 Task: Create a PowerPoint presentation about the Burj Khalifa, including slides on its history, architecture, and features.
Action: Mouse moved to (828, 9)
Screenshot: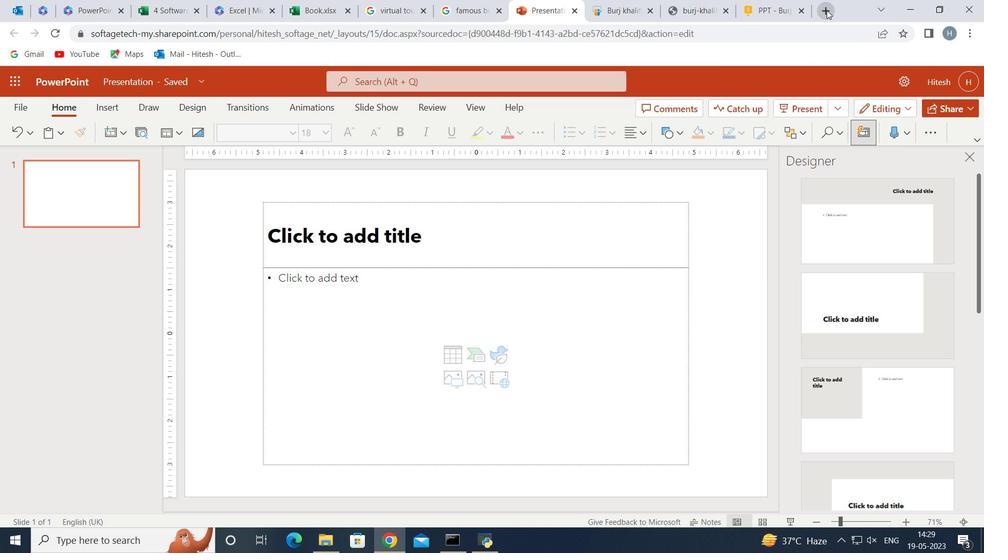 
Action: Mouse pressed left at (828, 9)
Screenshot: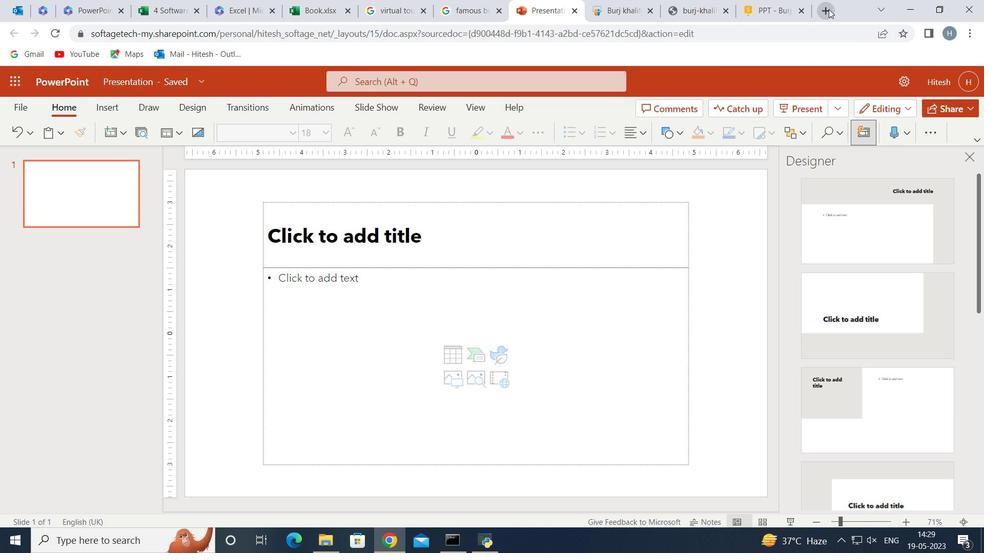 
Action: Mouse moved to (471, 270)
Screenshot: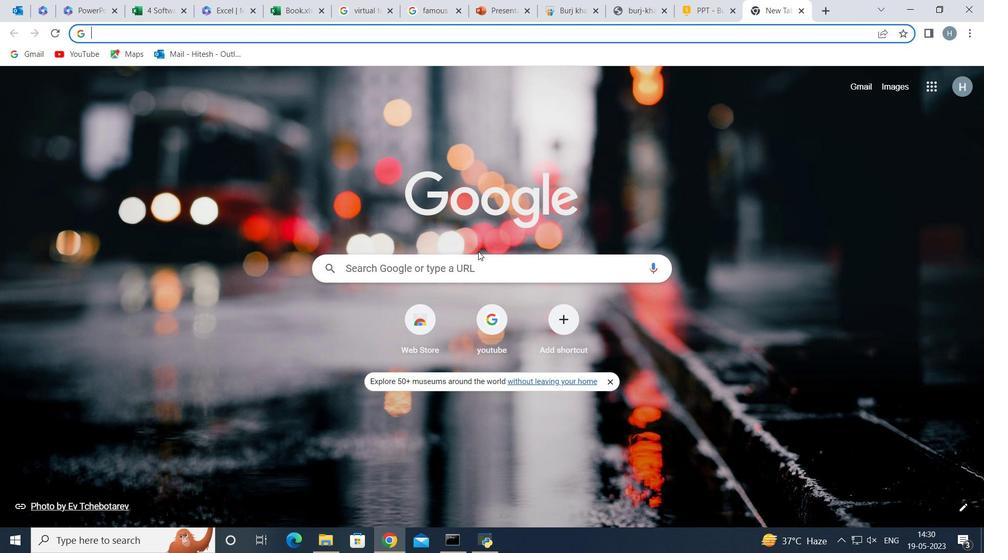 
Action: Mouse pressed left at (471, 270)
Screenshot: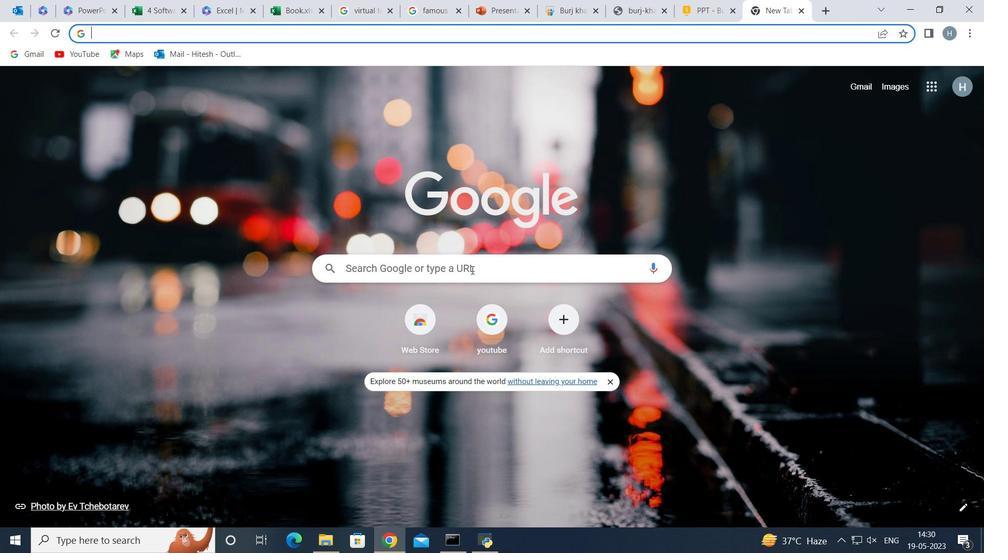 
Action: Key pressed burj<Key.space>
Screenshot: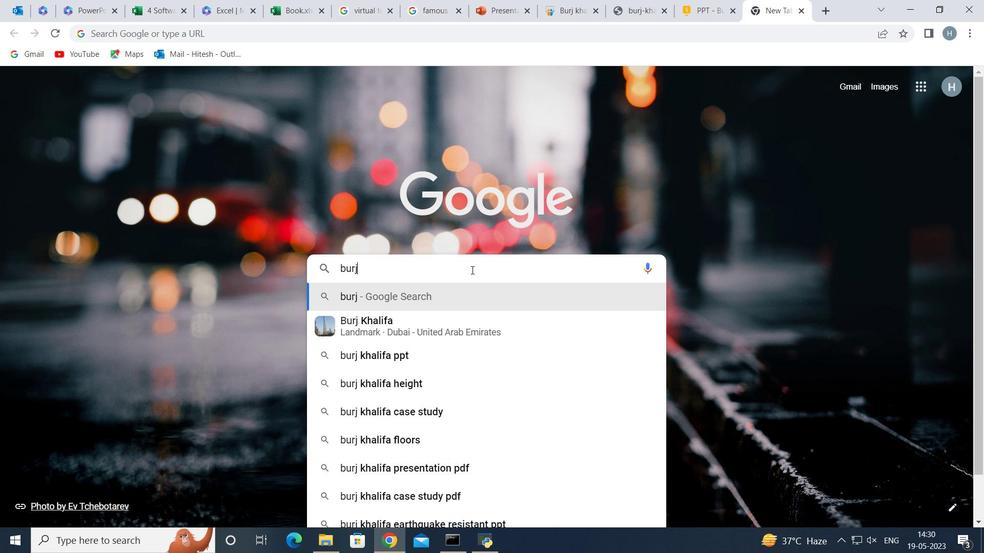 
Action: Mouse moved to (504, 313)
Screenshot: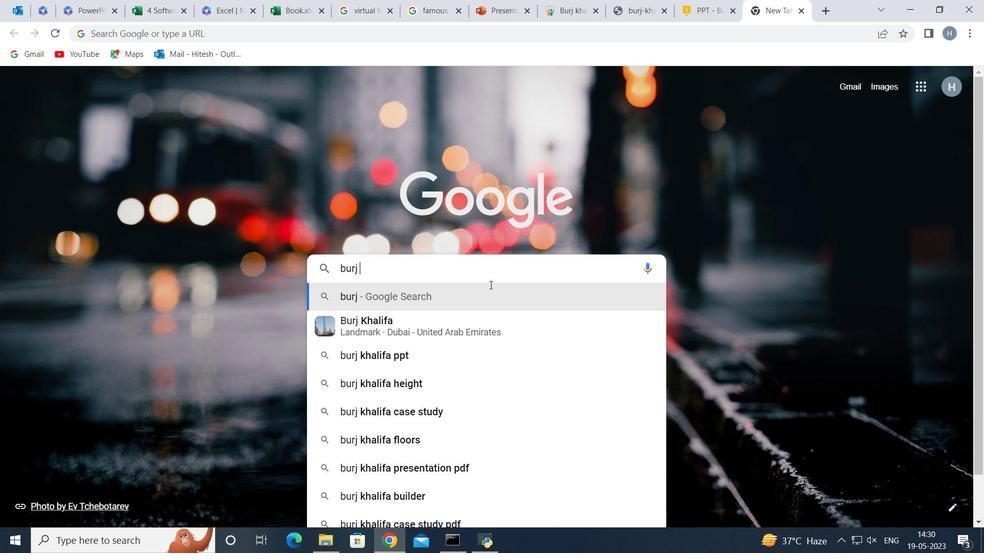 
Action: Mouse pressed left at (504, 313)
Screenshot: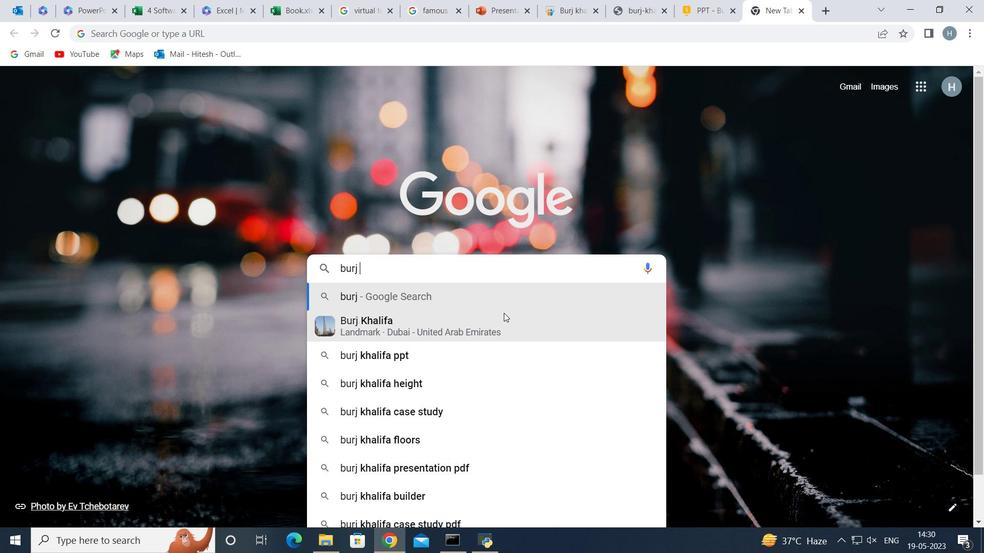 
Action: Mouse moved to (170, 137)
Screenshot: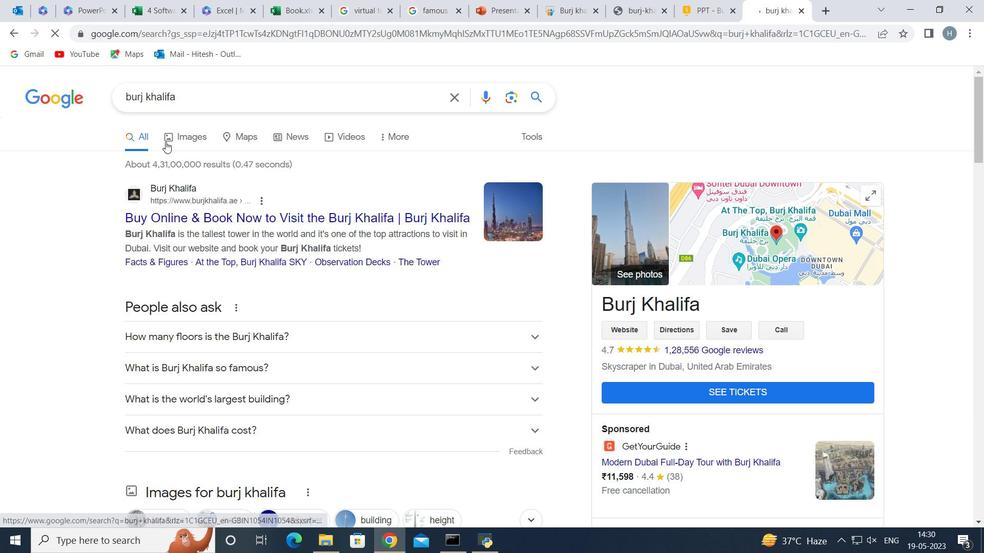 
Action: Mouse pressed left at (170, 137)
Screenshot: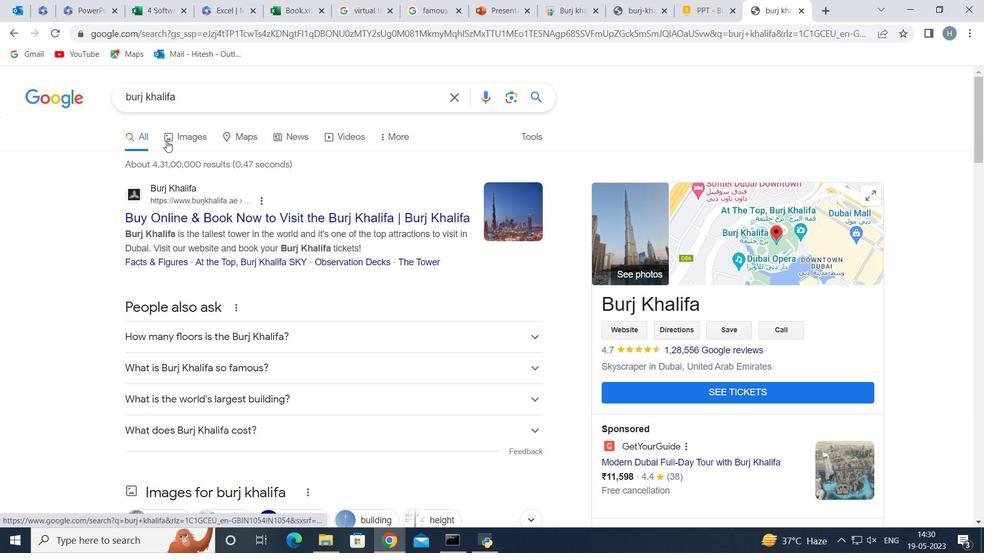 
Action: Mouse moved to (453, 242)
Screenshot: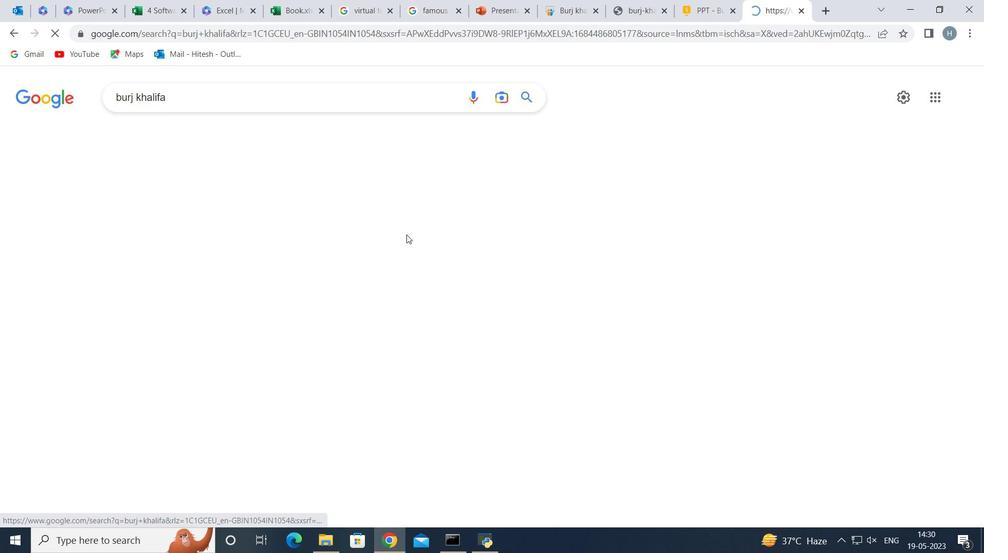 
Action: Mouse scrolled (453, 241) with delta (0, 0)
Screenshot: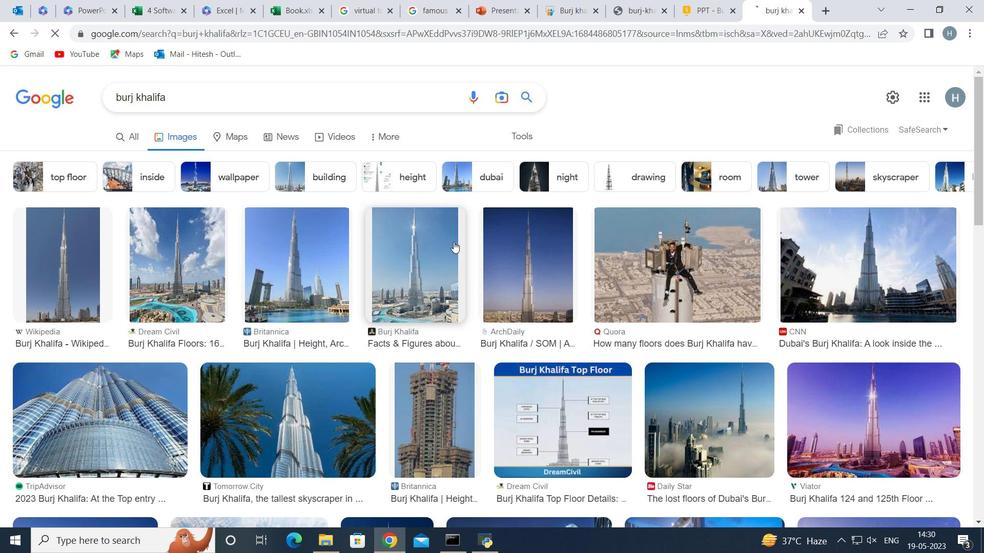 
Action: Mouse moved to (558, 241)
Screenshot: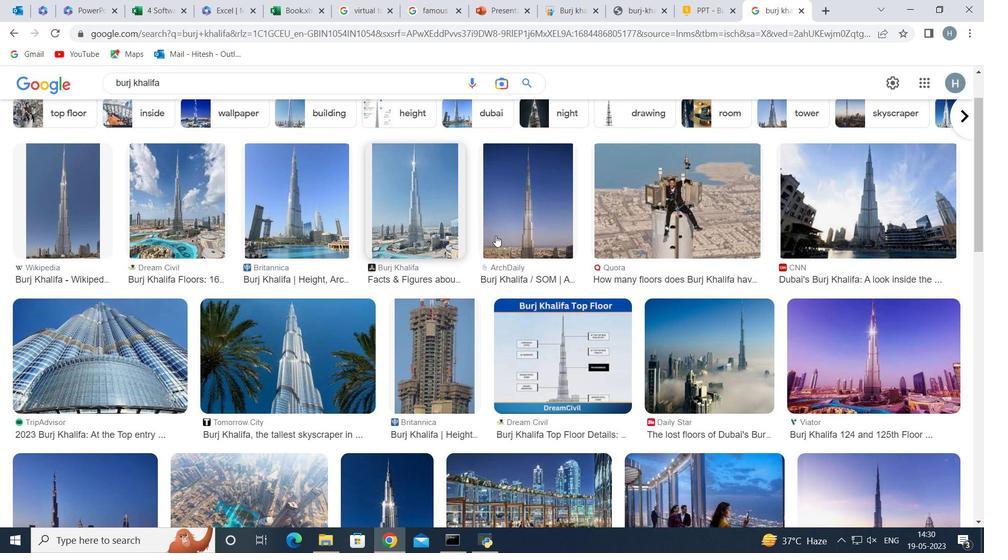 
Action: Mouse scrolled (558, 240) with delta (0, 0)
Screenshot: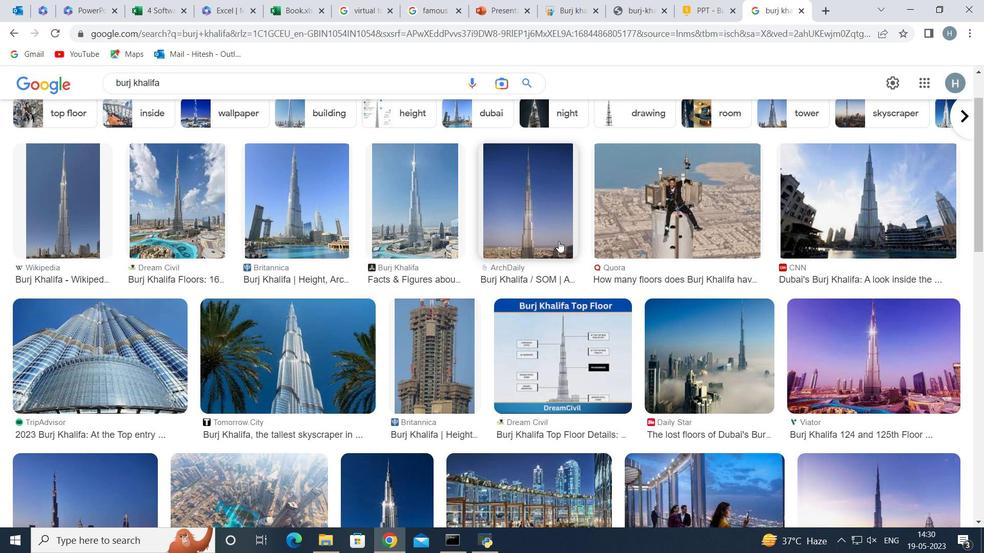 
Action: Mouse moved to (560, 238)
Screenshot: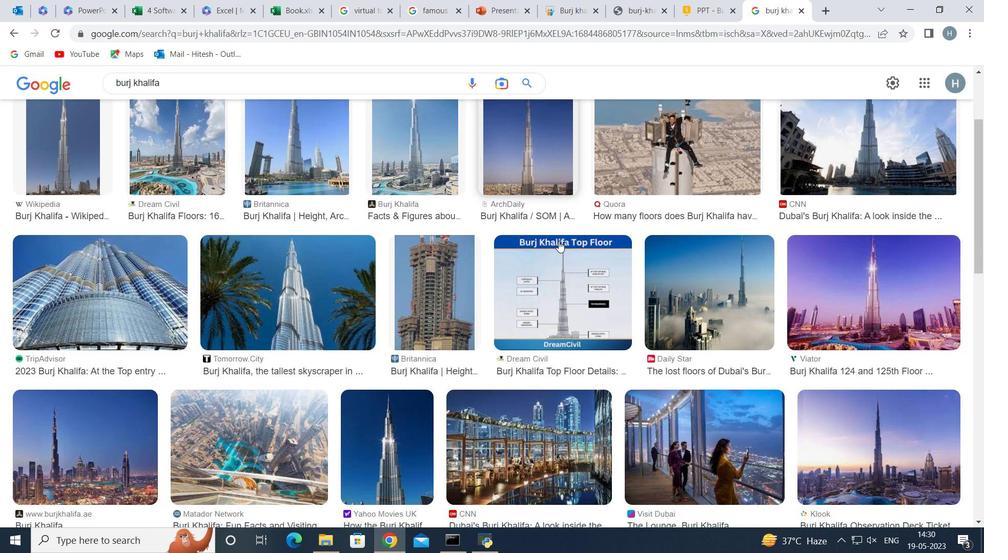 
Action: Mouse scrolled (560, 237) with delta (0, 0)
Screenshot: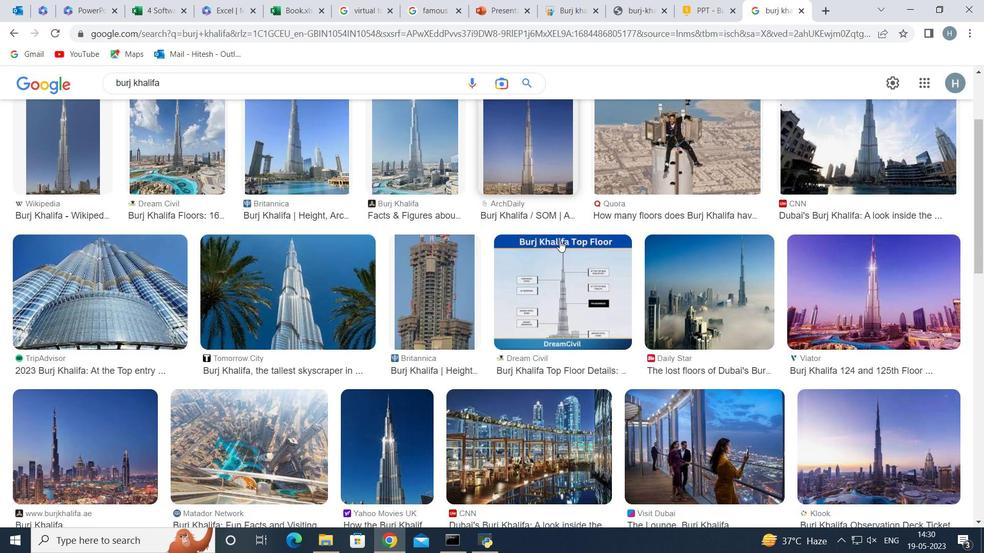 
Action: Mouse moved to (542, 244)
Screenshot: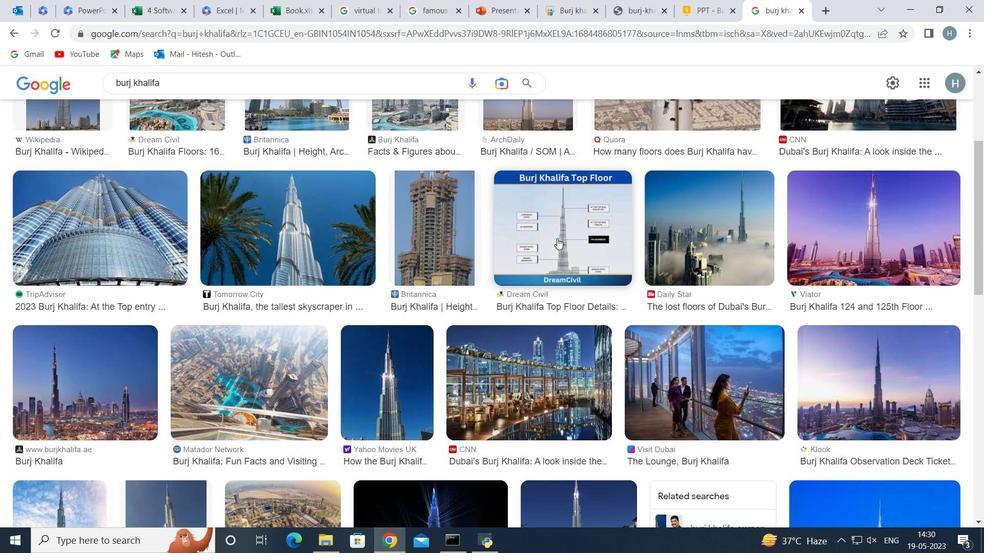 
Action: Mouse scrolled (542, 243) with delta (0, 0)
Screenshot: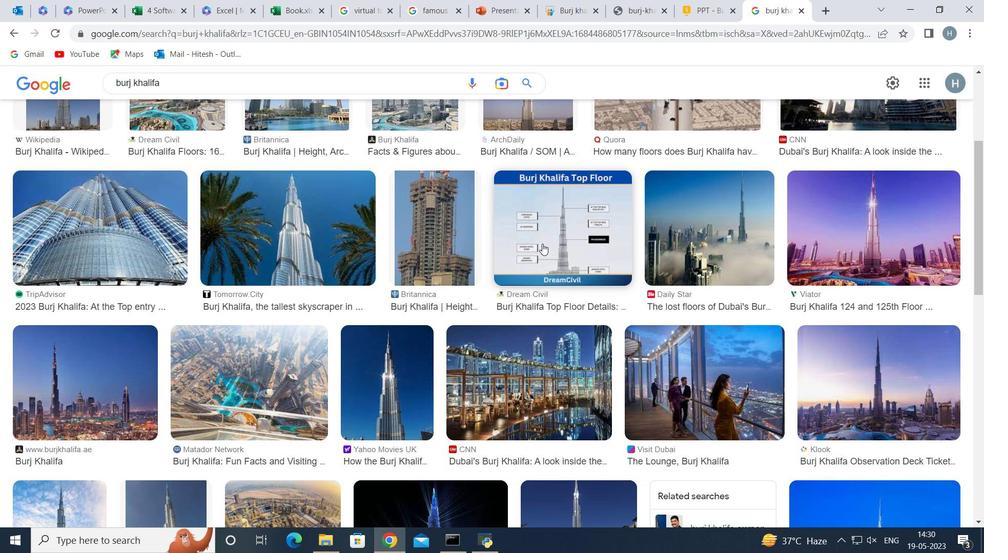
Action: Mouse scrolled (542, 243) with delta (0, 0)
Screenshot: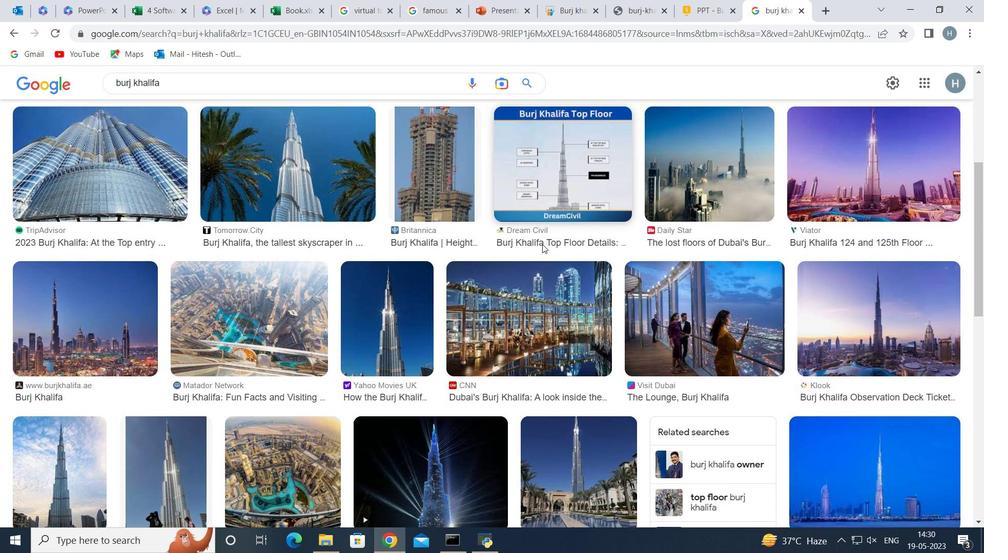 
Action: Mouse scrolled (542, 243) with delta (0, 0)
Screenshot: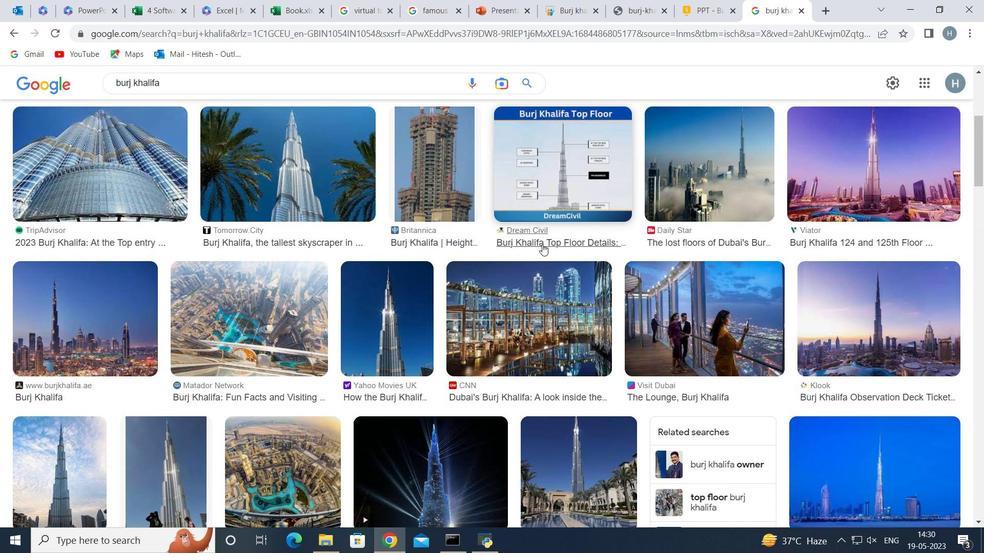 
Action: Mouse scrolled (542, 243) with delta (0, 0)
Screenshot: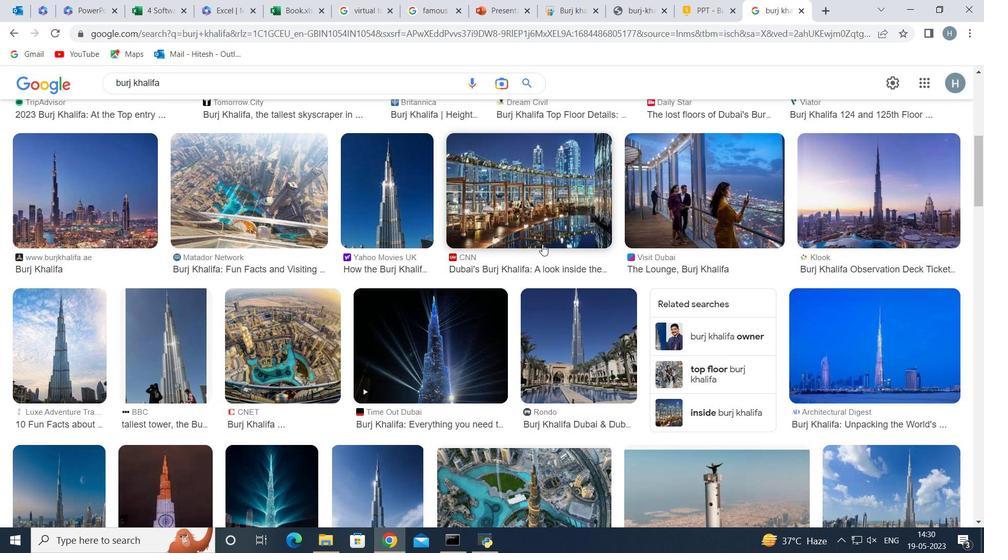 
Action: Mouse scrolled (542, 243) with delta (0, 0)
Screenshot: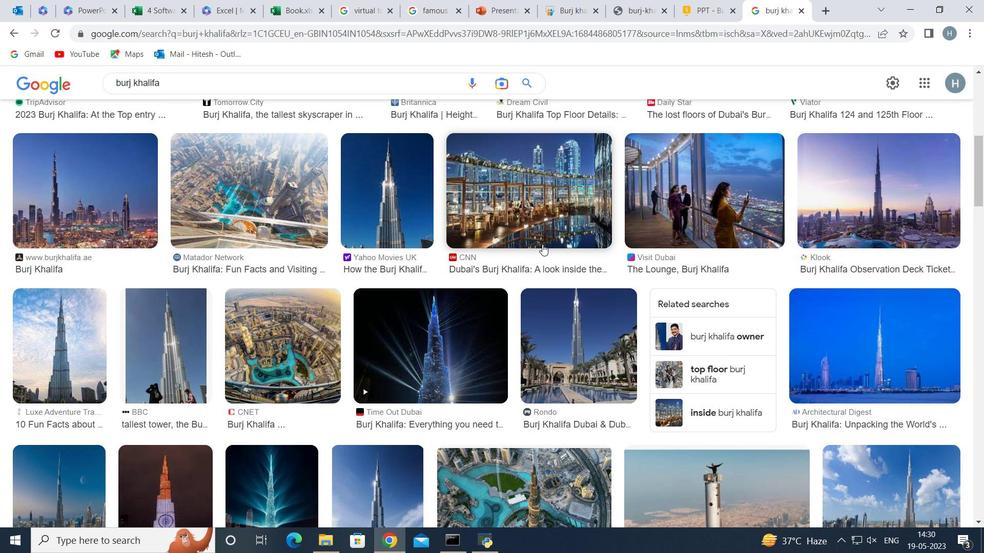 
Action: Mouse scrolled (542, 243) with delta (0, 0)
Screenshot: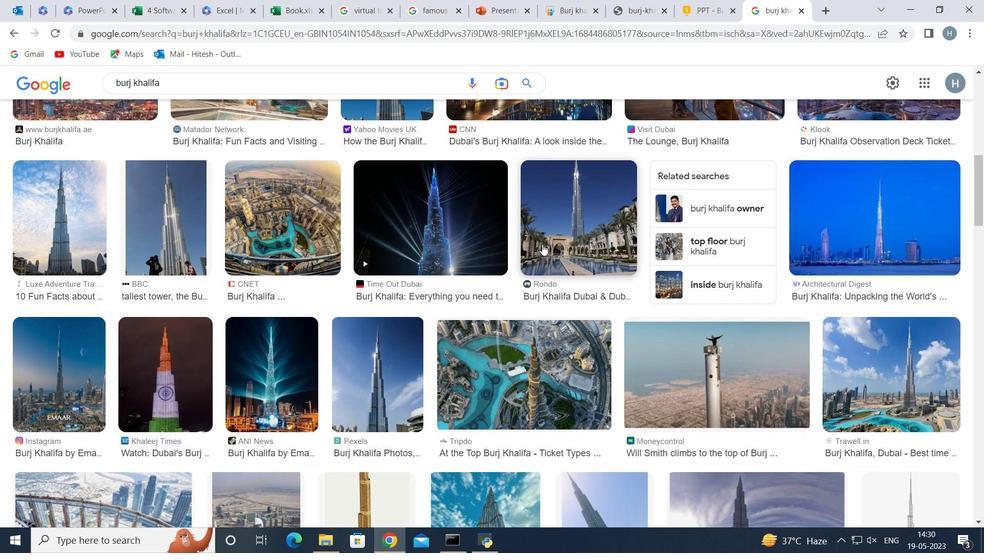 
Action: Mouse moved to (458, 249)
Screenshot: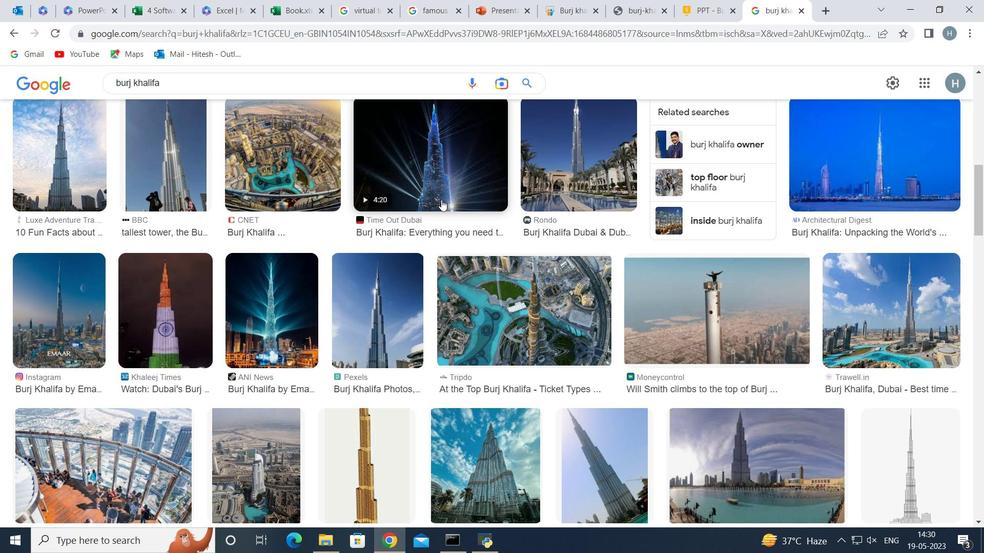 
Action: Mouse scrolled (458, 249) with delta (0, 0)
Screenshot: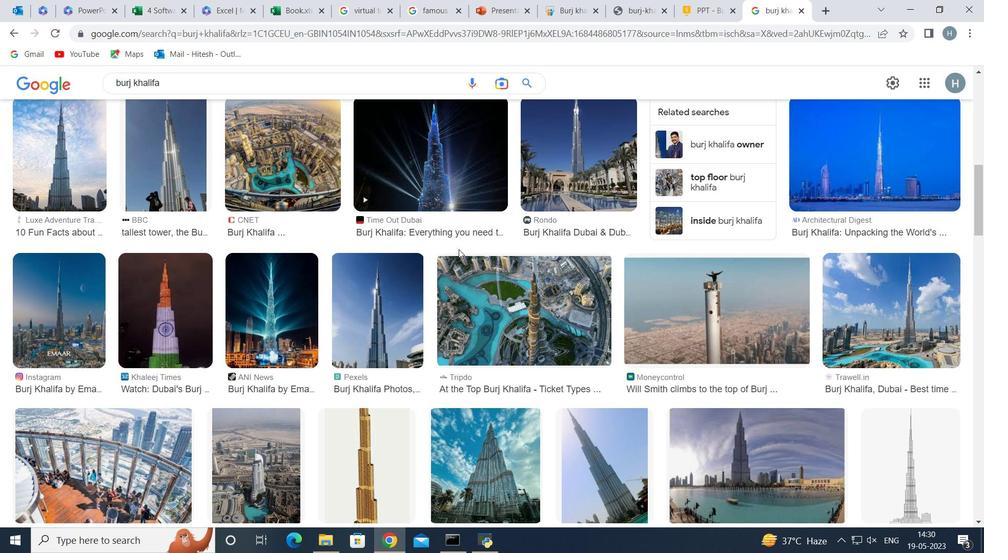 
Action: Mouse scrolled (458, 249) with delta (0, 0)
Screenshot: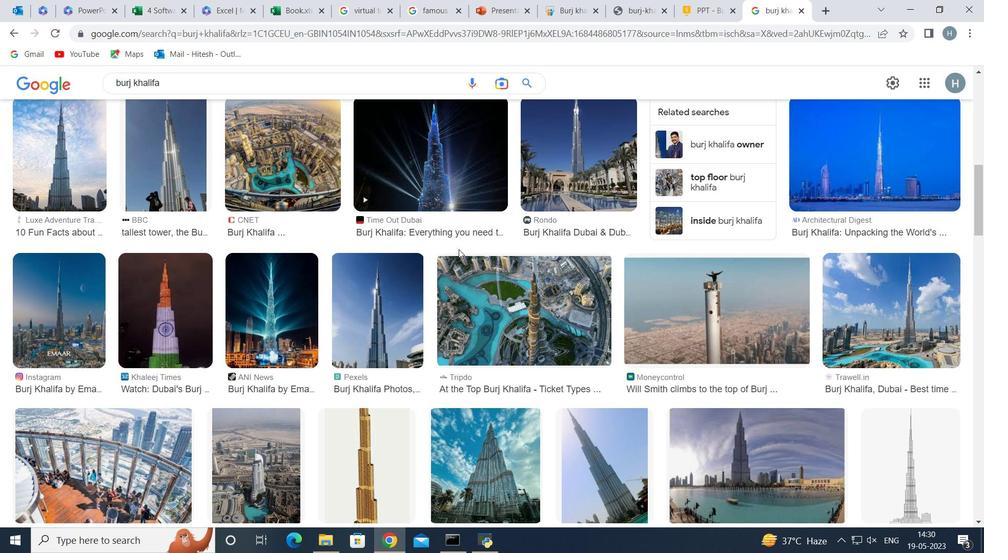 
Action: Mouse scrolled (458, 249) with delta (0, 0)
Screenshot: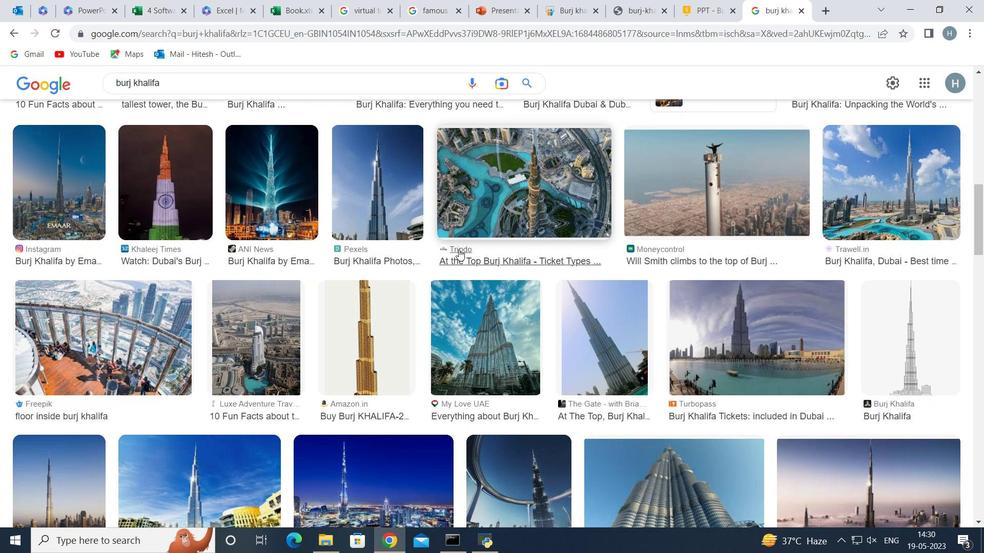 
Action: Mouse scrolled (458, 249) with delta (0, 0)
Screenshot: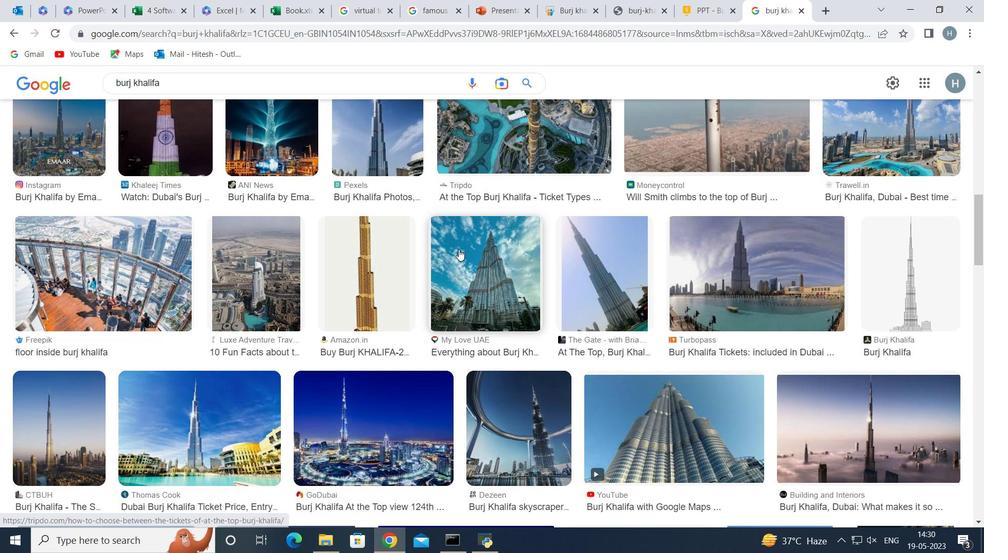 
Action: Mouse moved to (459, 249)
Screenshot: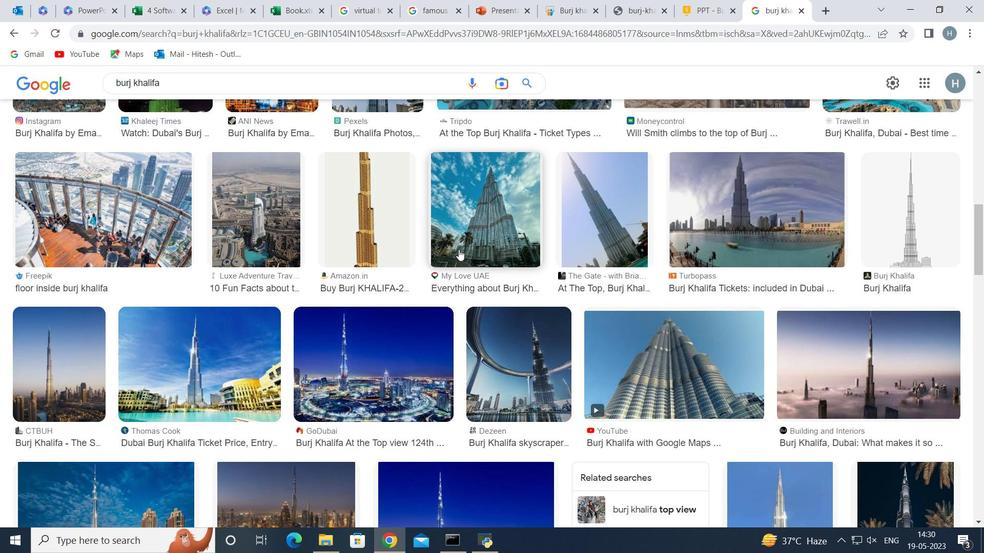 
Action: Mouse scrolled (459, 250) with delta (0, 0)
Screenshot: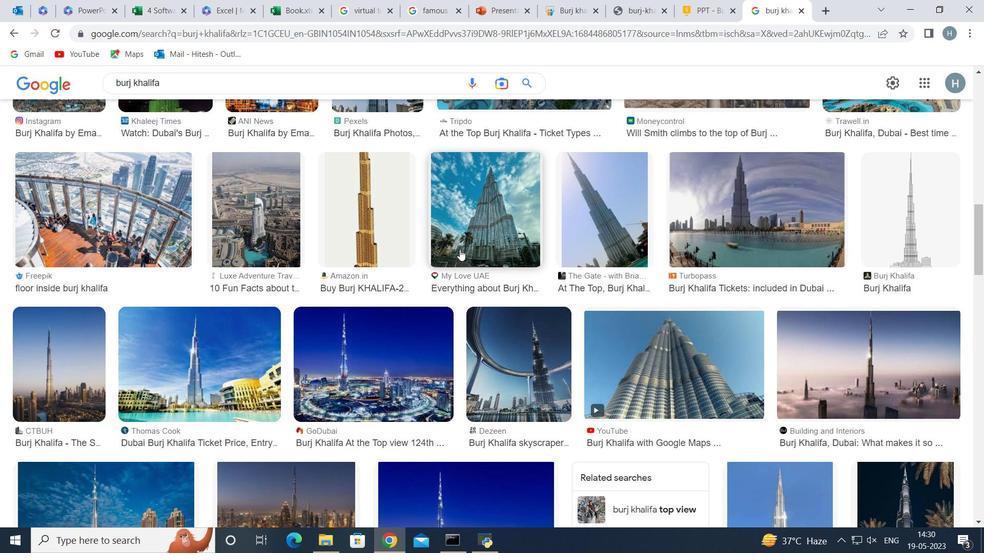 
Action: Mouse scrolled (459, 250) with delta (0, 0)
Screenshot: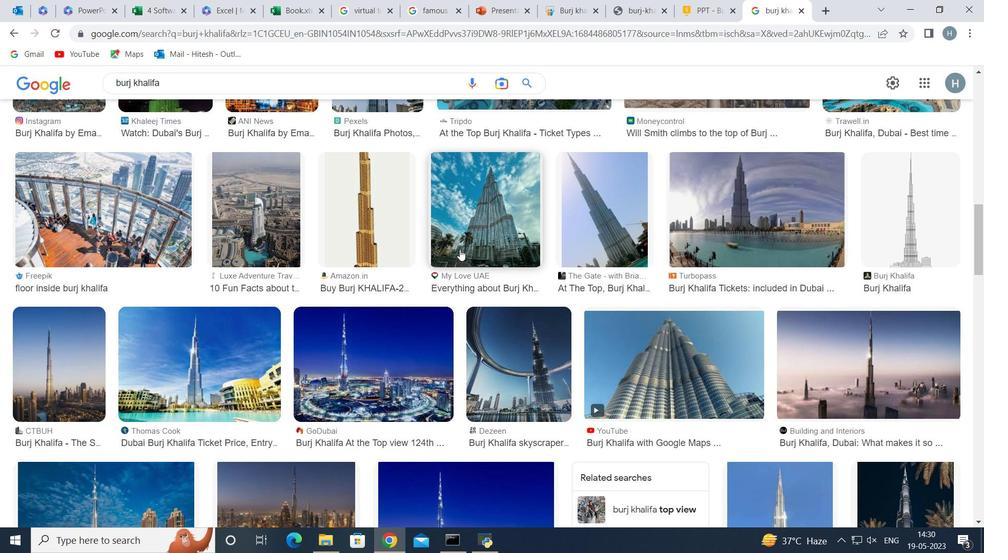 
Action: Mouse scrolled (459, 250) with delta (0, 0)
Screenshot: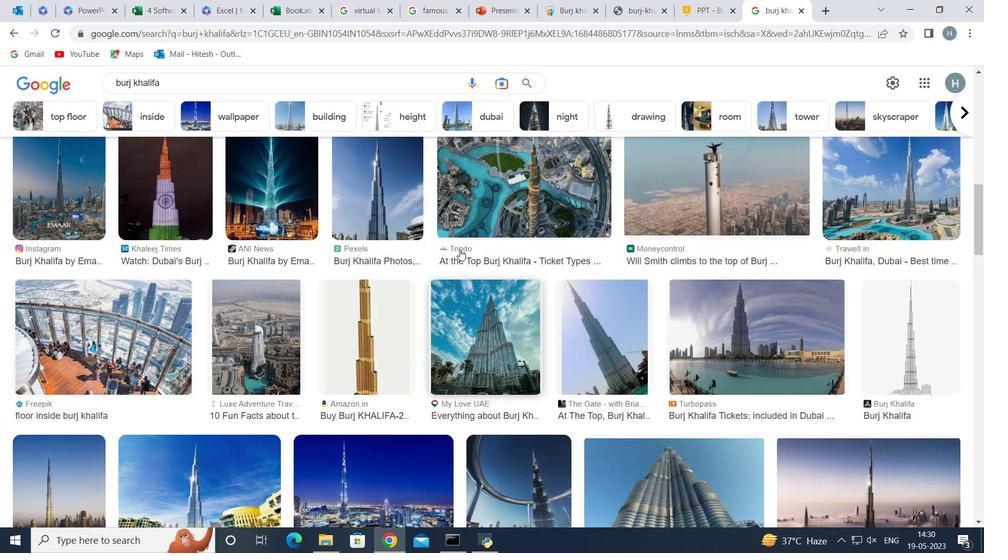 
Action: Mouse scrolled (459, 250) with delta (0, 0)
Screenshot: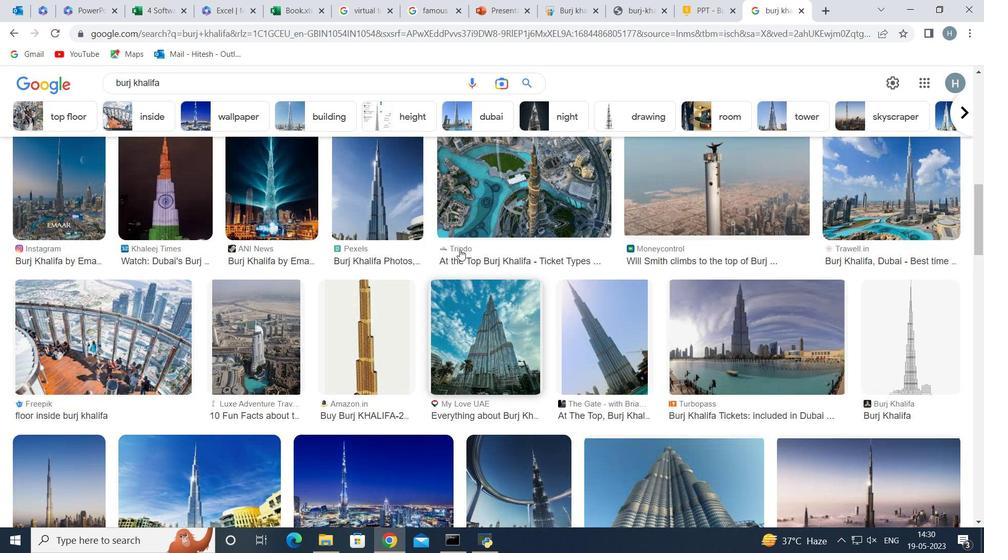 
Action: Mouse moved to (173, 310)
Screenshot: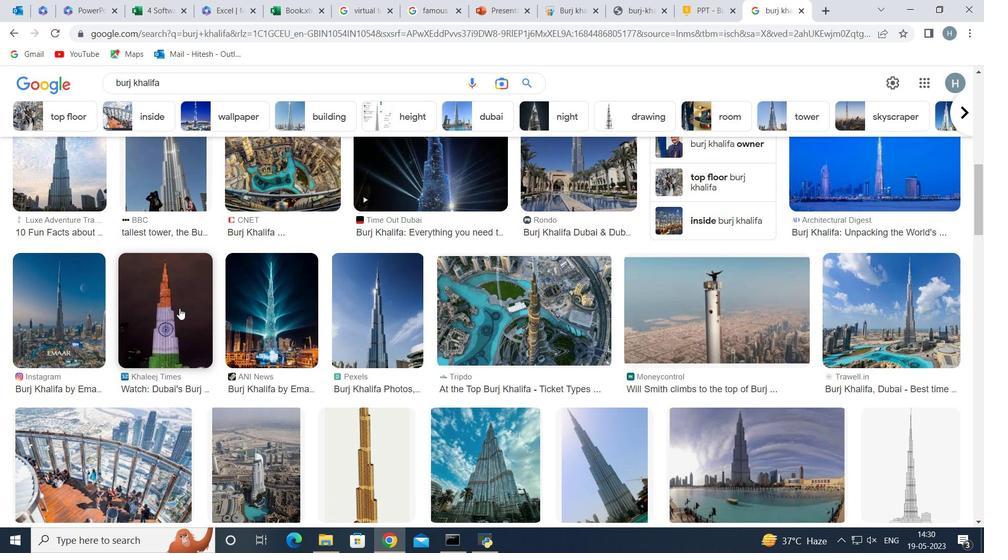 
Action: Mouse pressed left at (173, 310)
Screenshot: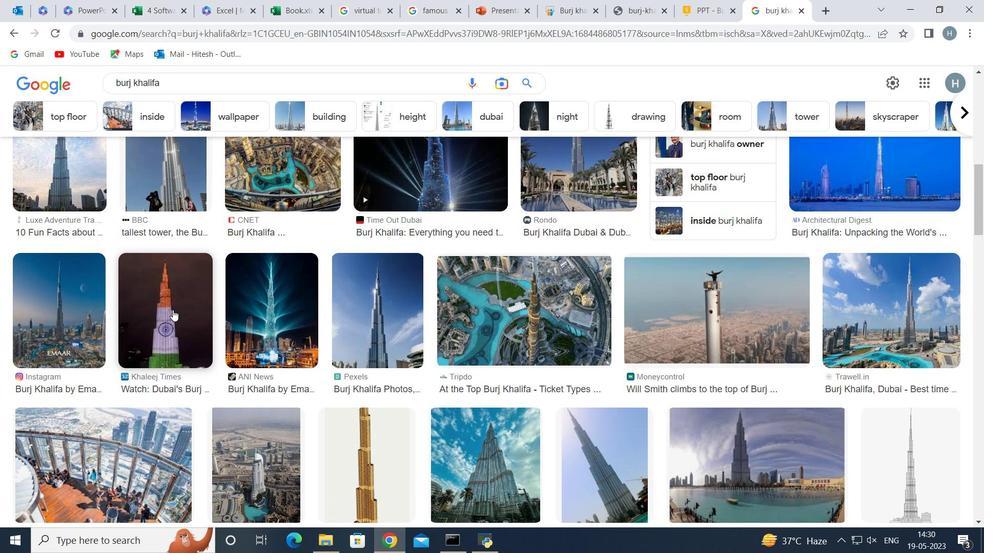 
Action: Mouse moved to (341, 312)
Screenshot: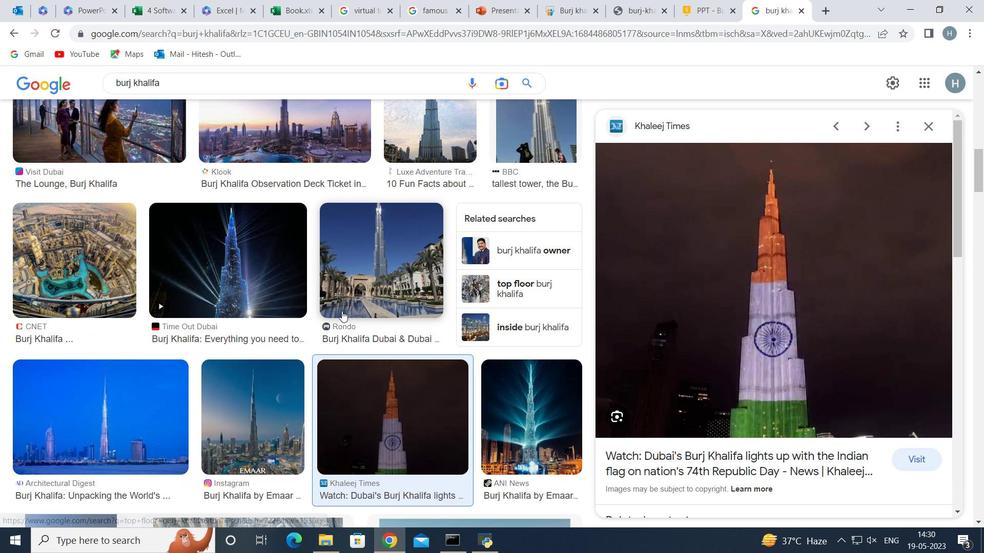 
Action: Mouse scrolled (341, 312) with delta (0, 0)
Screenshot: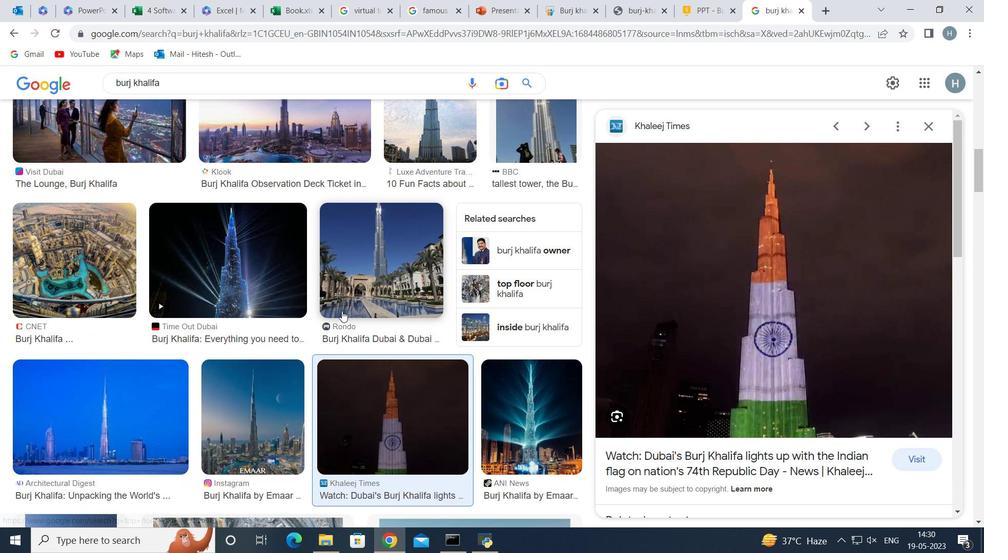 
Action: Mouse scrolled (341, 312) with delta (0, 0)
Screenshot: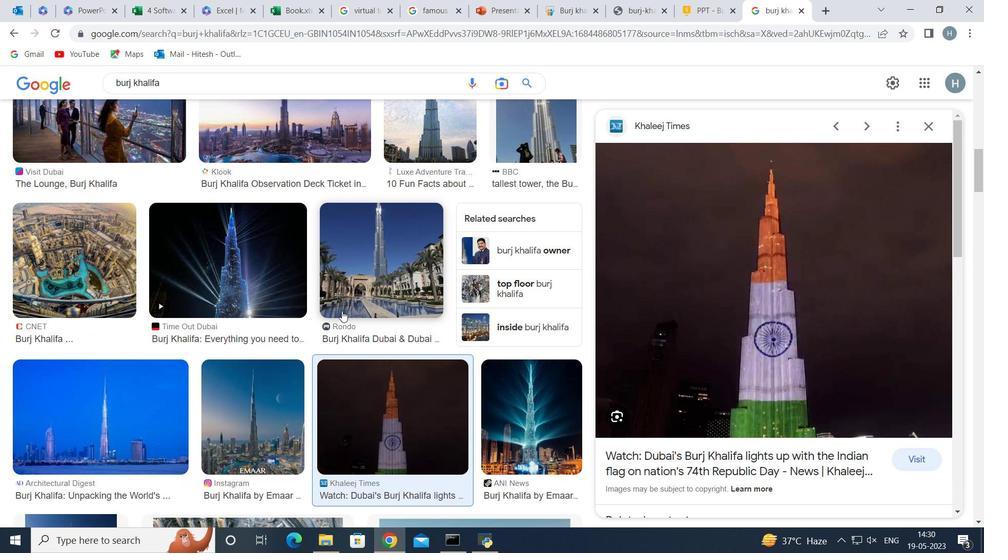 
Action: Mouse scrolled (341, 312) with delta (0, 0)
Screenshot: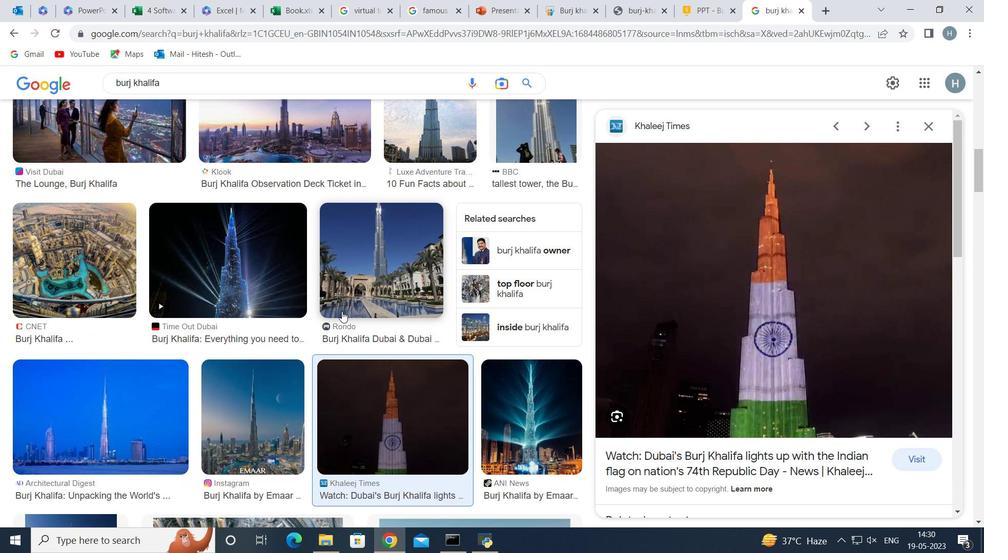 
Action: Mouse moved to (517, 275)
Screenshot: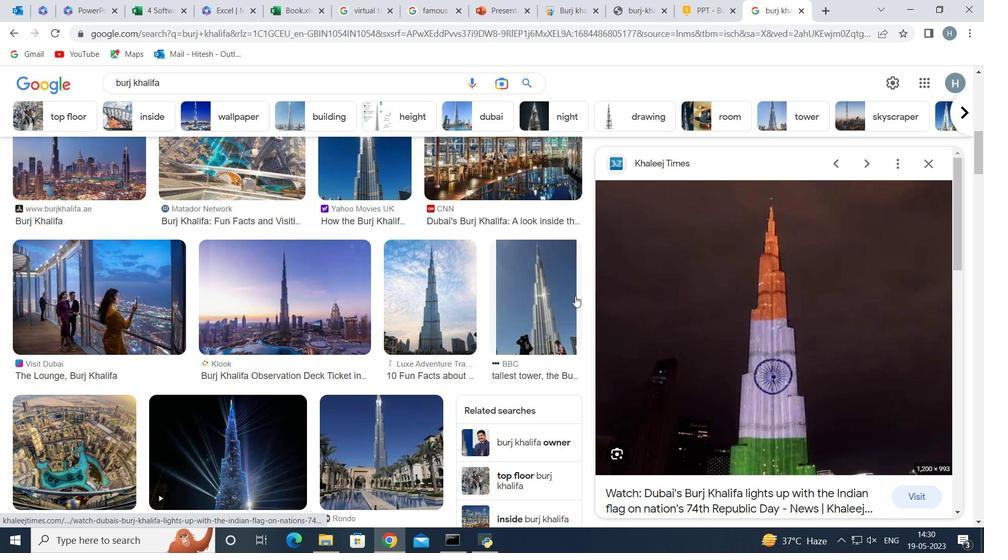 
Action: Mouse scrolled (517, 275) with delta (0, 0)
Screenshot: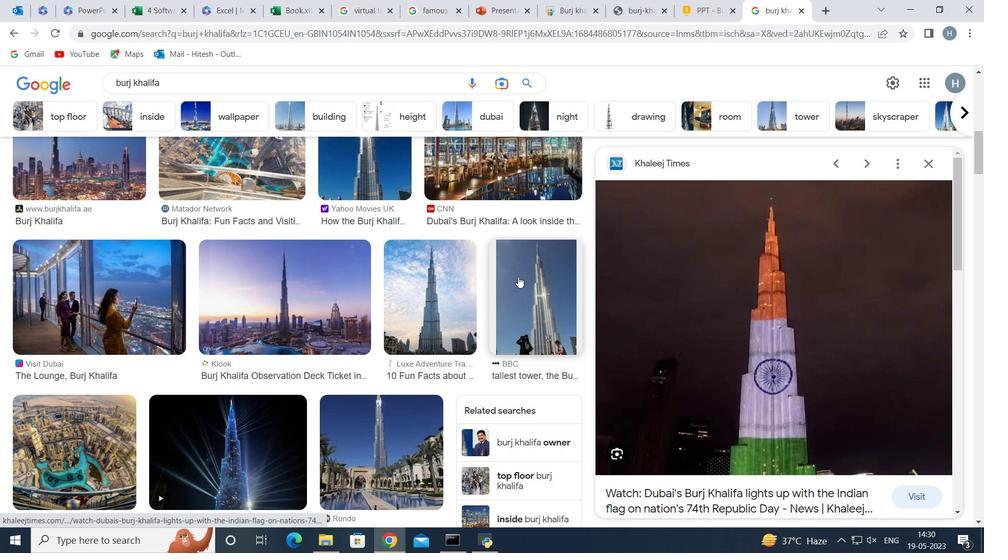 
Action: Mouse scrolled (517, 275) with delta (0, 0)
Screenshot: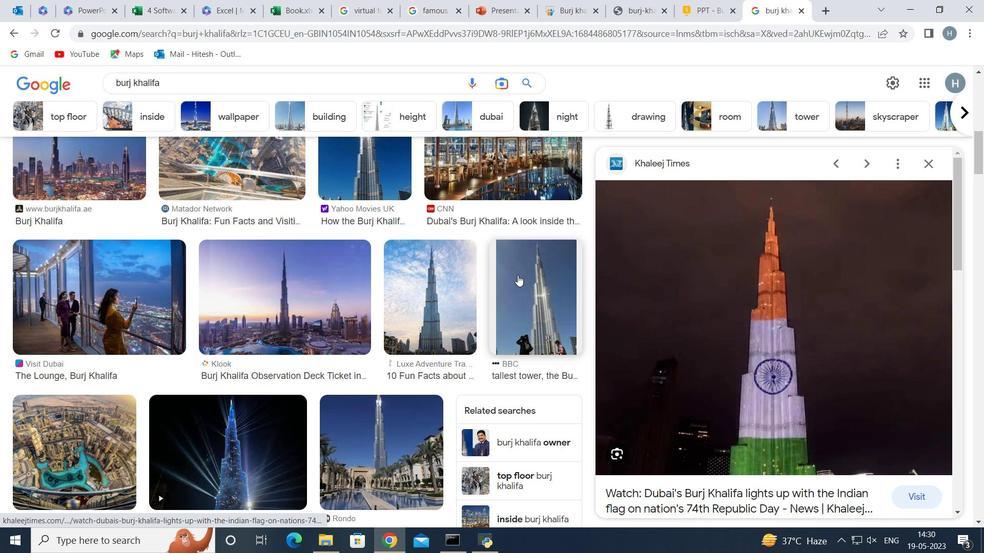 
Action: Mouse scrolled (517, 275) with delta (0, 0)
Screenshot: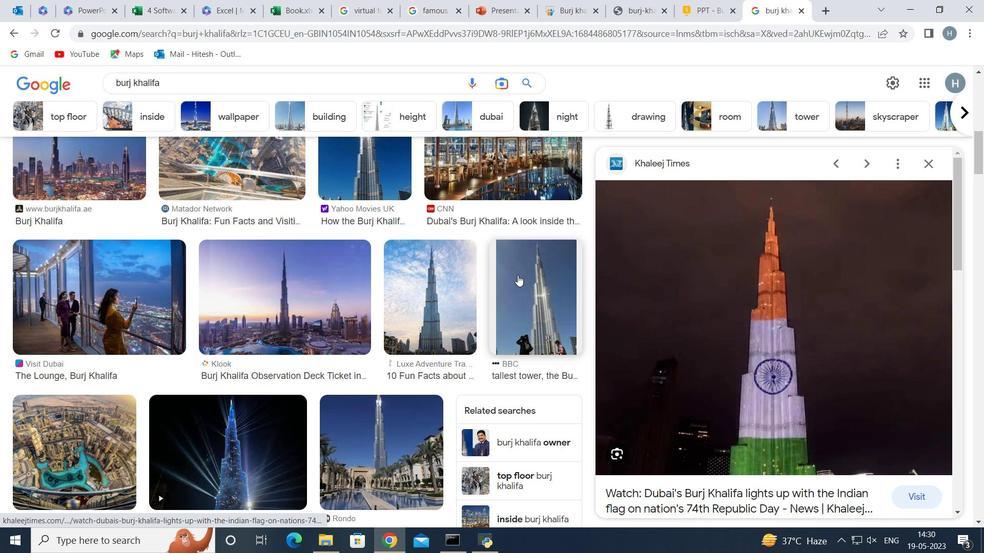 
Action: Mouse moved to (521, 267)
Screenshot: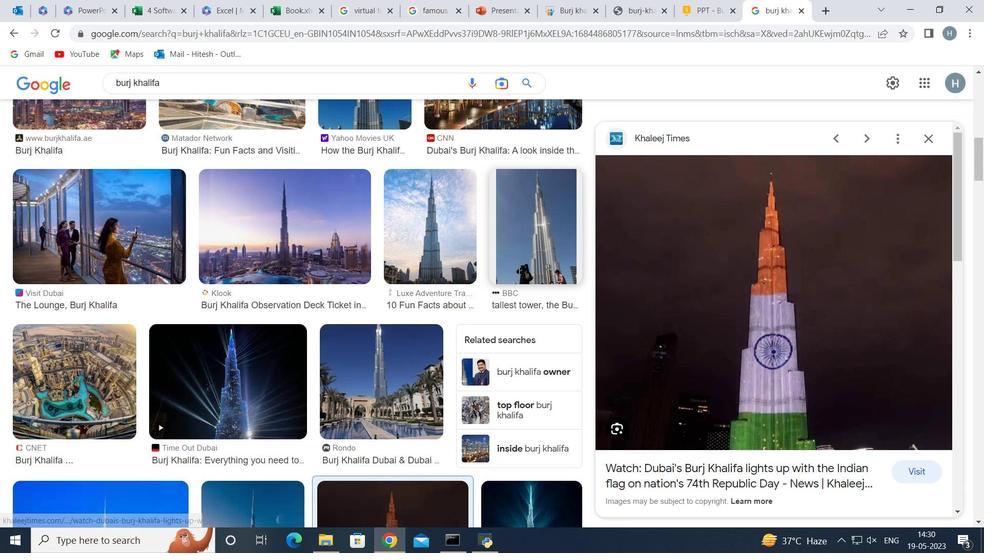 
Action: Mouse scrolled (521, 266) with delta (0, 0)
Screenshot: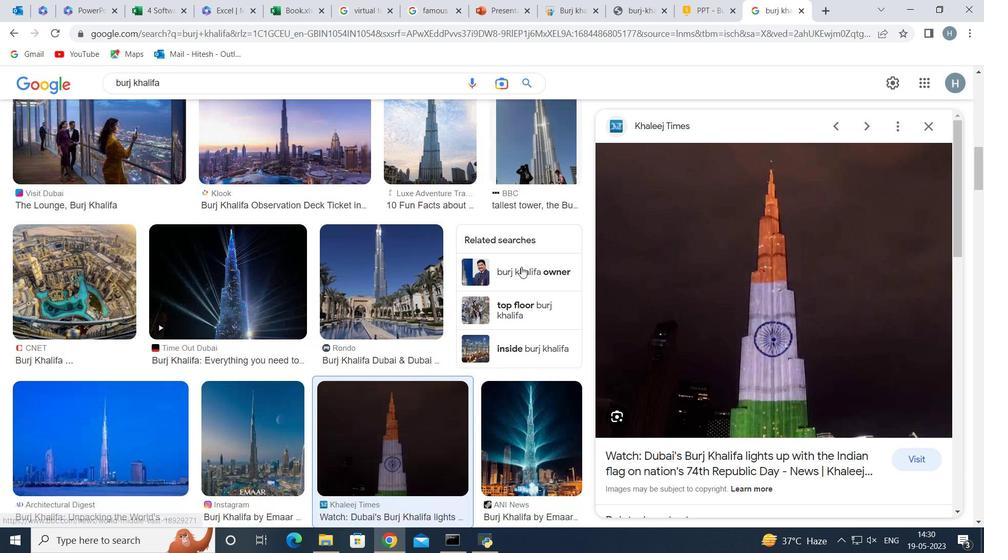 
Action: Mouse scrolled (521, 266) with delta (0, 0)
Screenshot: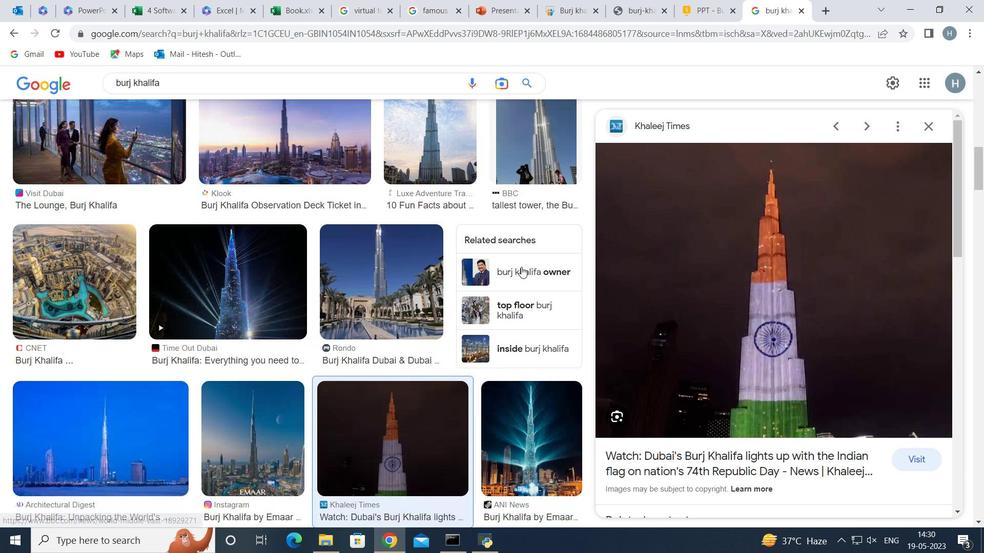 
Action: Mouse moved to (928, 123)
Screenshot: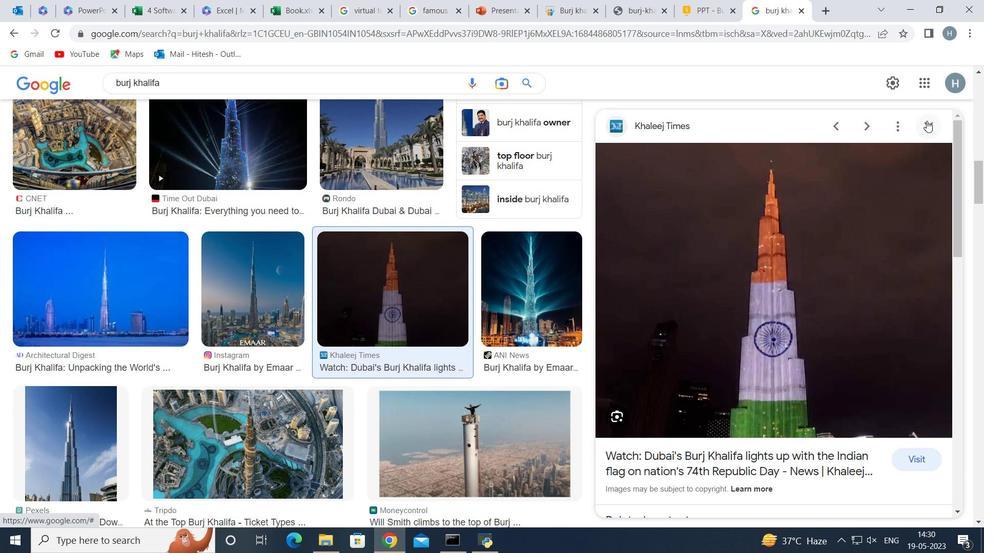 
Action: Mouse pressed left at (928, 123)
Screenshot: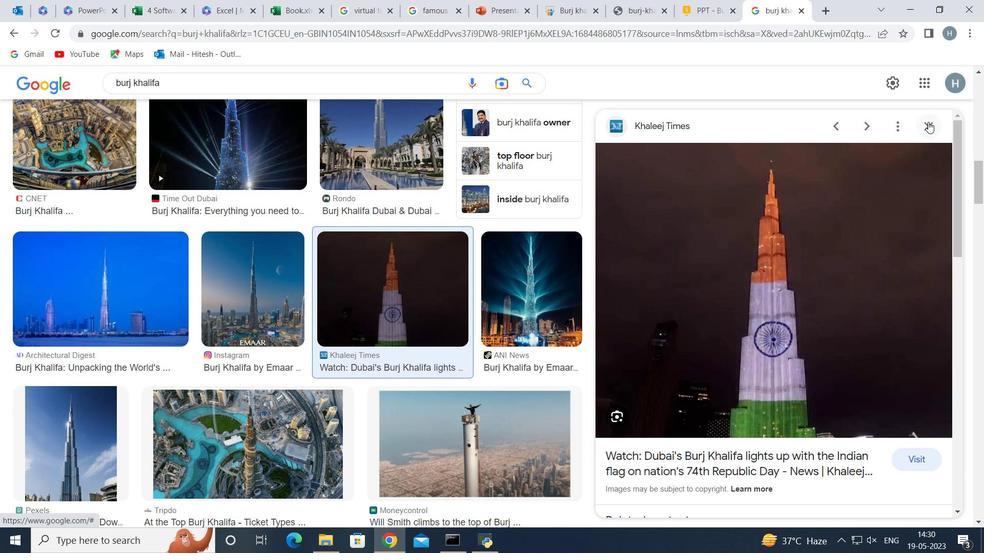 
Action: Mouse moved to (470, 306)
Screenshot: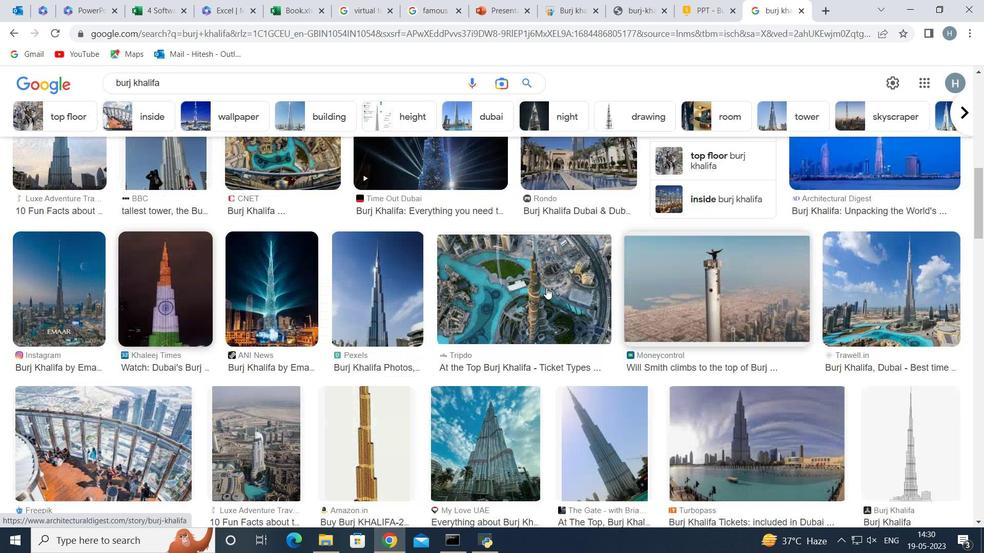 
Action: Mouse scrolled (470, 306) with delta (0, 0)
Screenshot: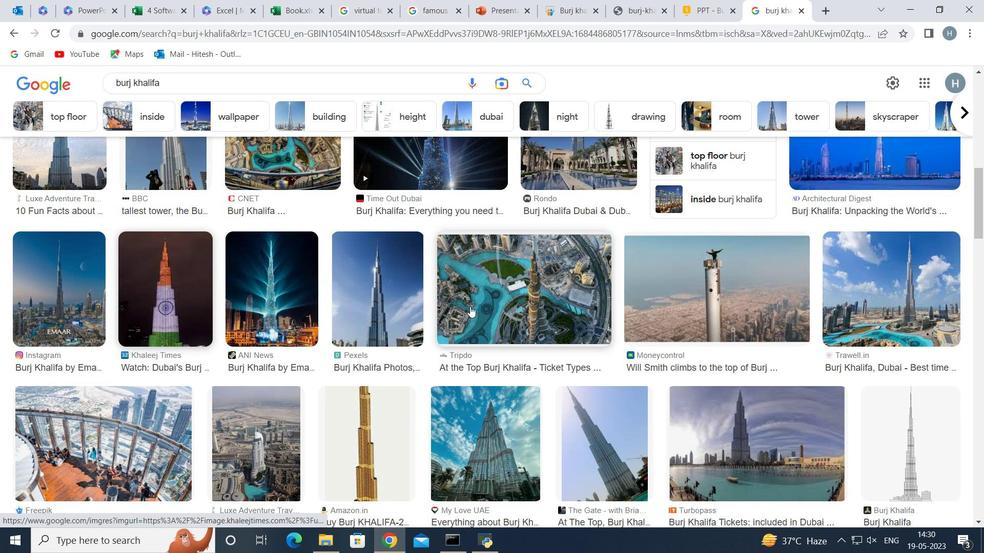 
Action: Mouse scrolled (470, 306) with delta (0, 0)
Screenshot: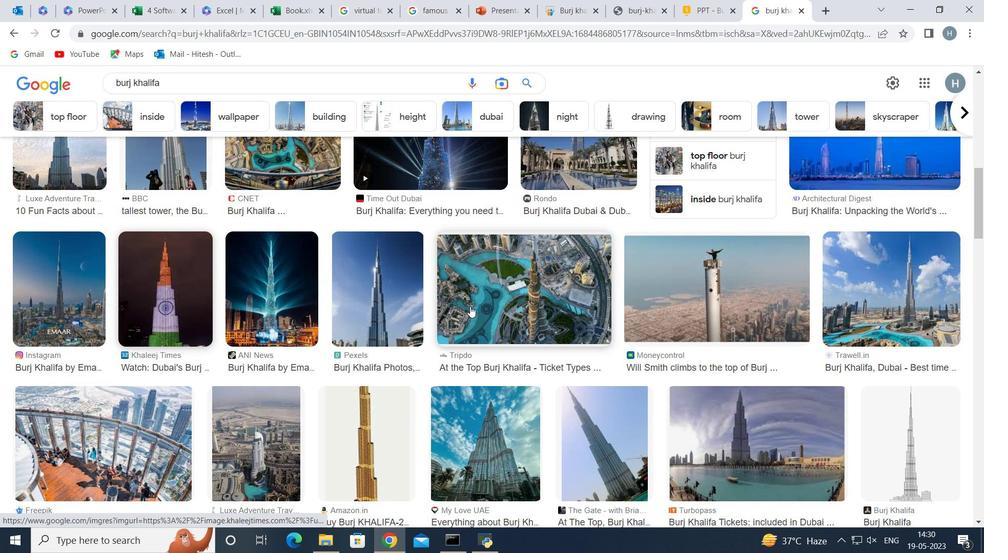 
Action: Mouse moved to (472, 300)
Screenshot: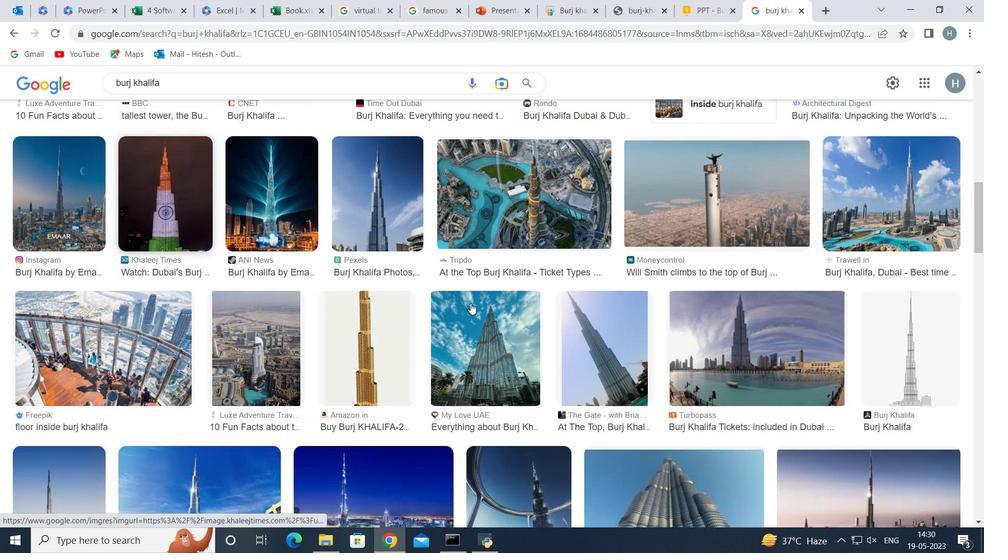 
Action: Mouse scrolled (472, 300) with delta (0, 0)
Screenshot: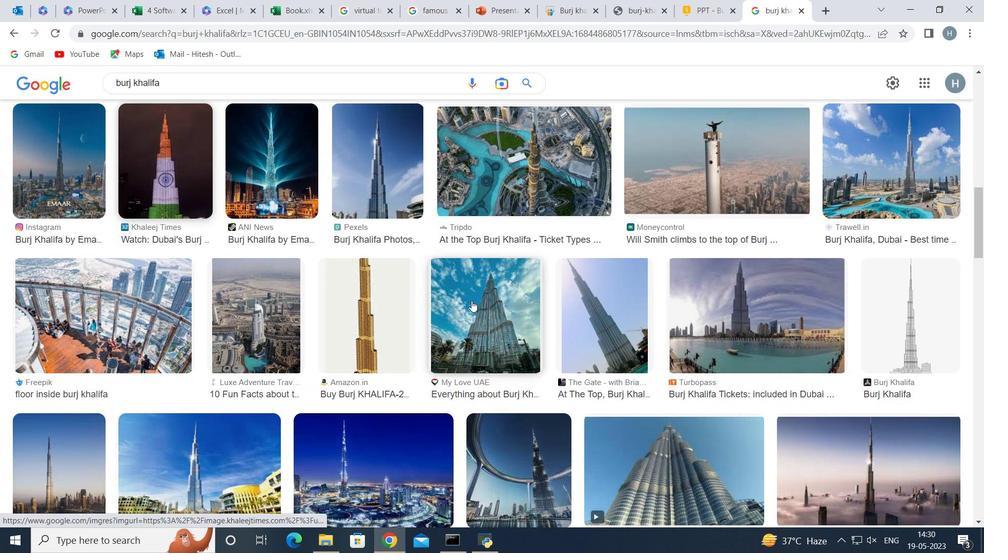 
Action: Mouse scrolled (472, 300) with delta (0, 0)
Screenshot: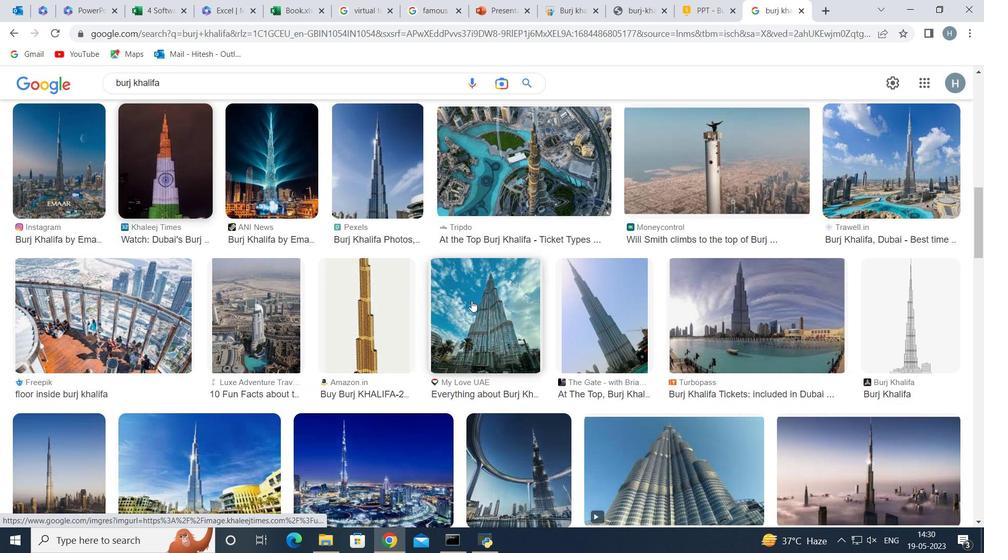 
Action: Mouse moved to (470, 293)
Screenshot: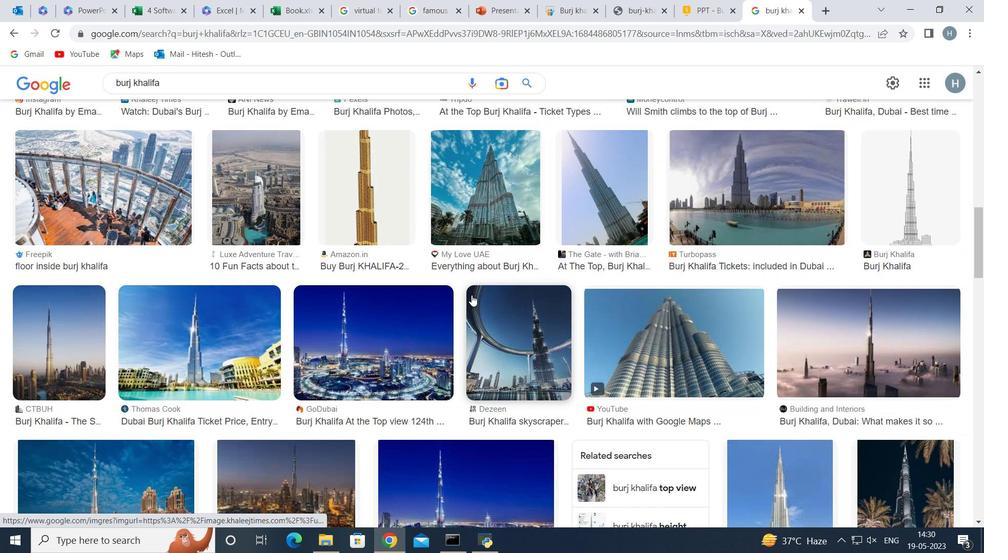 
Action: Mouse scrolled (470, 293) with delta (0, 0)
Screenshot: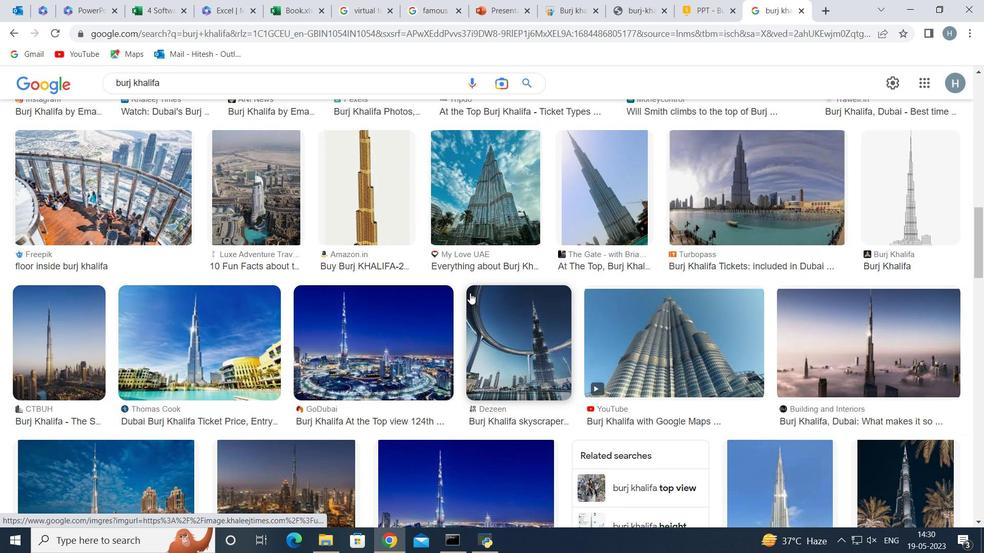 
Action: Mouse scrolled (470, 293) with delta (0, 0)
Screenshot: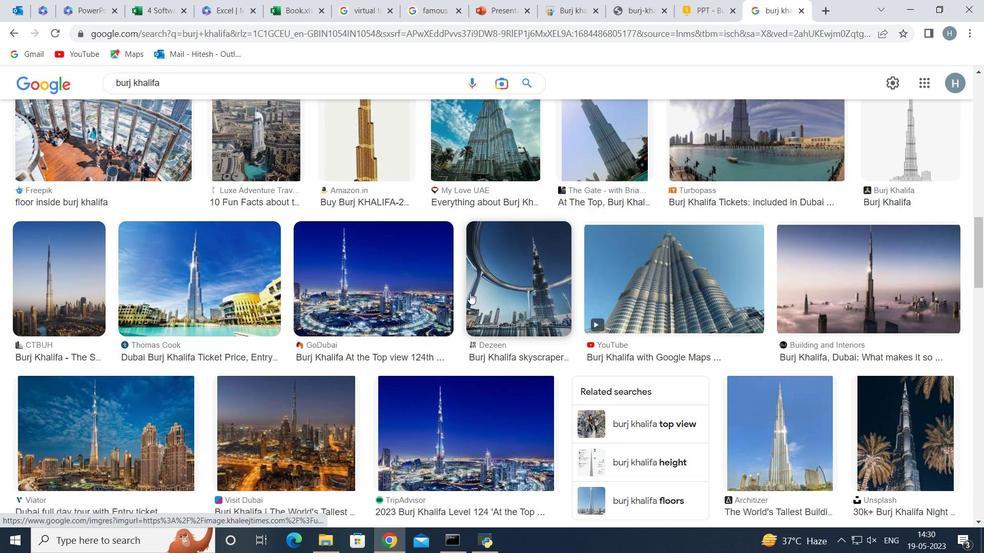 
Action: Mouse scrolled (470, 293) with delta (0, 0)
Screenshot: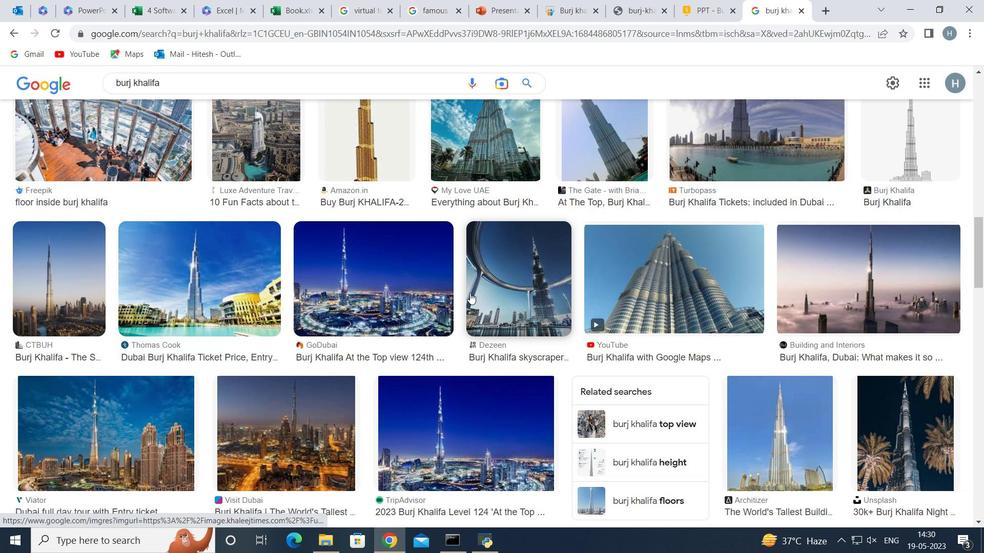 
Action: Mouse moved to (469, 290)
Screenshot: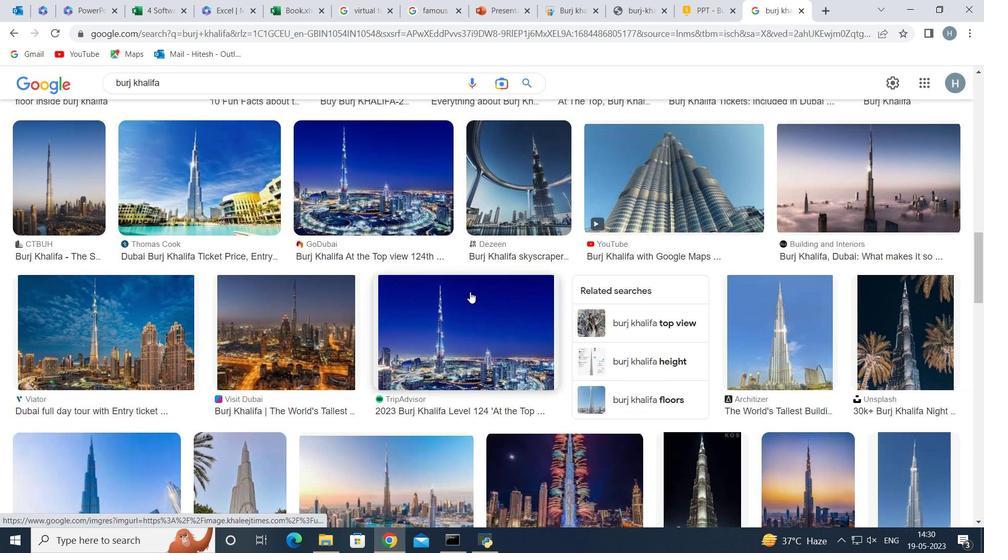 
Action: Mouse scrolled (469, 290) with delta (0, 0)
Screenshot: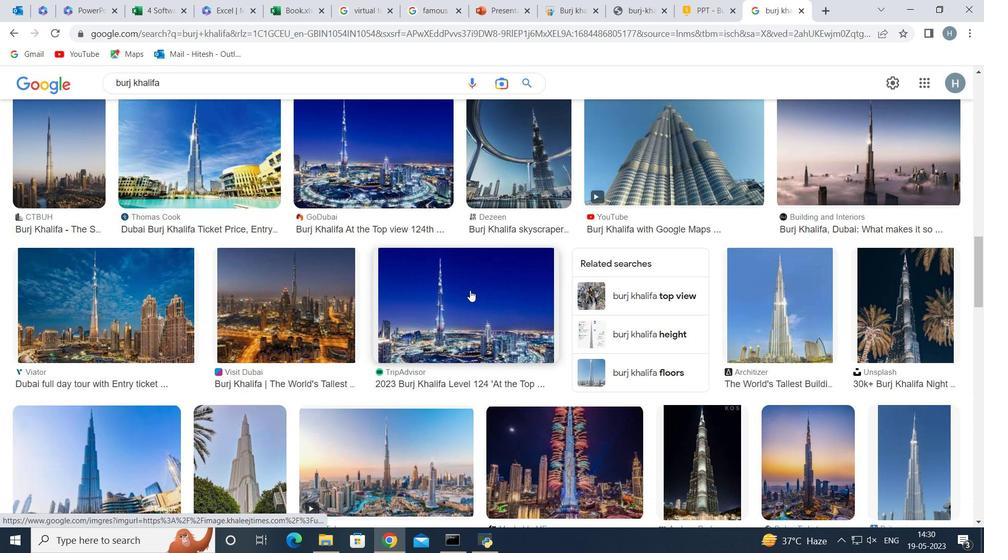 
Action: Mouse scrolled (469, 290) with delta (0, 0)
Screenshot: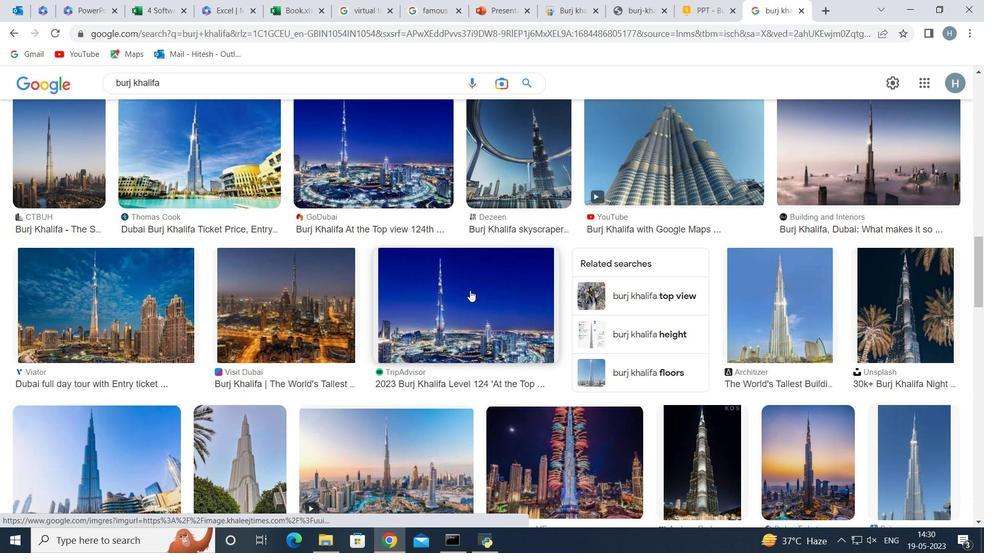 
Action: Mouse scrolled (469, 290) with delta (0, 0)
Screenshot: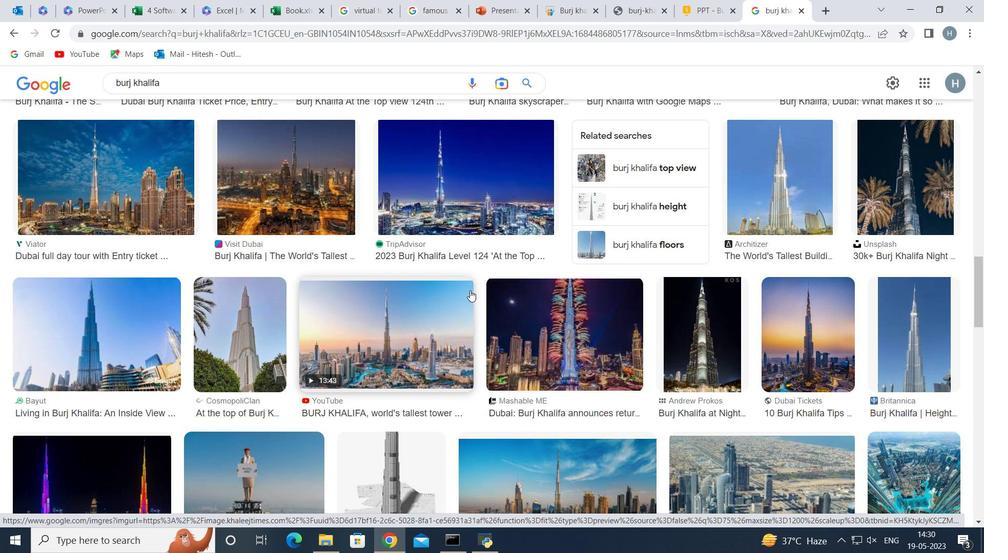 
Action: Mouse scrolled (469, 290) with delta (0, 0)
Screenshot: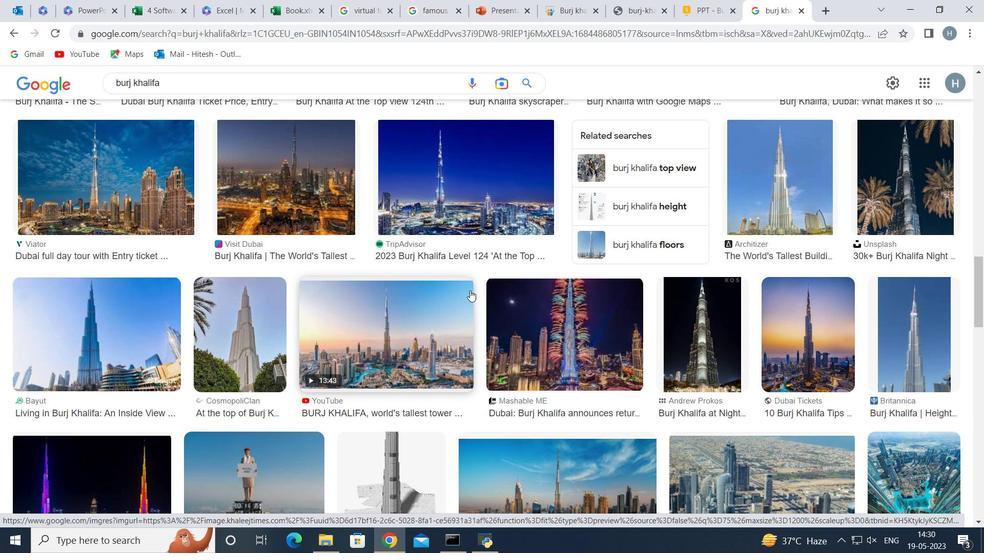 
Action: Mouse moved to (439, 297)
Screenshot: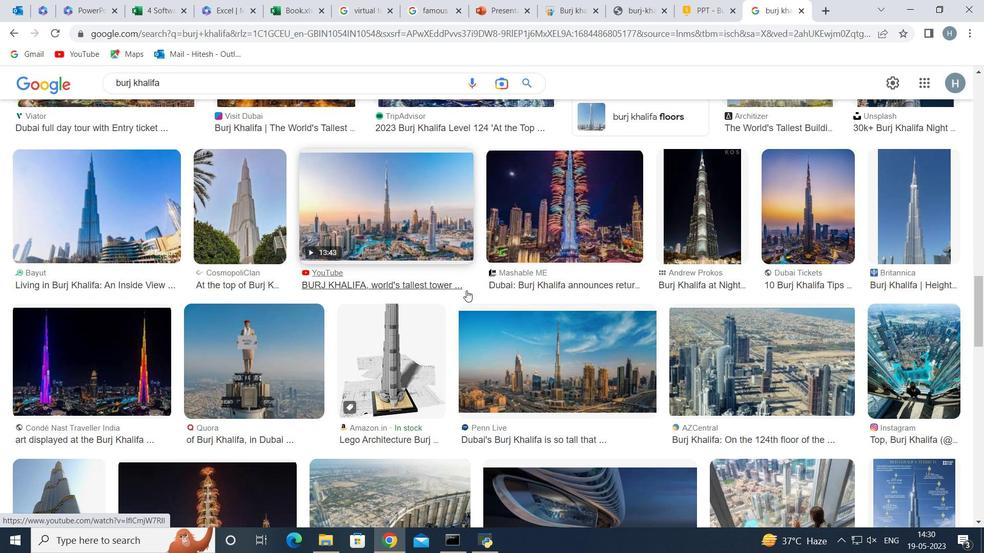 
Action: Mouse scrolled (439, 296) with delta (0, 0)
Screenshot: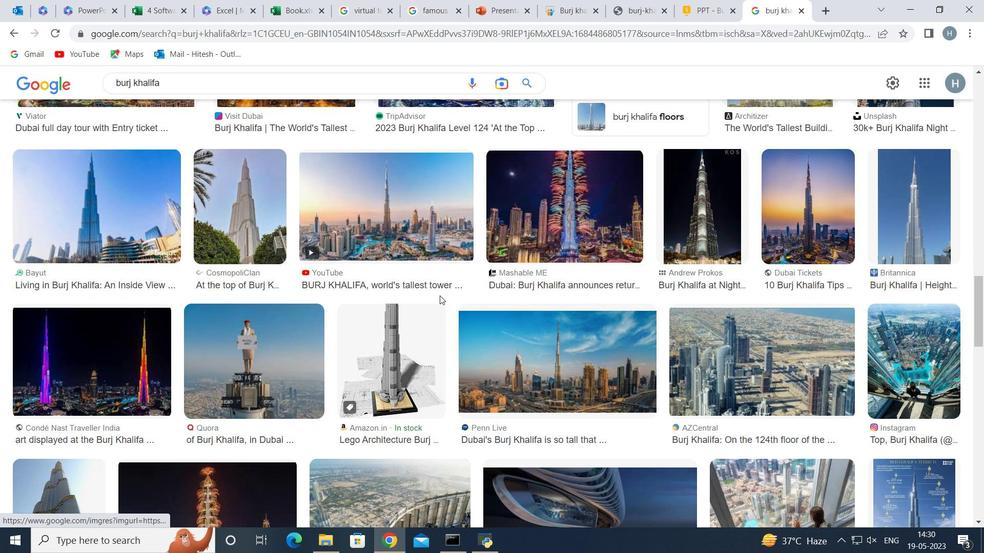 
Action: Mouse scrolled (439, 296) with delta (0, 0)
Screenshot: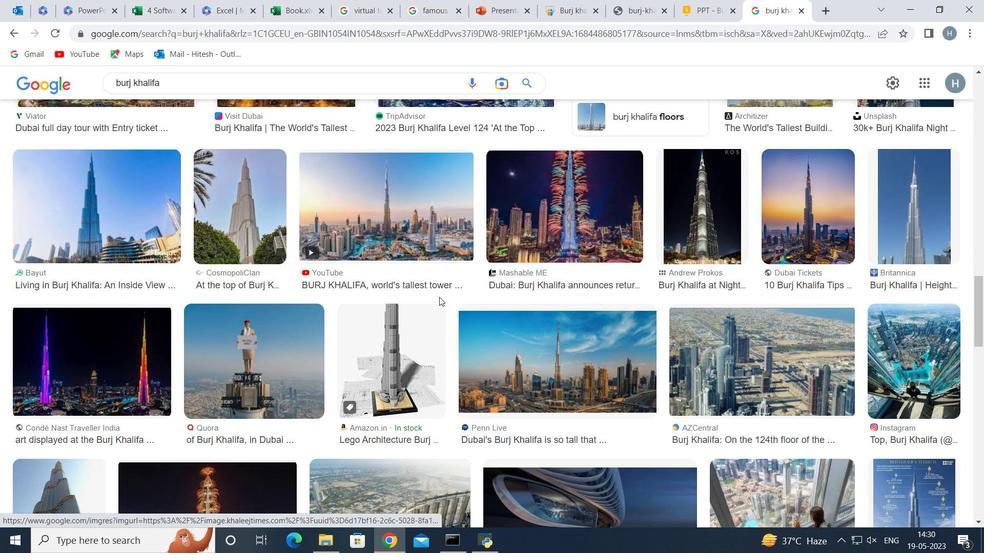 
Action: Mouse scrolled (439, 296) with delta (0, 0)
Screenshot: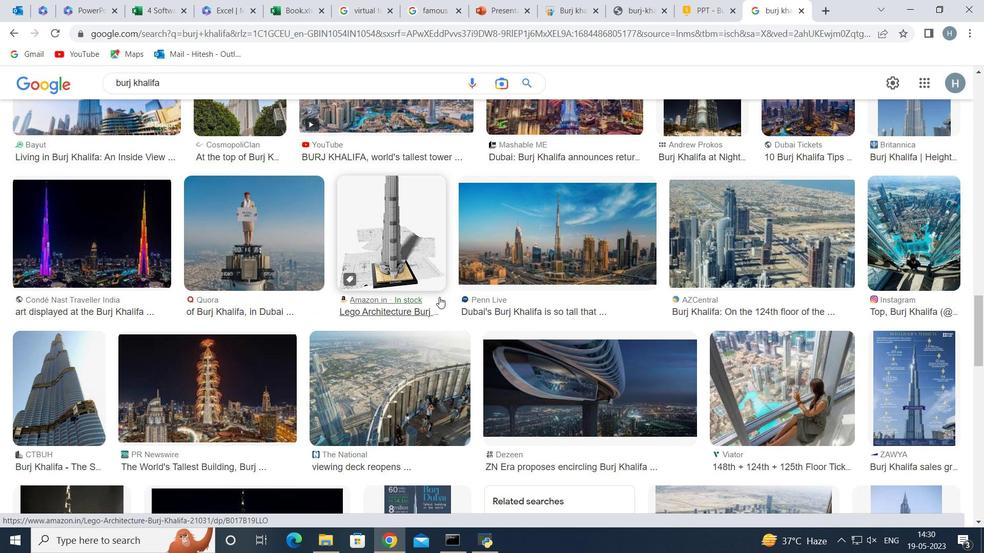 
Action: Mouse scrolled (439, 296) with delta (0, 0)
Screenshot: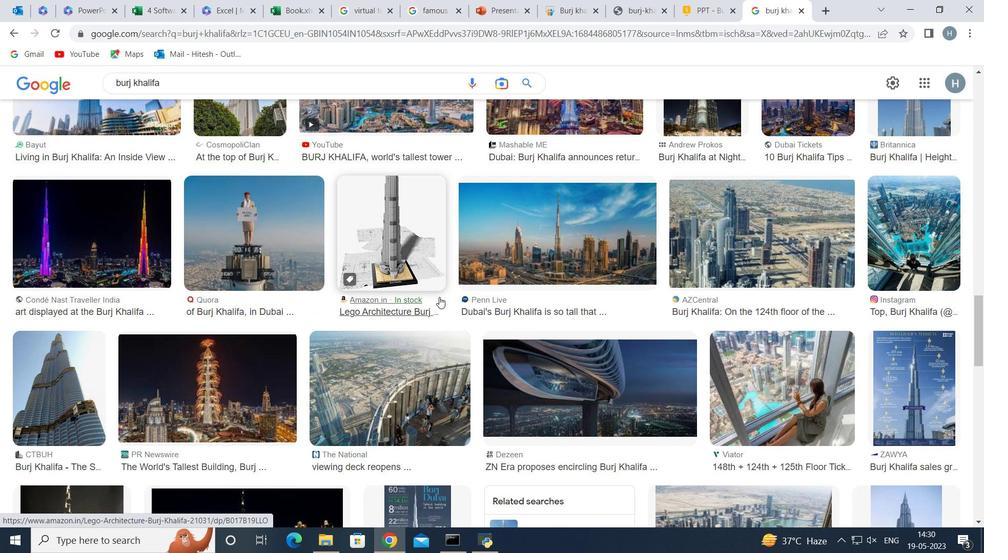 
Action: Mouse scrolled (439, 296) with delta (0, 0)
Screenshot: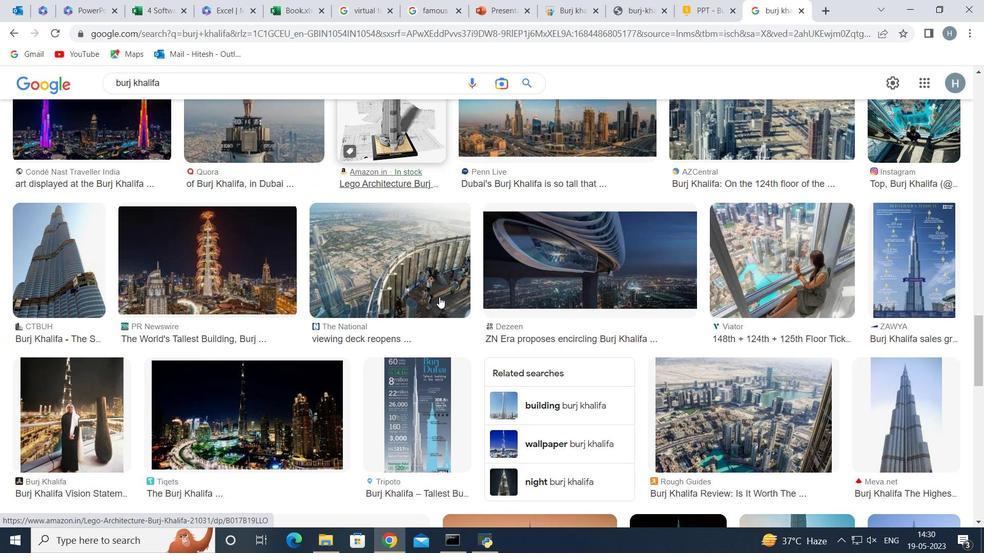 
Action: Mouse scrolled (439, 296) with delta (0, 0)
Screenshot: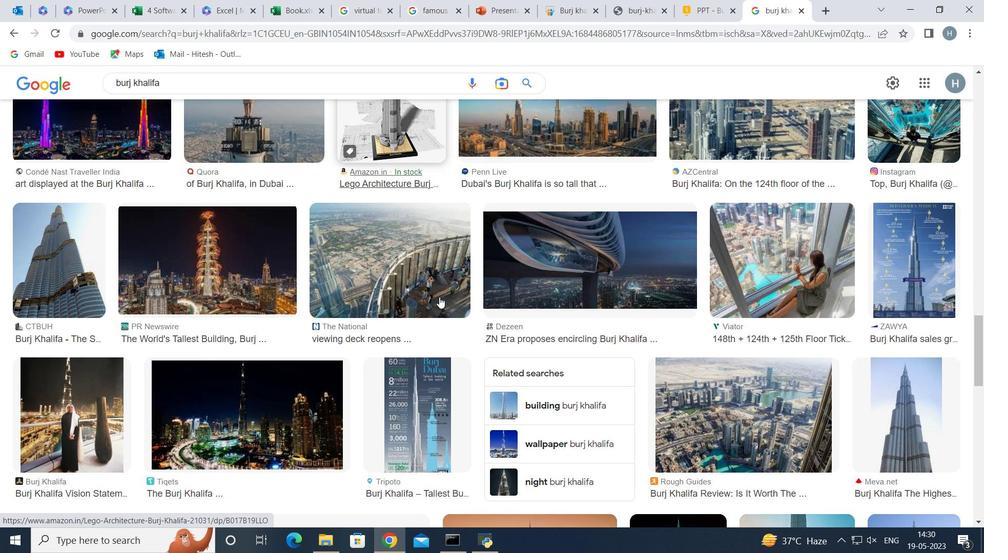 
Action: Mouse moved to (436, 297)
Screenshot: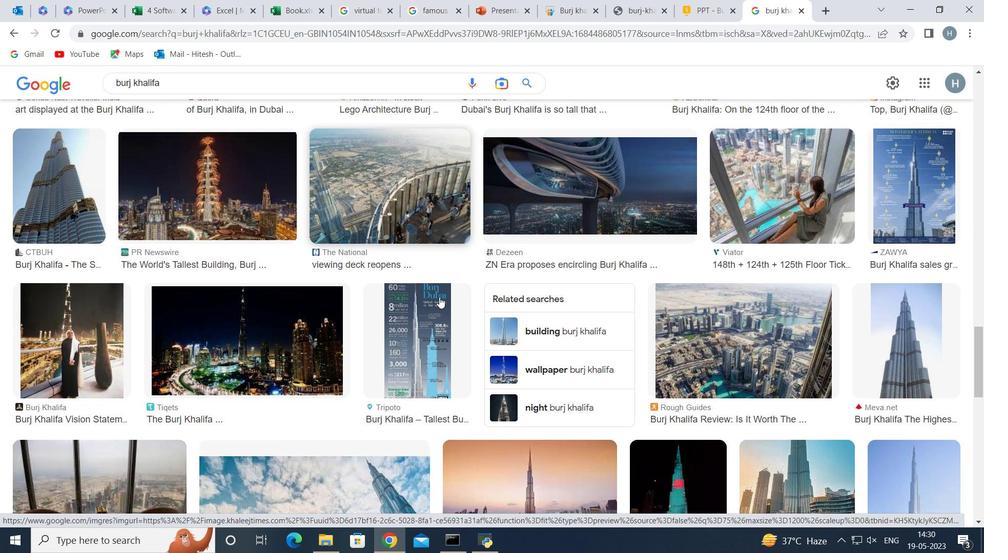 
Action: Mouse scrolled (436, 298) with delta (0, 0)
Screenshot: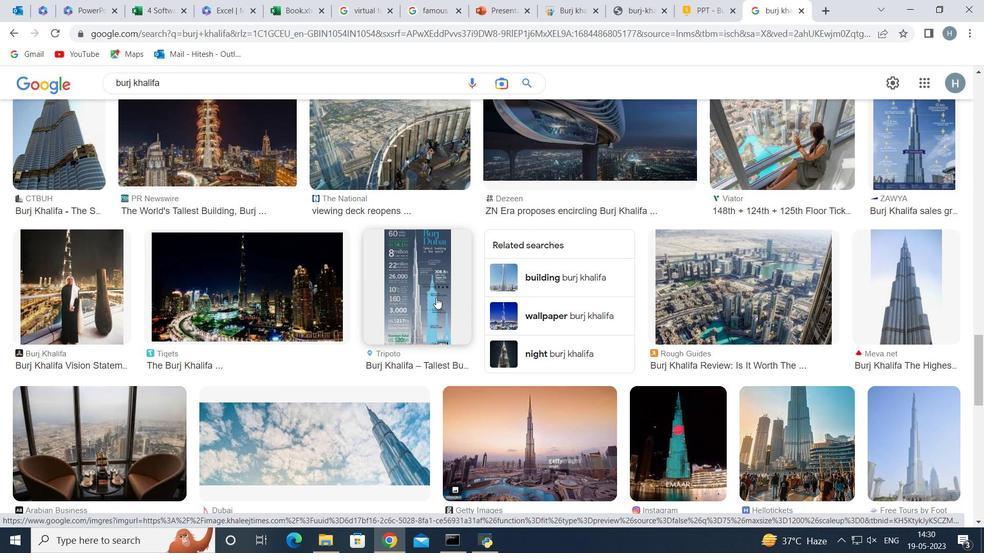 
Action: Mouse scrolled (436, 298) with delta (0, 0)
Screenshot: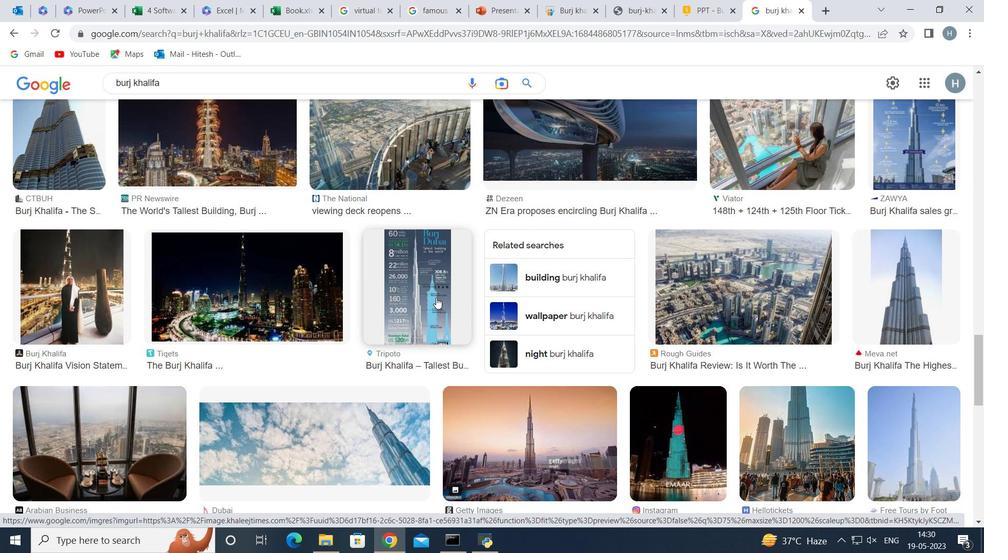 
Action: Mouse scrolled (436, 298) with delta (0, 0)
Screenshot: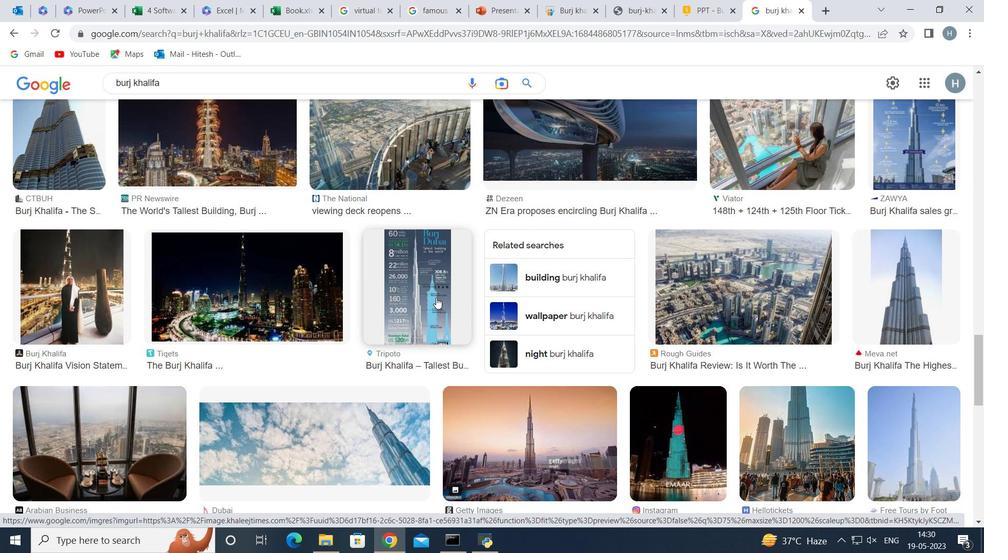 
Action: Mouse scrolled (436, 298) with delta (0, 0)
Screenshot: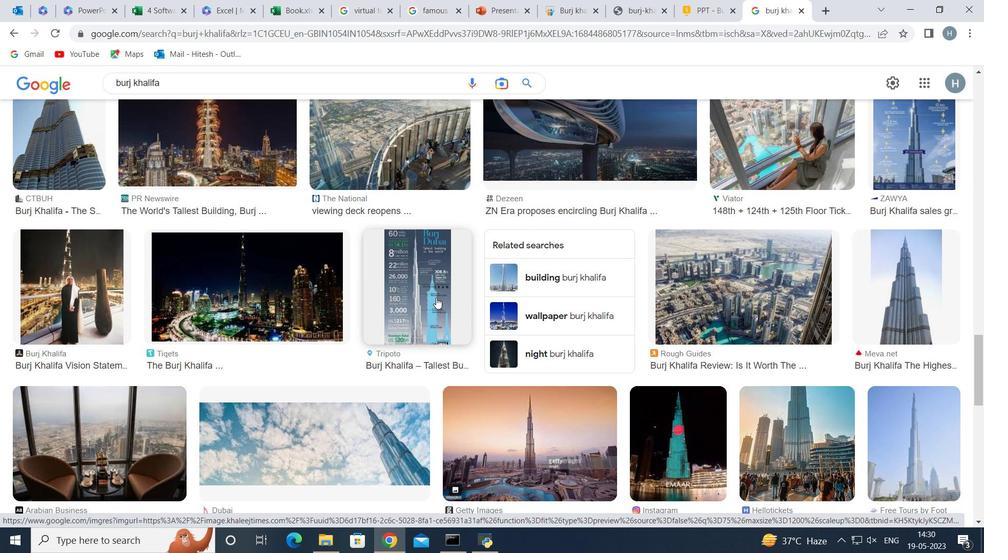 
Action: Mouse scrolled (436, 298) with delta (0, 0)
Screenshot: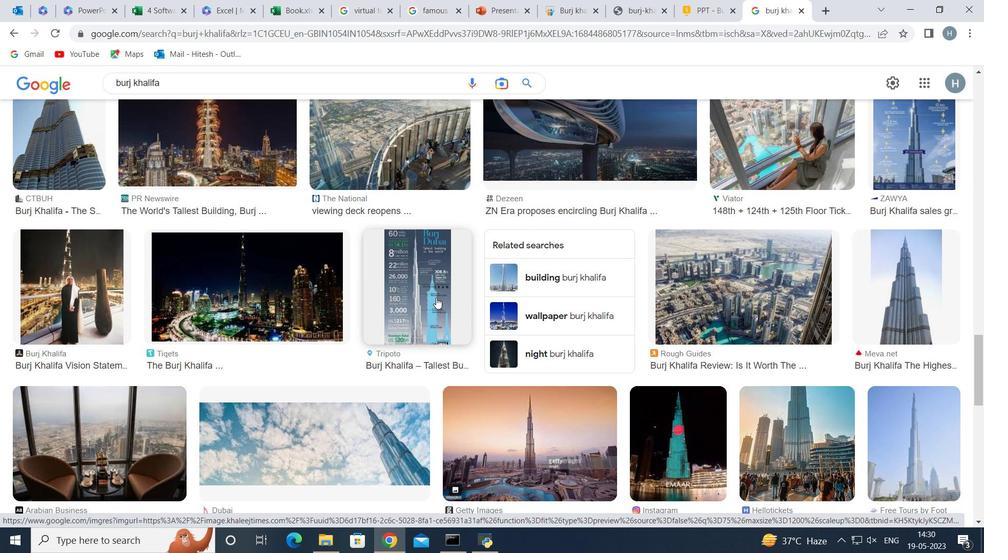 
Action: Mouse scrolled (436, 298) with delta (0, 0)
Screenshot: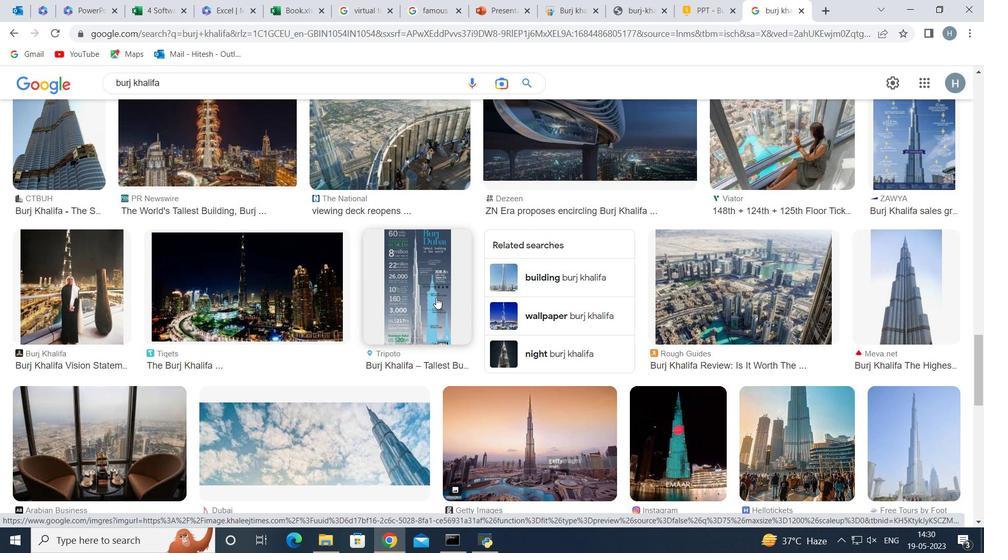 
Action: Mouse scrolled (436, 298) with delta (0, 0)
Screenshot: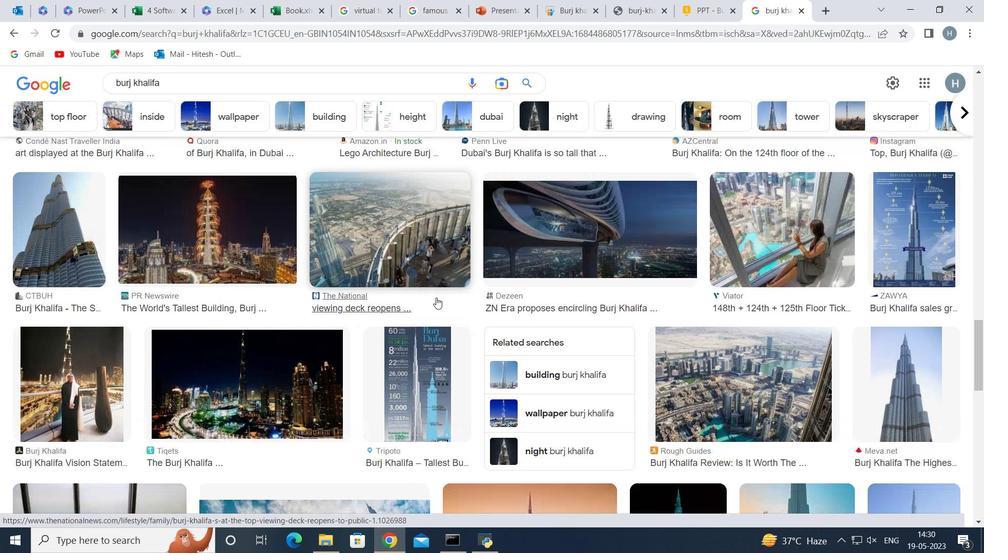 
Action: Mouse scrolled (436, 298) with delta (0, 0)
Screenshot: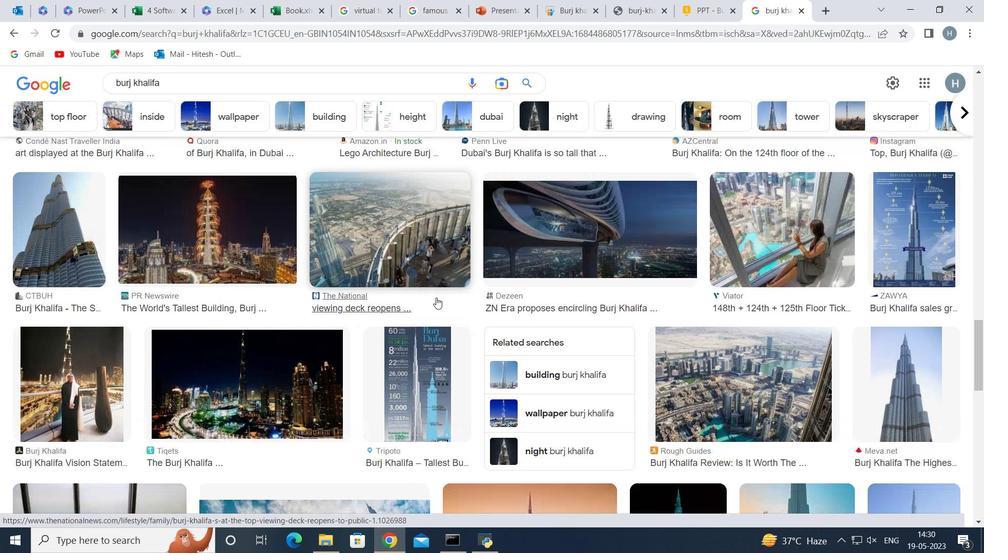 
Action: Mouse scrolled (436, 298) with delta (0, 0)
Screenshot: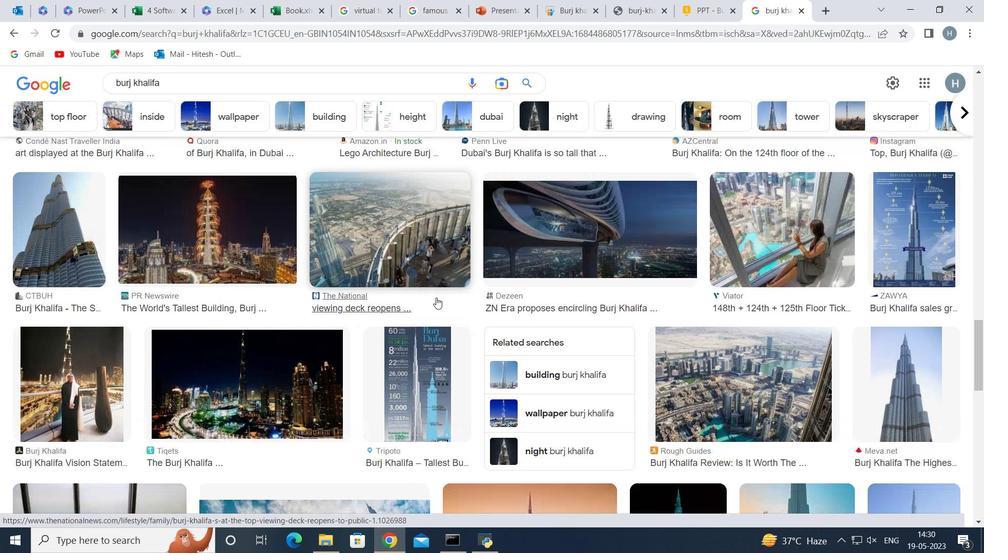 
Action: Mouse scrolled (436, 298) with delta (0, 0)
Screenshot: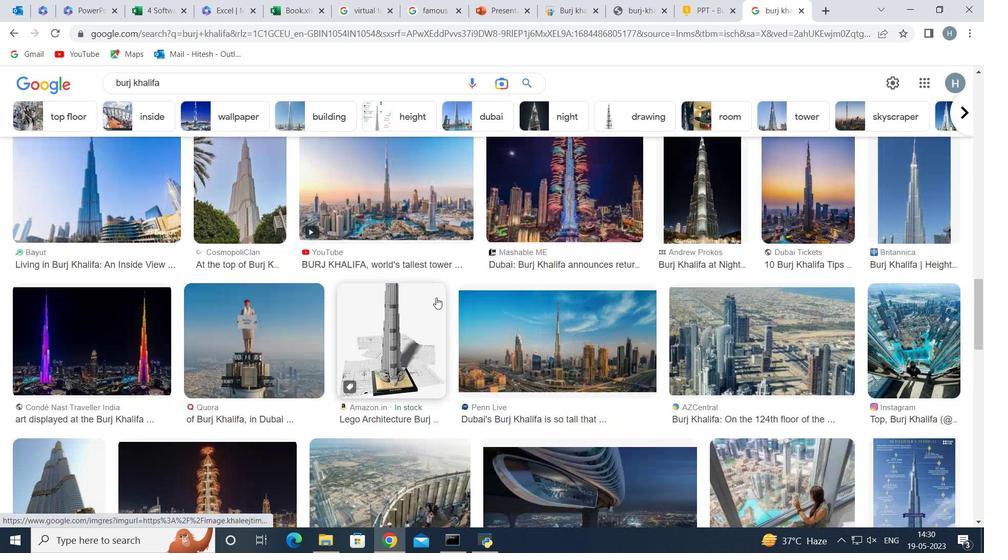 
Action: Mouse scrolled (436, 298) with delta (0, 0)
Screenshot: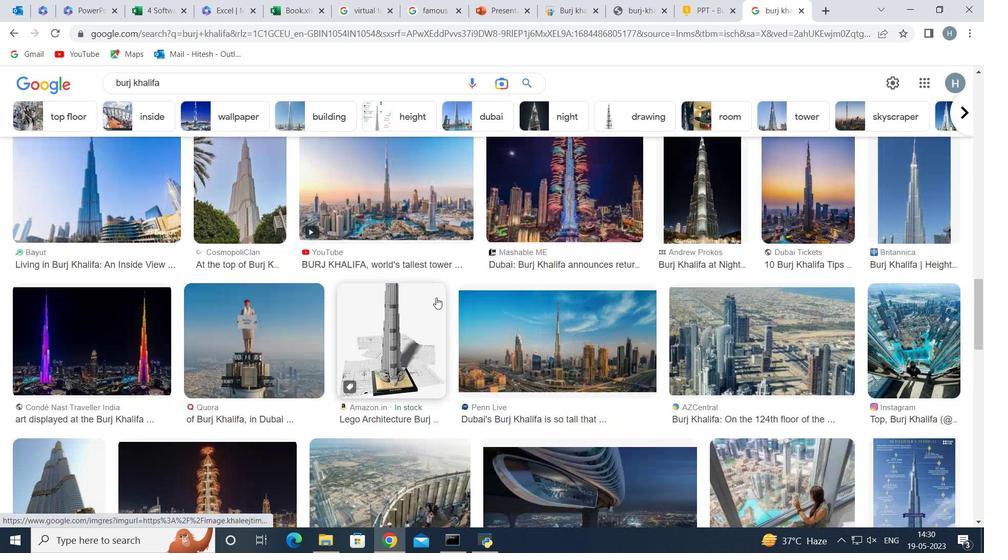 
Action: Mouse scrolled (436, 298) with delta (0, 0)
Screenshot: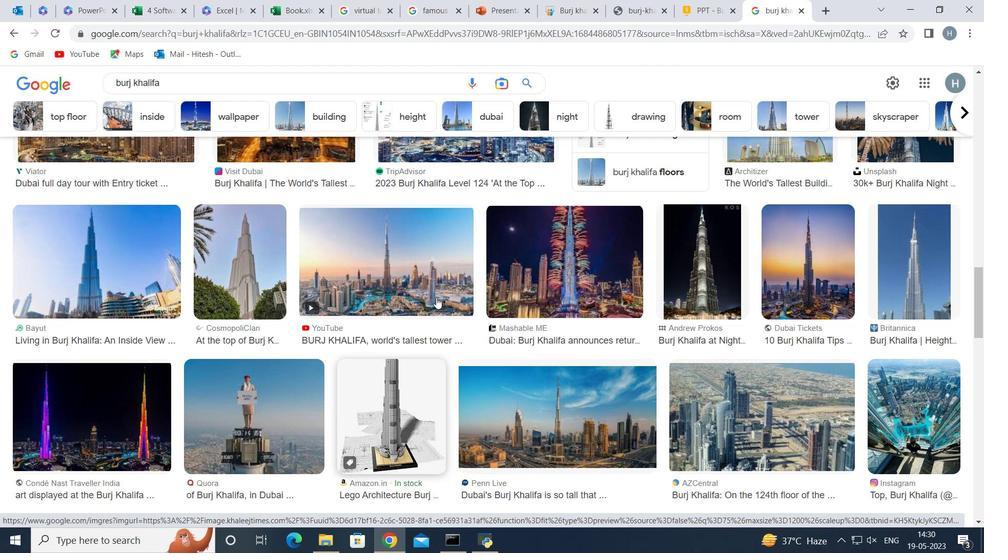 
Action: Mouse scrolled (436, 298) with delta (0, 0)
Screenshot: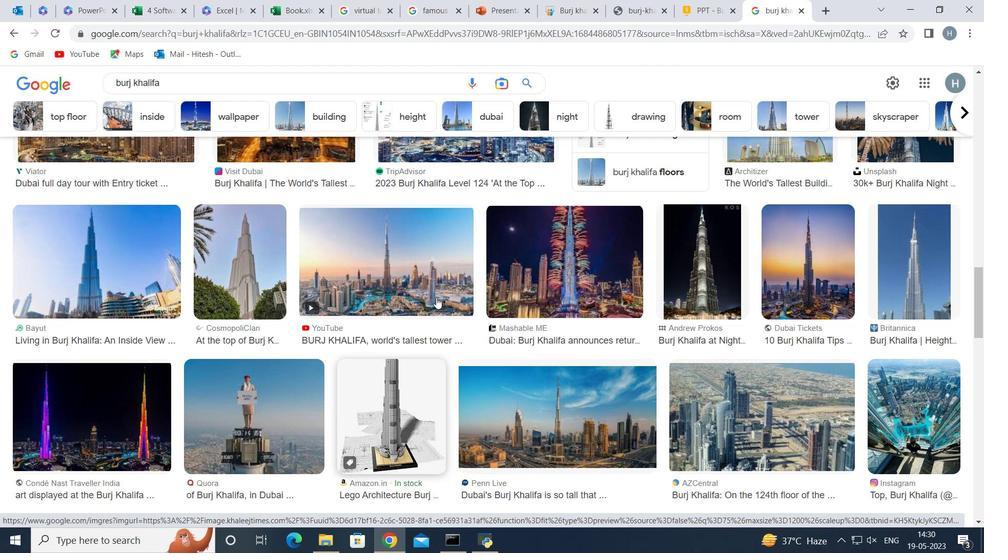 
Action: Mouse scrolled (436, 298) with delta (0, 0)
Screenshot: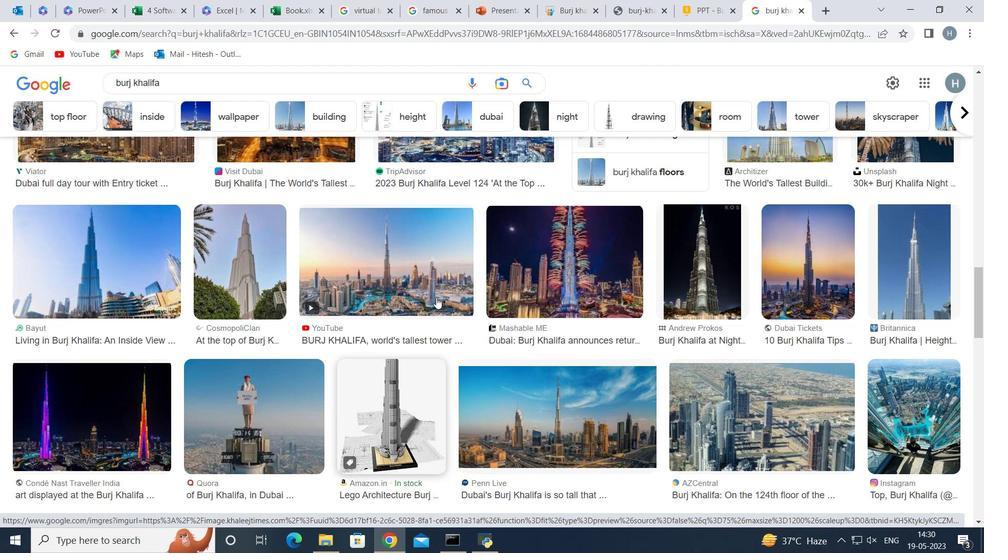 
Action: Mouse scrolled (436, 298) with delta (0, 0)
Screenshot: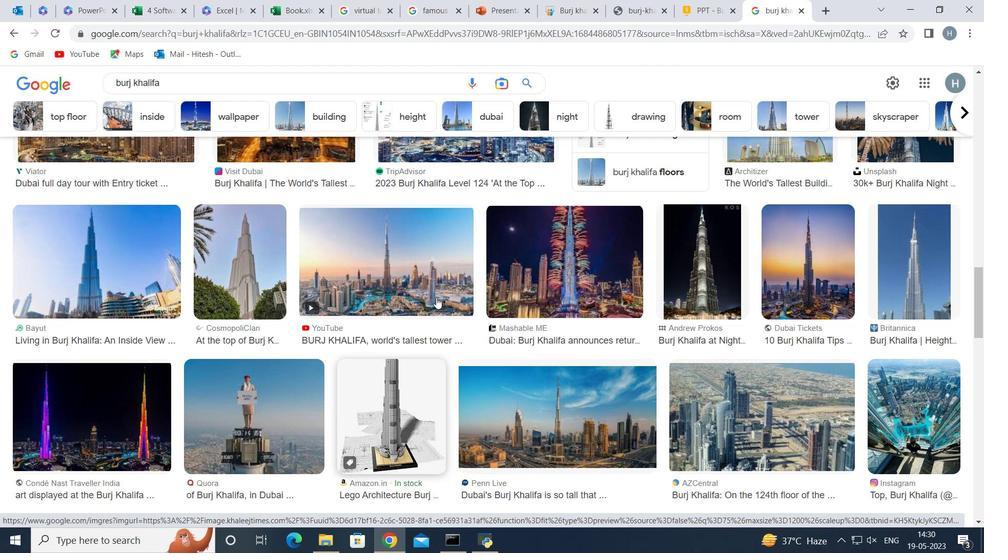 
Action: Mouse scrolled (436, 298) with delta (0, 0)
Screenshot: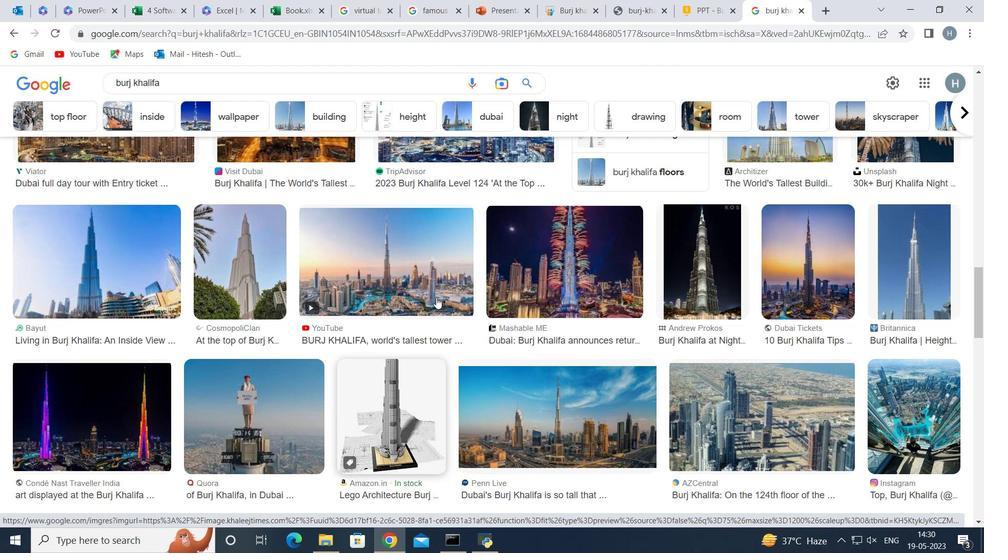 
Action: Mouse scrolled (436, 298) with delta (0, 0)
Screenshot: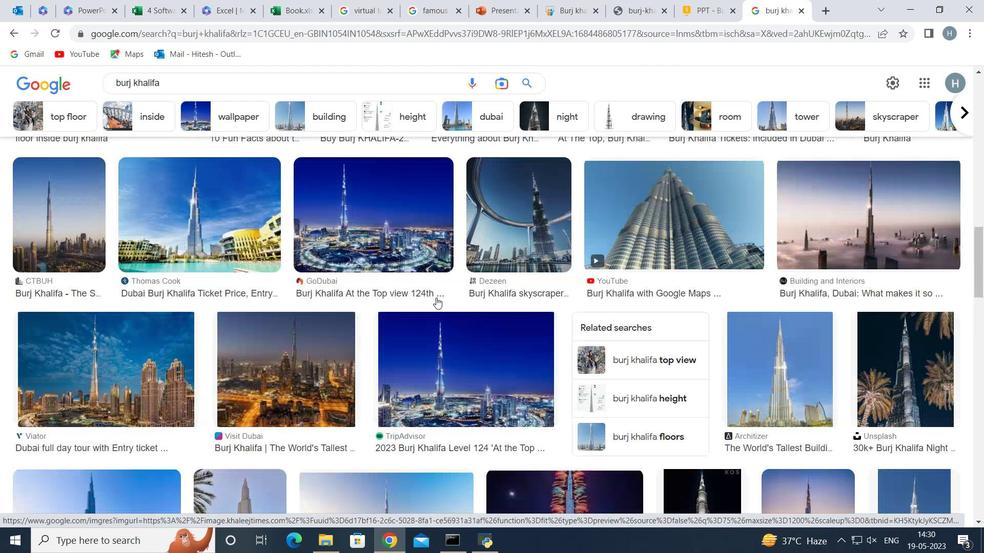 
Action: Mouse scrolled (436, 298) with delta (0, 0)
Screenshot: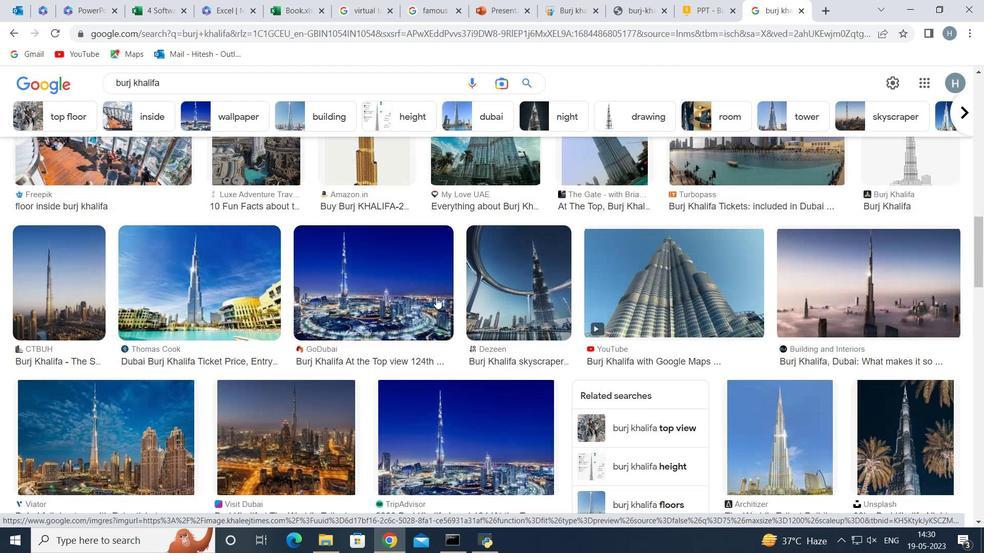 
Action: Mouse scrolled (436, 298) with delta (0, 0)
Screenshot: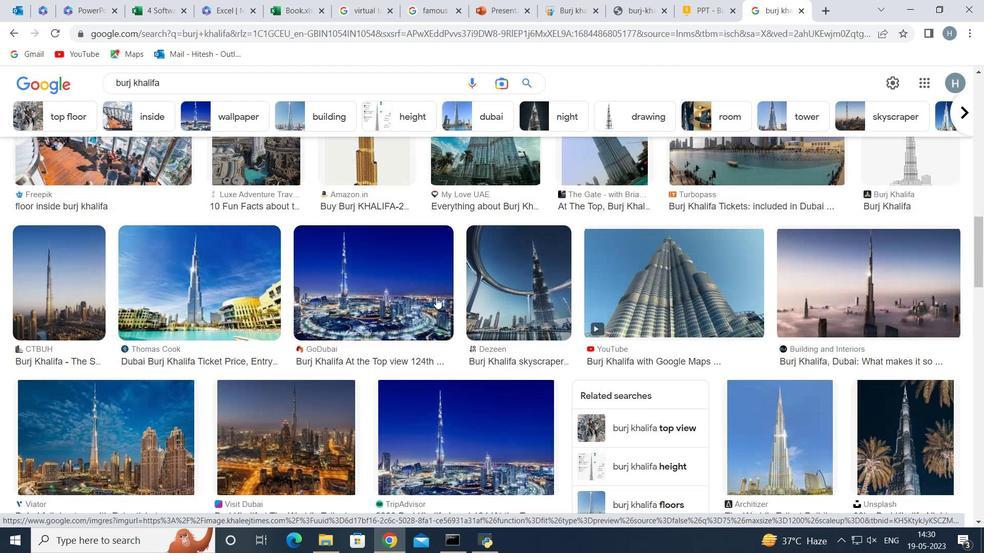 
Action: Mouse scrolled (436, 298) with delta (0, 0)
Screenshot: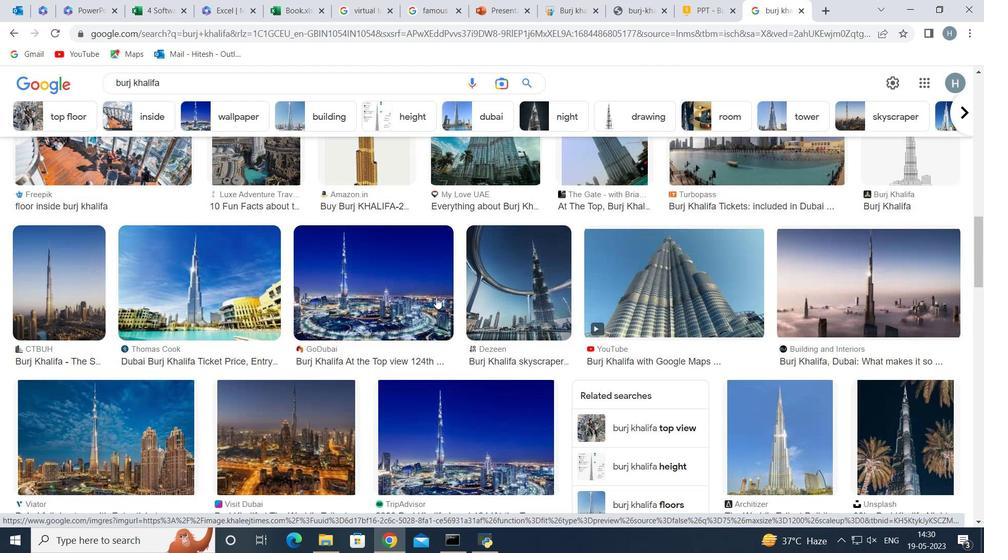
Action: Mouse scrolled (436, 298) with delta (0, 0)
Screenshot: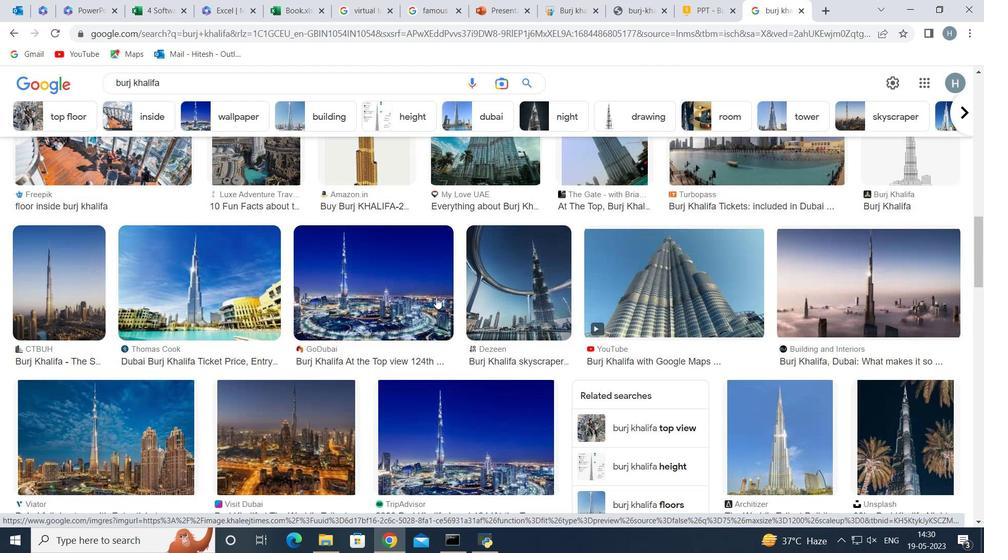 
Action: Mouse scrolled (436, 298) with delta (0, 0)
Screenshot: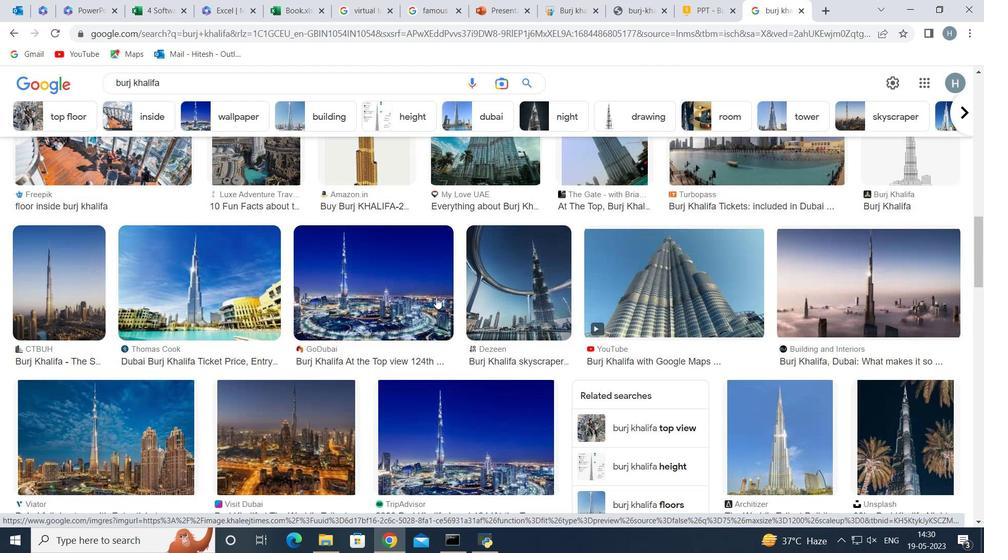 
Action: Mouse scrolled (436, 298) with delta (0, 0)
Screenshot: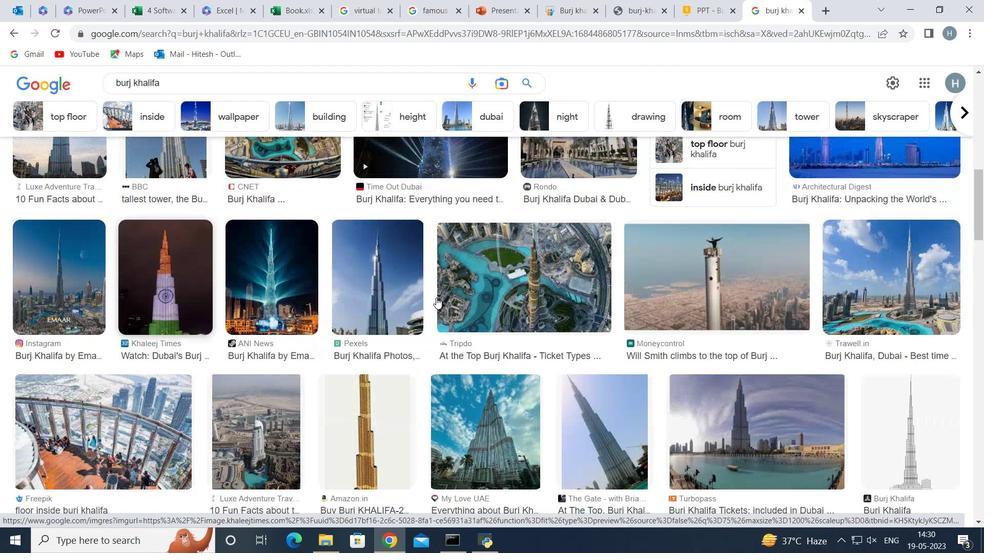 
Action: Mouse scrolled (436, 298) with delta (0, 0)
Screenshot: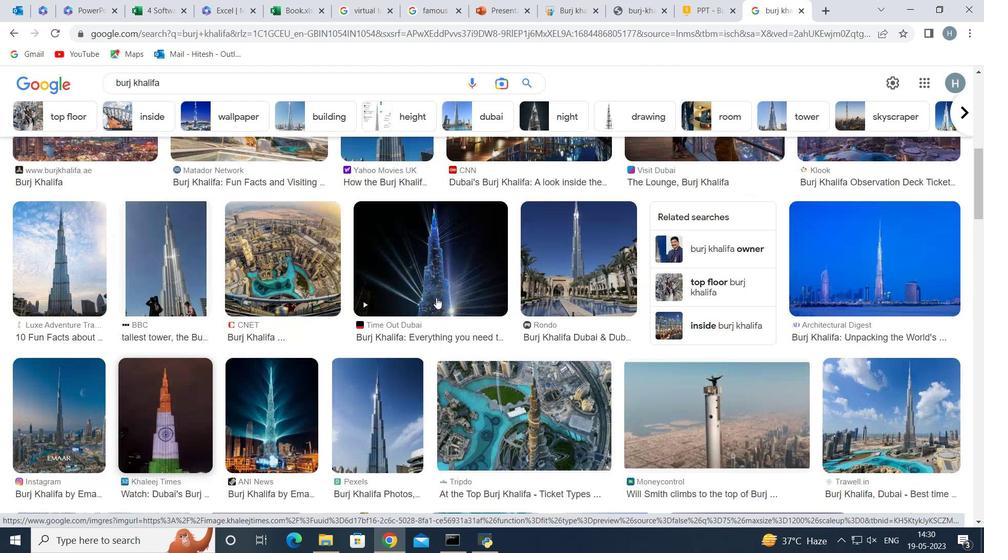 
Action: Mouse scrolled (436, 298) with delta (0, 0)
Screenshot: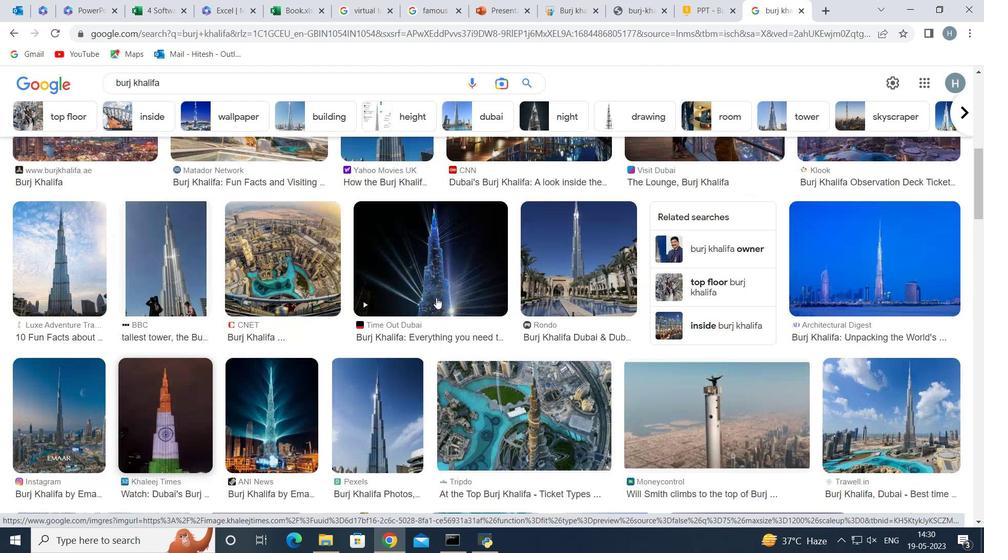 
Action: Mouse scrolled (436, 298) with delta (0, 0)
Screenshot: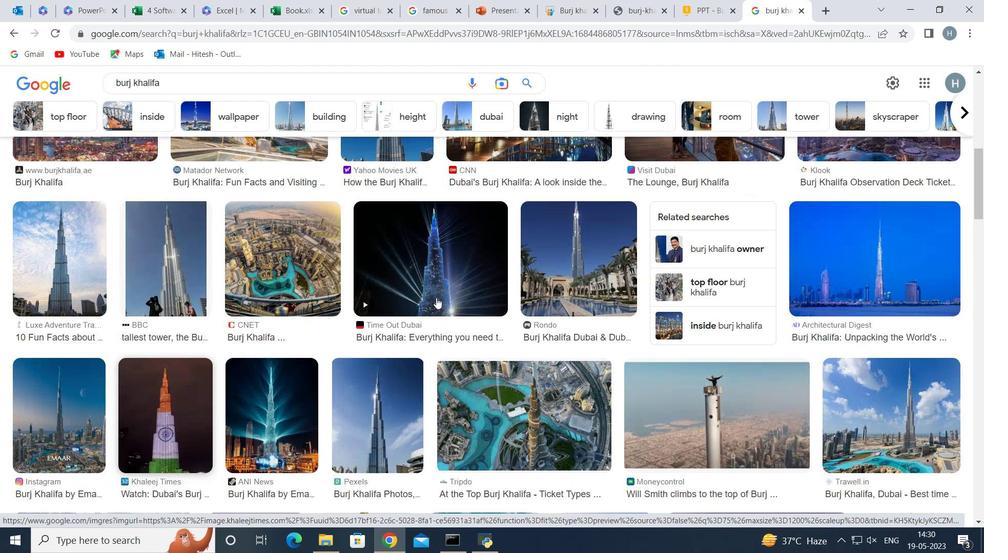 
Action: Mouse scrolled (436, 298) with delta (0, 0)
Screenshot: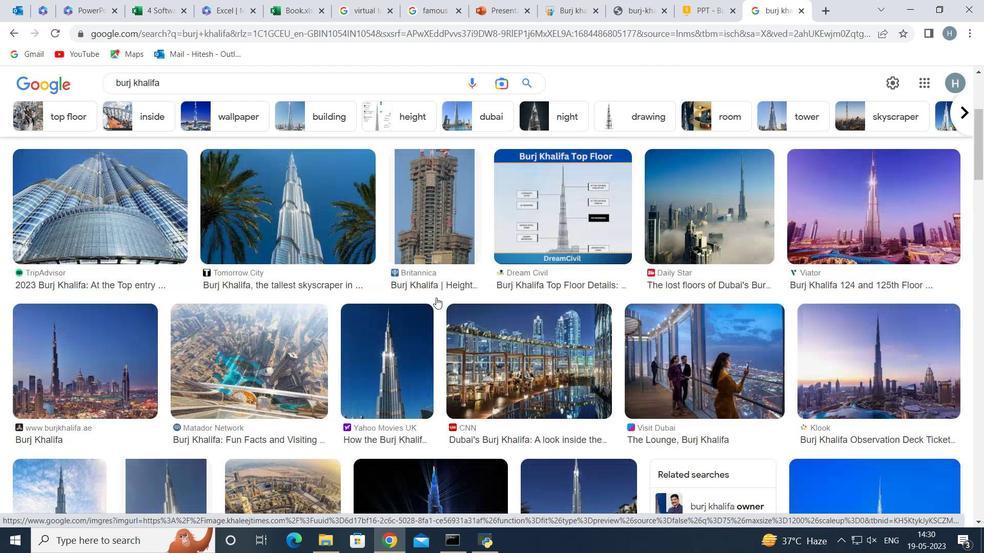 
Action: Mouse scrolled (436, 298) with delta (0, 0)
Screenshot: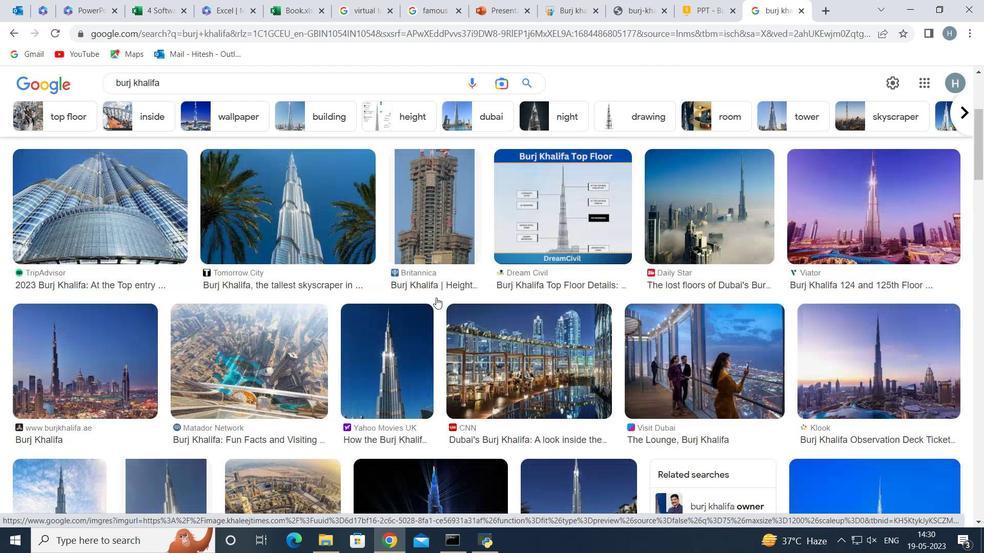 
Action: Mouse scrolled (436, 298) with delta (0, 0)
Screenshot: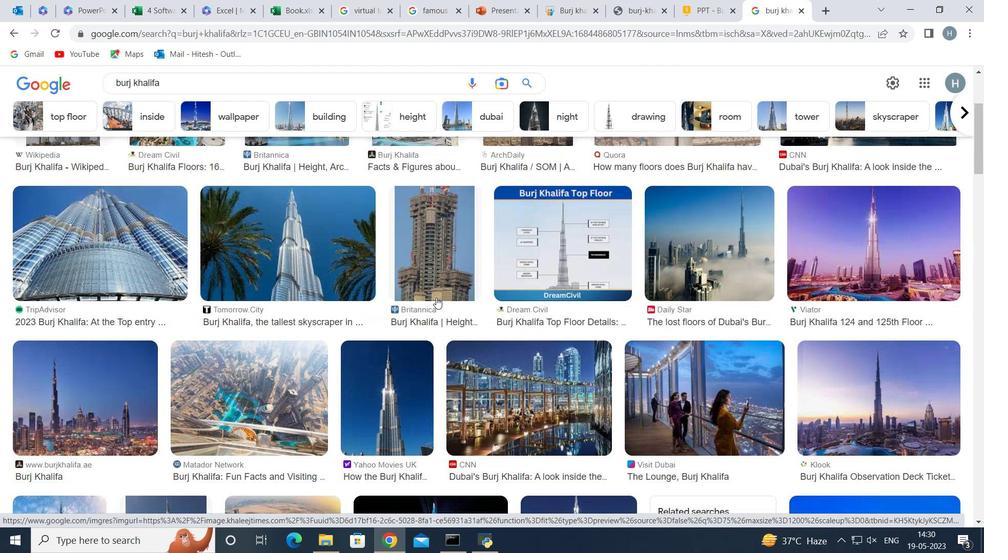 
Action: Mouse scrolled (436, 298) with delta (0, 0)
Screenshot: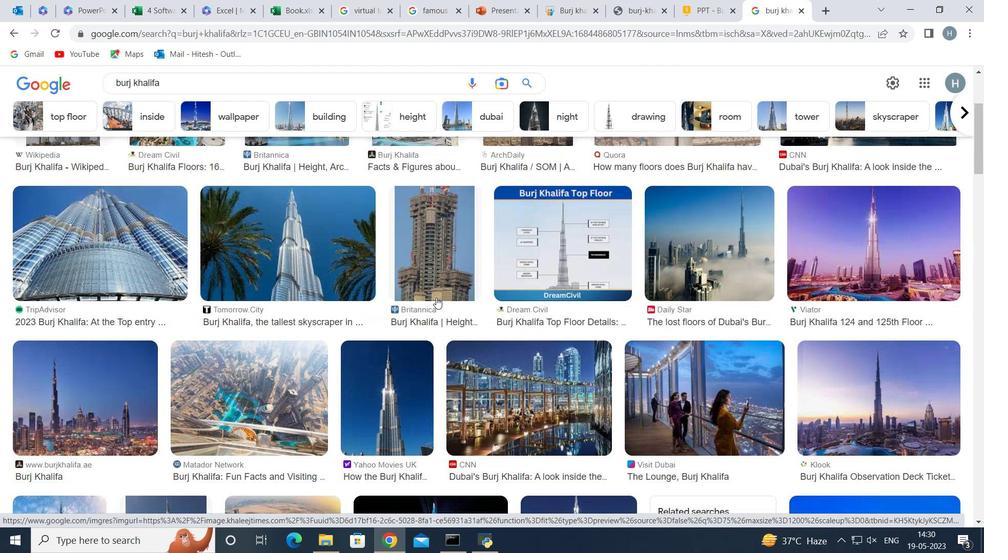 
Action: Mouse scrolled (436, 298) with delta (0, 0)
Screenshot: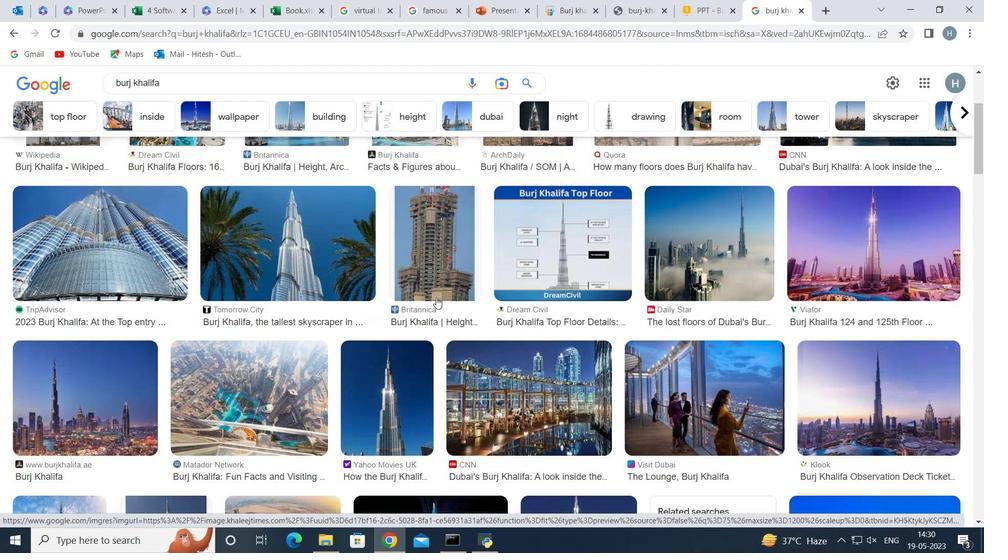 
Action: Mouse scrolled (436, 298) with delta (0, 0)
Screenshot: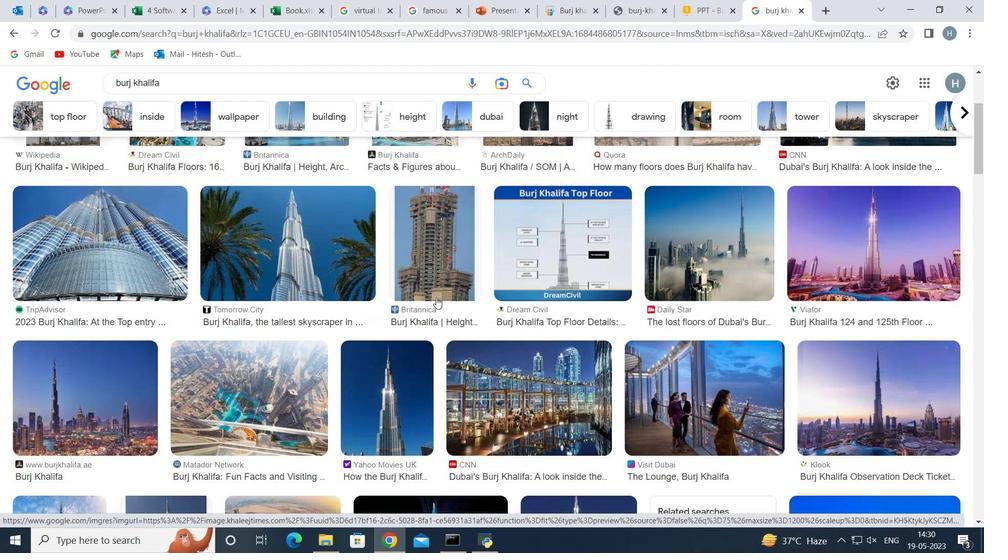 
Action: Mouse scrolled (436, 298) with delta (0, 0)
Screenshot: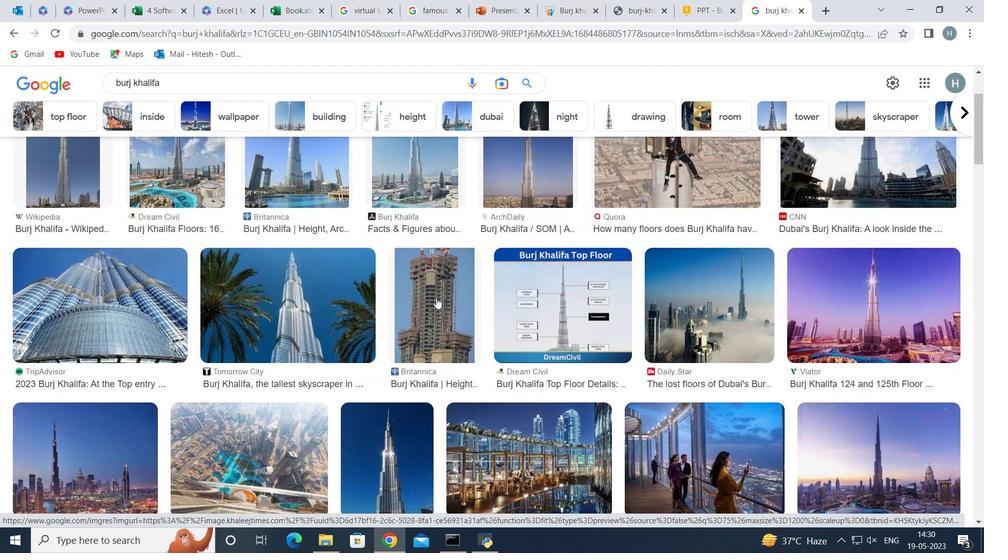 
Action: Mouse scrolled (436, 298) with delta (0, 0)
Screenshot: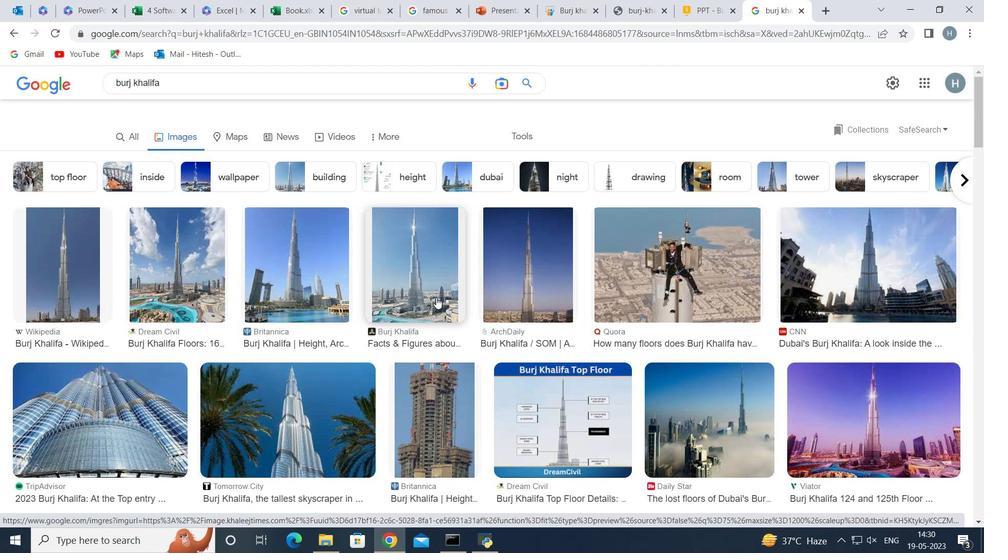 
Action: Mouse scrolled (436, 298) with delta (0, 0)
Screenshot: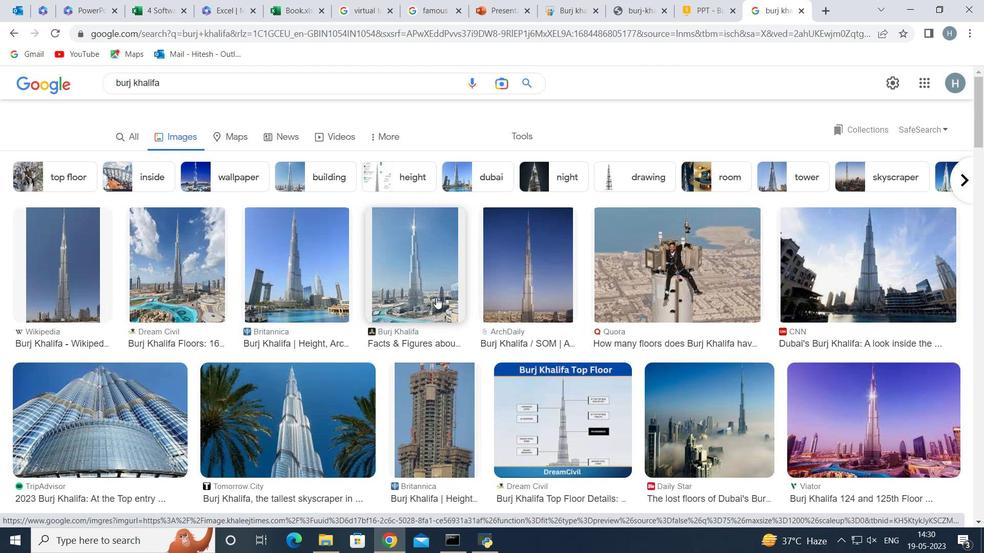 
Action: Mouse scrolled (436, 298) with delta (0, 0)
Screenshot: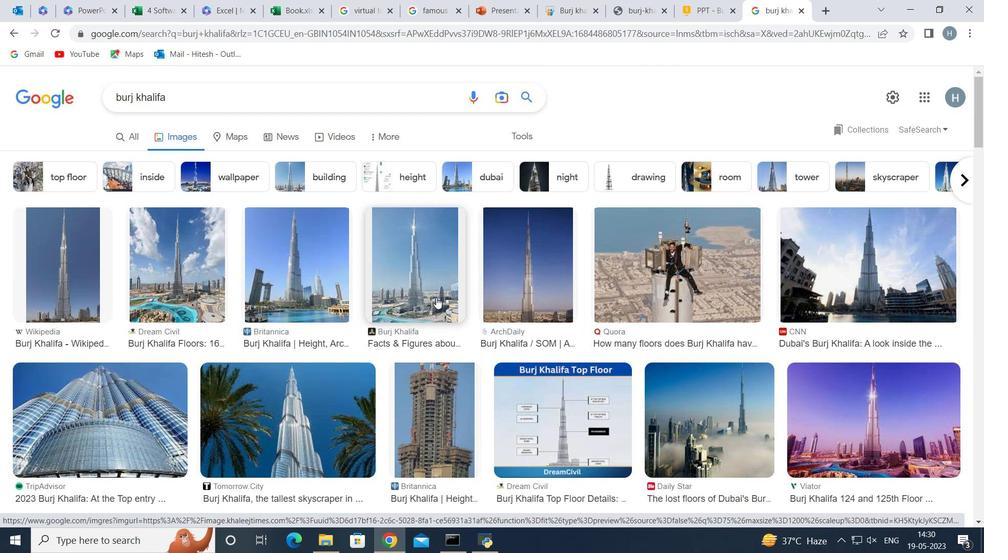 
Action: Mouse moved to (416, 277)
Screenshot: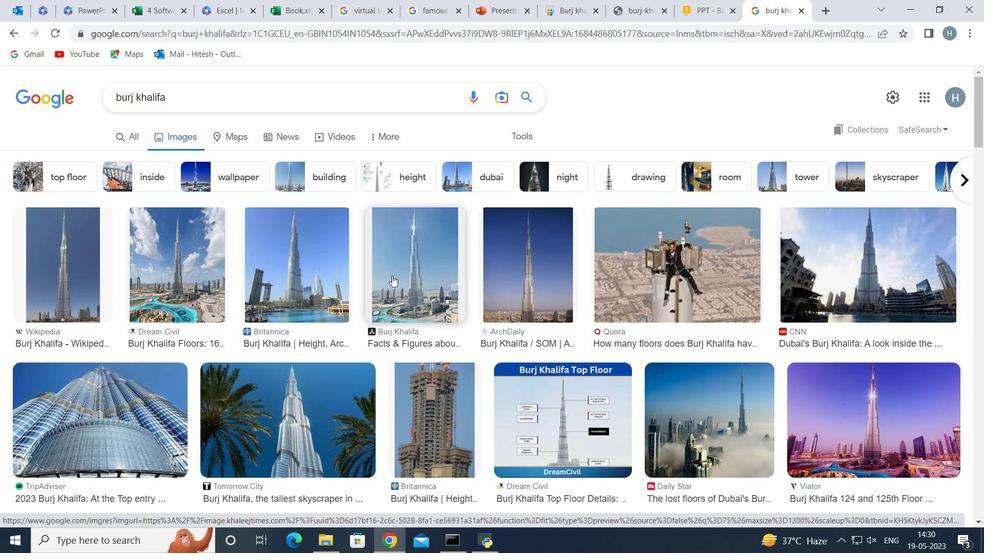 
Action: Mouse pressed left at (416, 277)
Screenshot: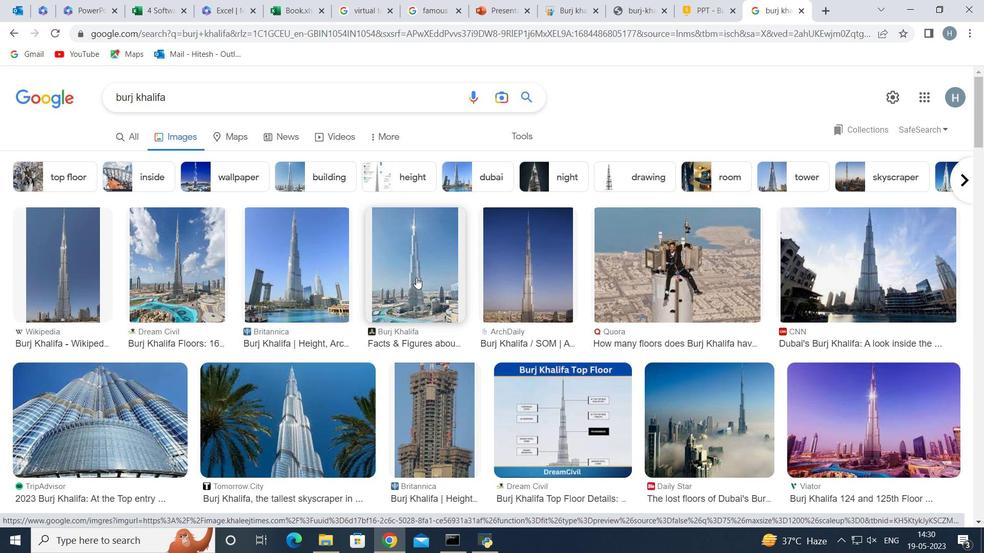 
Action: Mouse moved to (613, 293)
Screenshot: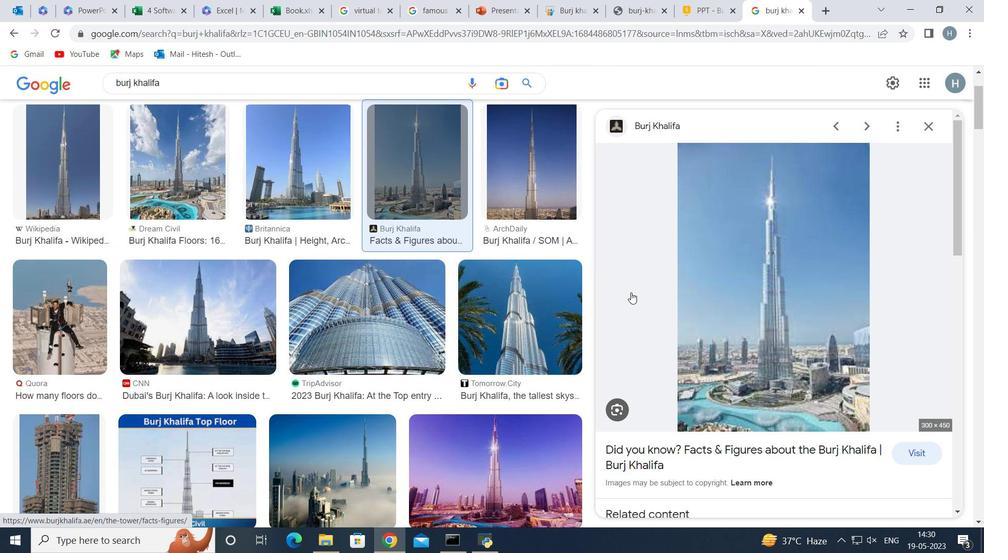 
Action: Mouse pressed left at (613, 293)
Screenshot: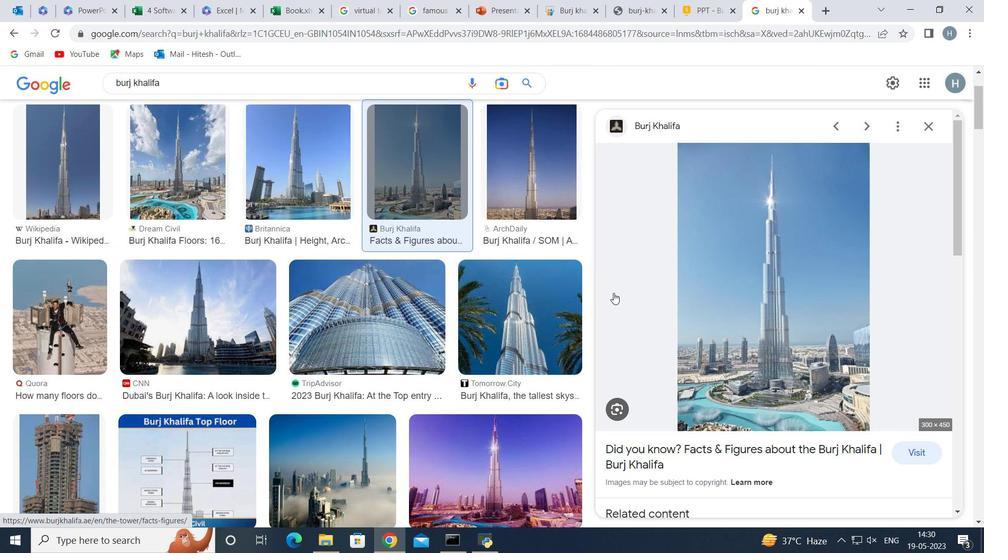 
Action: Mouse moved to (181, 366)
Screenshot: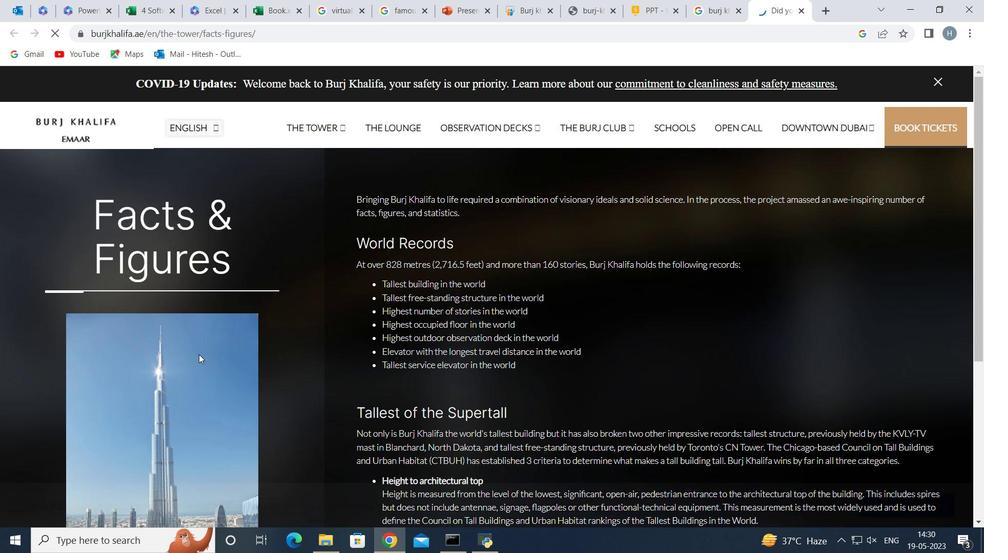 
Action: Mouse pressed left at (181, 366)
Screenshot: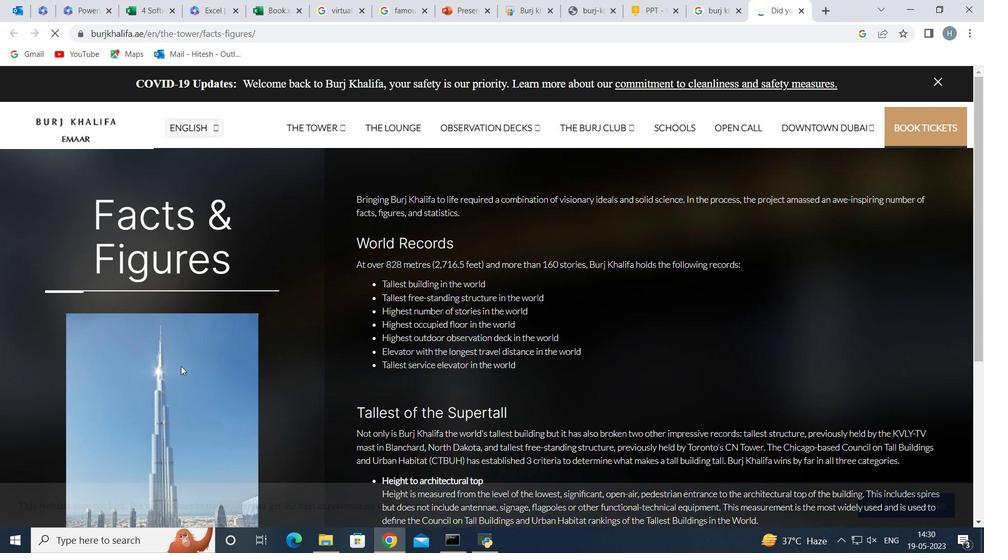 
Action: Mouse moved to (181, 362)
Screenshot: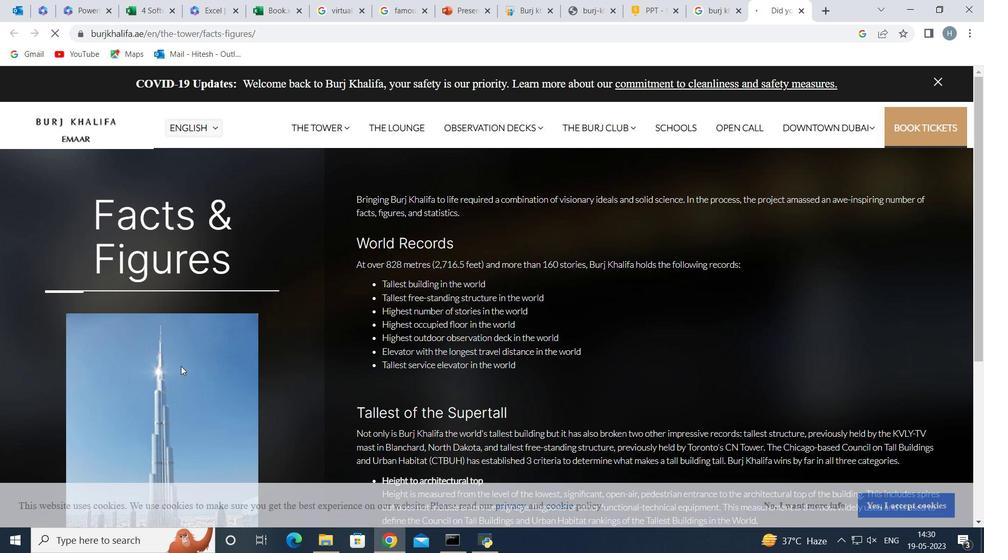 
Action: Mouse scrolled (181, 362) with delta (0, 0)
Screenshot: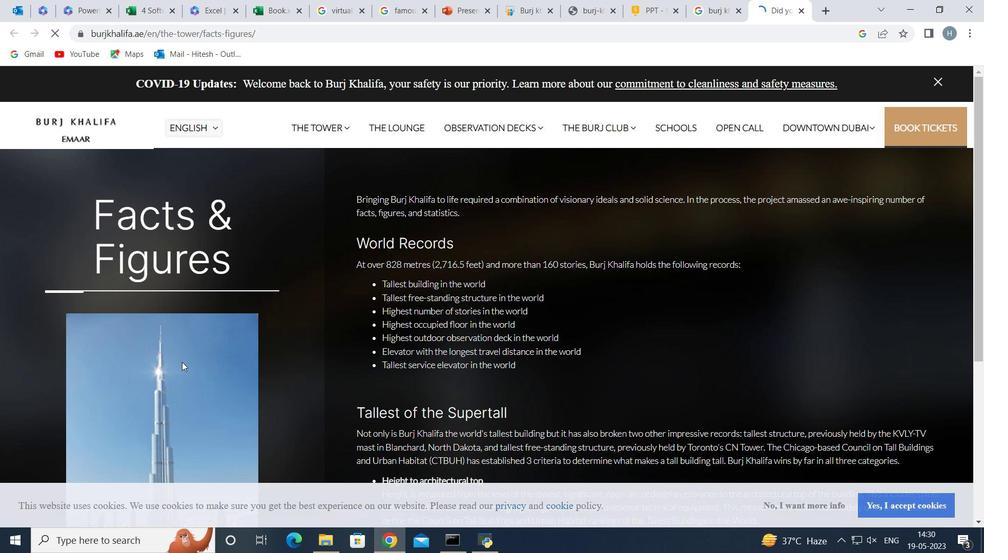 
Action: Mouse moved to (173, 329)
Screenshot: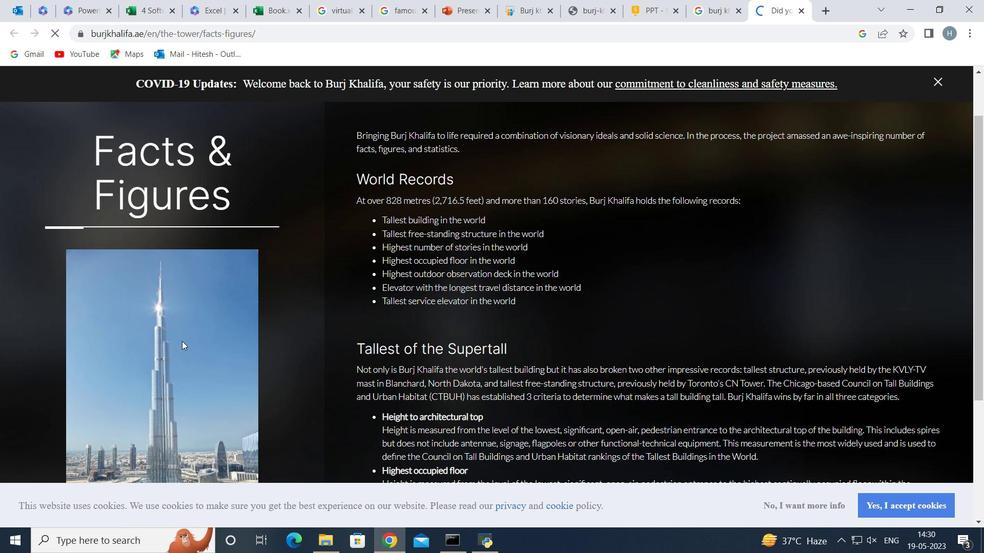 
Action: Mouse scrolled (173, 328) with delta (0, 0)
Screenshot: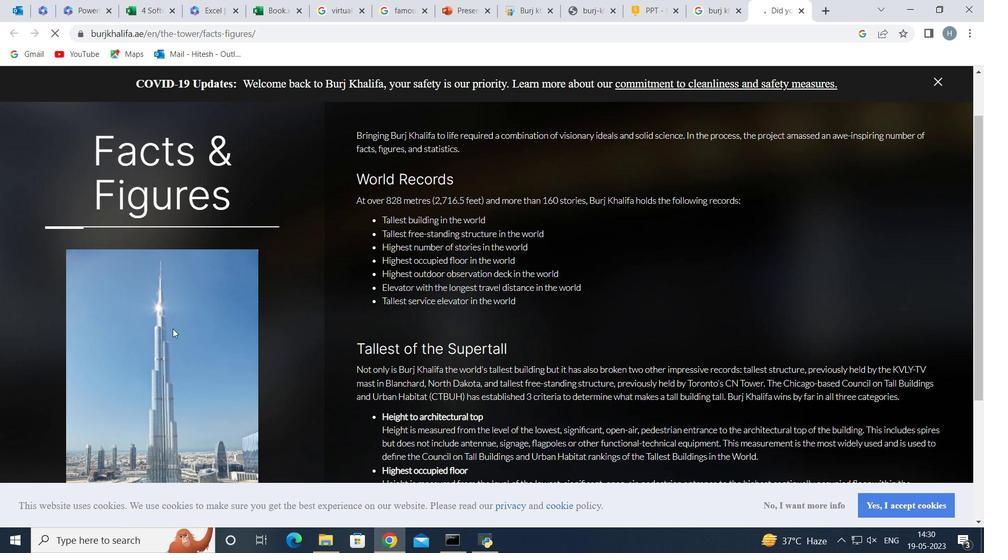 
Action: Mouse moved to (169, 272)
Screenshot: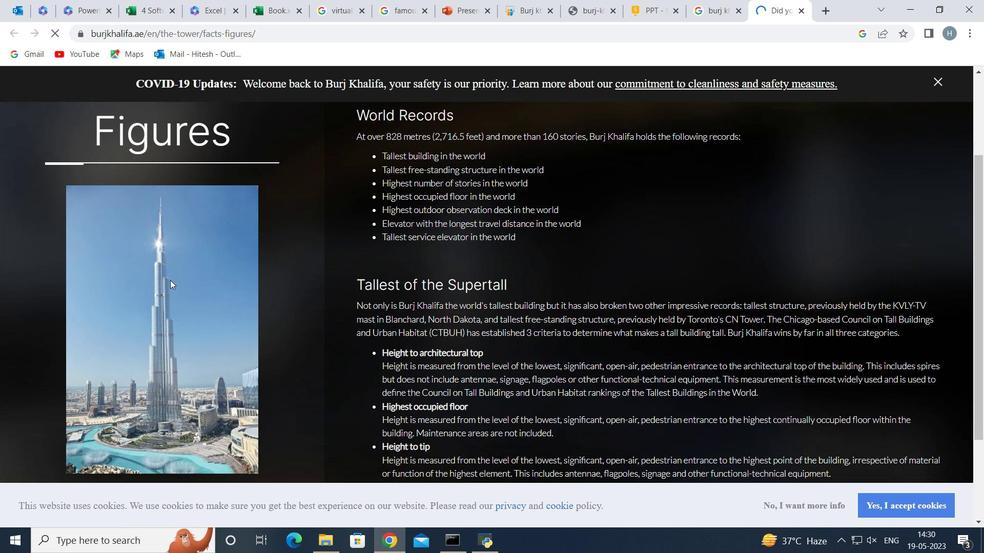 
Action: Mouse pressed left at (169, 272)
Screenshot: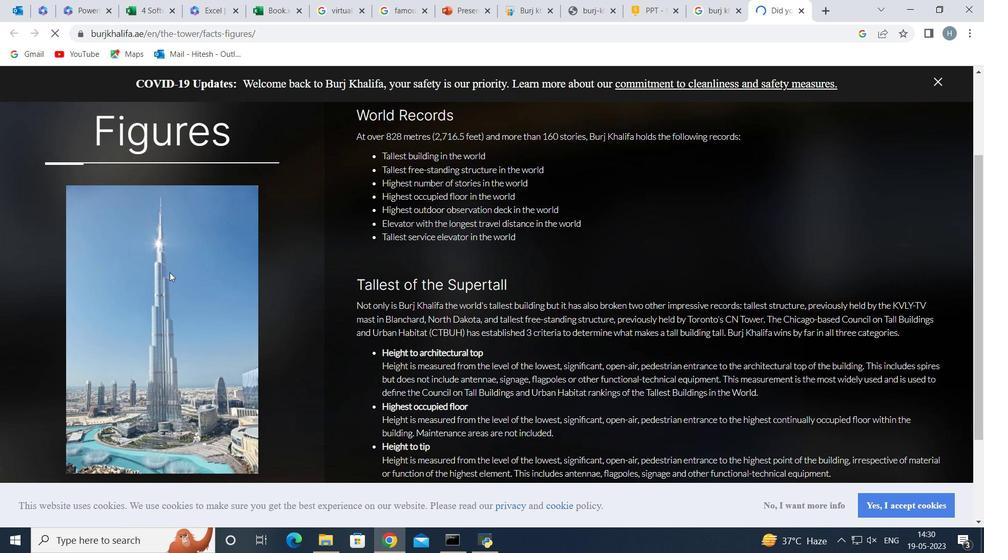 
Action: Mouse pressed right at (169, 272)
Screenshot: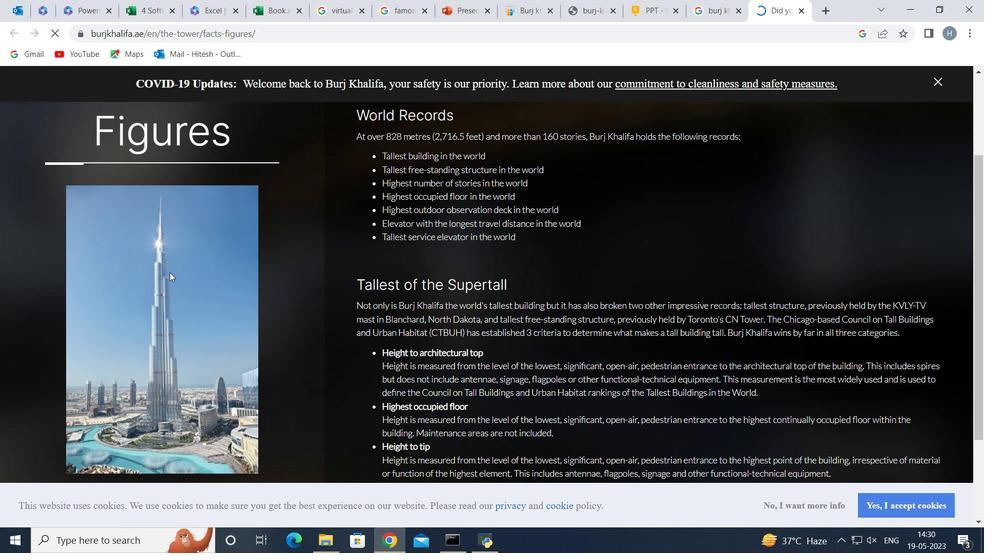 
Action: Mouse moved to (221, 316)
Screenshot: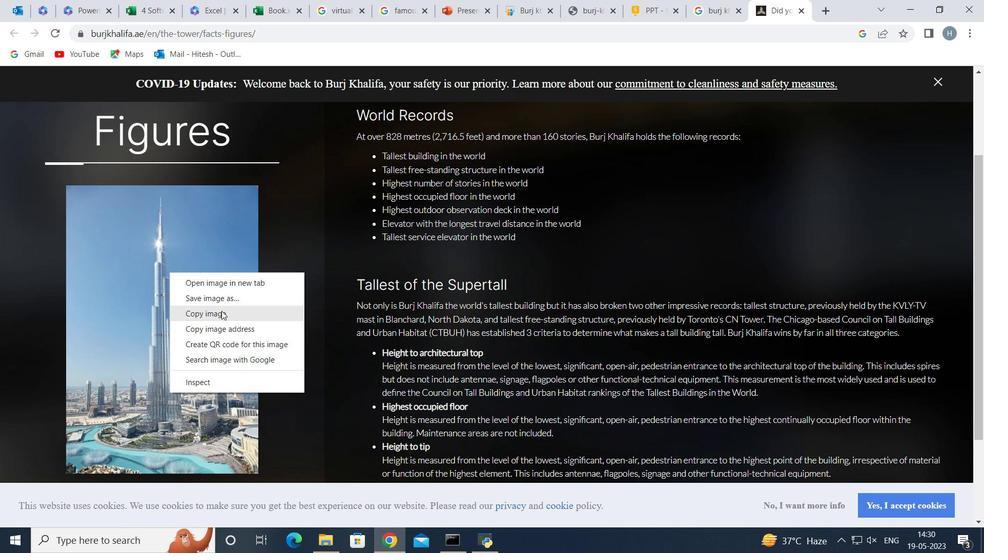 
Action: Mouse pressed left at (221, 316)
Screenshot: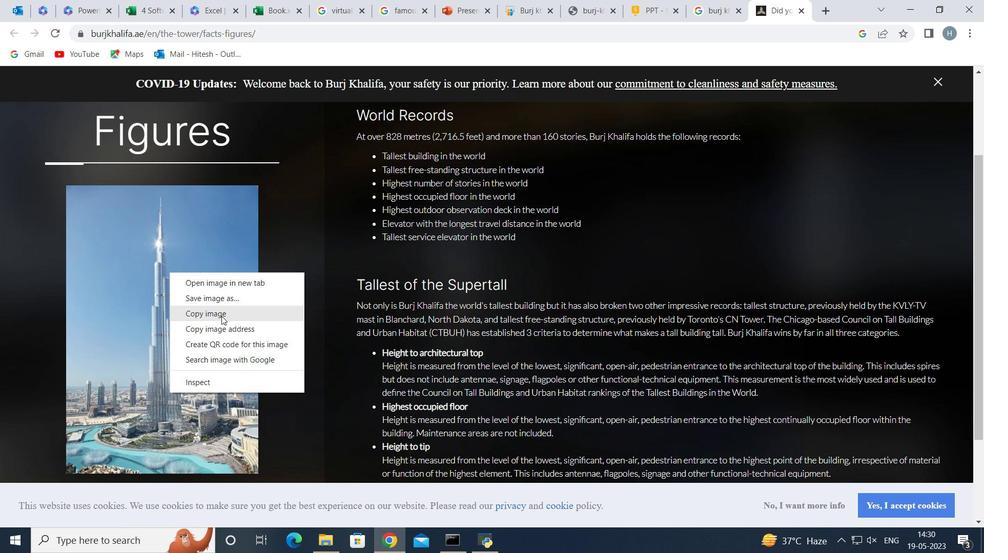 
Action: Mouse moved to (463, 9)
Screenshot: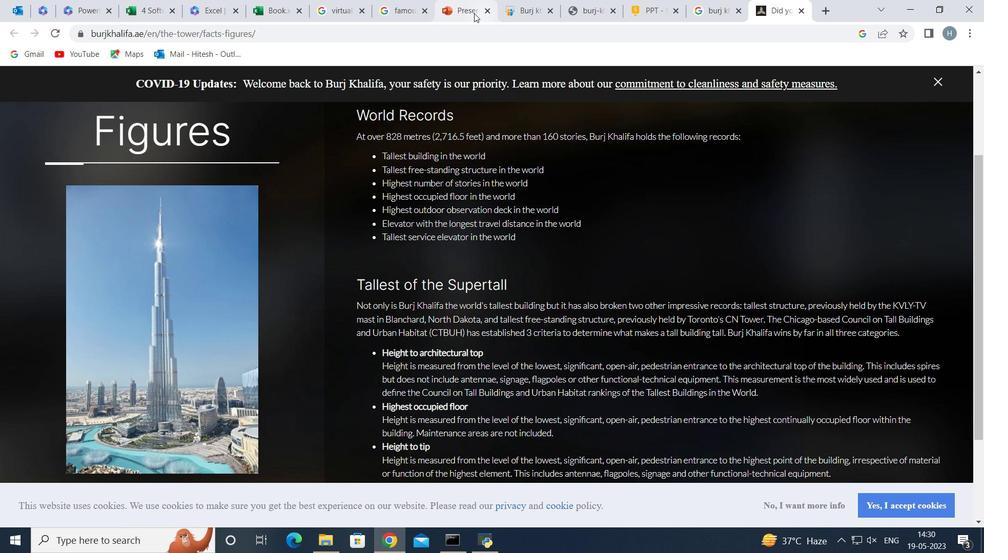 
Action: Mouse pressed left at (463, 9)
Screenshot: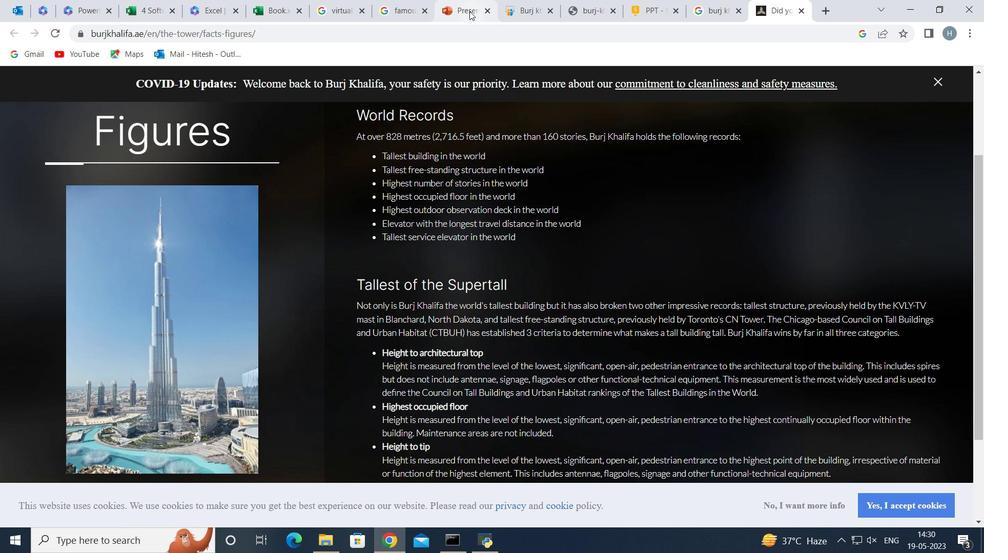 
Action: Mouse moved to (408, 342)
Screenshot: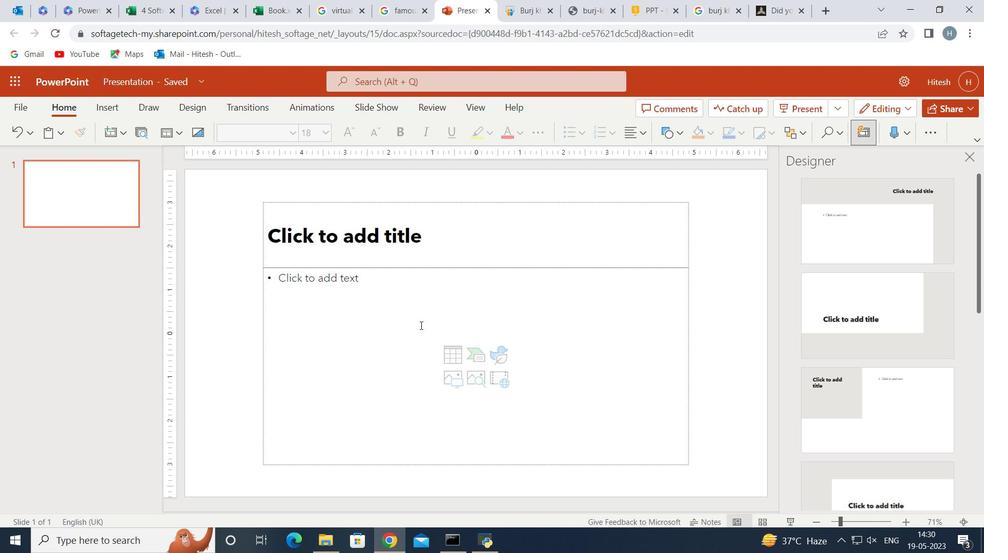 
Action: Mouse pressed left at (408, 342)
Screenshot: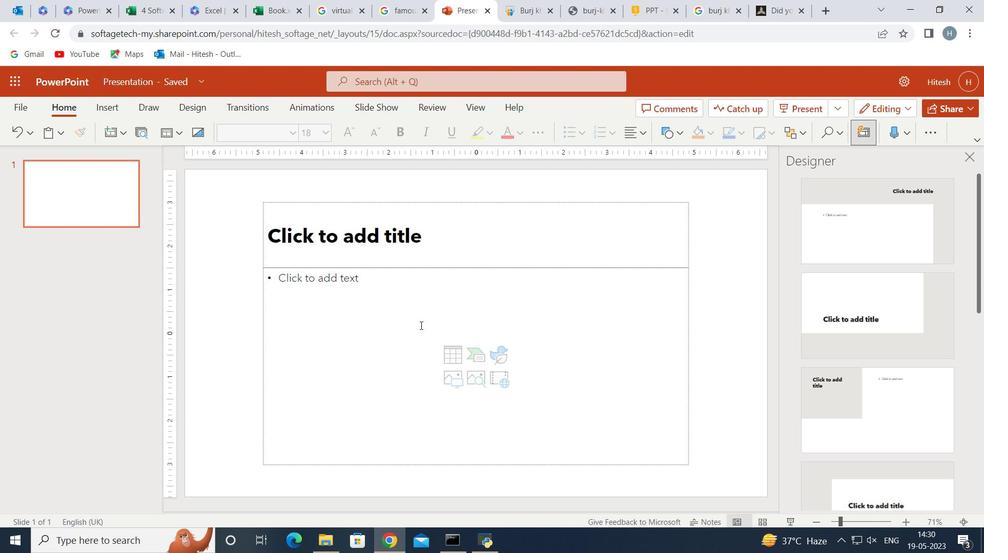 
Action: Mouse moved to (404, 308)
Screenshot: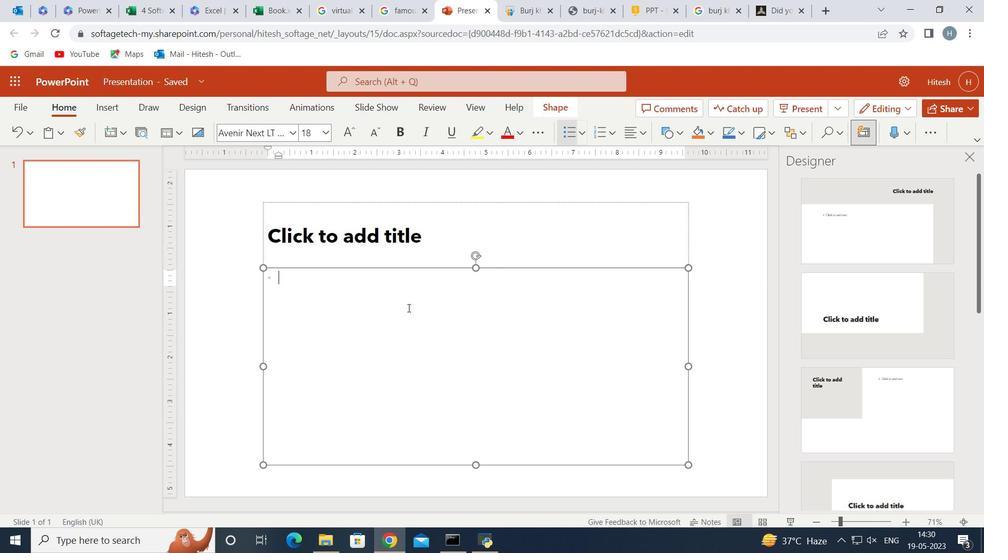 
Action: Key pressed ctrl+V
Screenshot: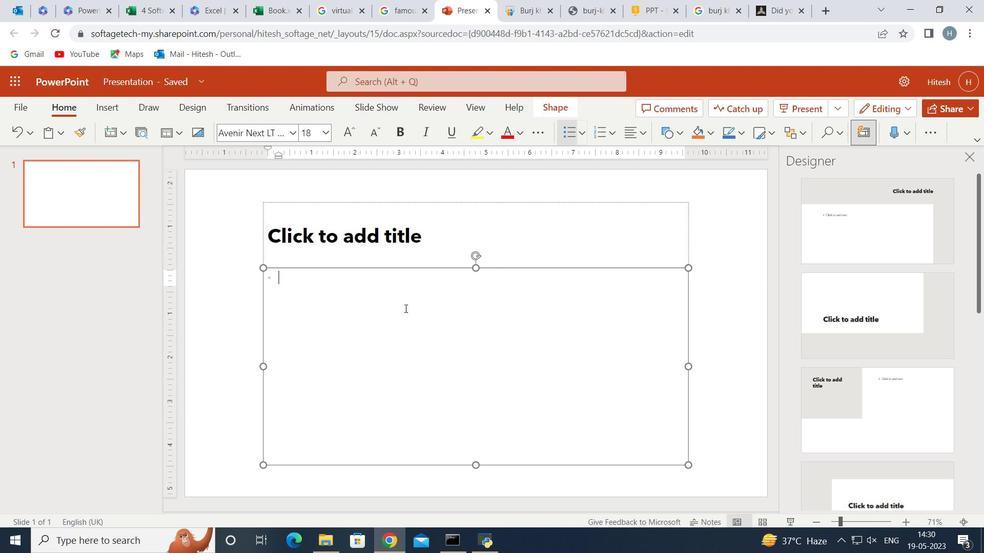 
Action: Mouse moved to (539, 363)
Screenshot: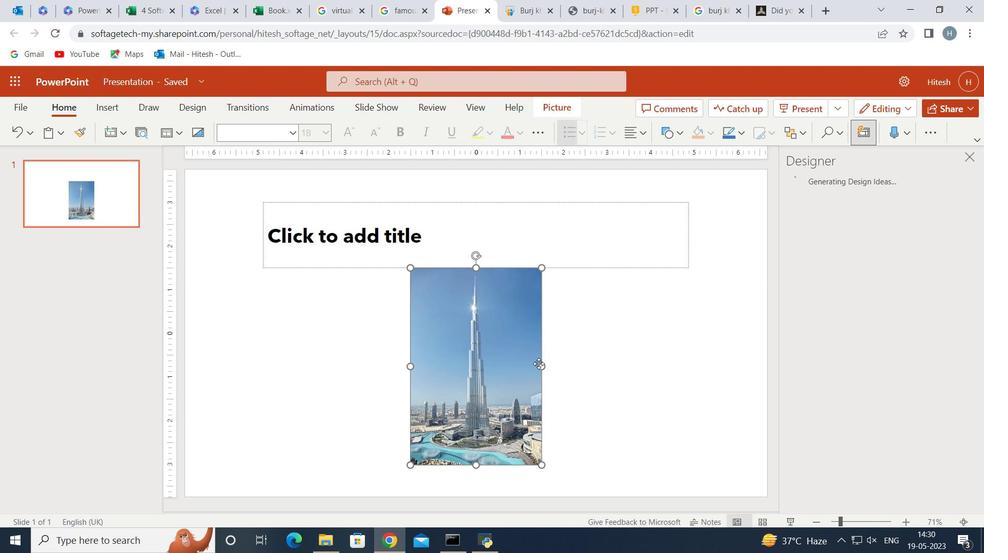 
Action: Mouse pressed left at (539, 363)
Screenshot: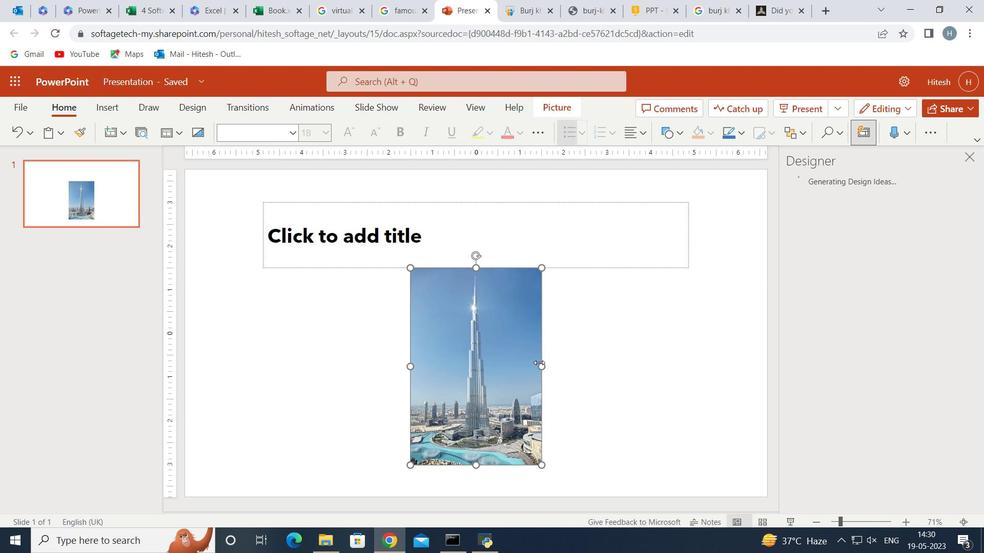 
Action: Mouse moved to (411, 366)
Screenshot: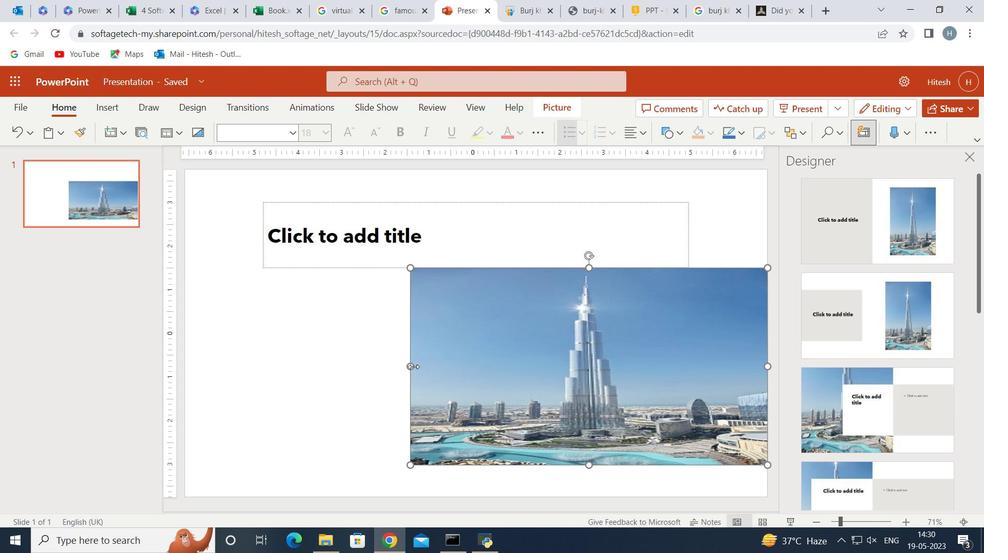 
Action: Mouse pressed left at (411, 366)
Screenshot: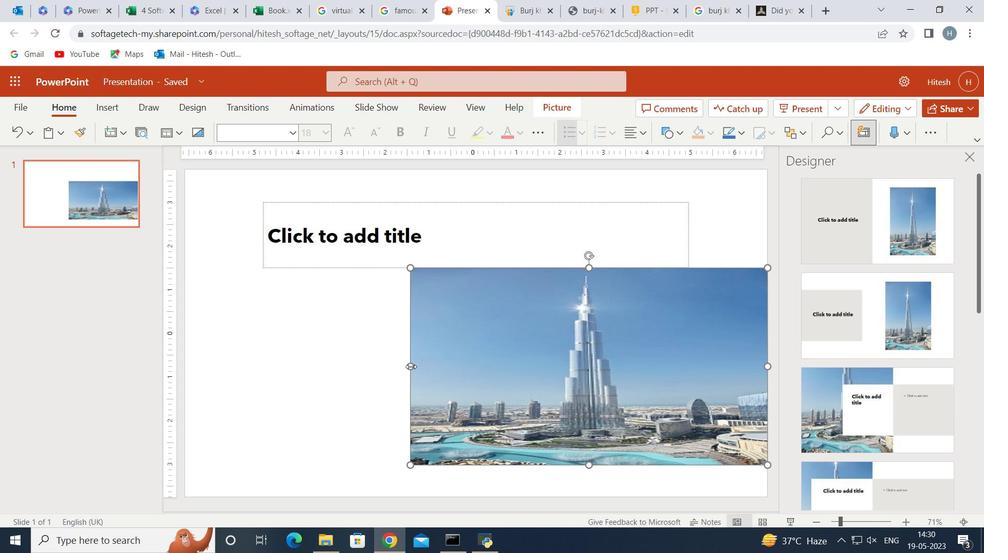 
Action: Mouse moved to (476, 270)
Screenshot: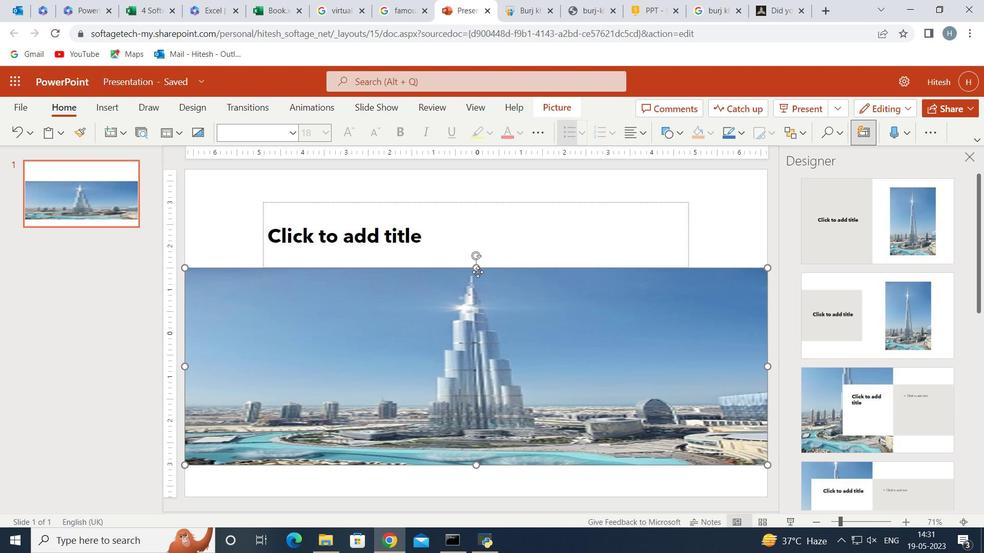 
Action: Mouse pressed left at (476, 270)
Screenshot: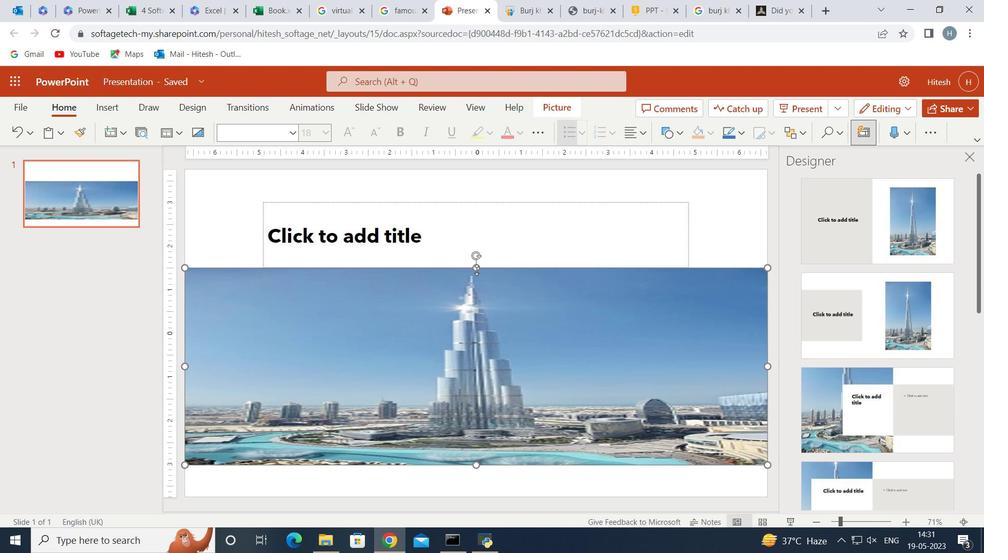 
Action: Mouse moved to (476, 465)
Screenshot: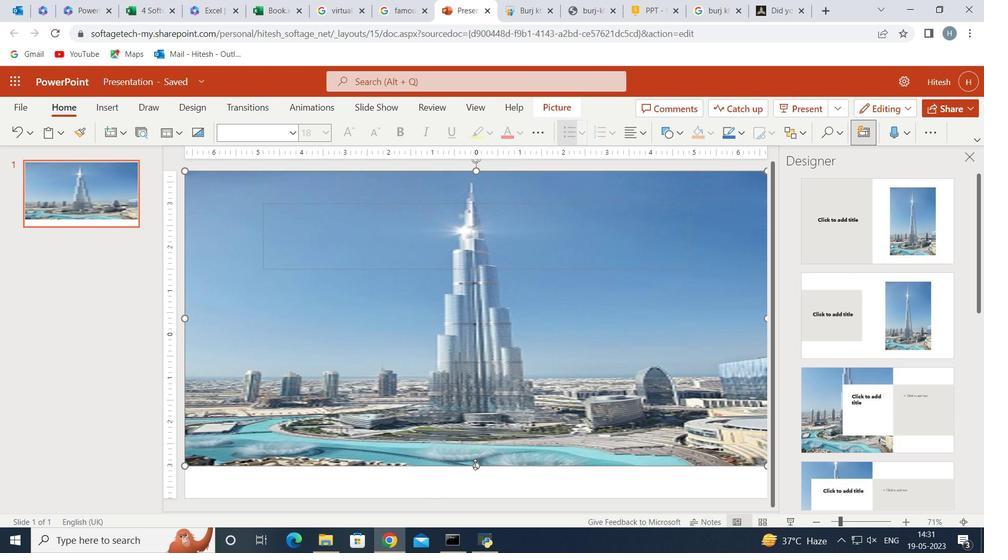
Action: Mouse pressed left at (476, 465)
Screenshot: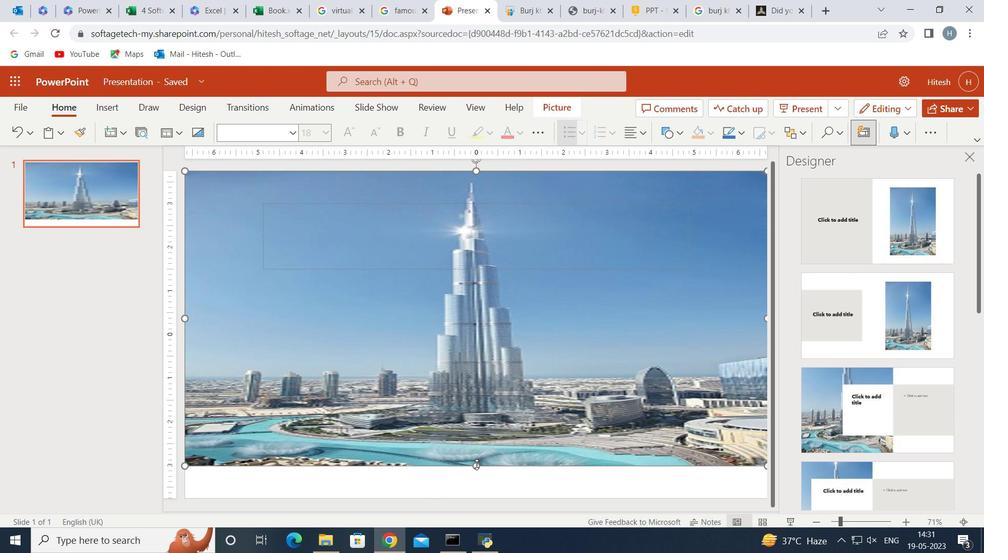 
Action: Mouse moved to (362, 230)
Screenshot: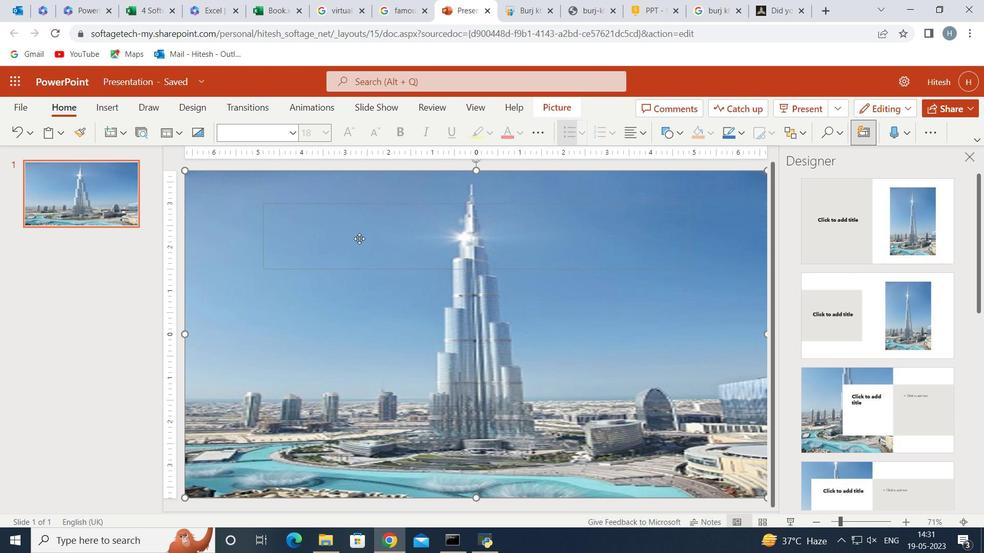 
Action: Mouse pressed left at (362, 230)
Screenshot: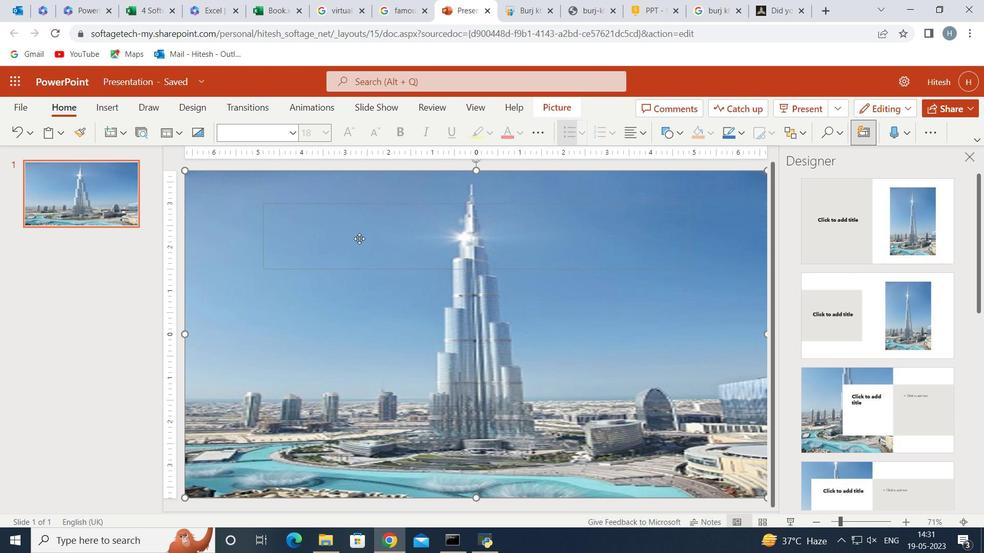 
Action: Mouse moved to (389, 244)
Screenshot: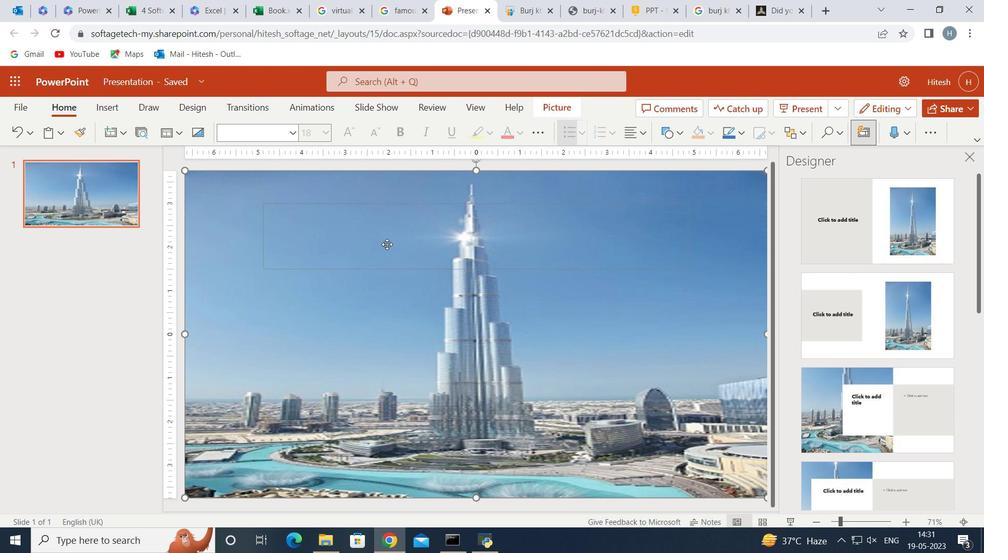 
Action: Mouse pressed left at (389, 244)
Screenshot: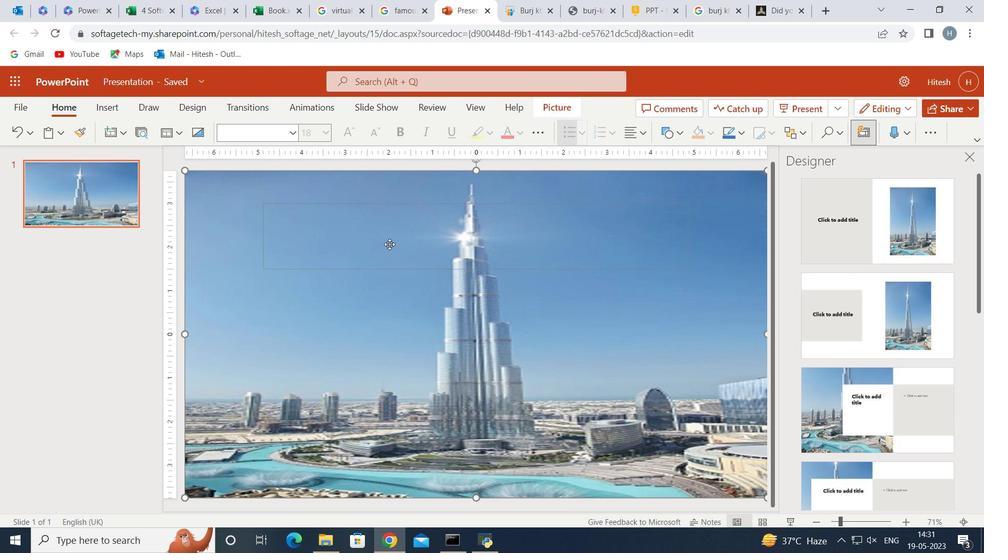 
Action: Mouse moved to (406, 220)
Screenshot: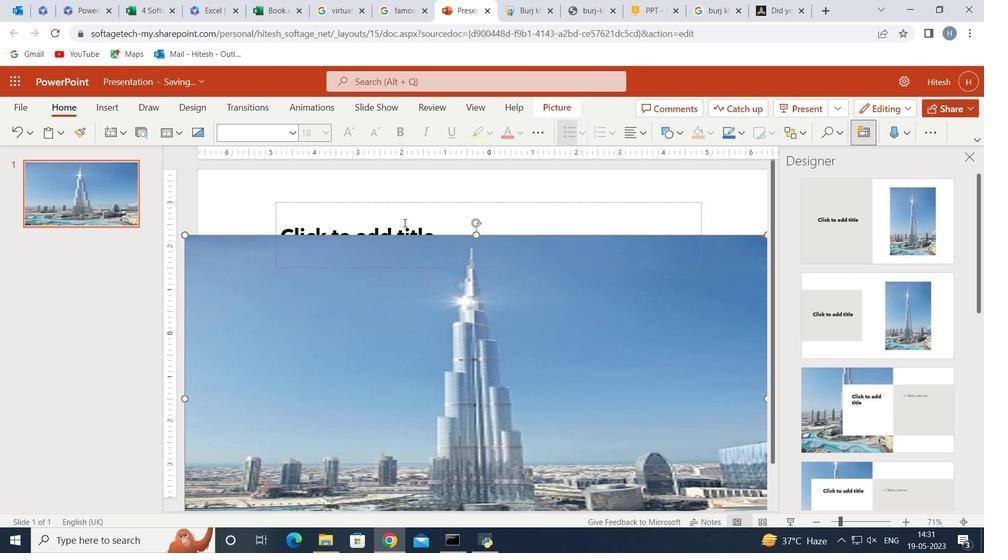 
Action: Mouse pressed left at (406, 220)
Screenshot: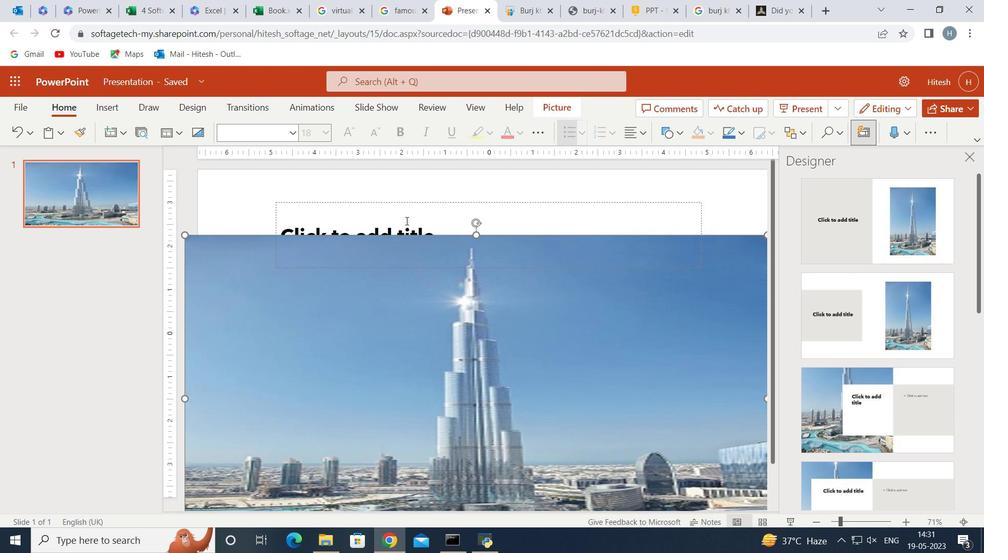 
Action: Mouse moved to (402, 213)
Screenshot: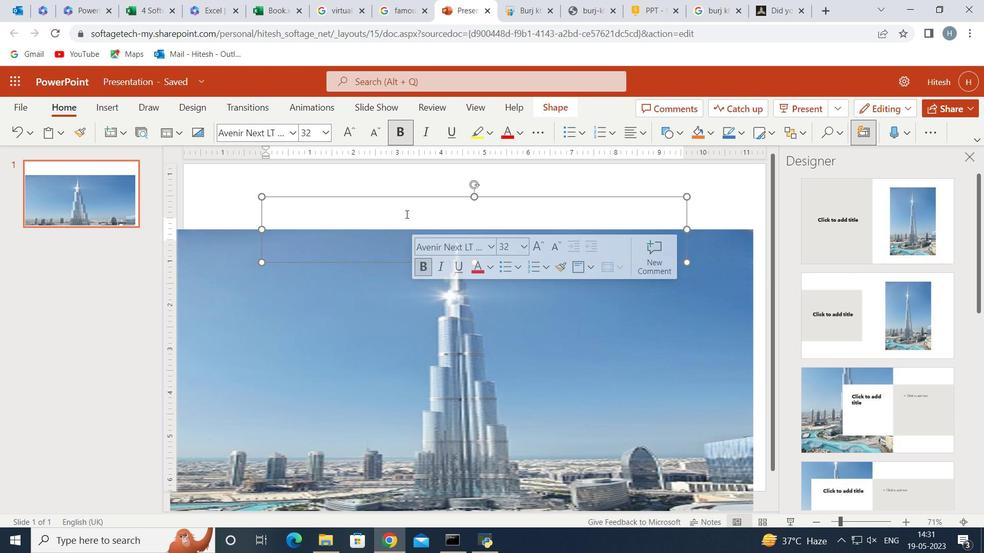 
Action: Mouse pressed left at (402, 213)
Screenshot: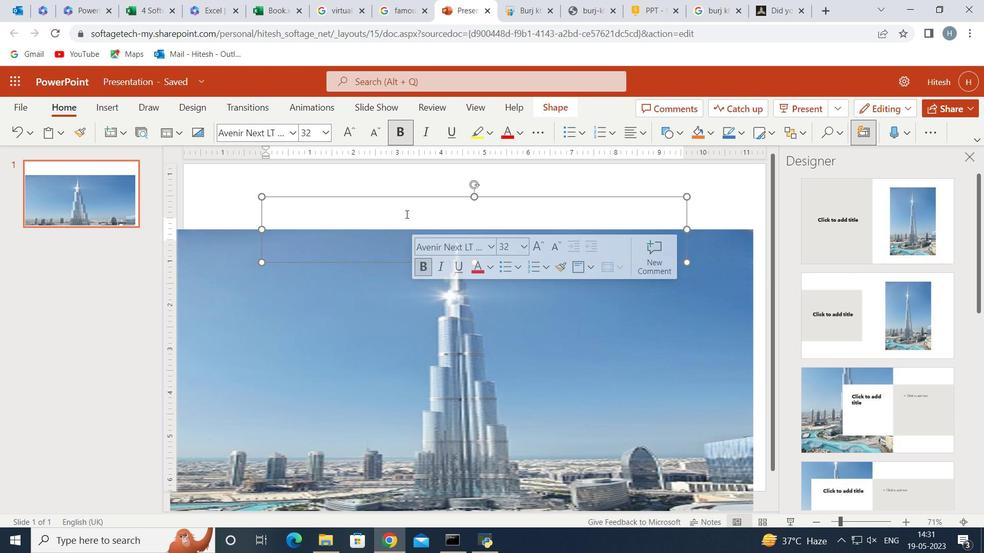 
Action: Mouse moved to (405, 206)
Screenshot: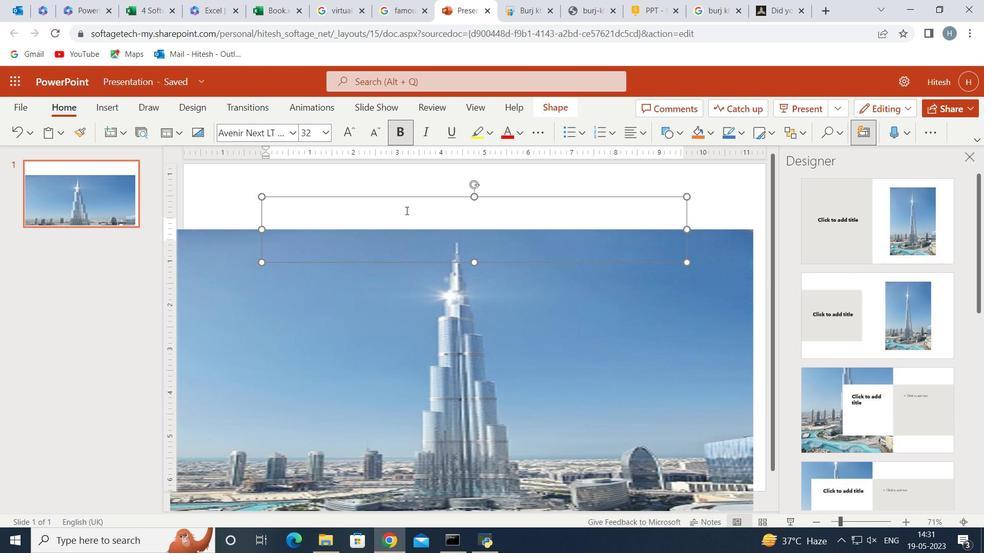 
Action: Mouse pressed left at (405, 206)
Screenshot: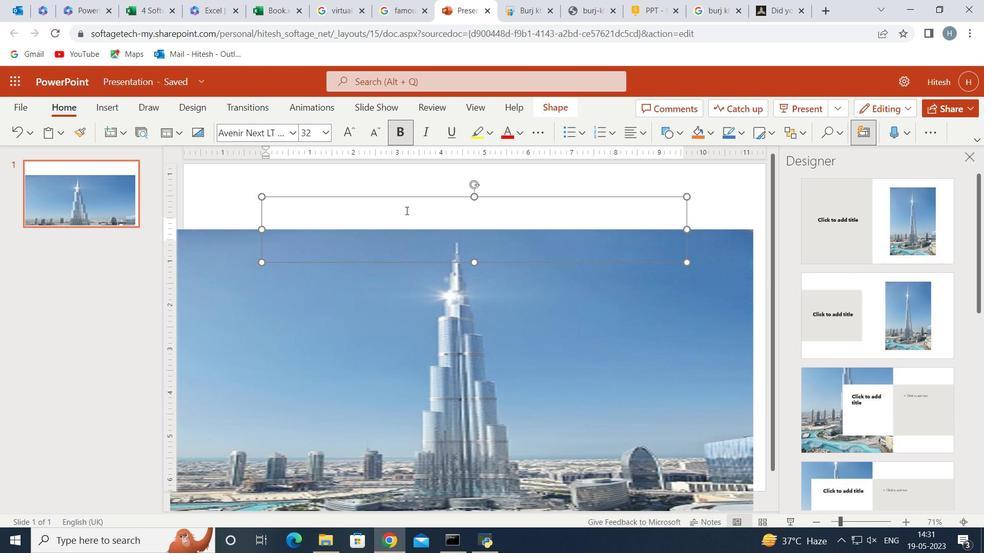 
Action: Mouse moved to (386, 228)
Screenshot: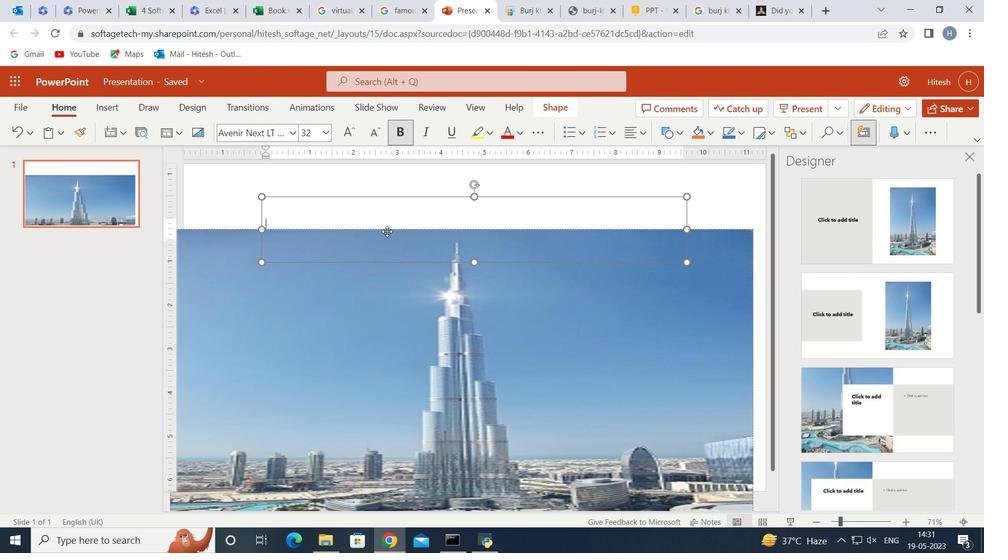 
Action: Key pressed <Key.shift>B
Screenshot: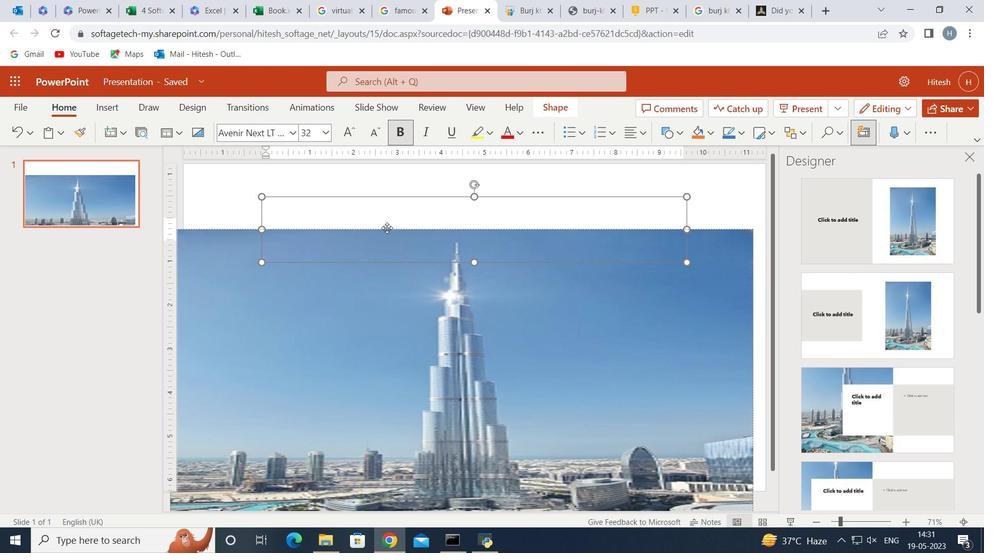 
Action: Mouse moved to (302, 293)
Screenshot: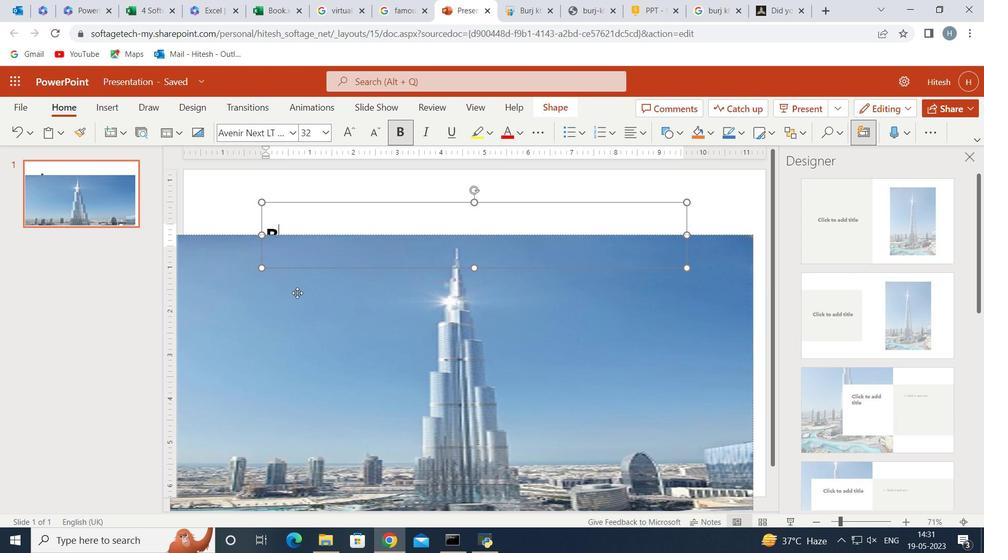 
Action: Mouse pressed left at (302, 293)
Screenshot: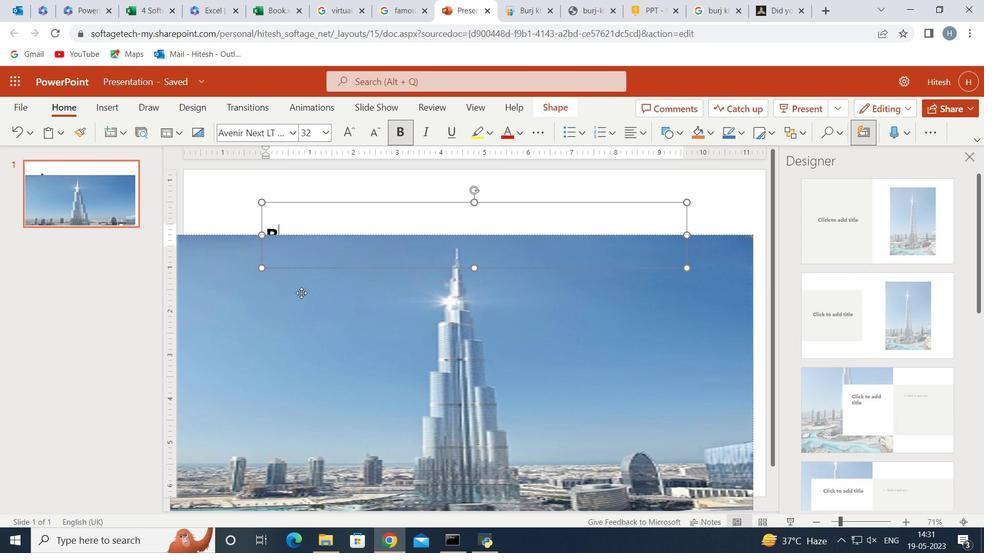 
Action: Mouse moved to (299, 185)
Screenshot: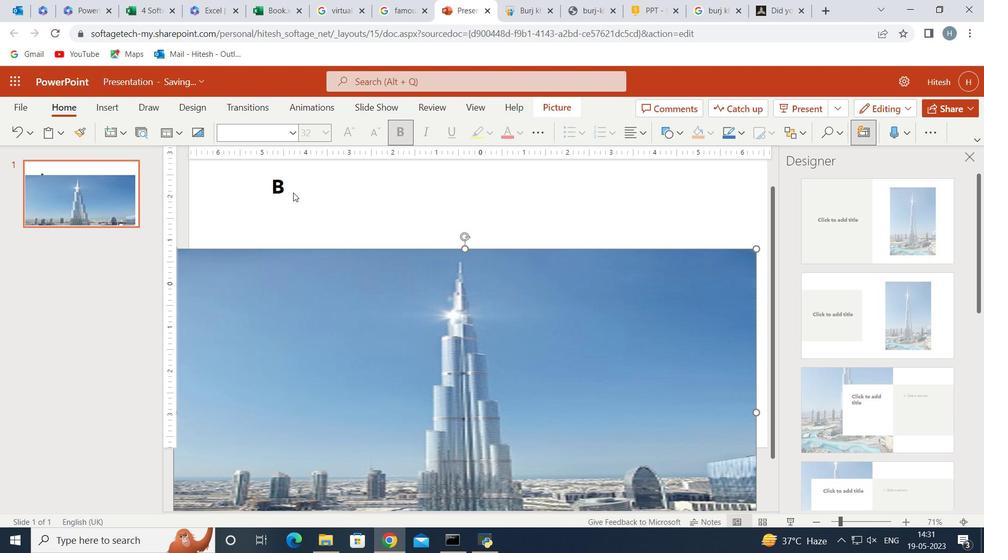 
Action: Mouse pressed left at (299, 185)
Screenshot: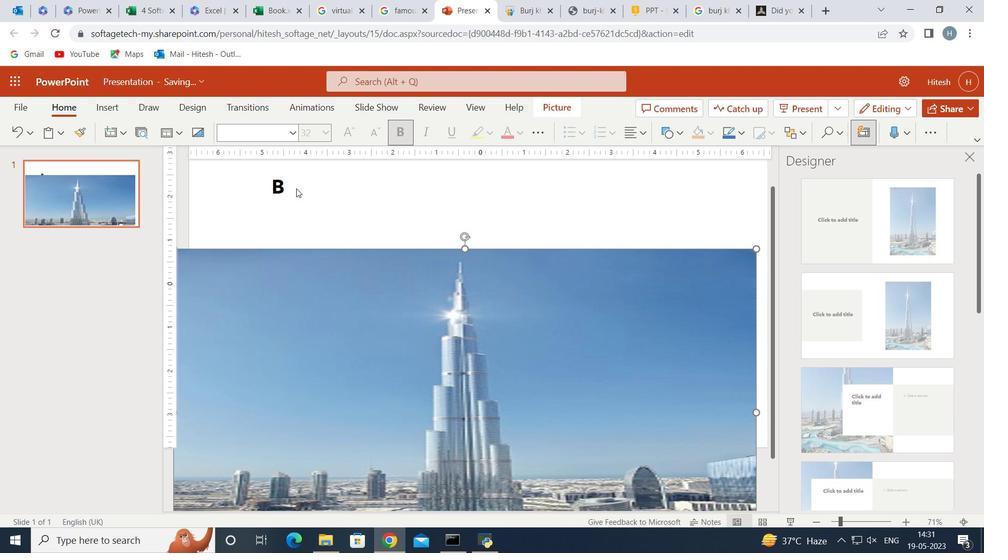 
Action: Mouse moved to (302, 229)
Screenshot: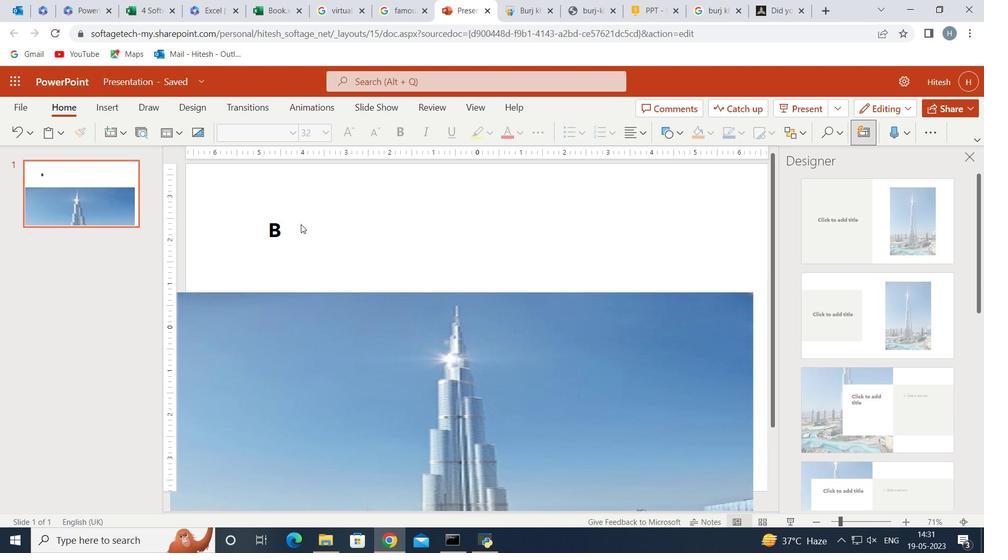 
Action: Mouse pressed left at (302, 229)
Screenshot: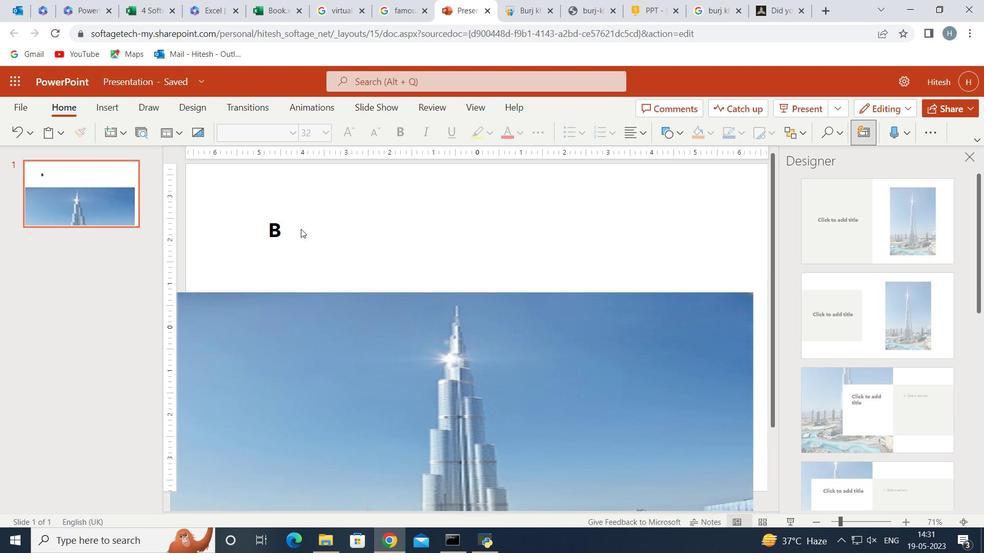 
Action: Mouse moved to (302, 229)
Screenshot: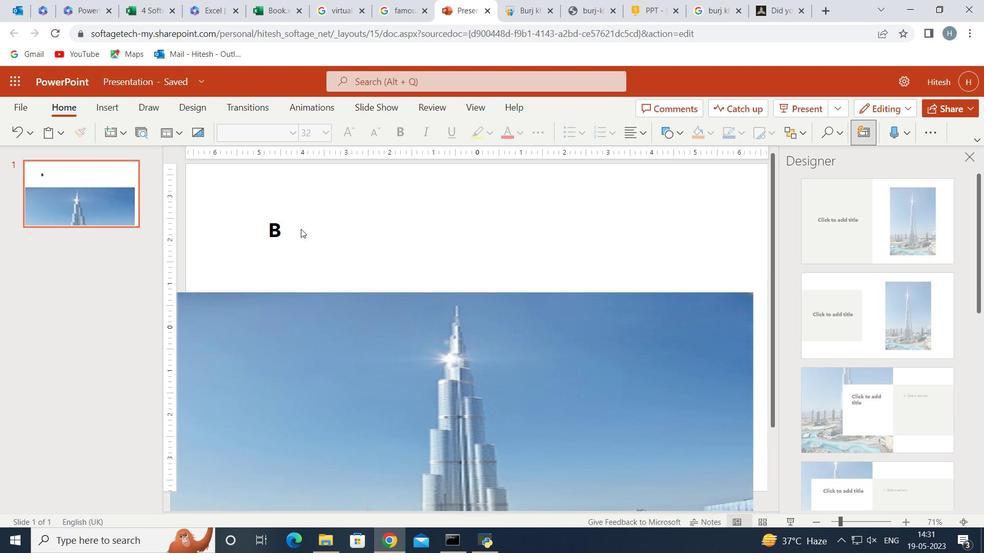 
Action: Key pressed <Key.shift>U
Screenshot: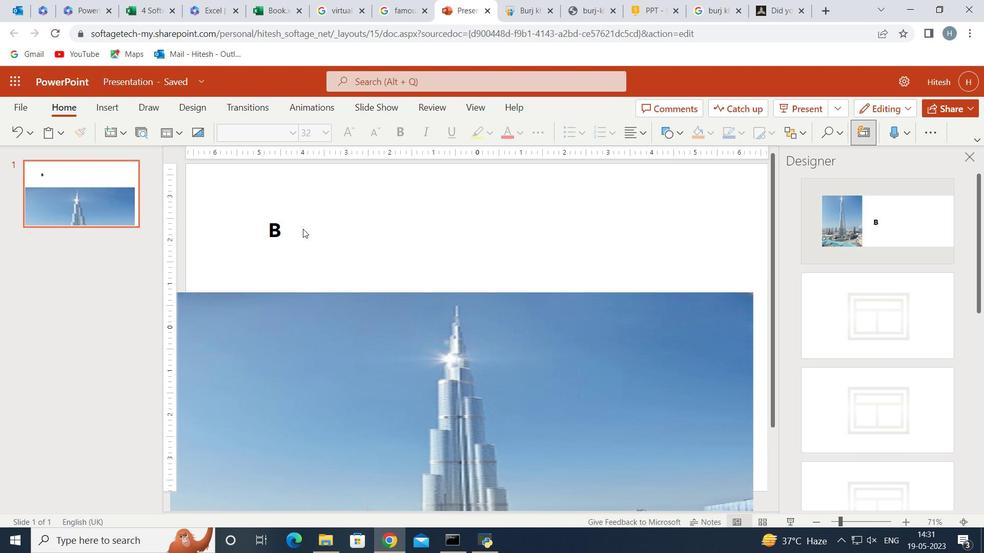 
Action: Mouse moved to (291, 235)
Screenshot: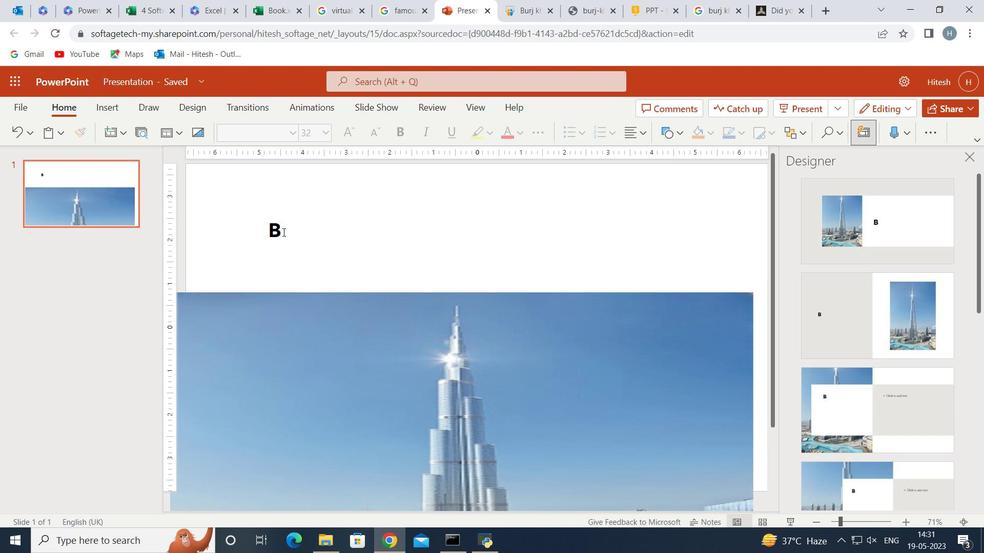 
Action: Mouse pressed left at (291, 235)
Screenshot: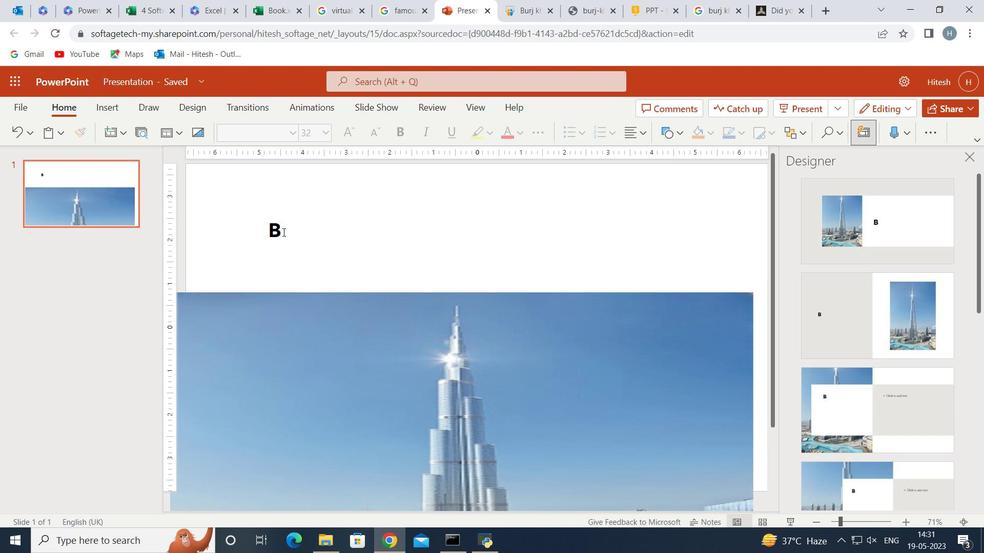 
Action: Mouse moved to (280, 227)
Screenshot: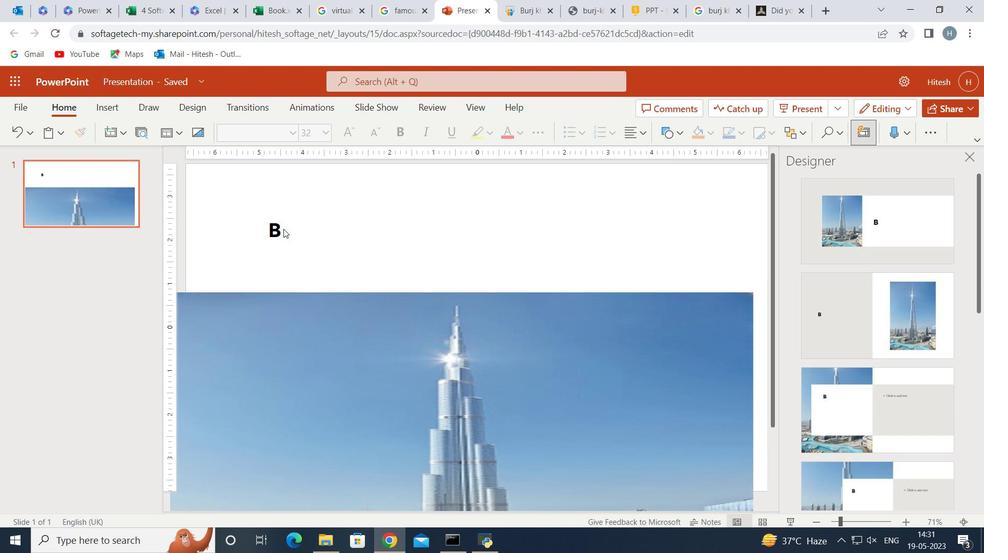 
Action: Mouse pressed left at (280, 227)
Screenshot: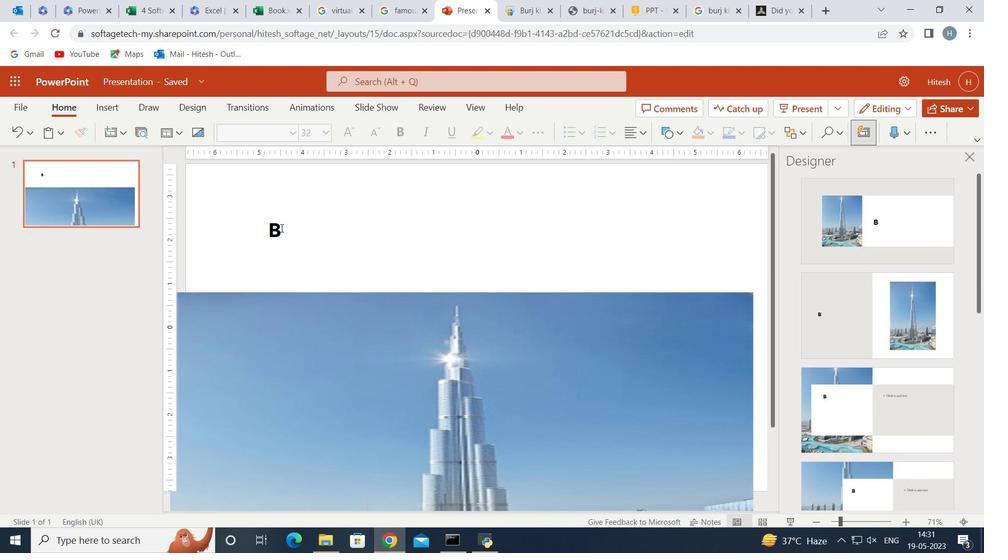 
Action: Mouse moved to (286, 228)
Screenshot: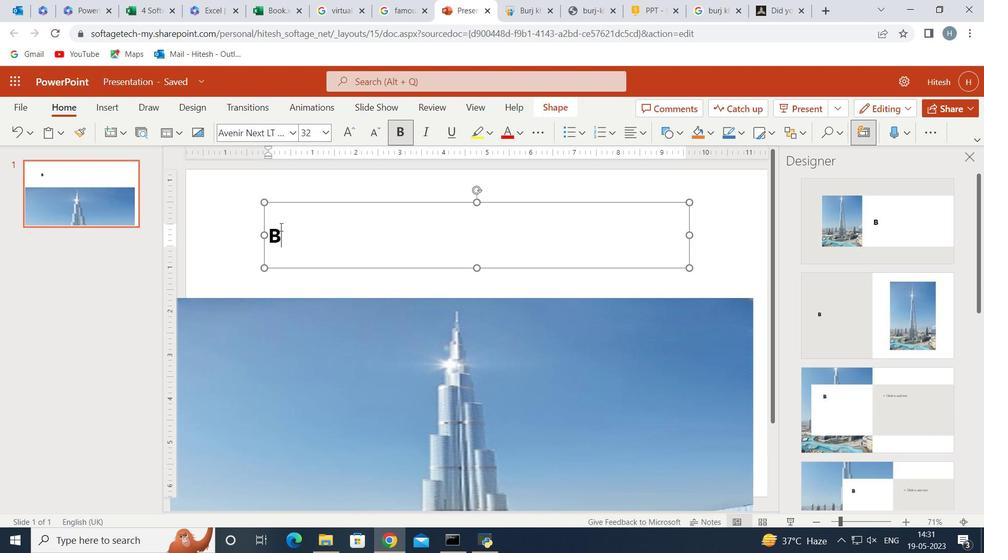 
Action: Key pressed <Key.shift>
Screenshot: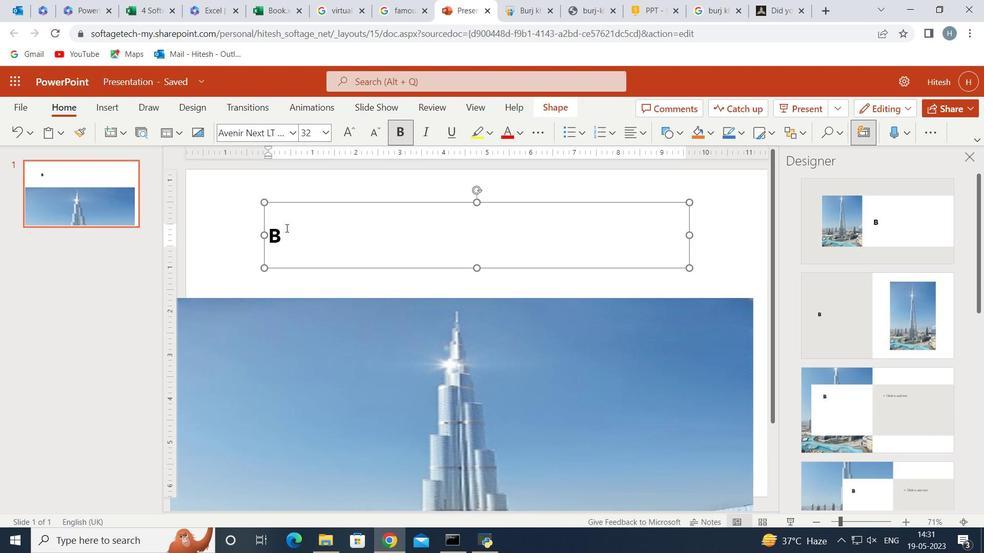 
Action: Mouse moved to (287, 228)
Screenshot: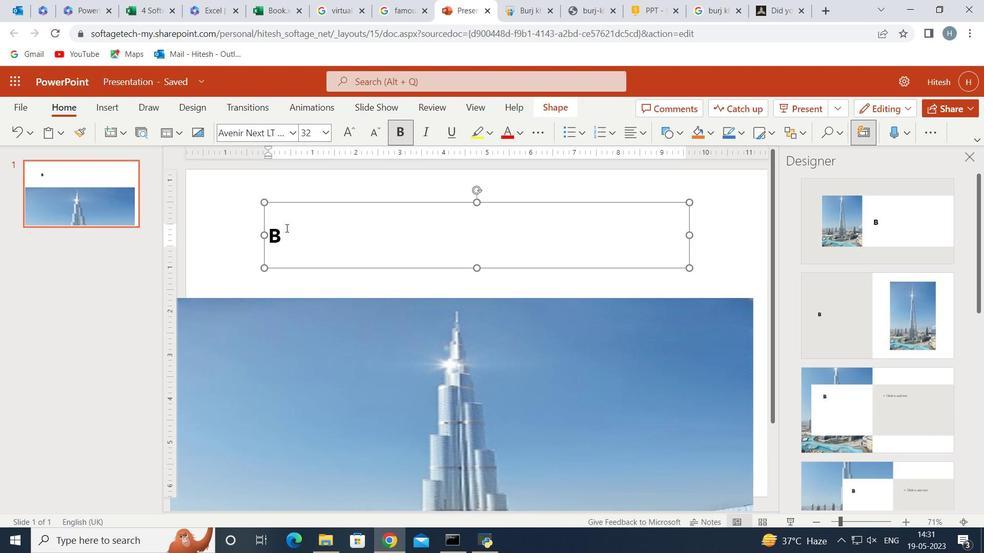 
Action: Key pressed U
Screenshot: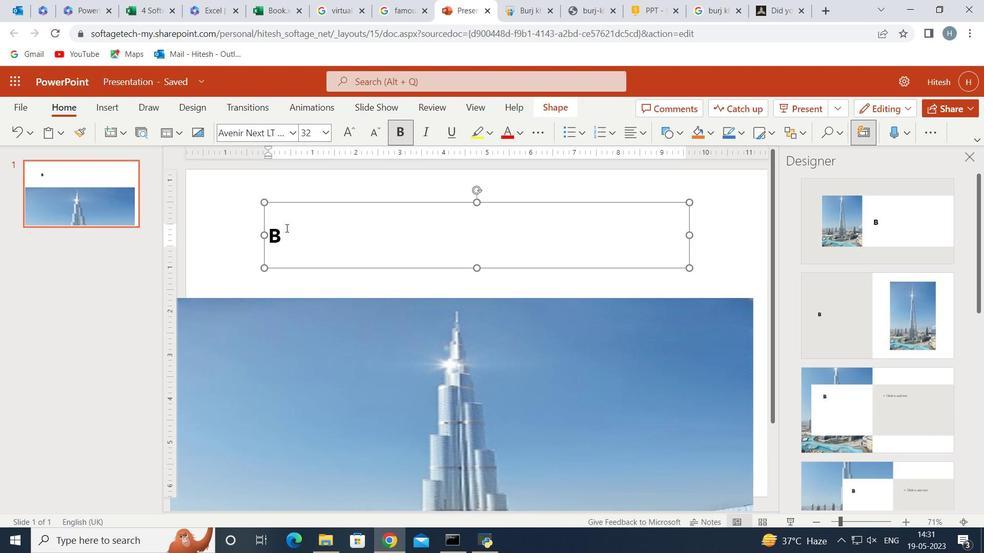 
Action: Mouse moved to (289, 227)
Screenshot: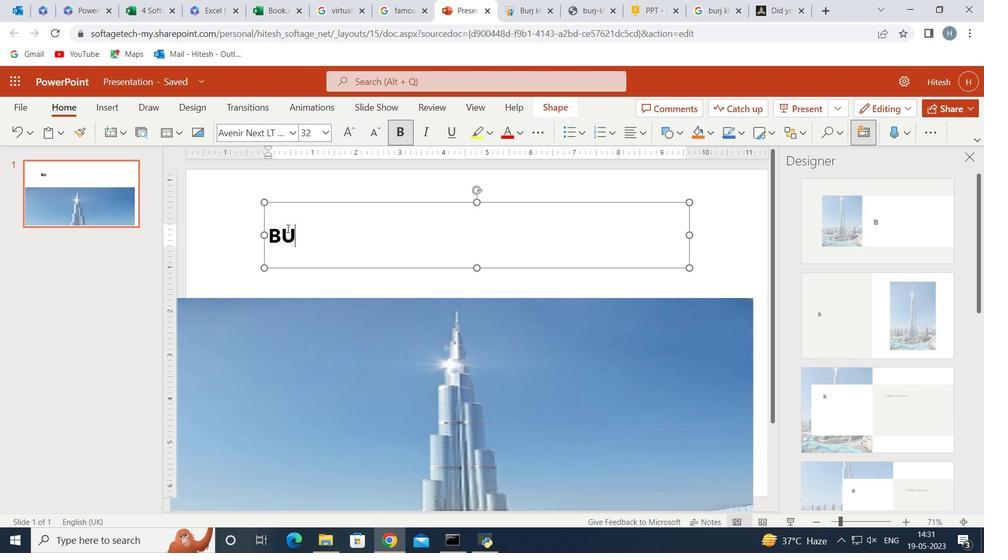 
Action: Key pressed r<Key.backspace><Key.caps_lock>RJ<Key.space>KHA
Screenshot: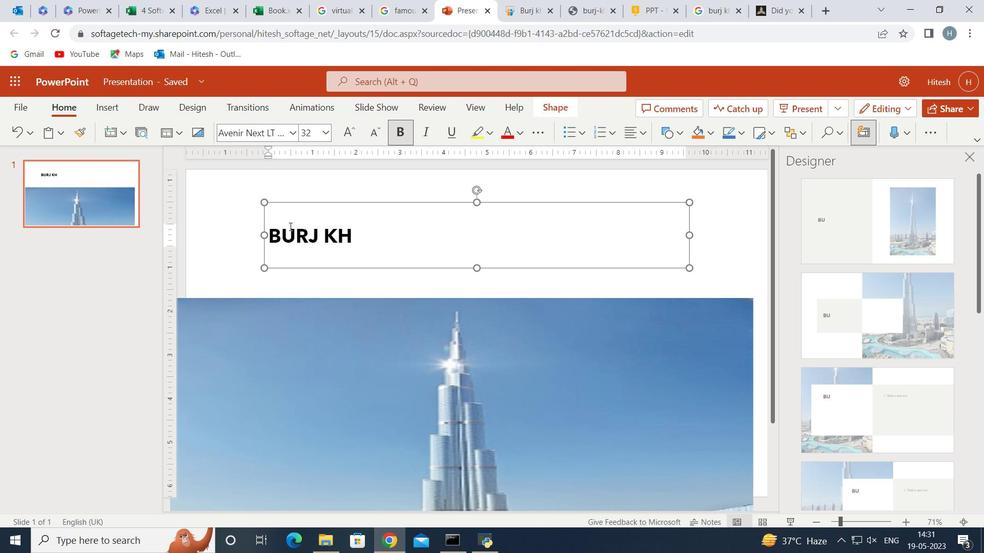 
Action: Mouse moved to (715, 10)
Screenshot: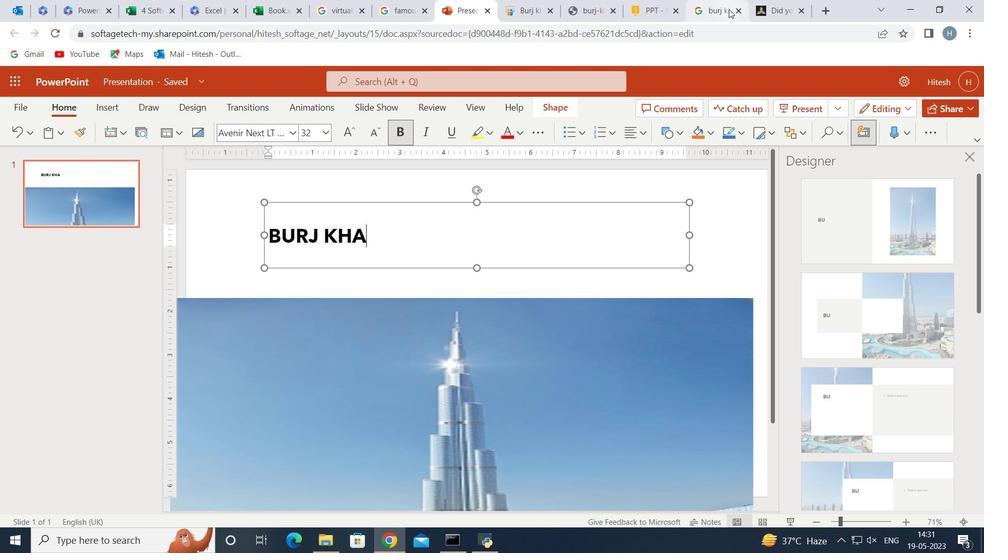 
Action: Mouse pressed left at (715, 10)
Screenshot: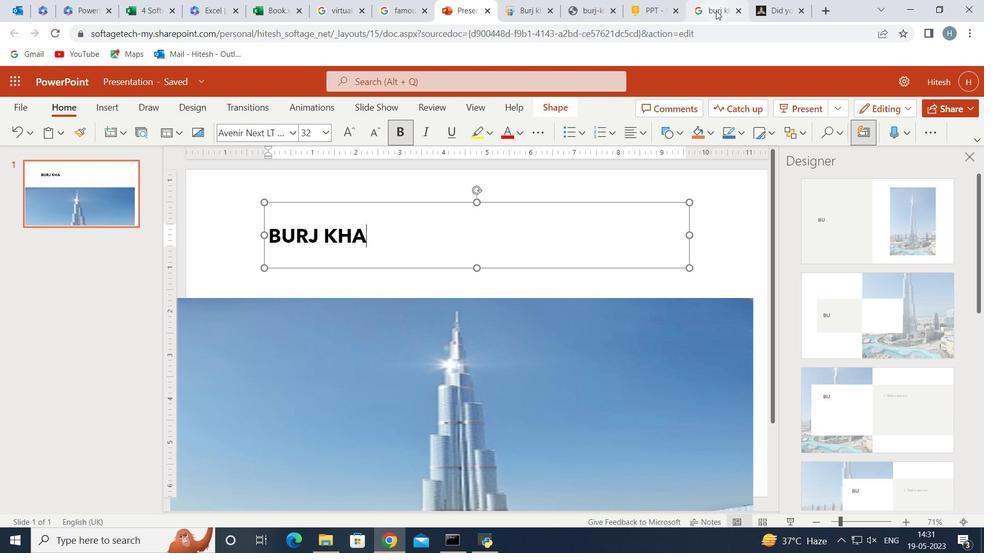 
Action: Mouse moved to (463, 10)
Screenshot: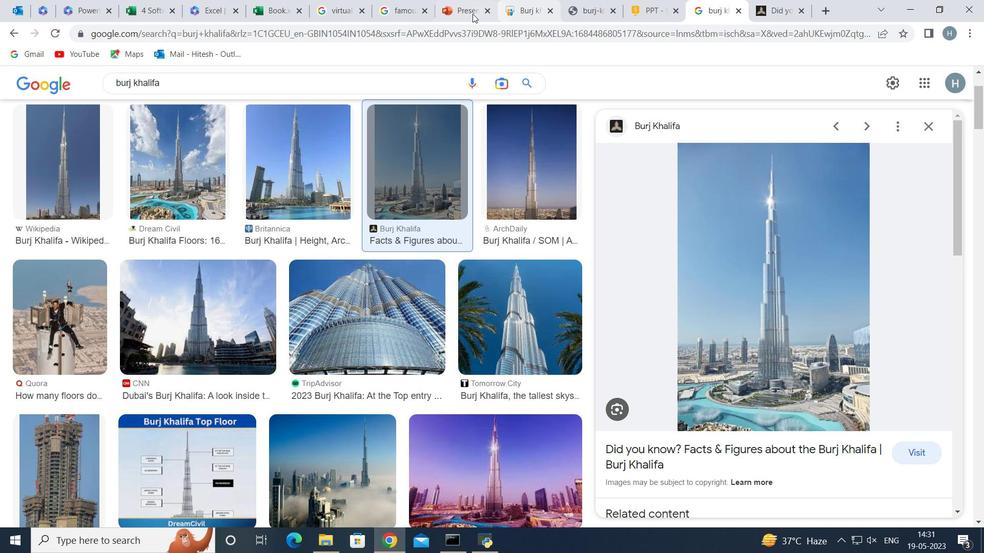 
Action: Mouse pressed left at (463, 10)
Screenshot: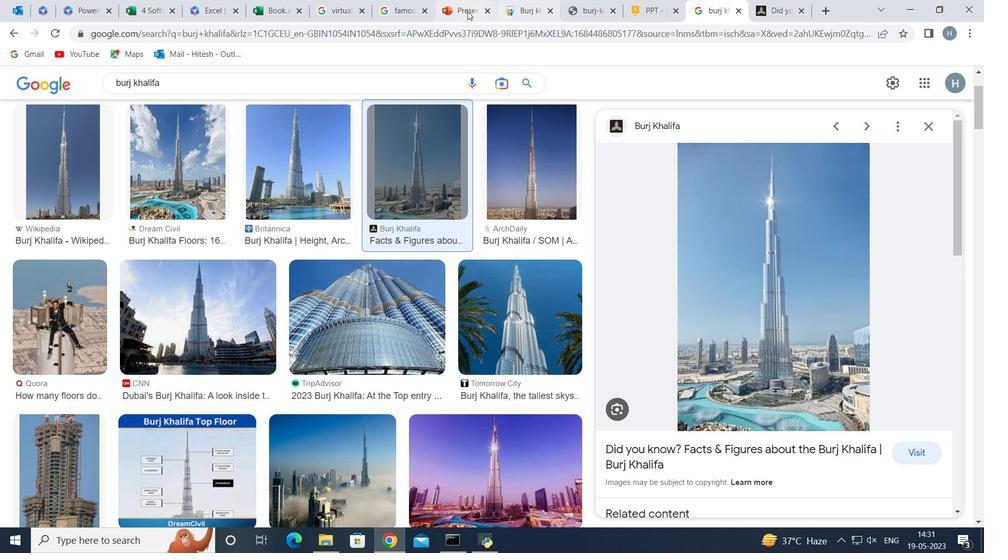 
Action: Mouse moved to (462, 10)
Screenshot: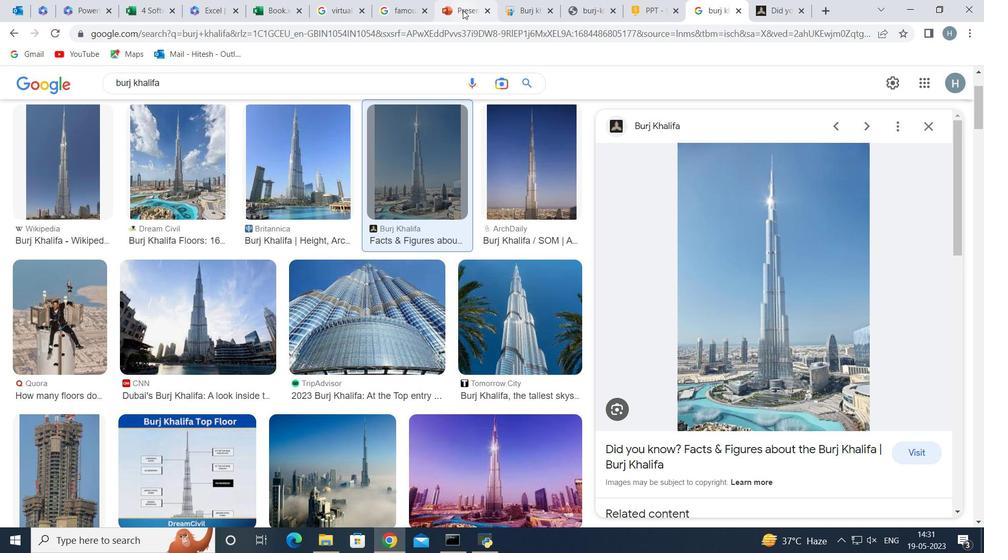 
Action: Key pressed LIFA
Screenshot: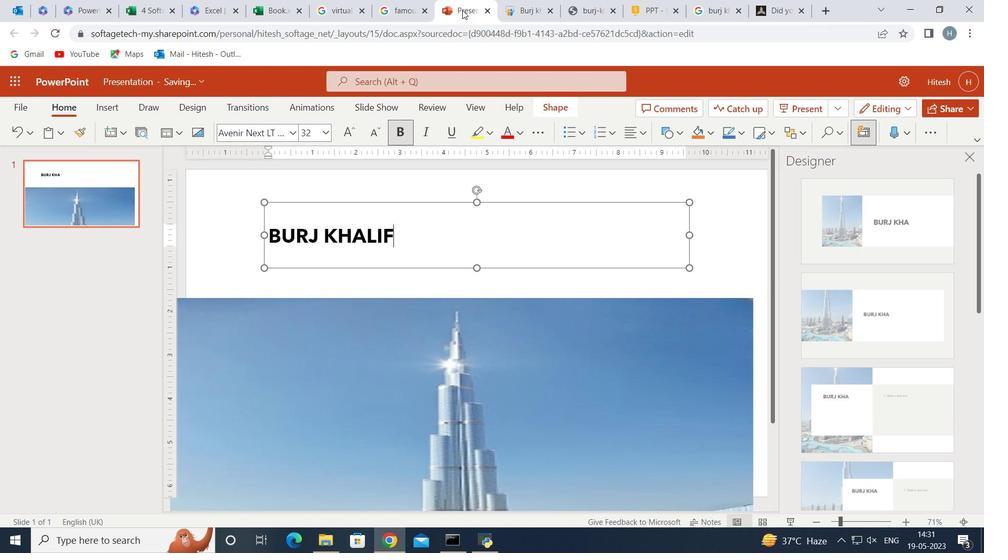 
Action: Mouse moved to (394, 130)
Screenshot: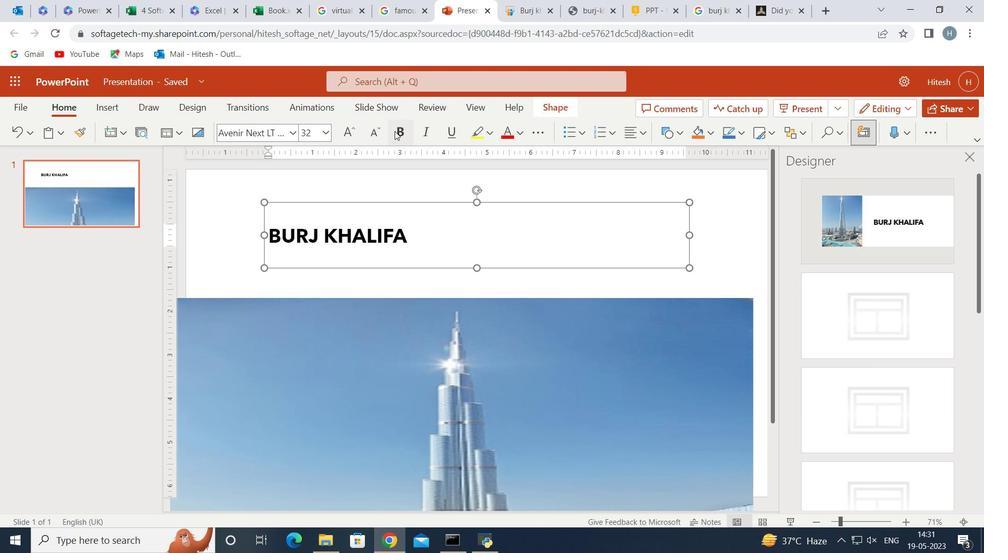 
Action: Mouse pressed left at (394, 130)
Screenshot: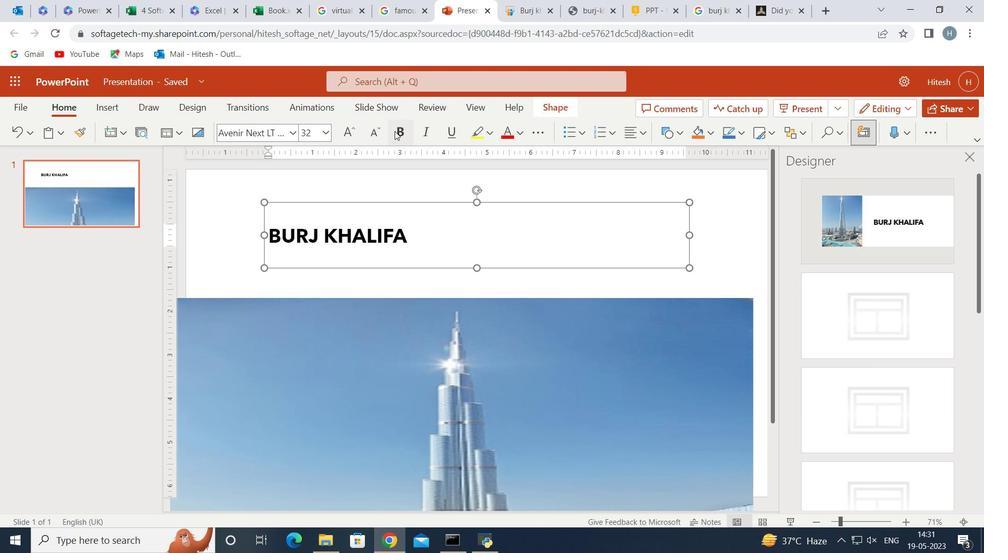 
Action: Mouse moved to (425, 242)
Screenshot: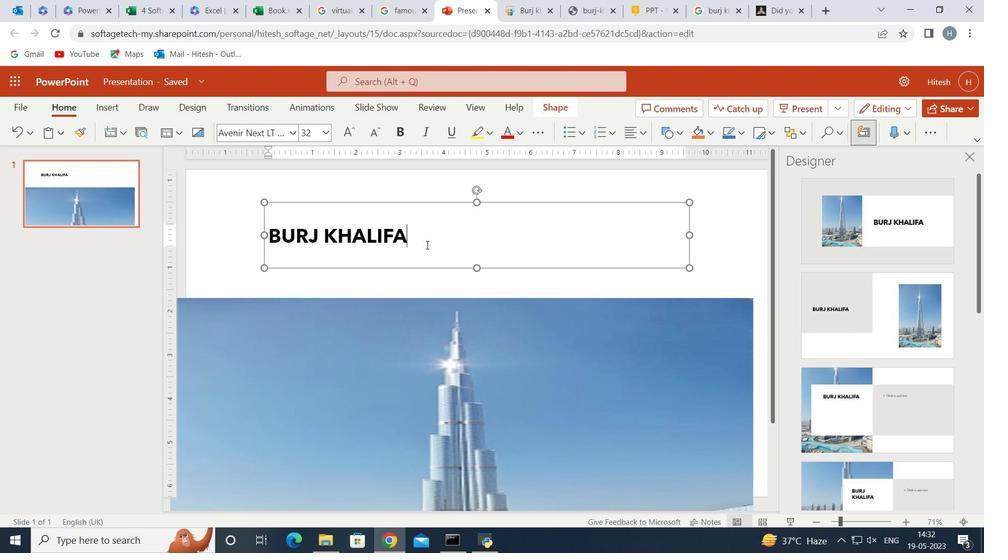 
Action: Mouse pressed left at (425, 242)
Screenshot: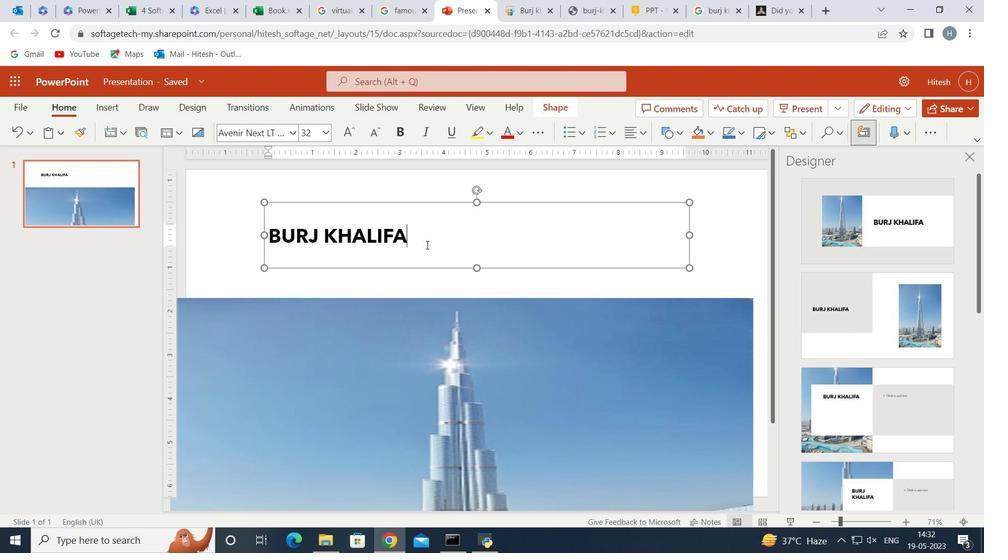 
Action: Mouse moved to (400, 133)
Screenshot: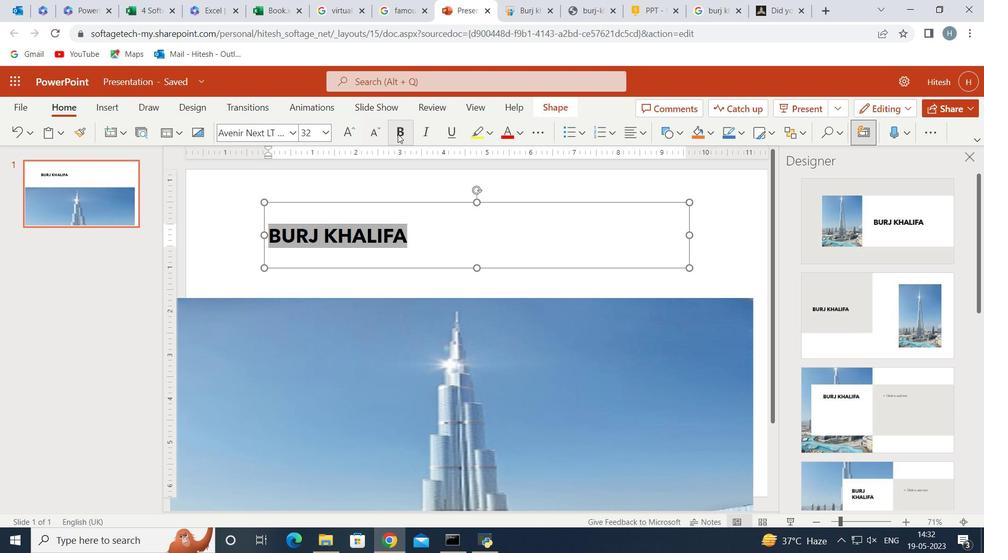 
Action: Mouse pressed left at (400, 133)
Screenshot: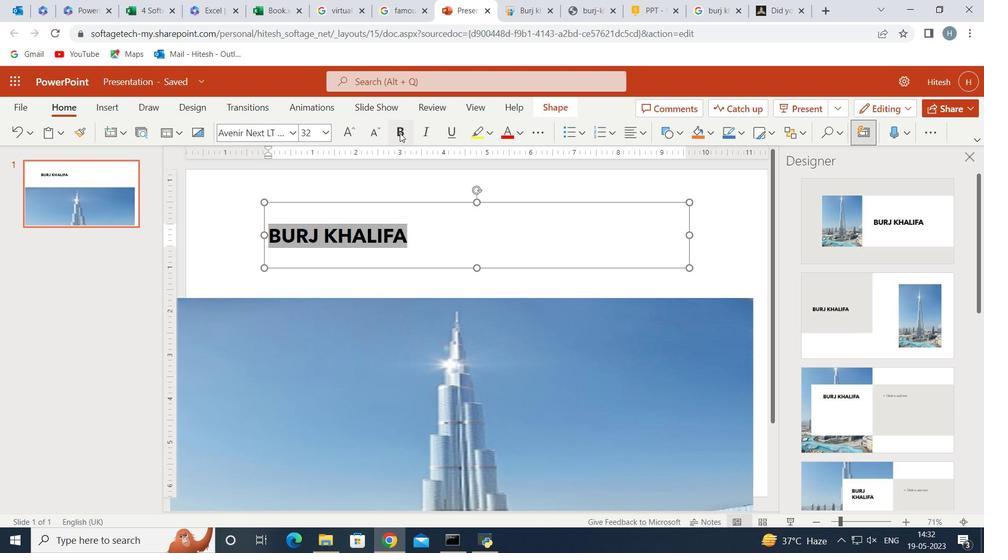 
Action: Mouse moved to (396, 126)
Screenshot: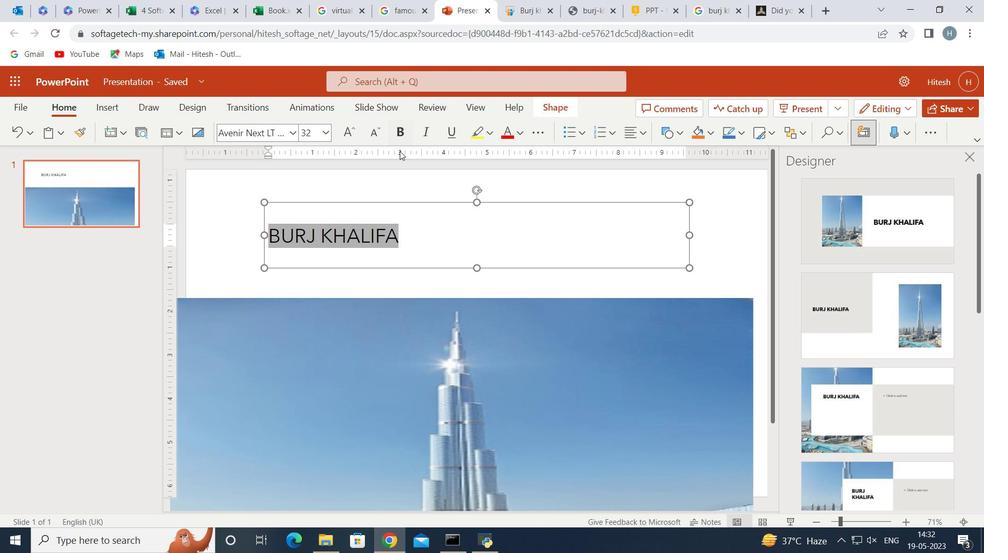 
Action: Mouse pressed left at (396, 126)
Screenshot: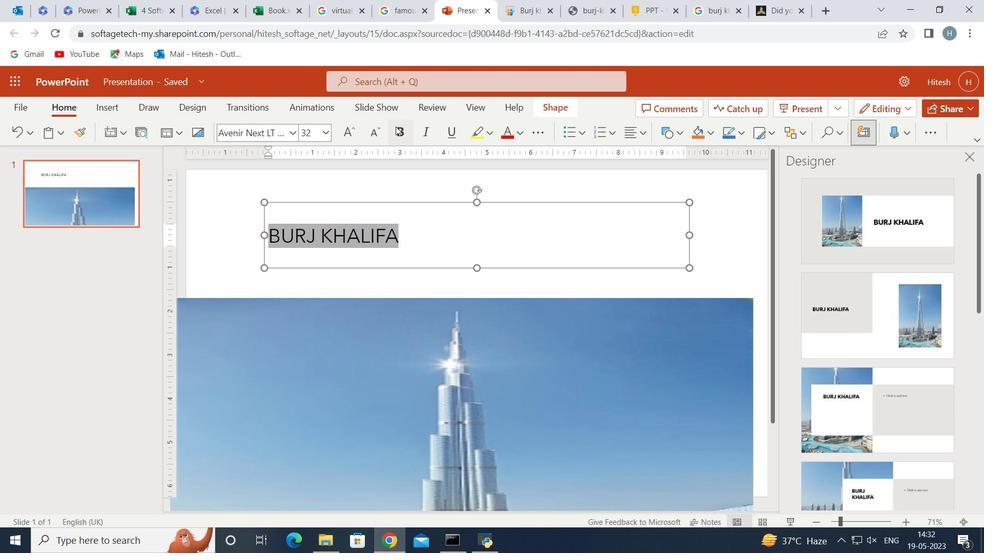 
Action: Mouse moved to (312, 193)
Screenshot: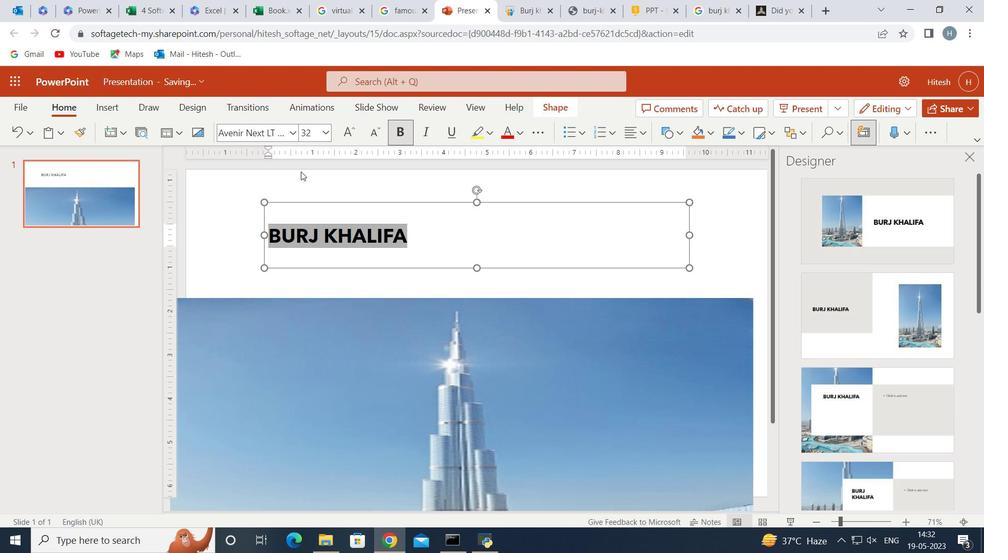 
Action: Mouse pressed left at (312, 193)
Screenshot: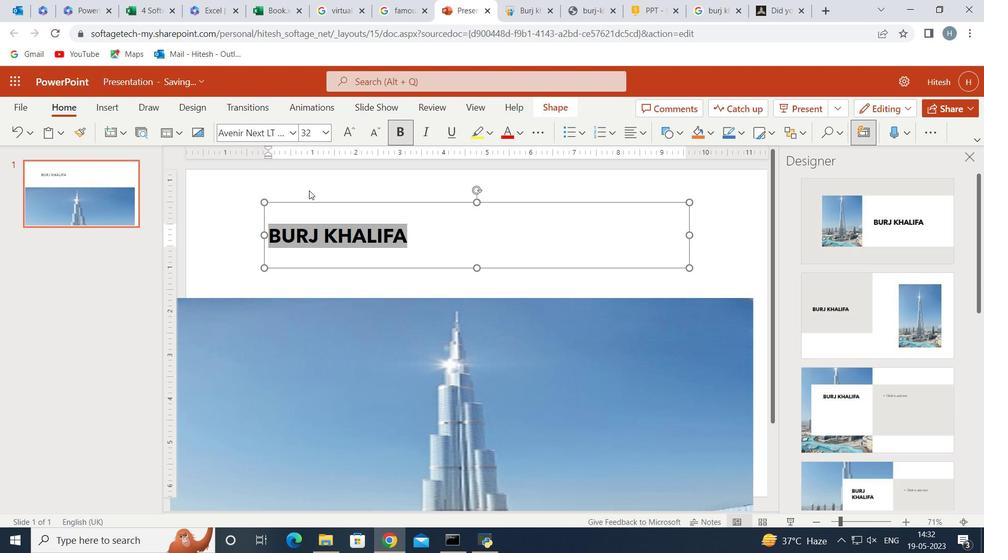 
Action: Mouse moved to (326, 133)
Screenshot: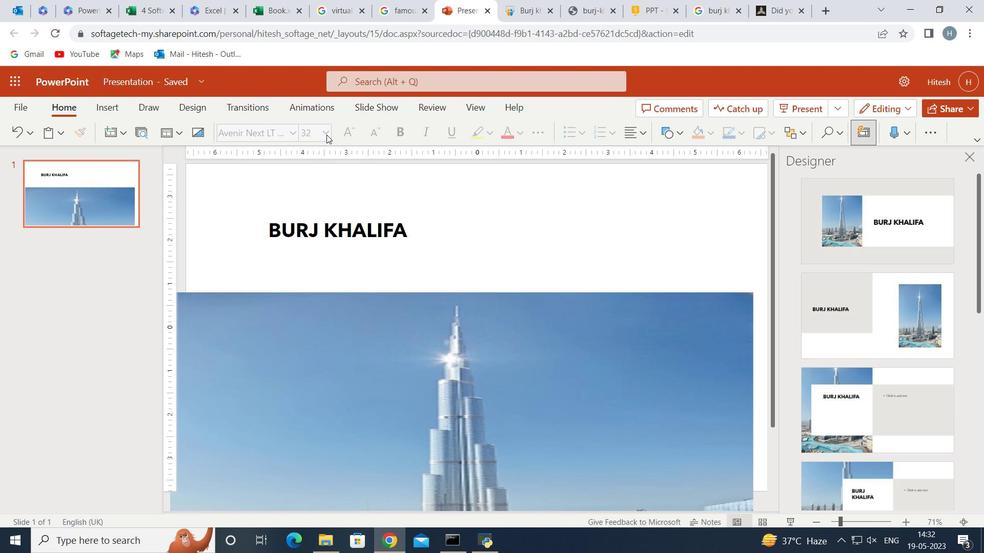 
Action: Mouse pressed left at (326, 133)
Screenshot: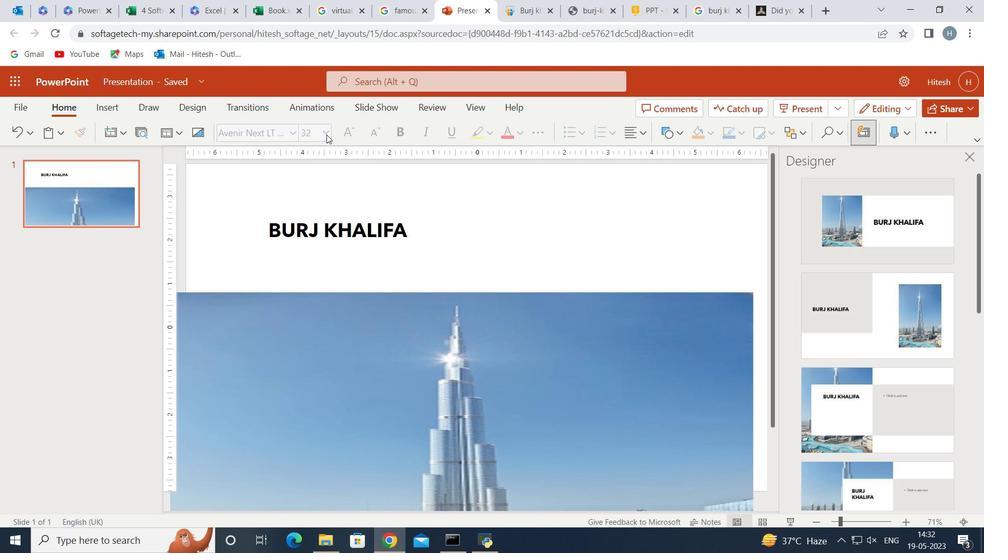 
Action: Mouse moved to (433, 209)
Screenshot: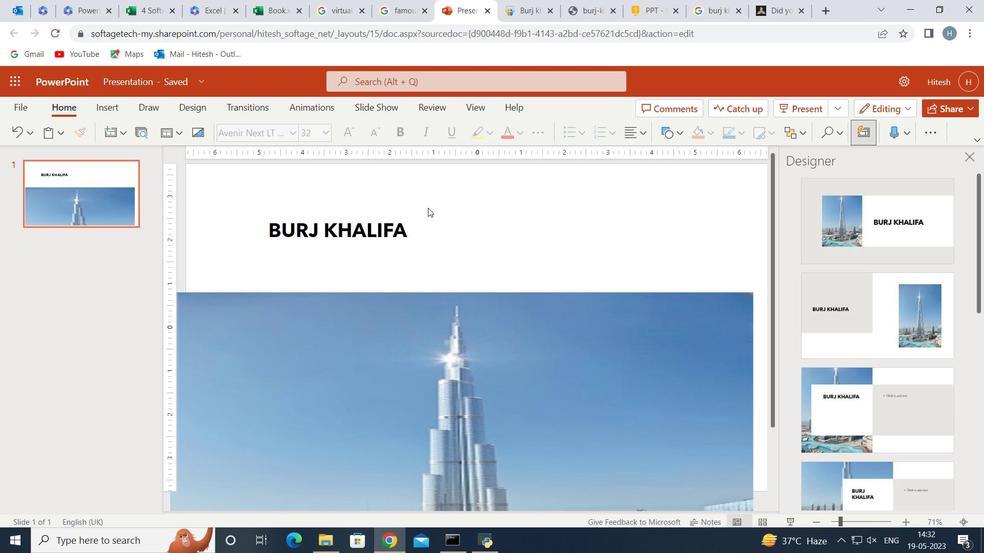 
Action: Mouse pressed left at (433, 209)
Screenshot: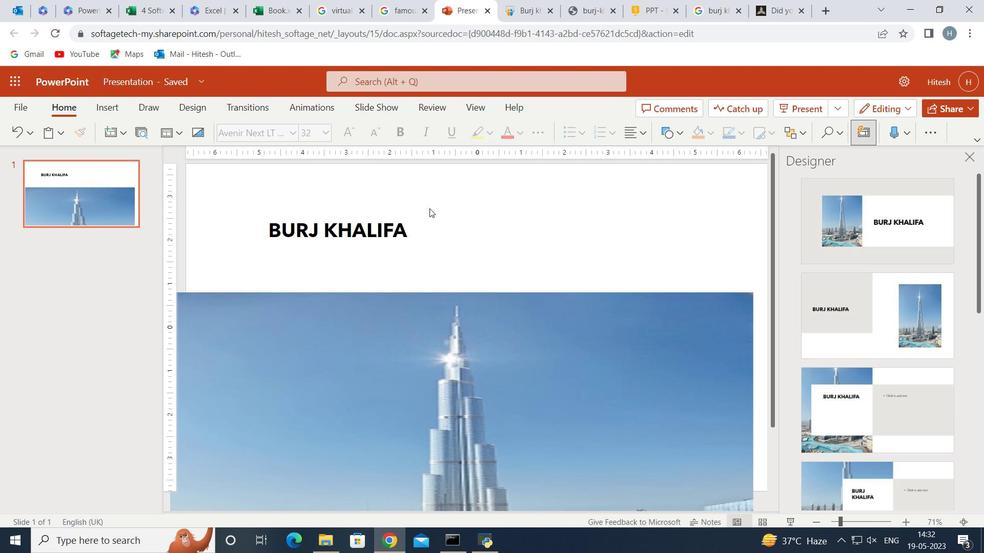 
Action: Mouse moved to (403, 220)
Screenshot: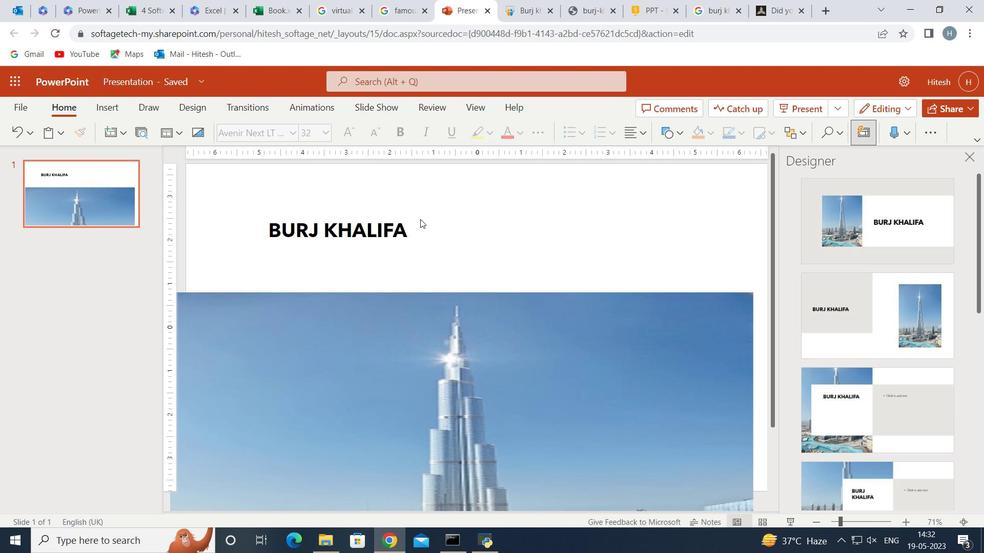 
Action: Mouse pressed left at (403, 220)
Screenshot: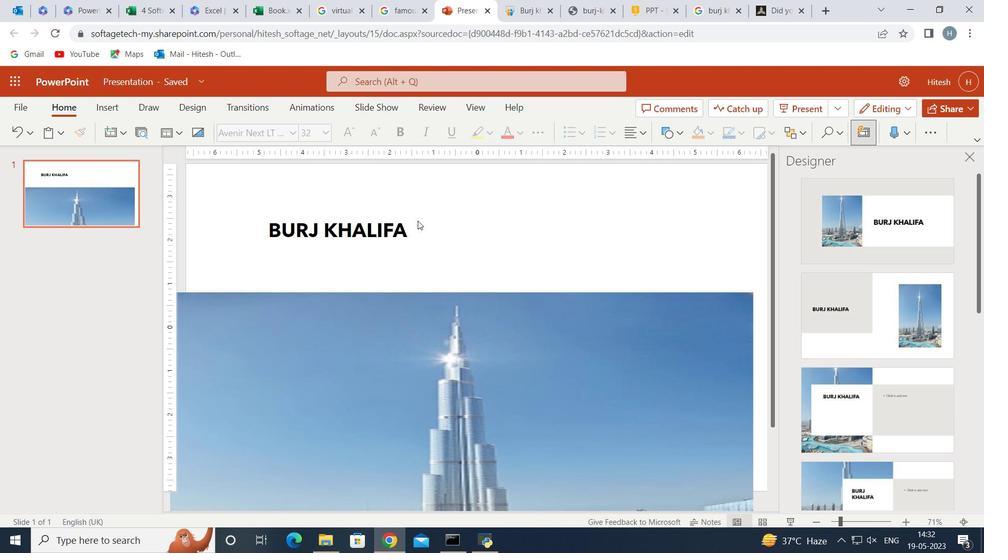 
Action: Mouse moved to (404, 227)
Screenshot: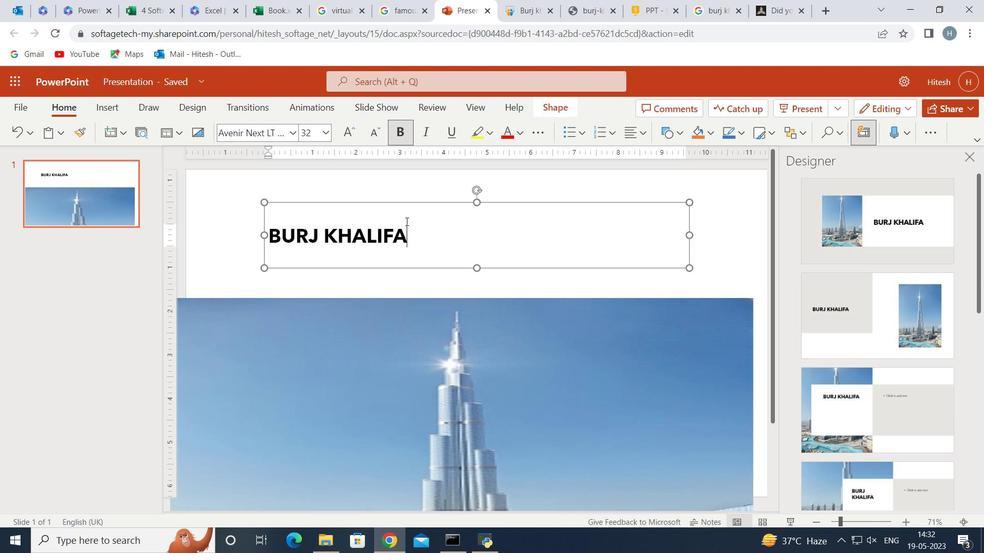
Action: Mouse pressed left at (404, 227)
Screenshot: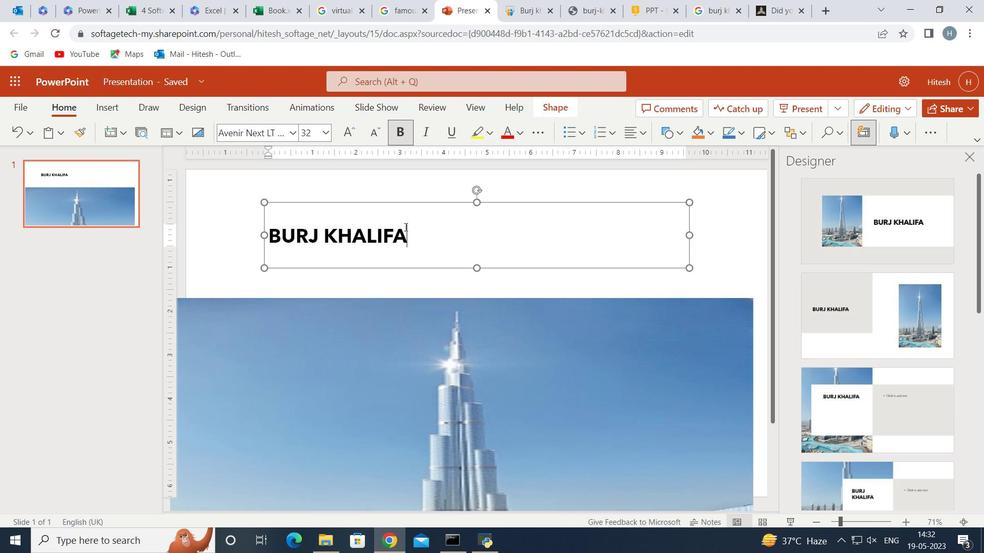 
Action: Mouse moved to (322, 132)
Screenshot: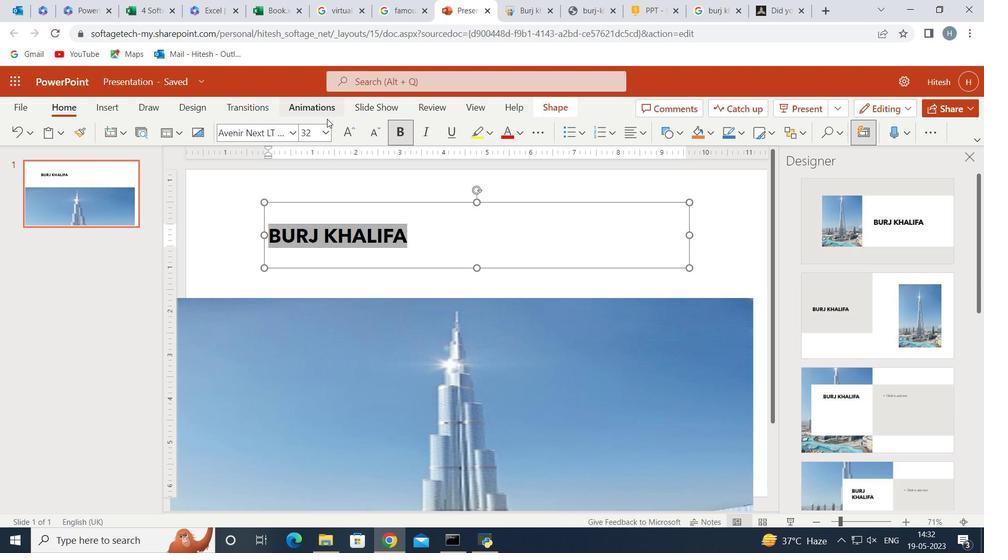 
Action: Mouse pressed left at (322, 132)
Screenshot: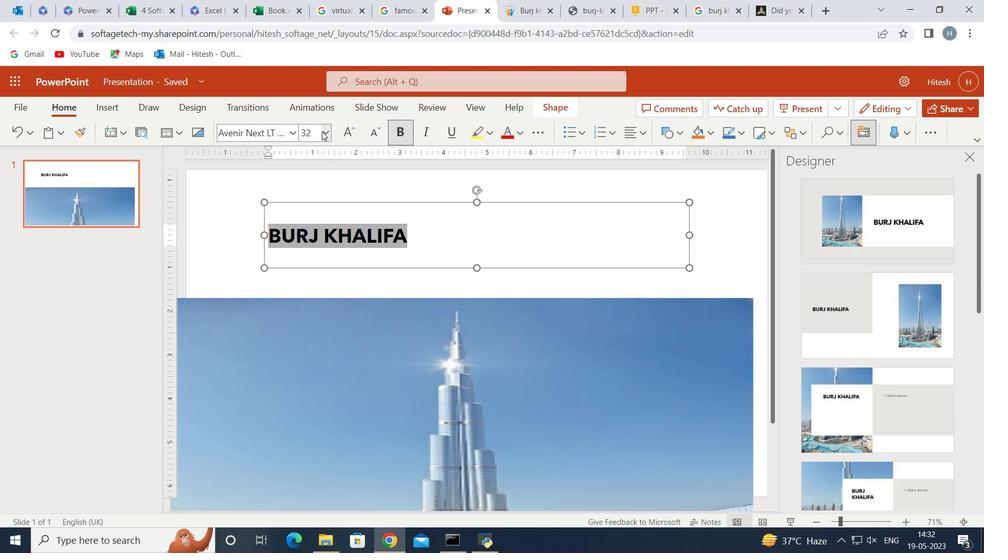 
Action: Mouse moved to (311, 432)
Screenshot: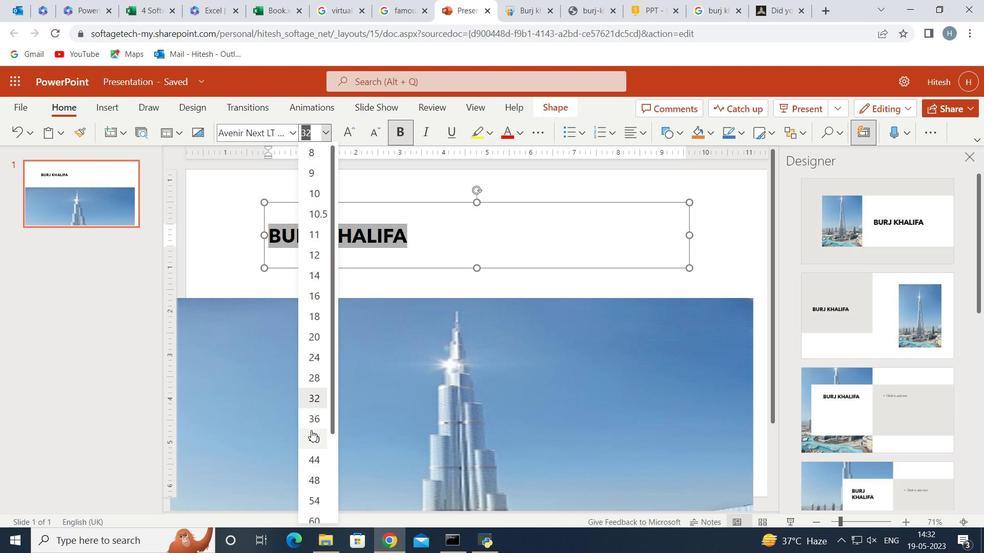 
Action: Mouse pressed left at (311, 432)
Screenshot: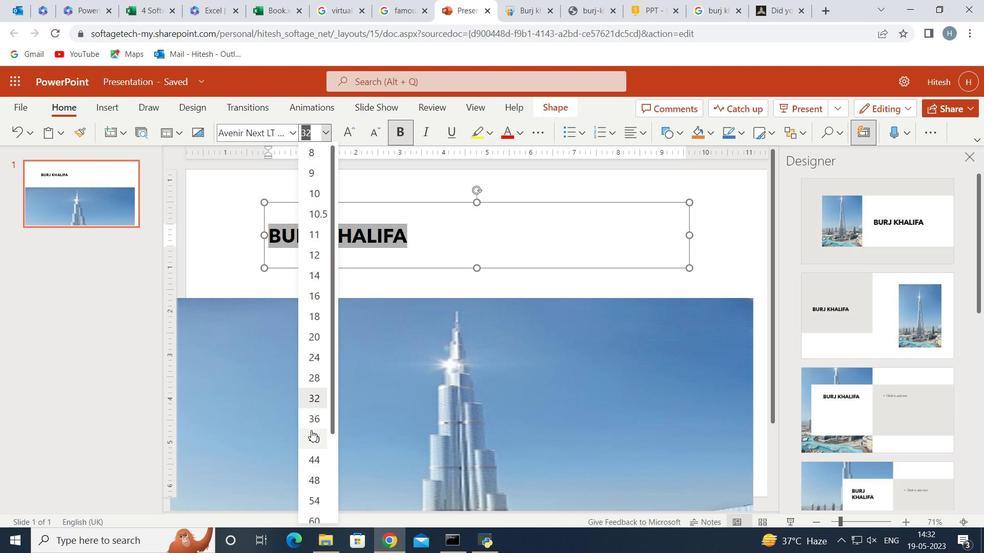 
Action: Mouse moved to (504, 247)
Screenshot: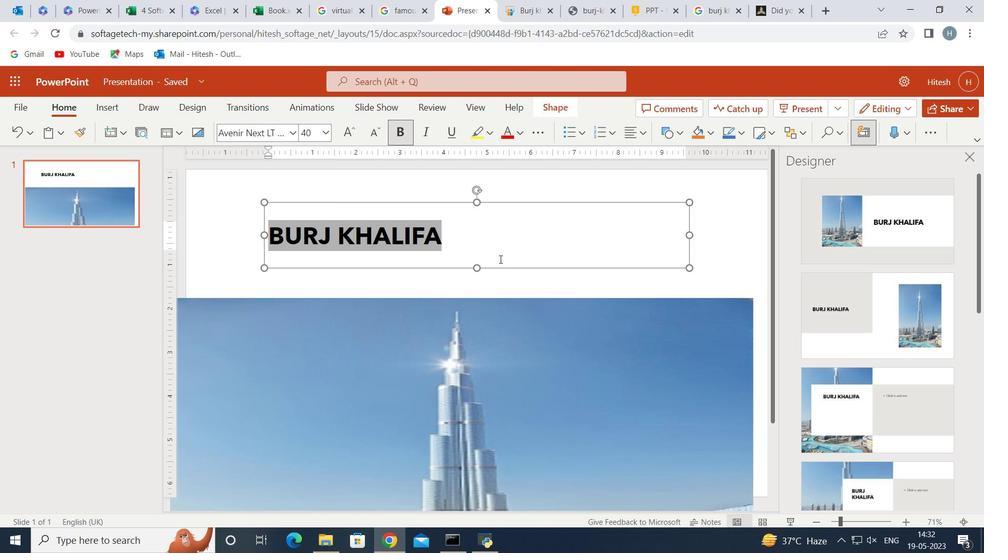 
Action: Mouse pressed left at (504, 247)
Screenshot: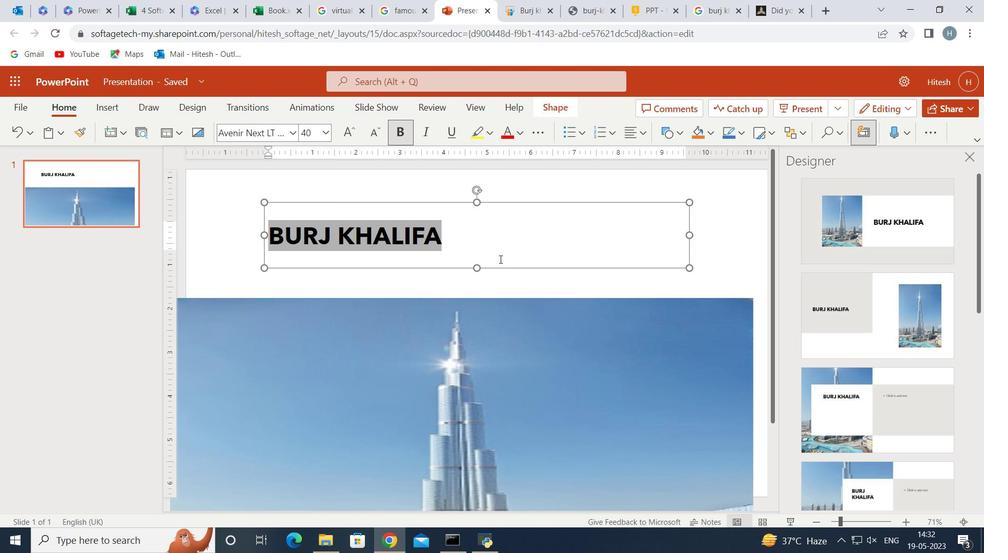 
Action: Mouse moved to (272, 230)
Screenshot: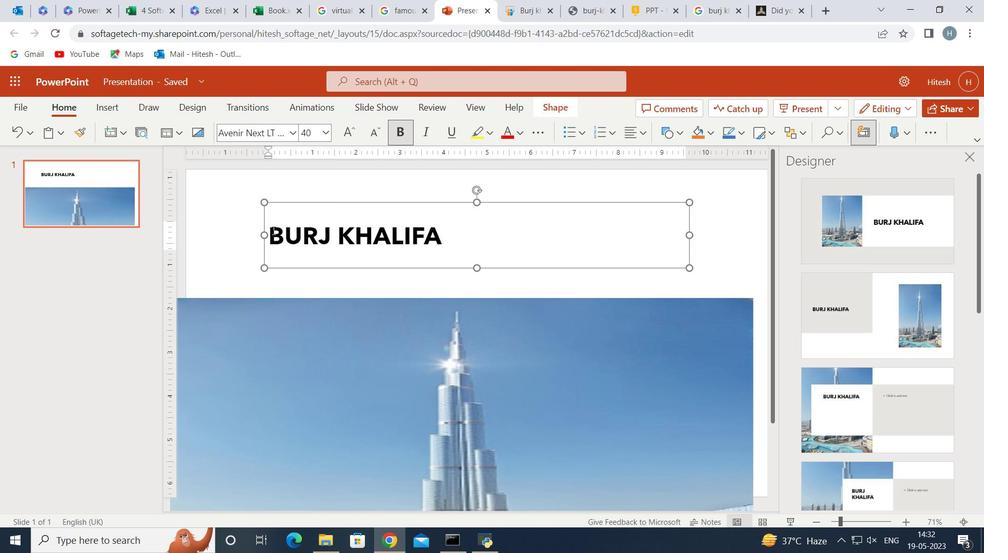 
Action: Mouse pressed left at (272, 230)
Screenshot: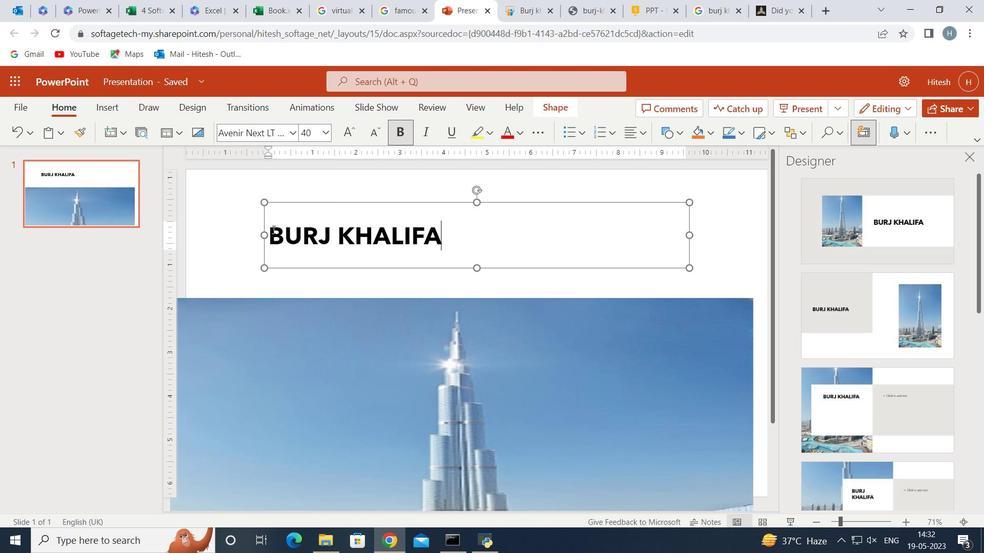 
Action: Mouse moved to (272, 227)
Screenshot: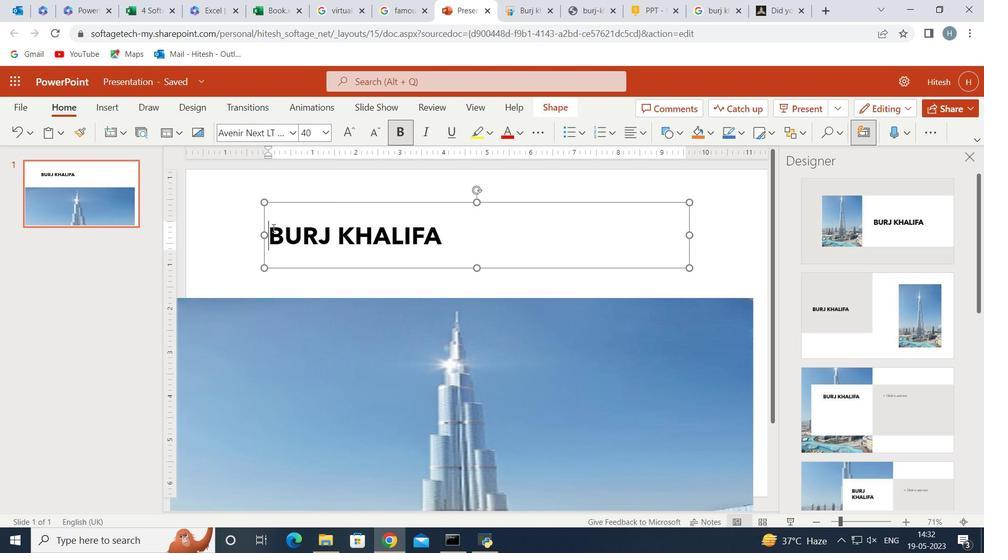 
Action: Key pressed <Key.space><Key.space><Key.space><Key.space><Key.space><Key.space><Key.space><Key.space><Key.space><Key.space><Key.space><Key.space><Key.space>
Screenshot: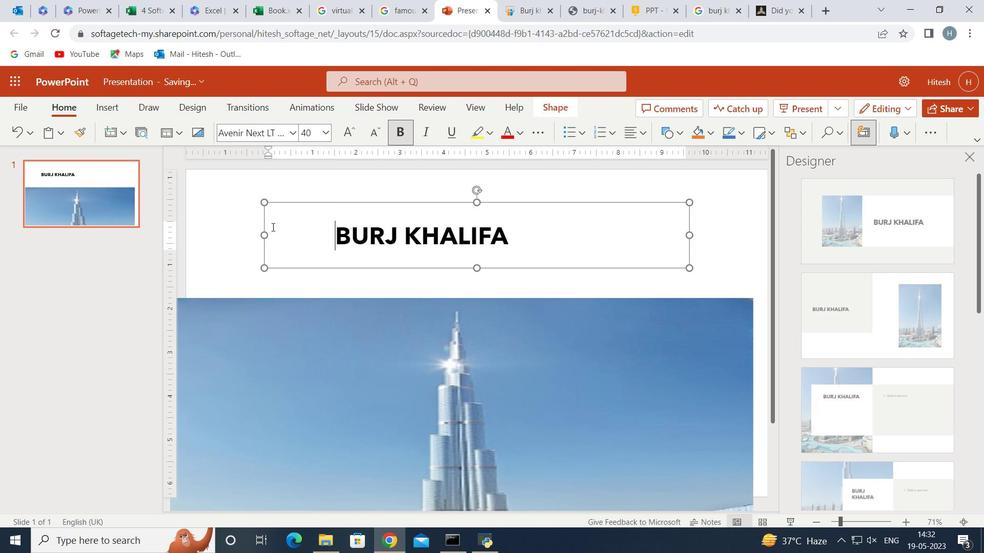 
Action: Mouse moved to (271, 227)
Screenshot: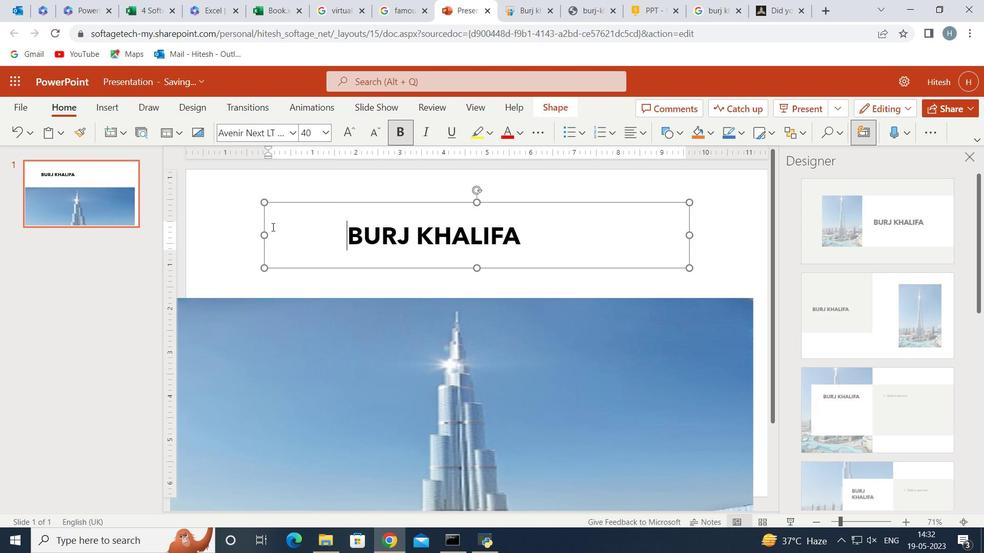 
Action: Key pressed <Key.space>
Screenshot: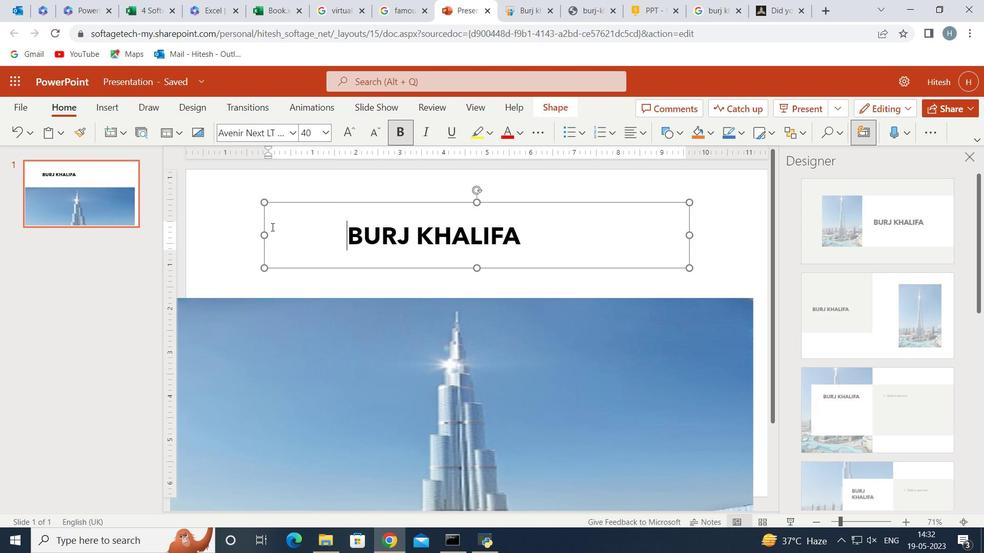 
Action: Mouse moved to (282, 226)
Screenshot: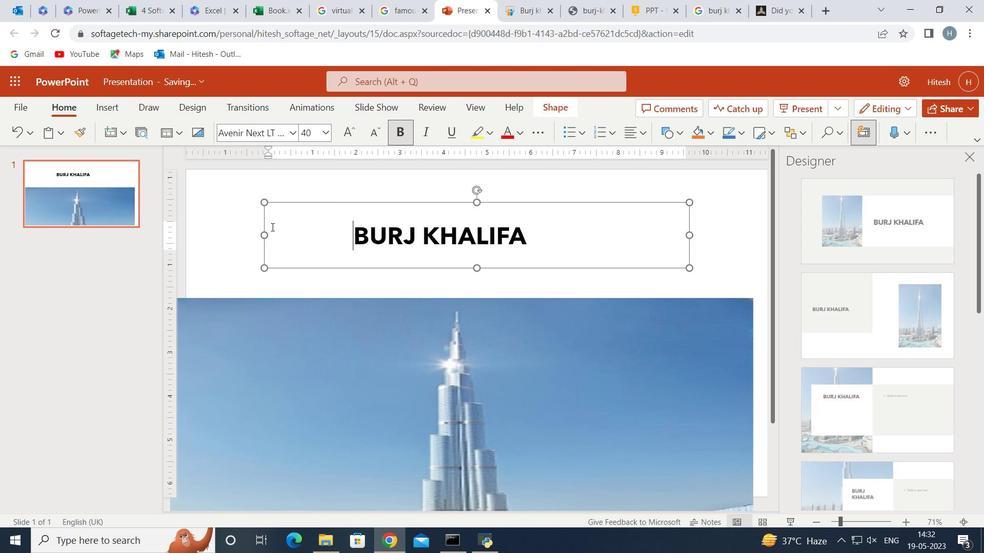 
Action: Key pressed <Key.space>
Screenshot: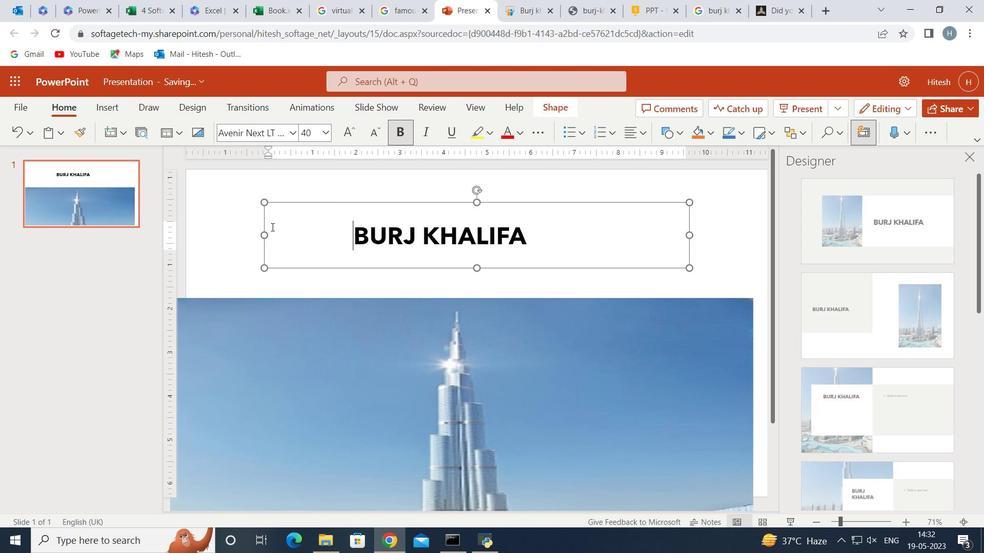
Action: Mouse moved to (335, 227)
Screenshot: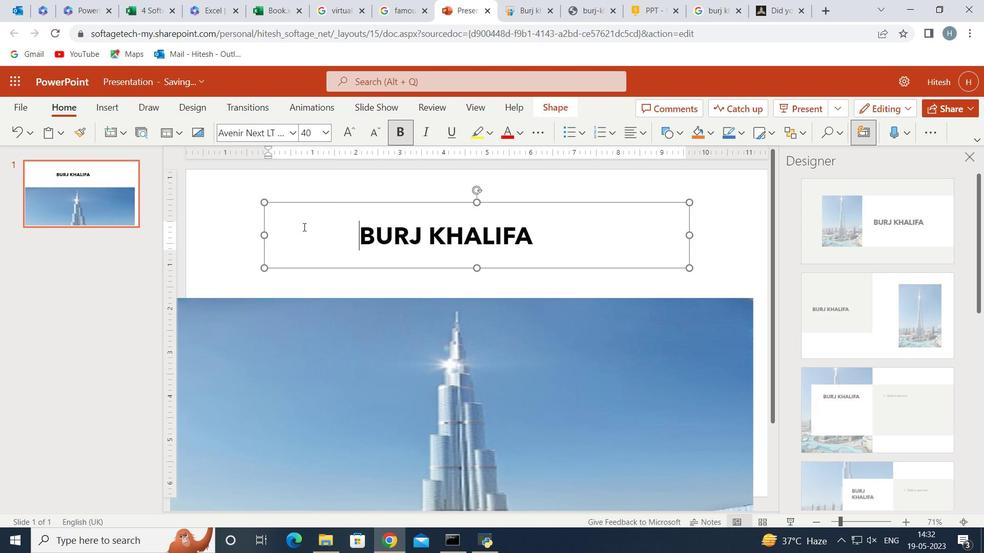 
Action: Key pressed <Key.space>
Screenshot: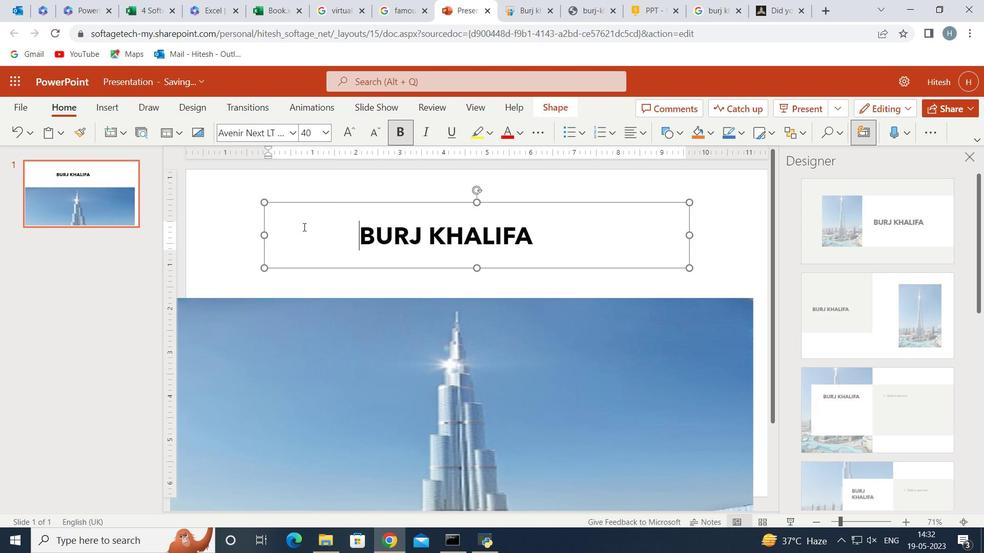 
Action: Mouse moved to (476, 191)
Screenshot: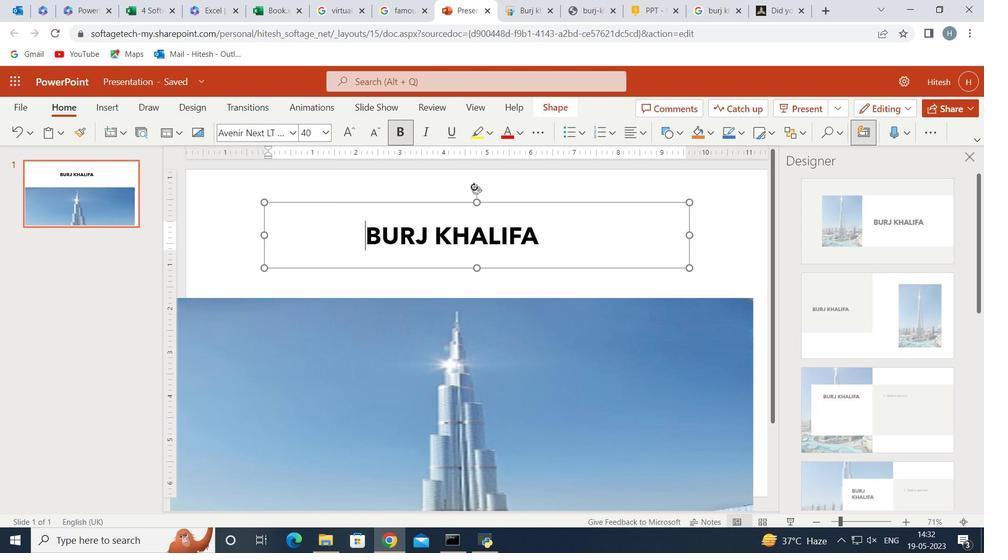 
Action: Mouse pressed left at (476, 191)
Screenshot: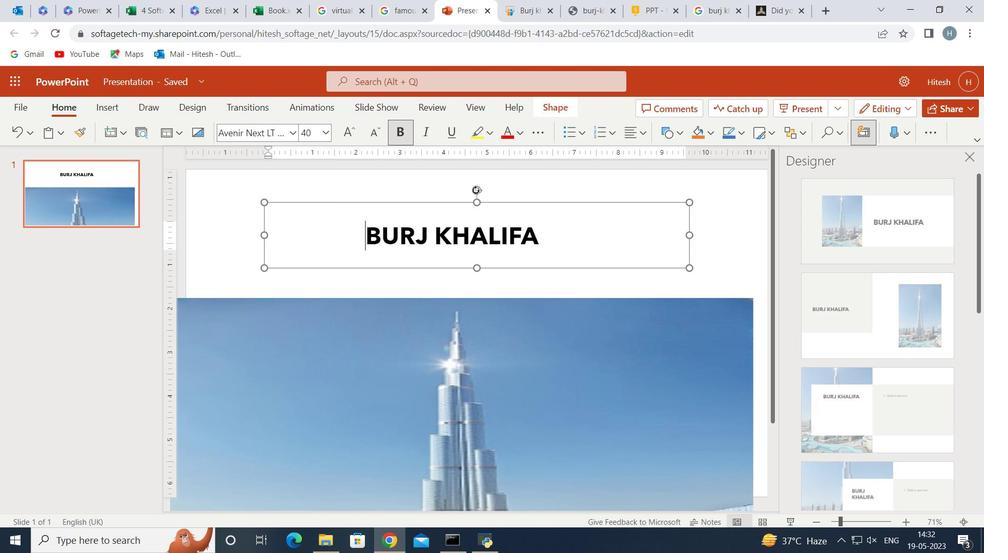 
Action: Mouse pressed right at (476, 191)
Screenshot: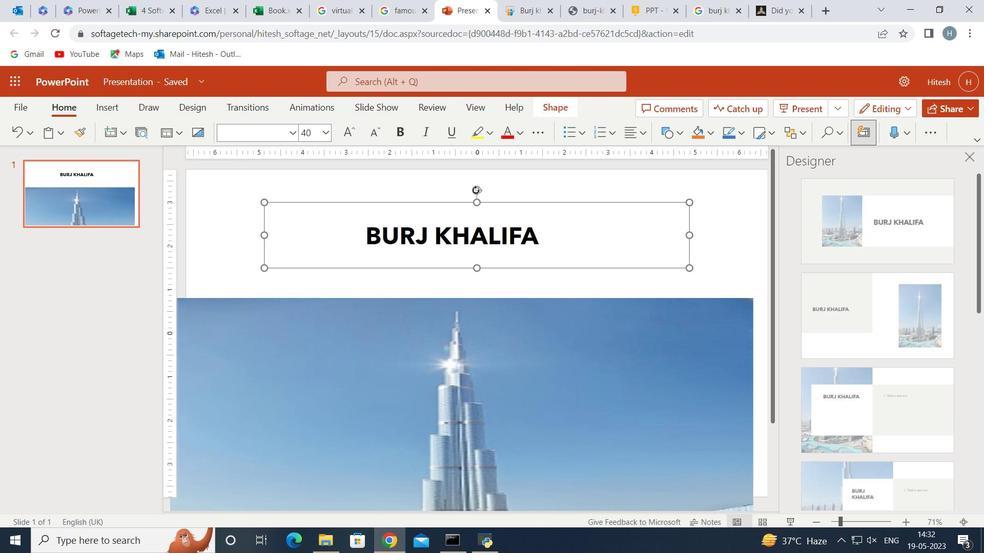 
Action: Mouse moved to (477, 216)
Screenshot: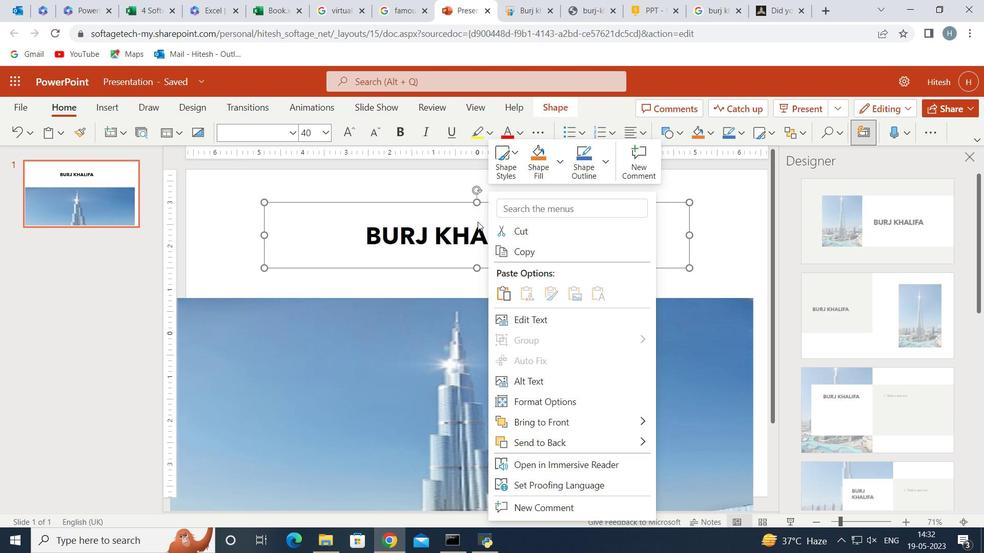 
Action: Mouse pressed left at (477, 216)
Screenshot: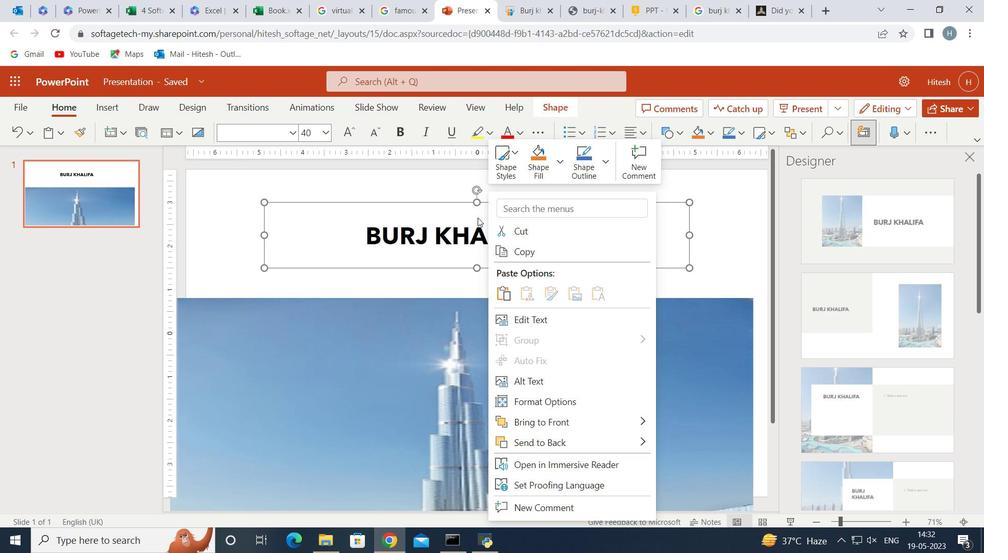 
Action: Mouse moved to (477, 215)
Screenshot: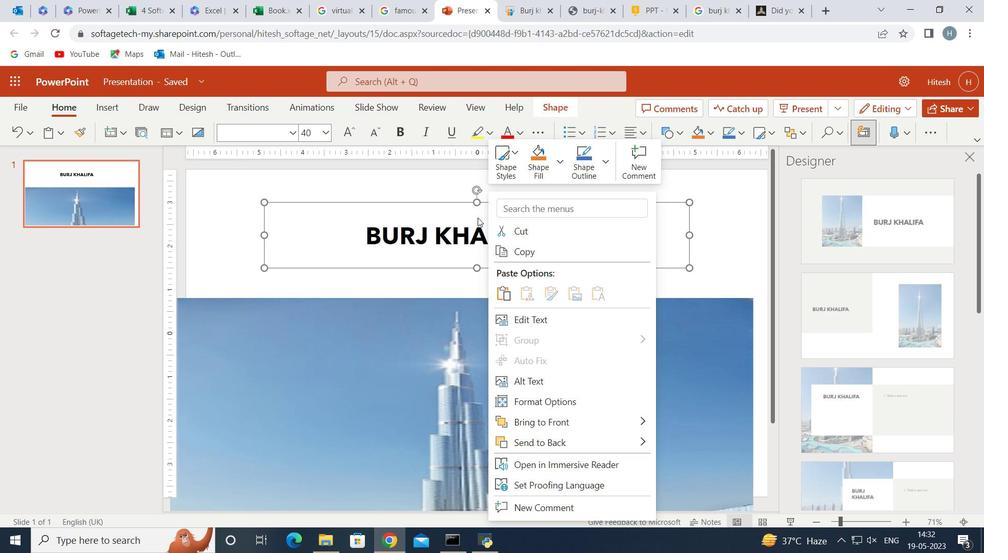 
Action: Mouse pressed right at (477, 215)
Screenshot: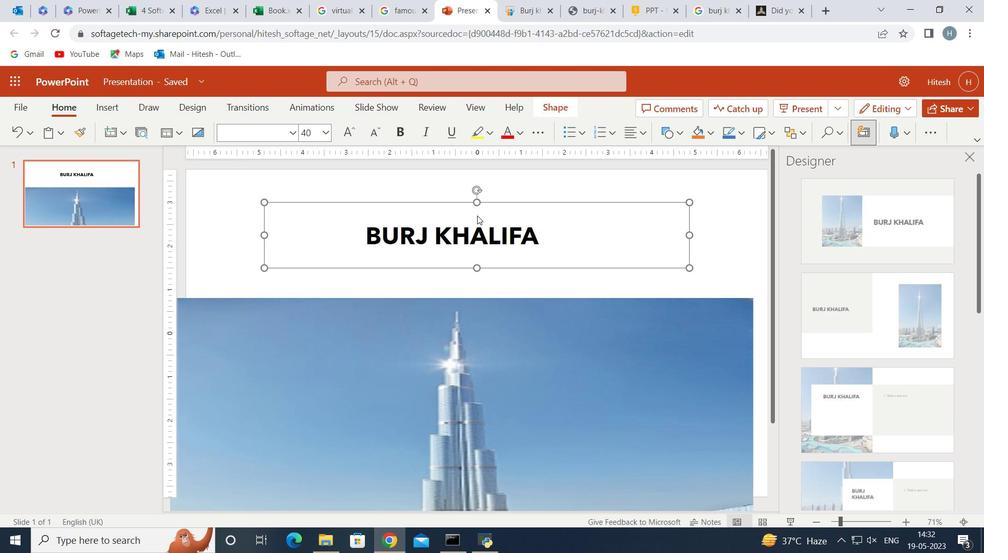 
Action: Mouse moved to (664, 277)
Screenshot: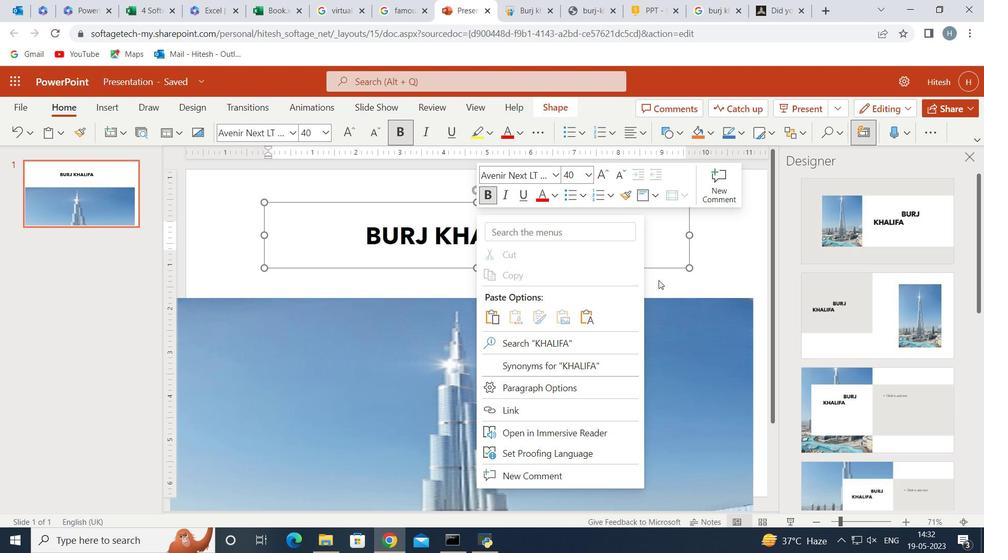 
Action: Mouse pressed left at (664, 277)
Screenshot: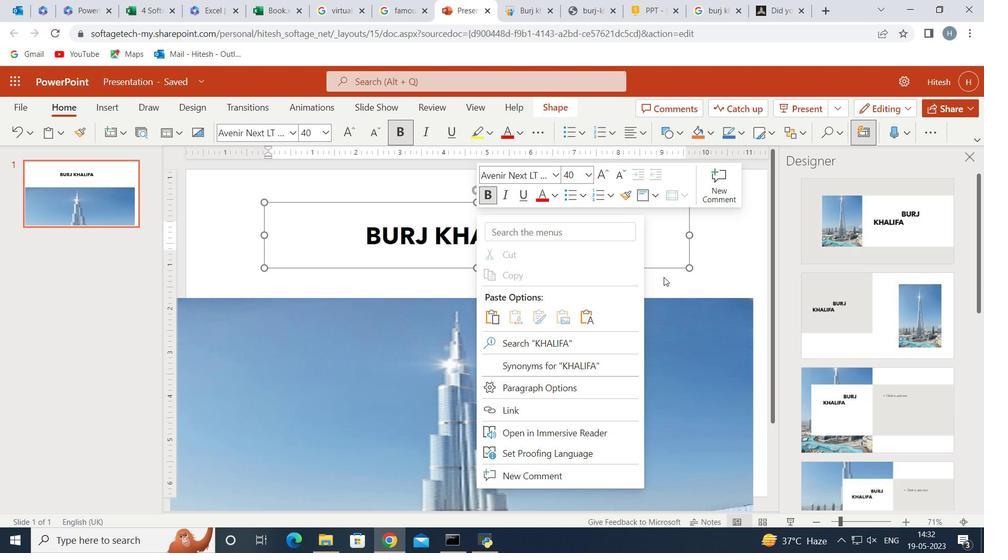 
Action: Mouse moved to (551, 230)
Screenshot: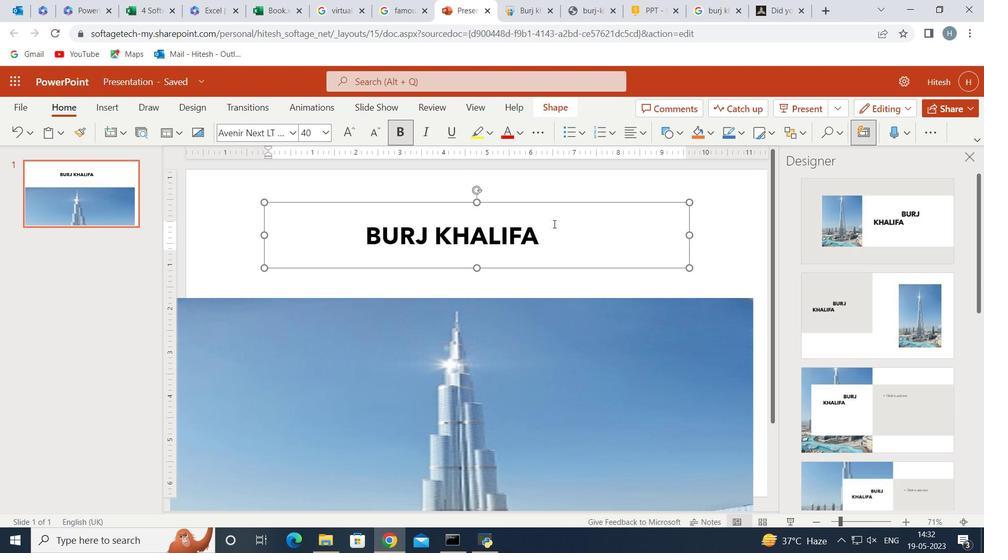 
Action: Mouse pressed left at (551, 230)
Screenshot: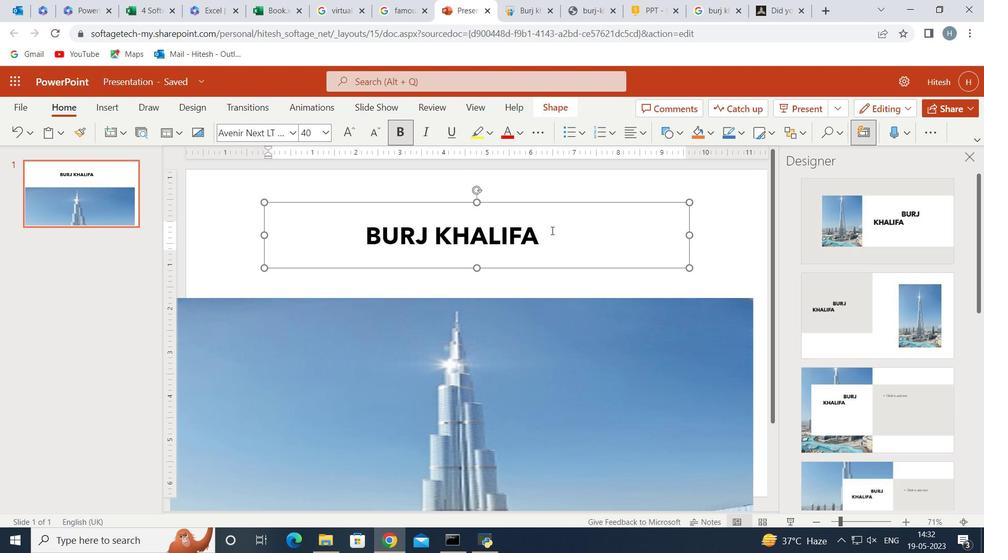 
Action: Mouse moved to (355, 227)
Screenshot: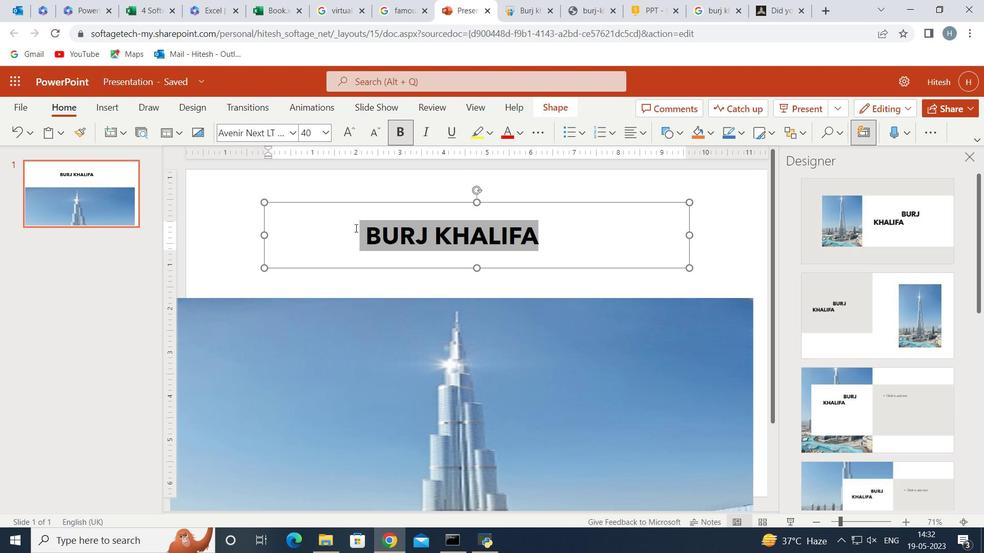 
Action: Mouse pressed right at (355, 227)
Screenshot: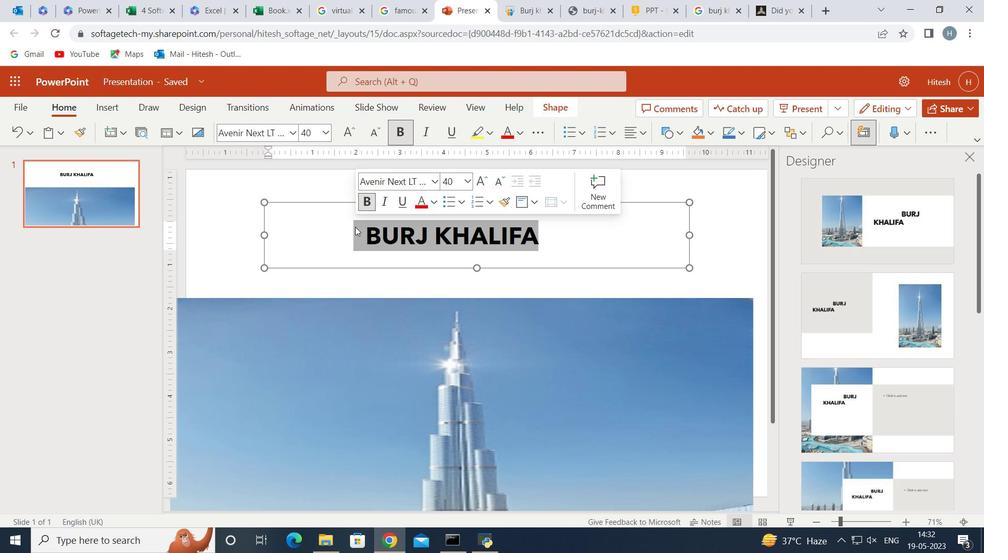 
Action: Mouse moved to (601, 289)
Screenshot: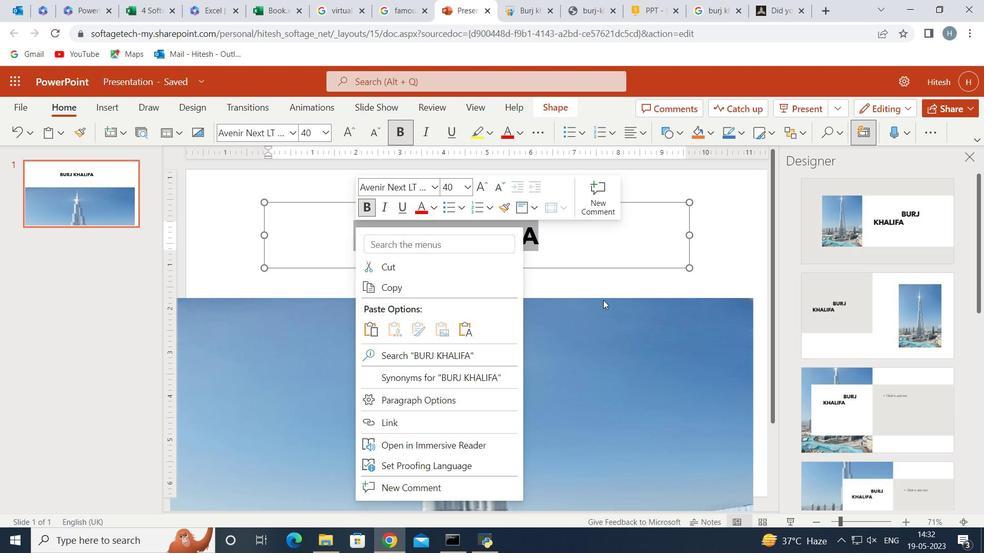 
Action: Mouse pressed left at (601, 289)
Screenshot: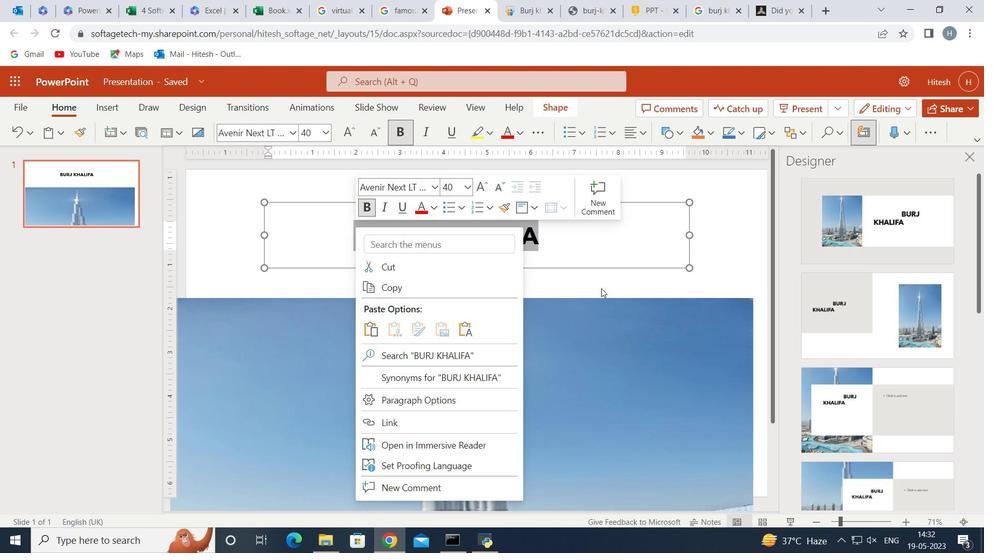 
Action: Mouse moved to (505, 244)
Screenshot: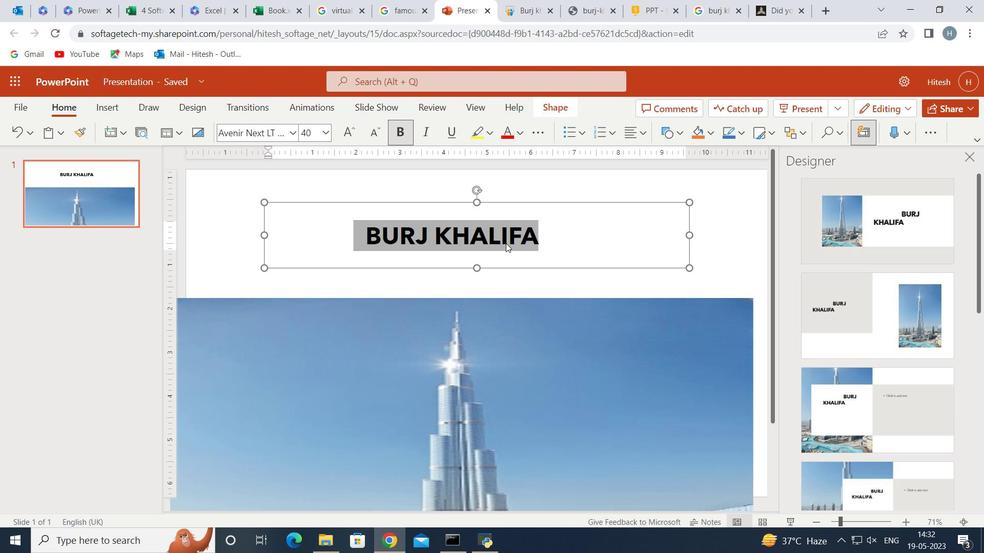 
Action: Mouse pressed left at (505, 244)
Screenshot: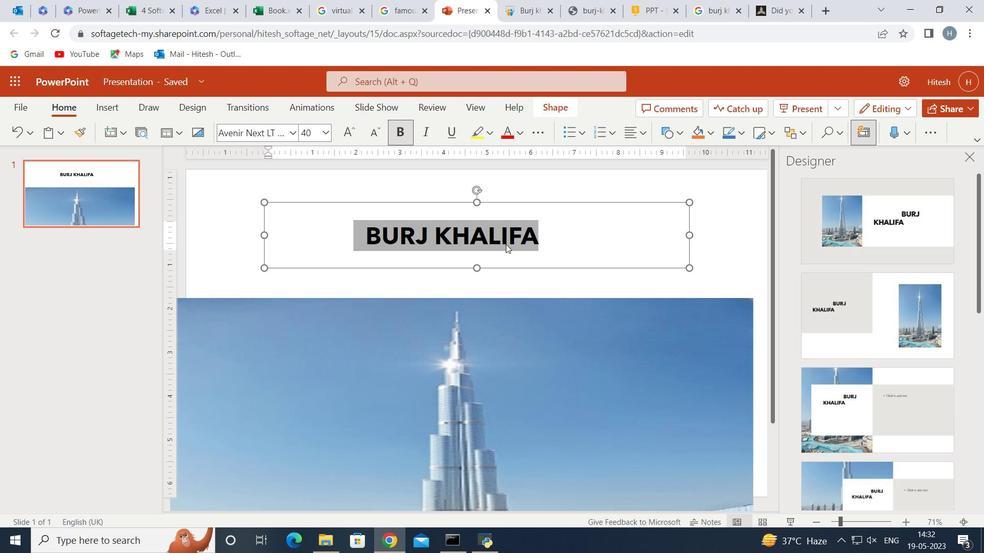 
Action: Mouse moved to (484, 275)
Screenshot: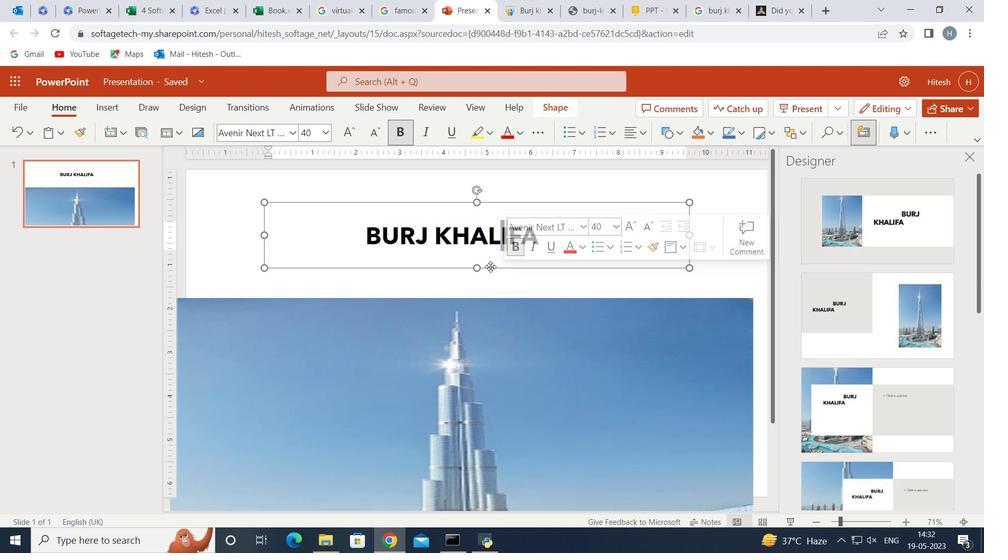 
Action: Mouse pressed left at (484, 275)
Screenshot: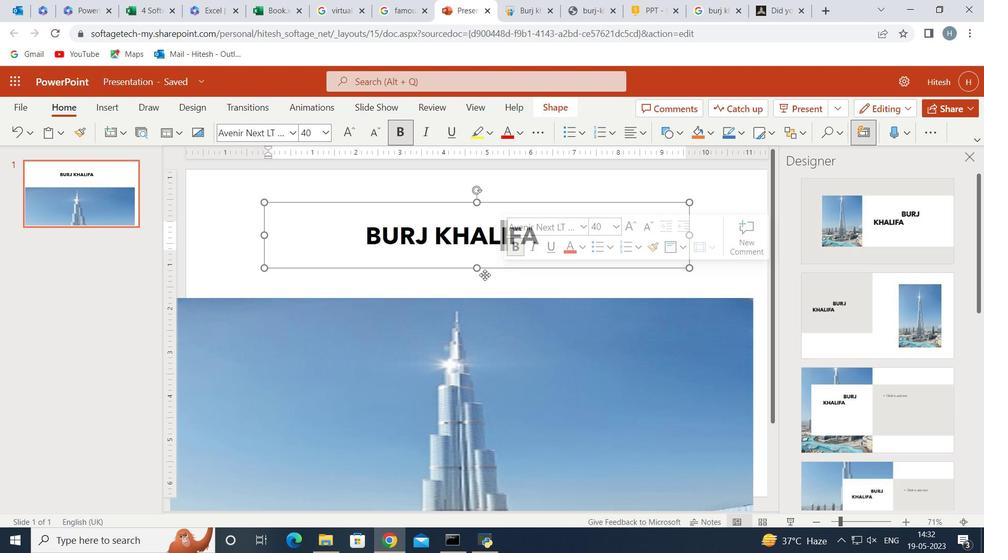 
Action: Mouse moved to (441, 201)
Screenshot: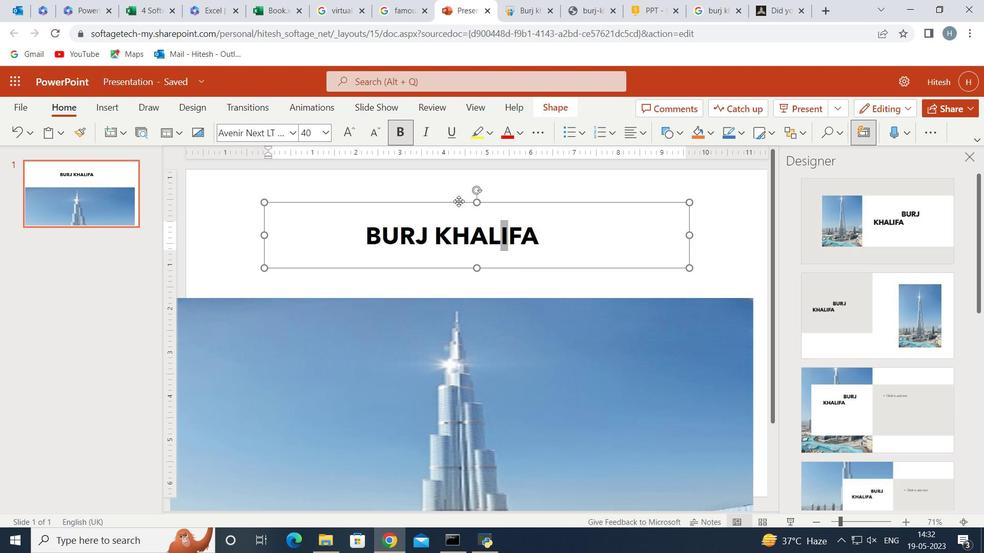 
Action: Mouse pressed left at (441, 201)
Screenshot: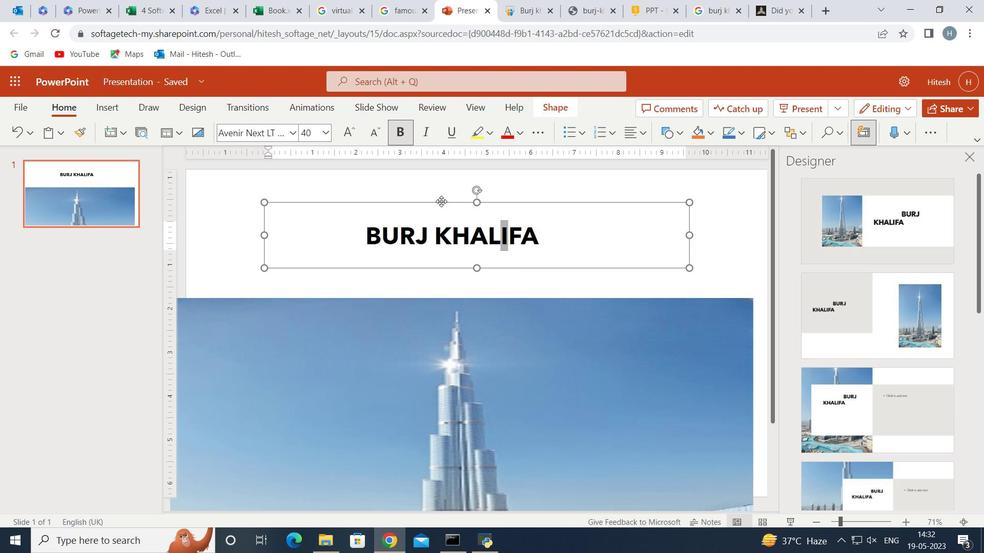 
Action: Mouse moved to (426, 270)
Screenshot: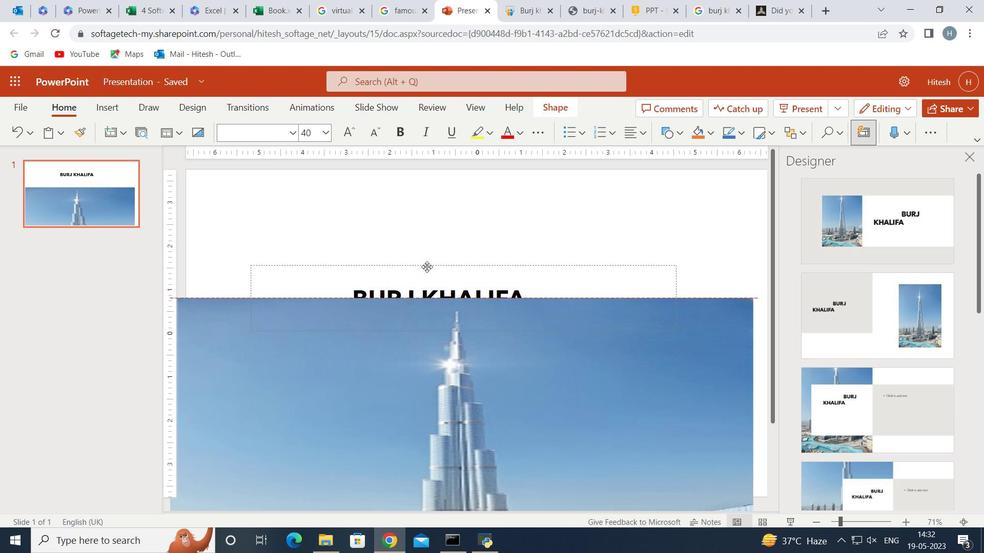 
Action: Mouse pressed right at (426, 270)
Screenshot: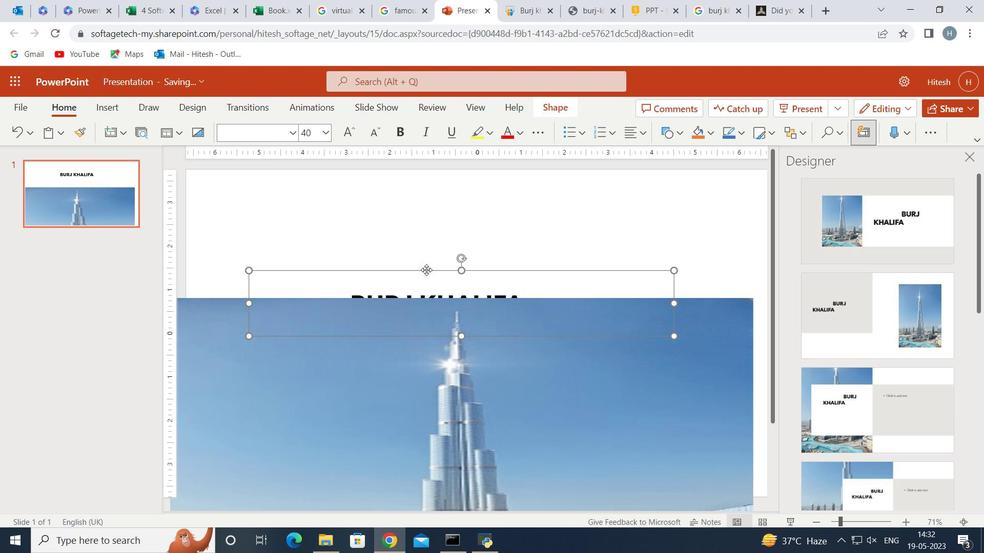 
Action: Mouse moved to (459, 300)
Screenshot: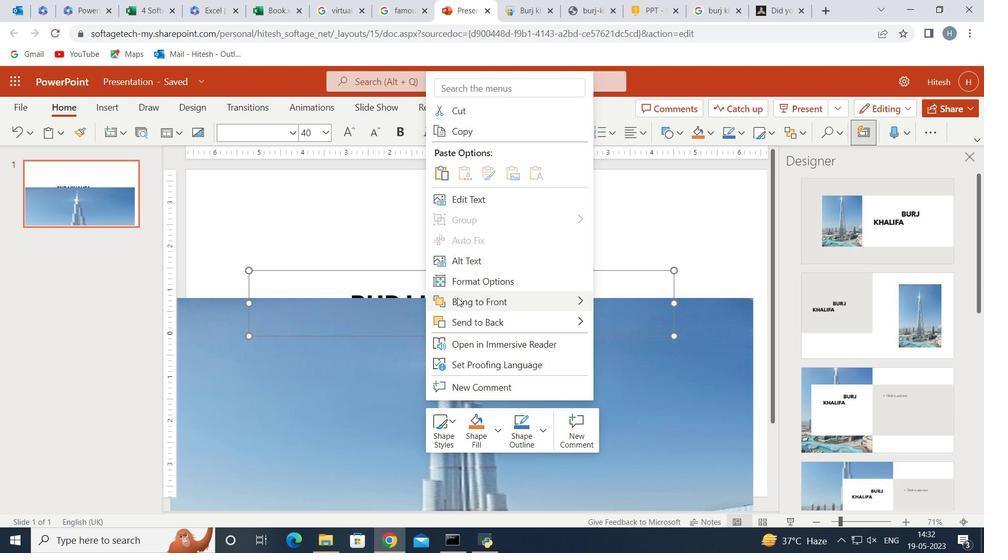 
Action: Mouse pressed left at (459, 300)
Screenshot: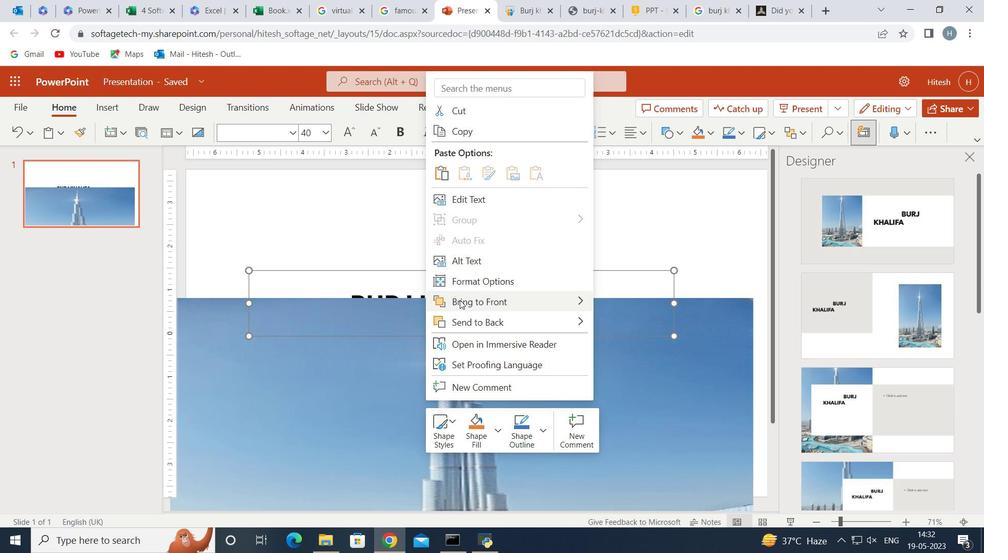
Action: Mouse moved to (619, 300)
Screenshot: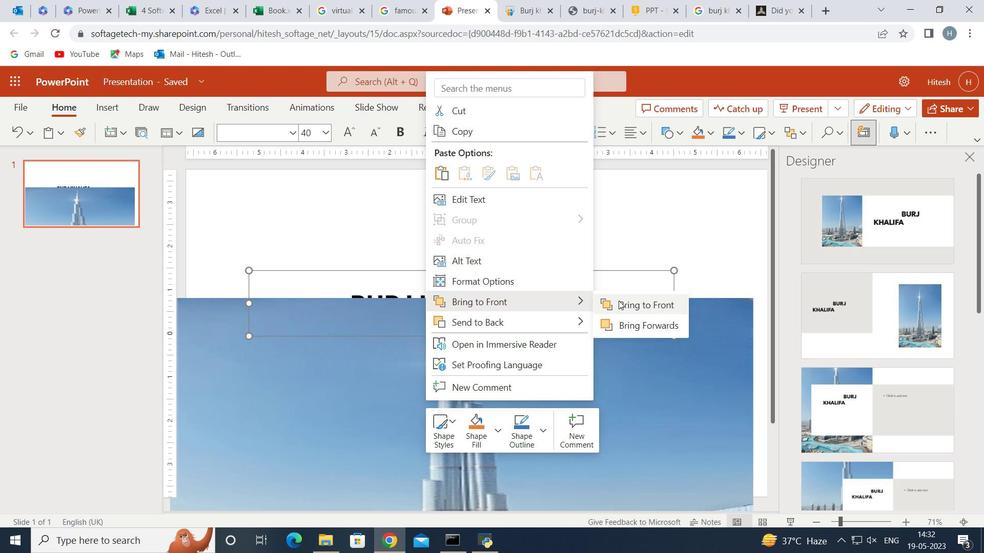 
Action: Mouse pressed left at (619, 300)
Screenshot: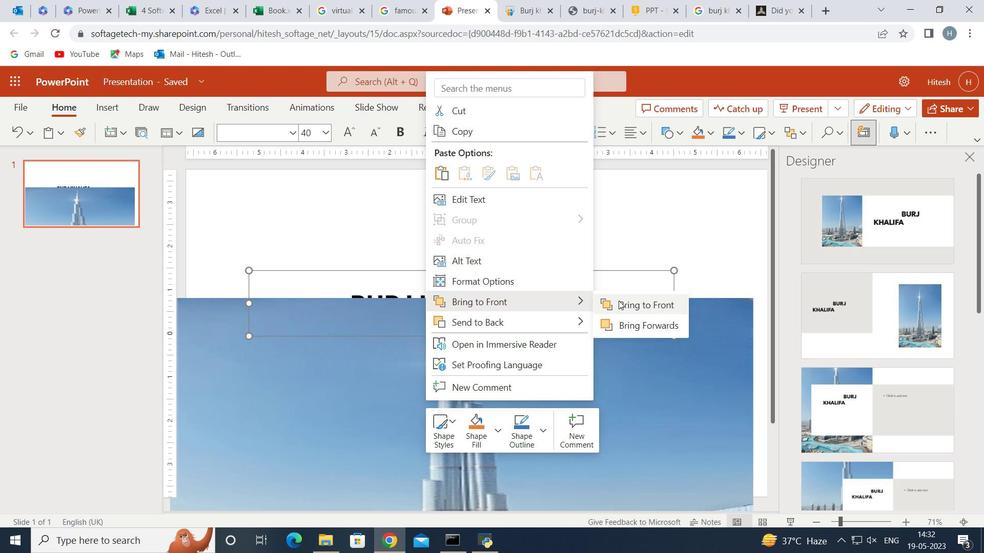 
Action: Mouse moved to (542, 316)
Screenshot: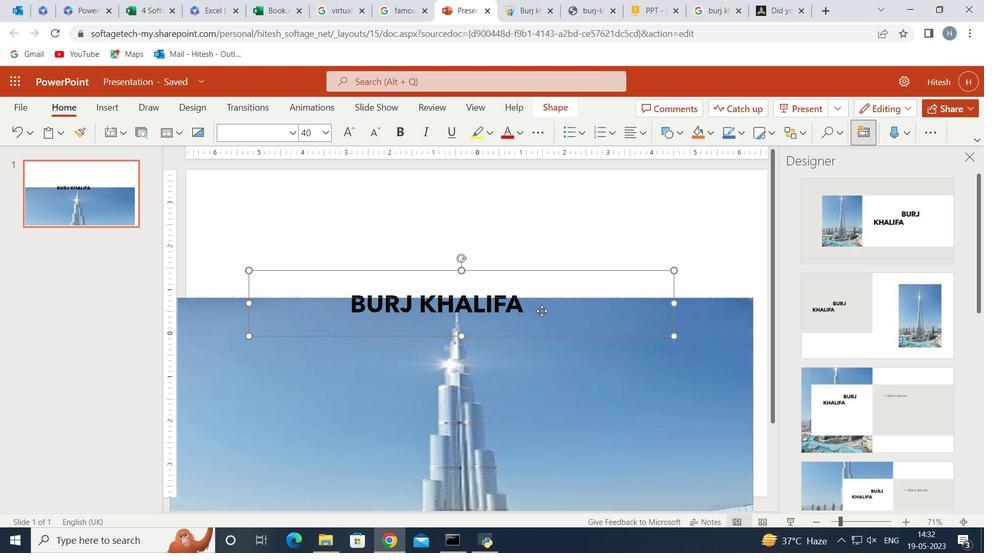 
Action: Mouse pressed left at (542, 316)
Screenshot: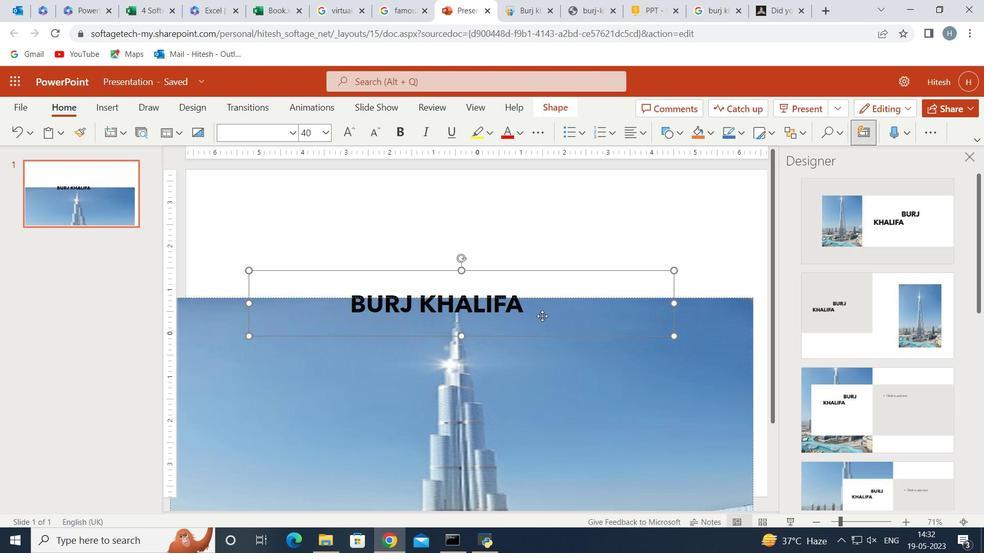 
Action: Mouse moved to (458, 222)
Screenshot: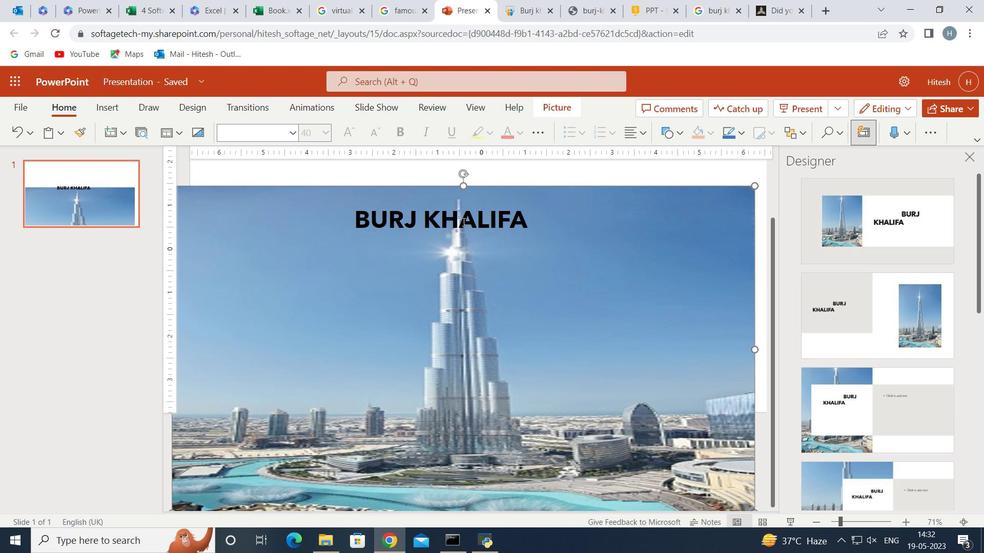 
Action: Mouse pressed left at (458, 222)
Screenshot: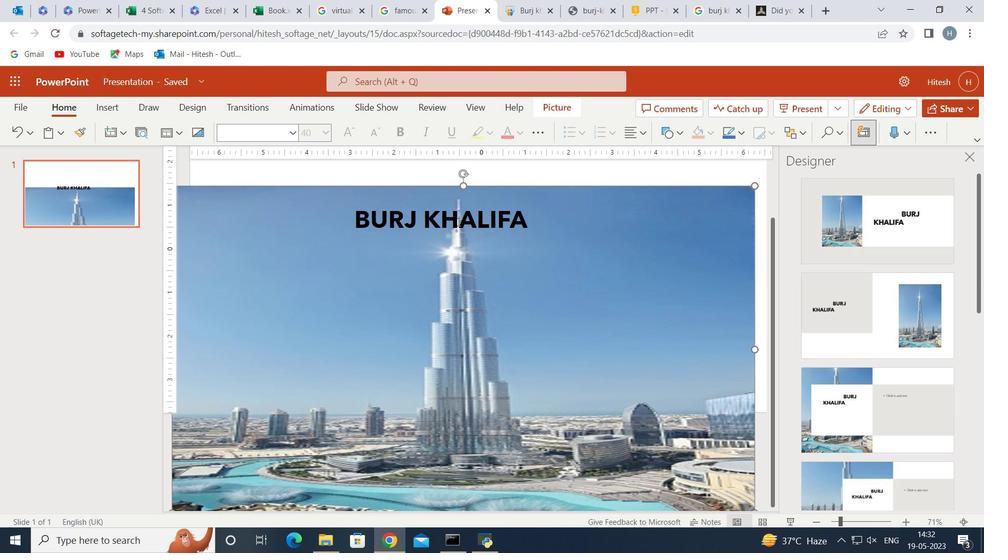 
Action: Mouse moved to (478, 280)
Screenshot: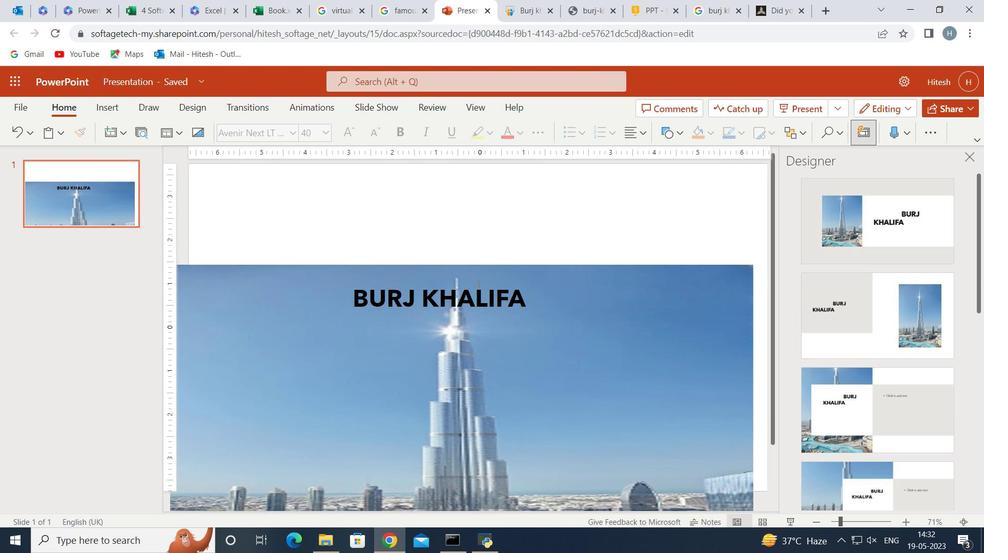 
Action: Mouse pressed left at (478, 280)
Screenshot: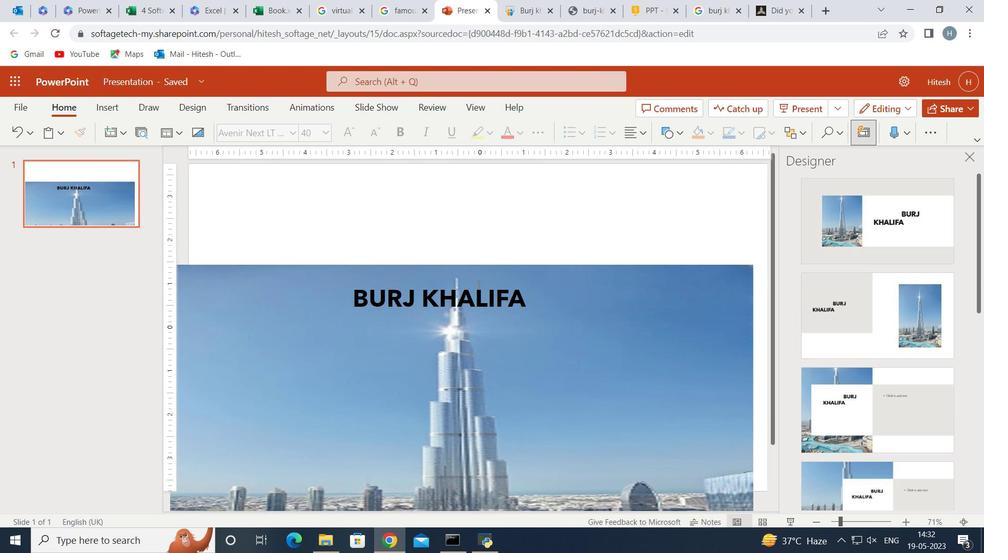 
Action: Mouse moved to (440, 245)
Screenshot: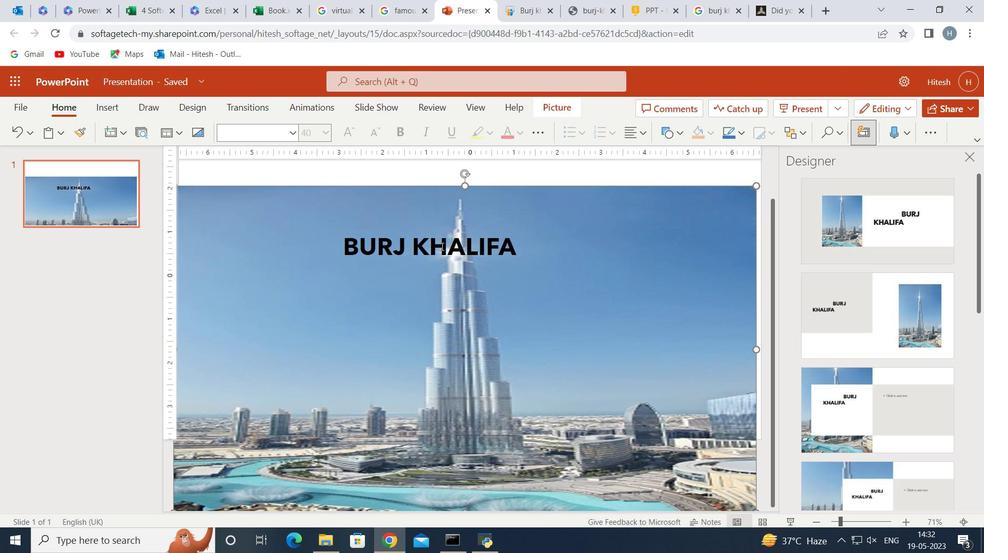
Action: Mouse pressed left at (440, 245)
Screenshot: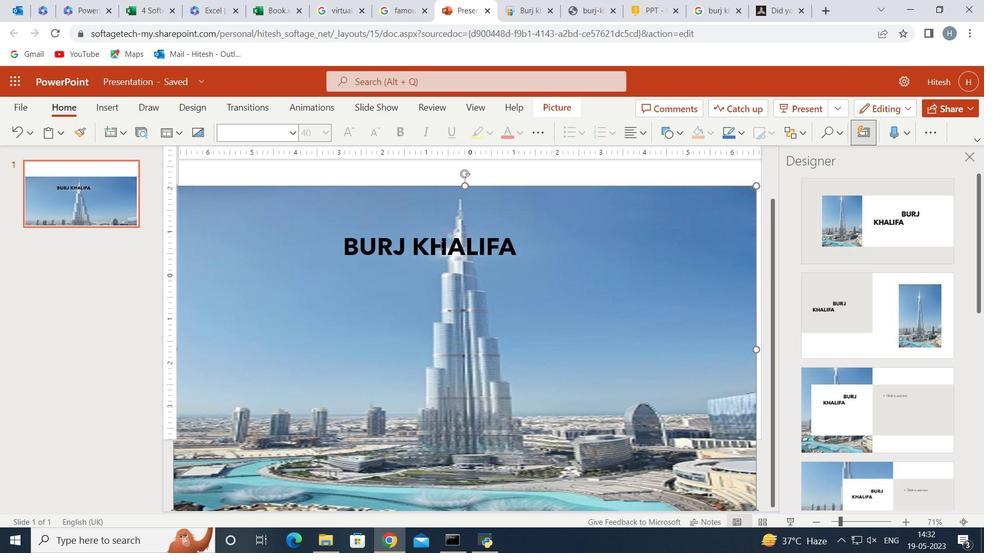 
Action: Mouse moved to (453, 298)
Screenshot: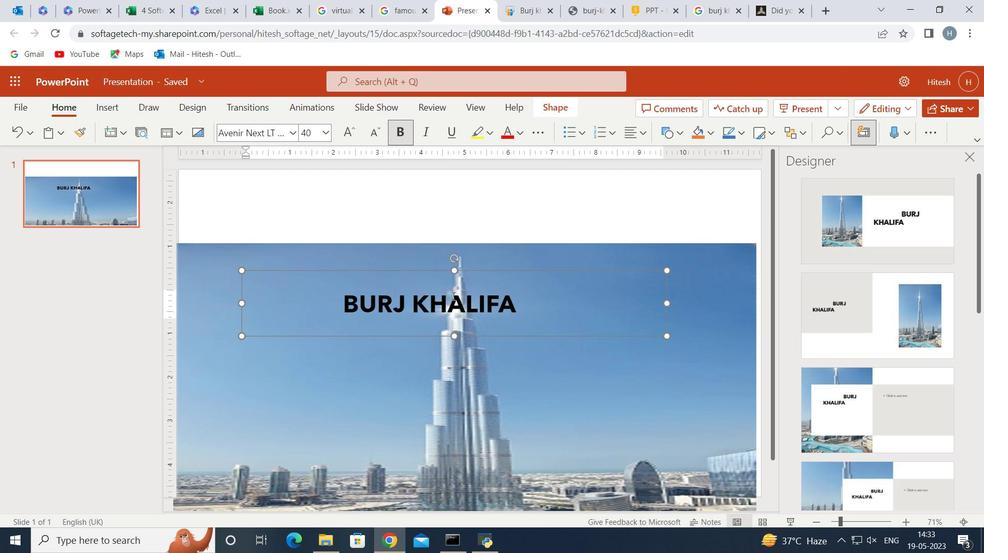 
Action: Mouse pressed left at (453, 298)
Screenshot: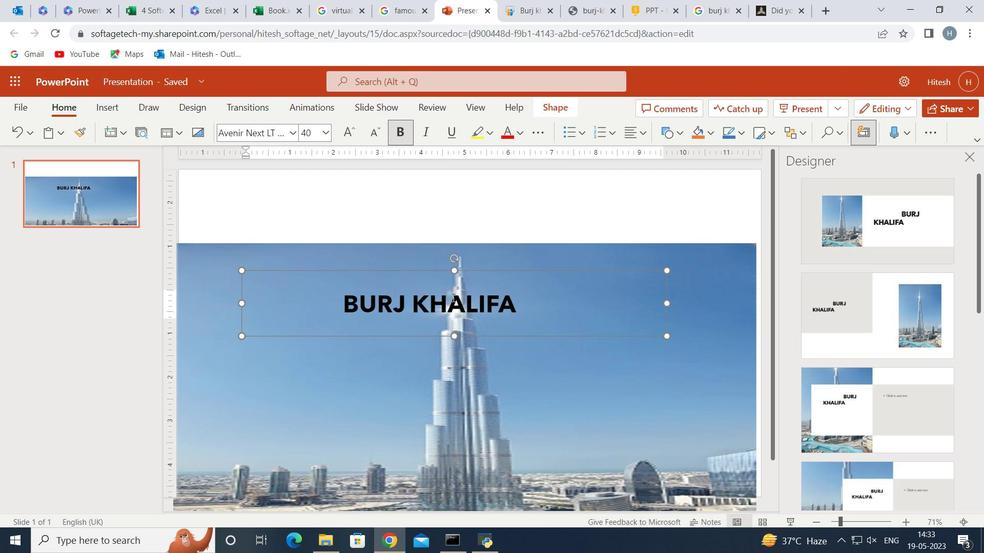 
Action: Mouse moved to (523, 267)
Screenshot: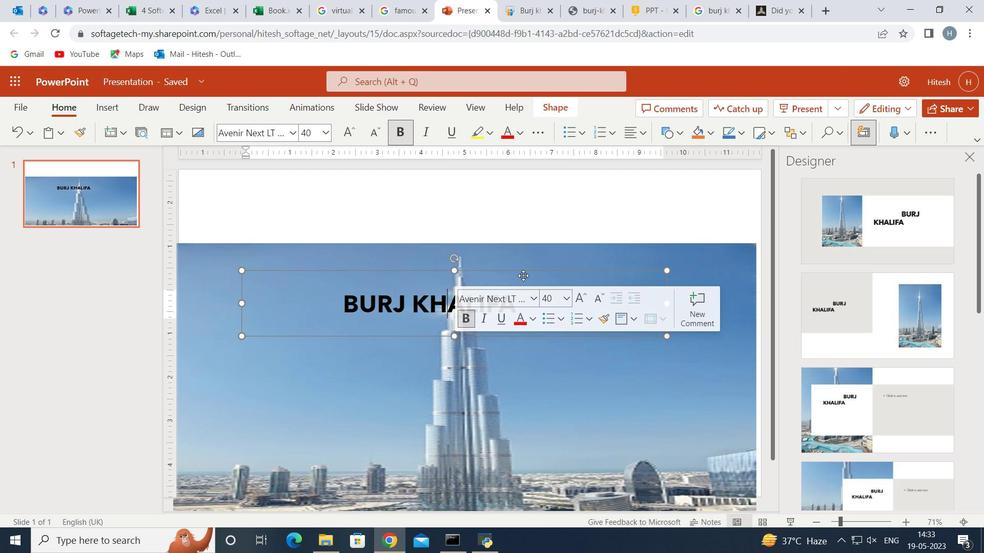 
Action: Mouse pressed left at (523, 267)
Screenshot: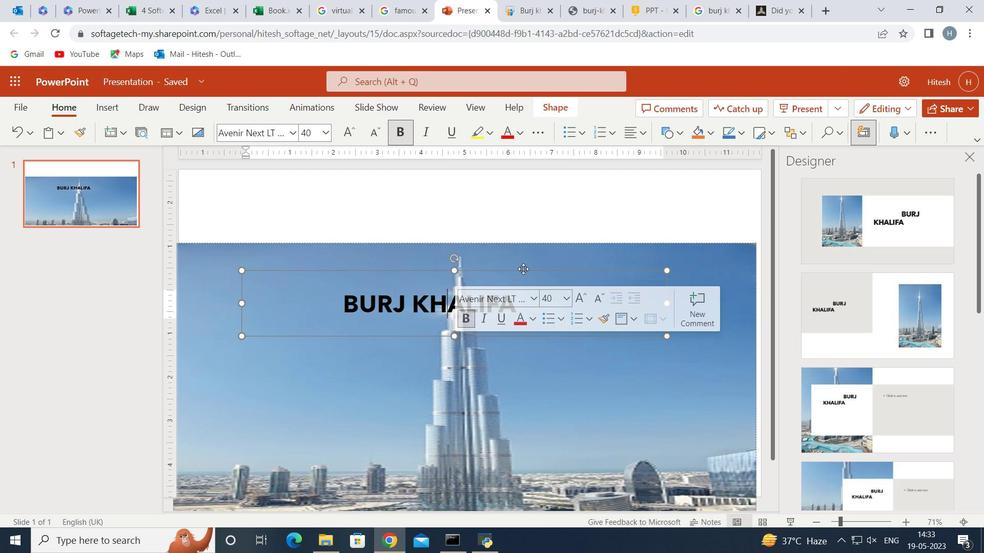 
Action: Mouse moved to (435, 267)
Screenshot: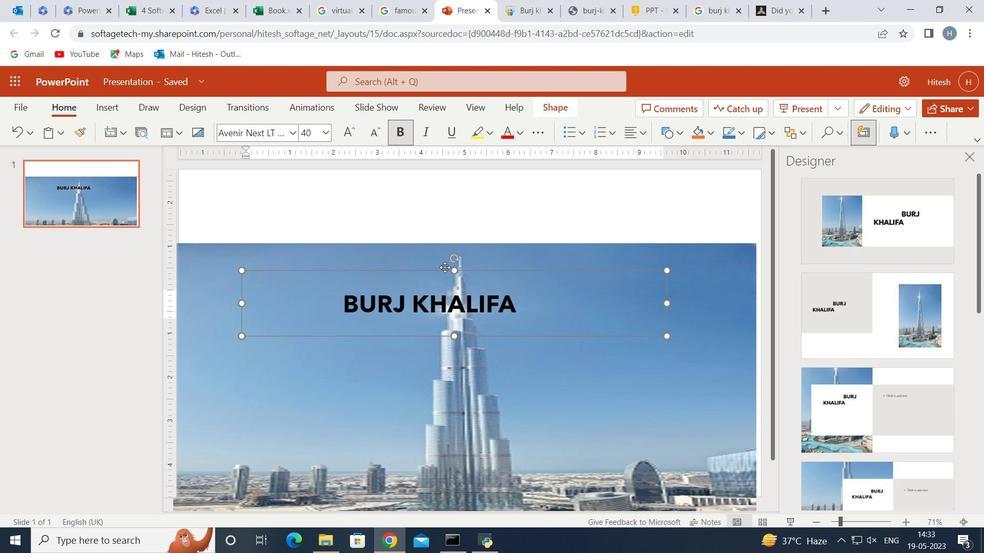 
Action: Mouse pressed left at (435, 267)
Screenshot: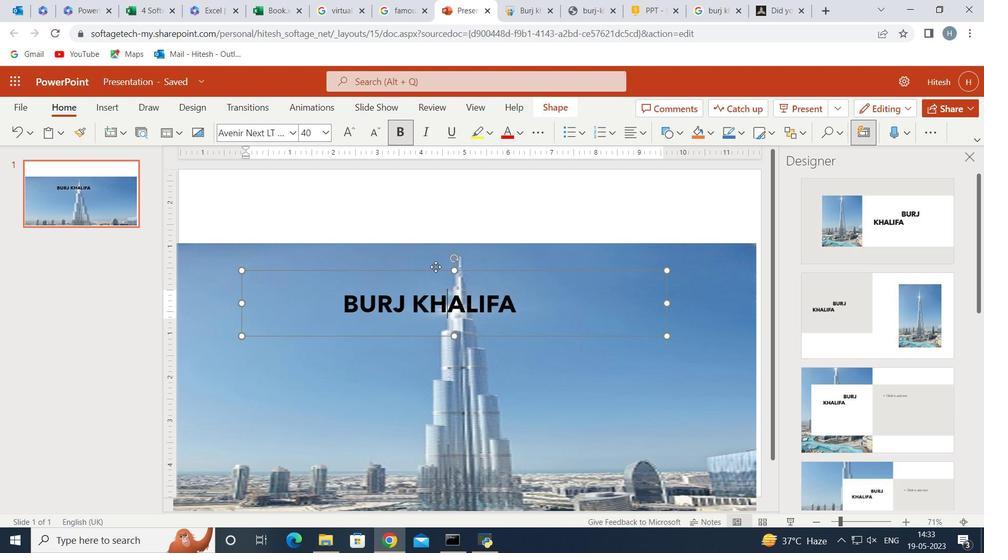 
Action: Mouse moved to (525, 288)
Screenshot: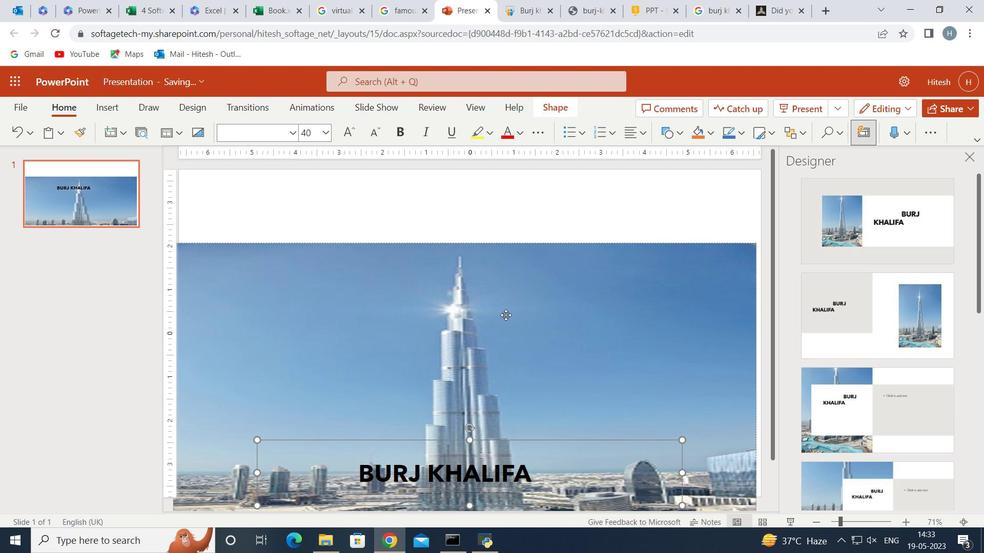 
Action: Mouse pressed left at (525, 288)
Screenshot: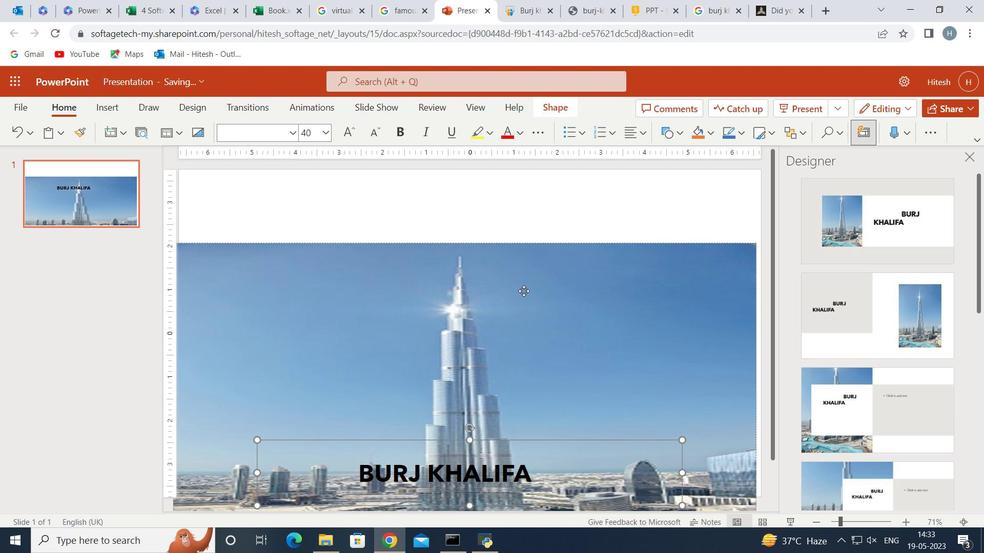 
Action: Mouse pressed left at (525, 288)
Screenshot: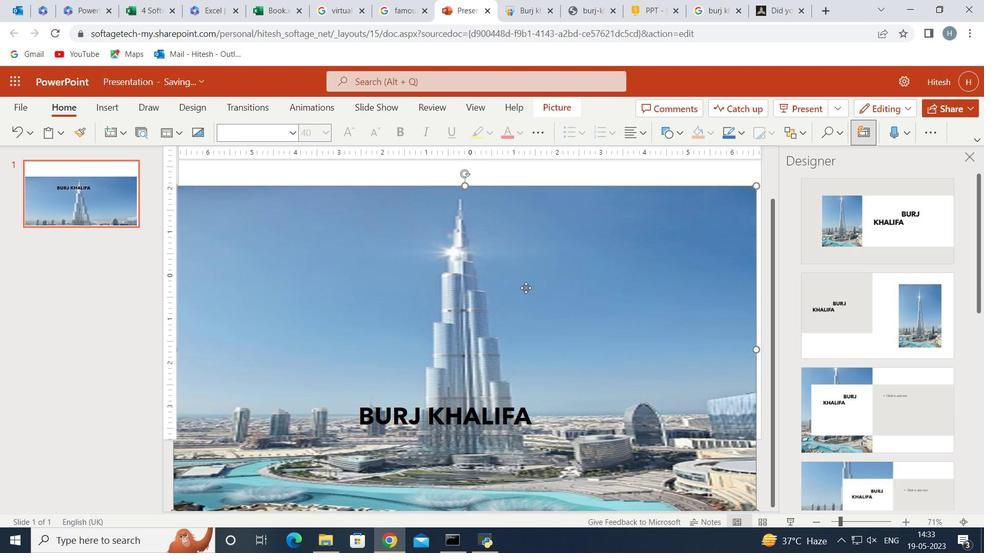 
Action: Mouse moved to (472, 441)
